 Task: Create a magazine cover  template open.
Action: Mouse moved to (785, 285)
Screenshot: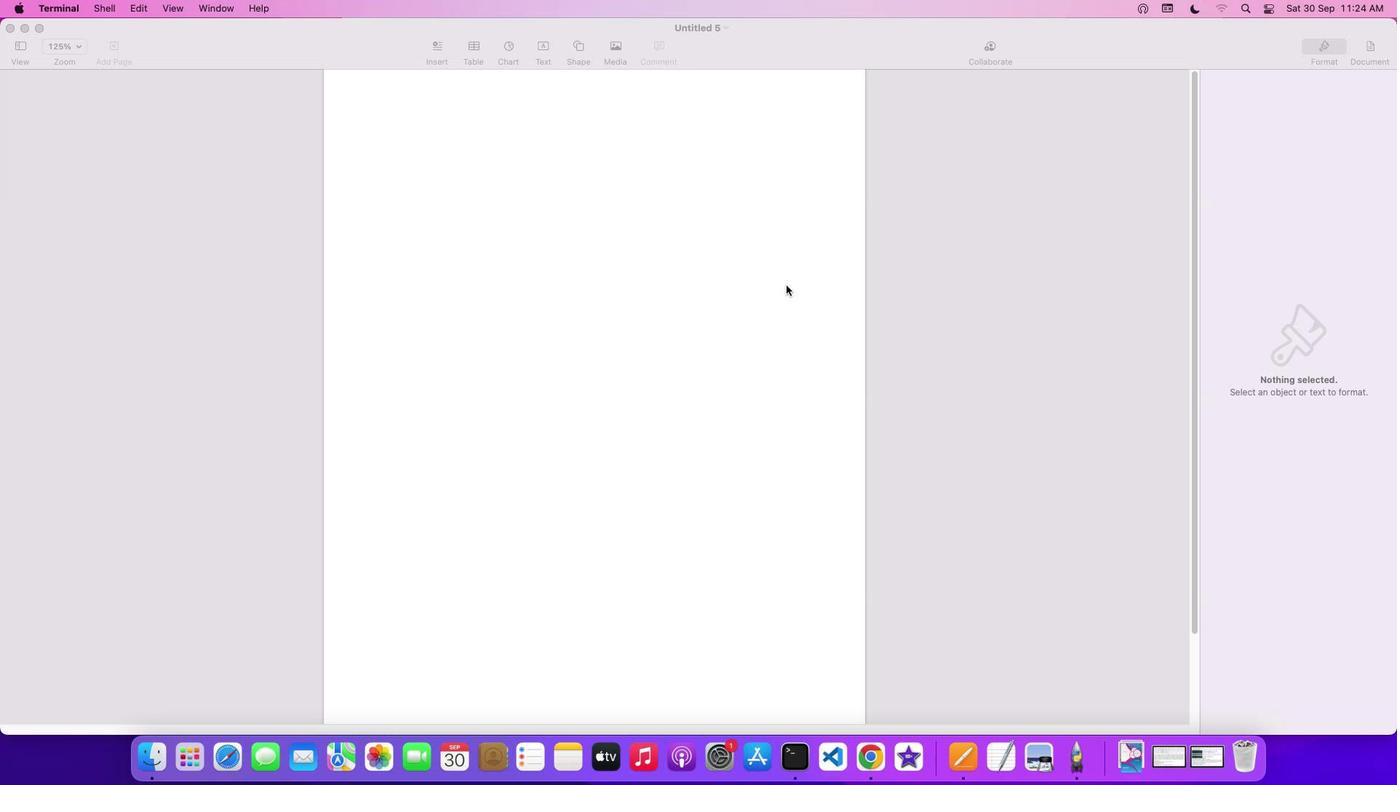 
Action: Mouse pressed left at (785, 285)
Screenshot: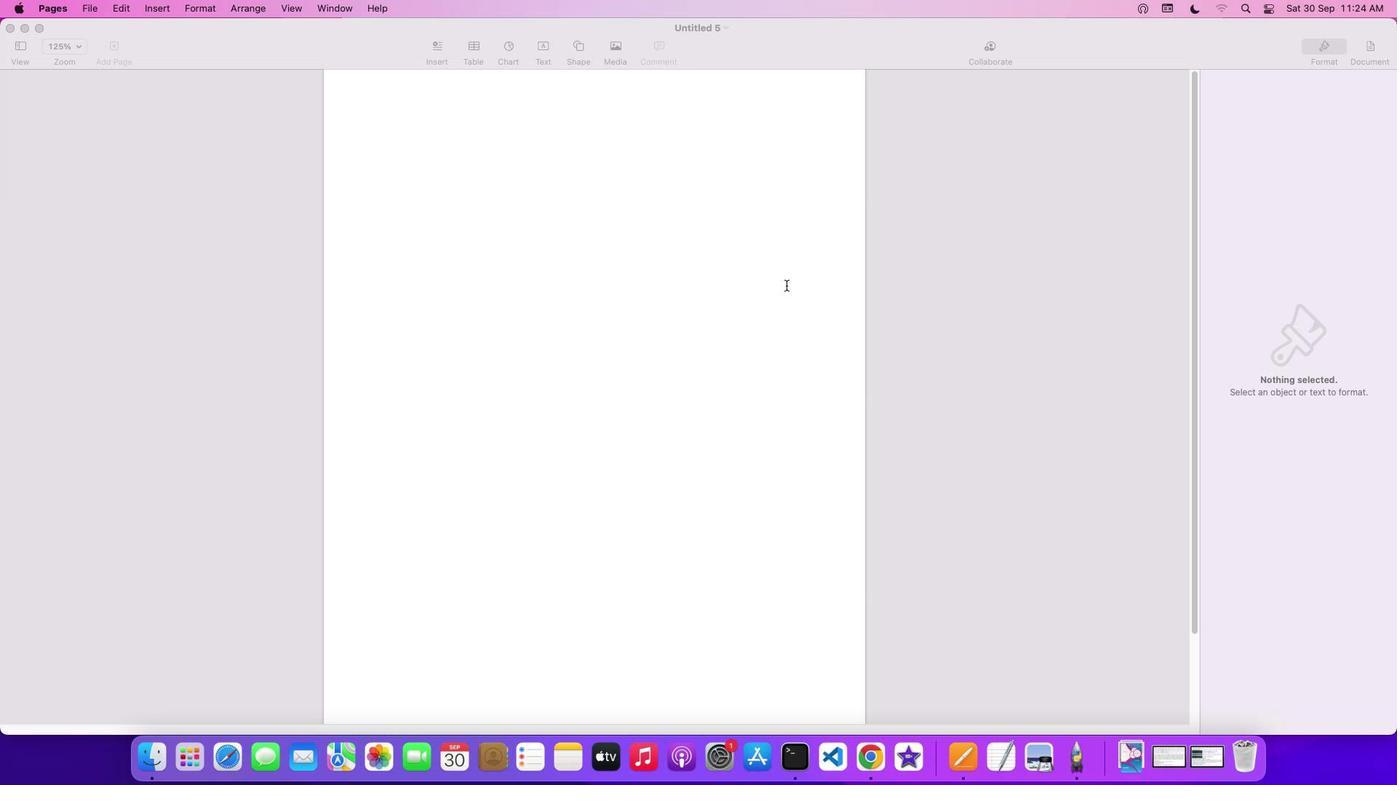 
Action: Mouse moved to (1368, 51)
Screenshot: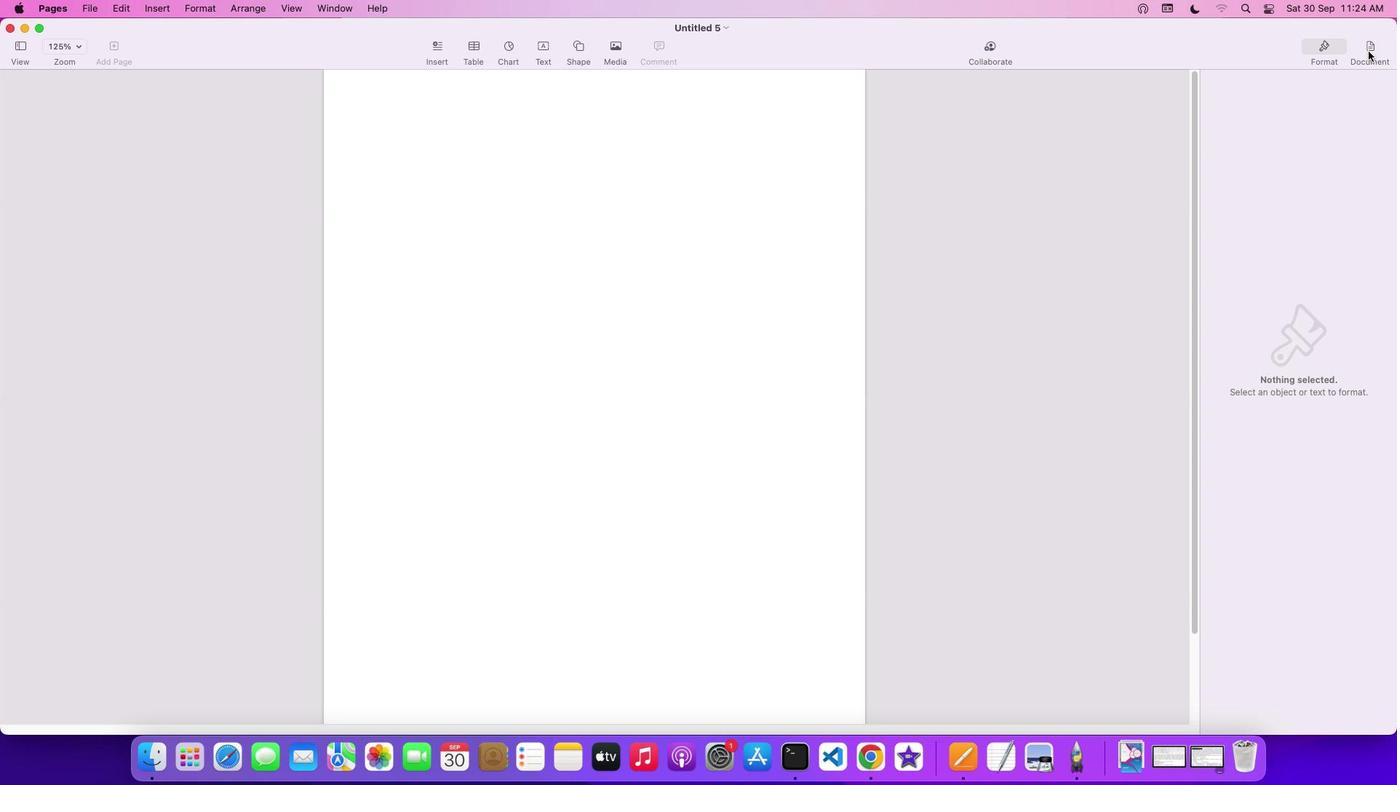 
Action: Mouse pressed left at (1368, 51)
Screenshot: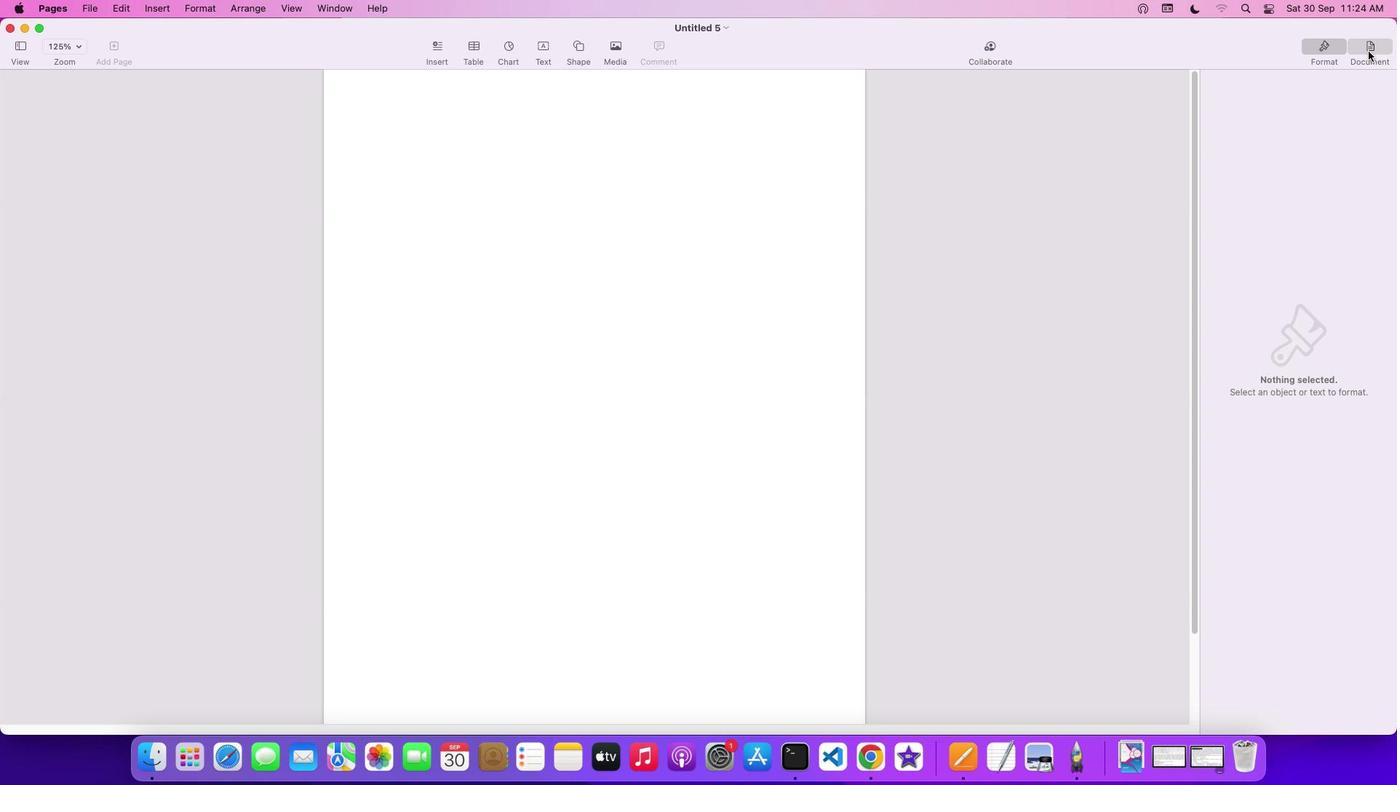 
Action: Mouse moved to (1336, 149)
Screenshot: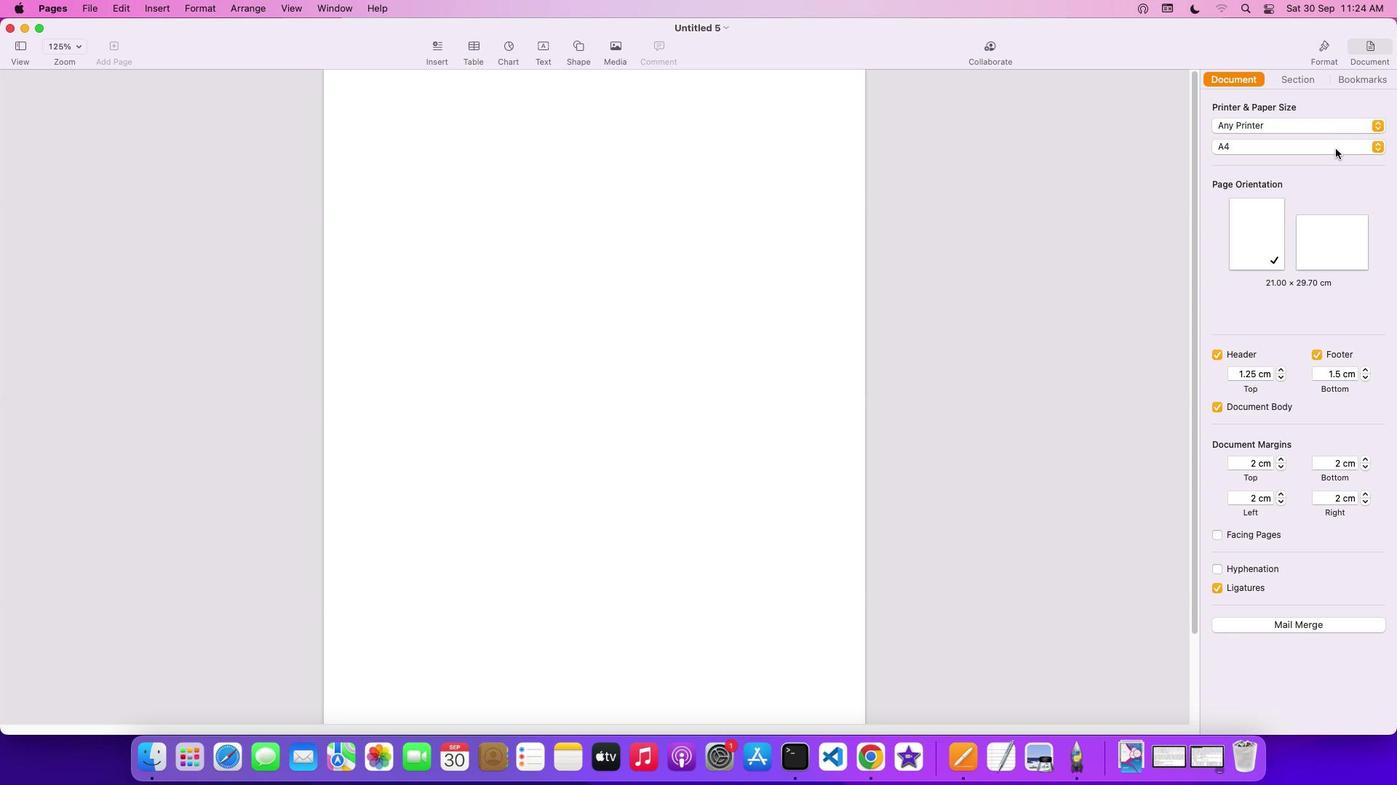 
Action: Mouse pressed left at (1336, 149)
Screenshot: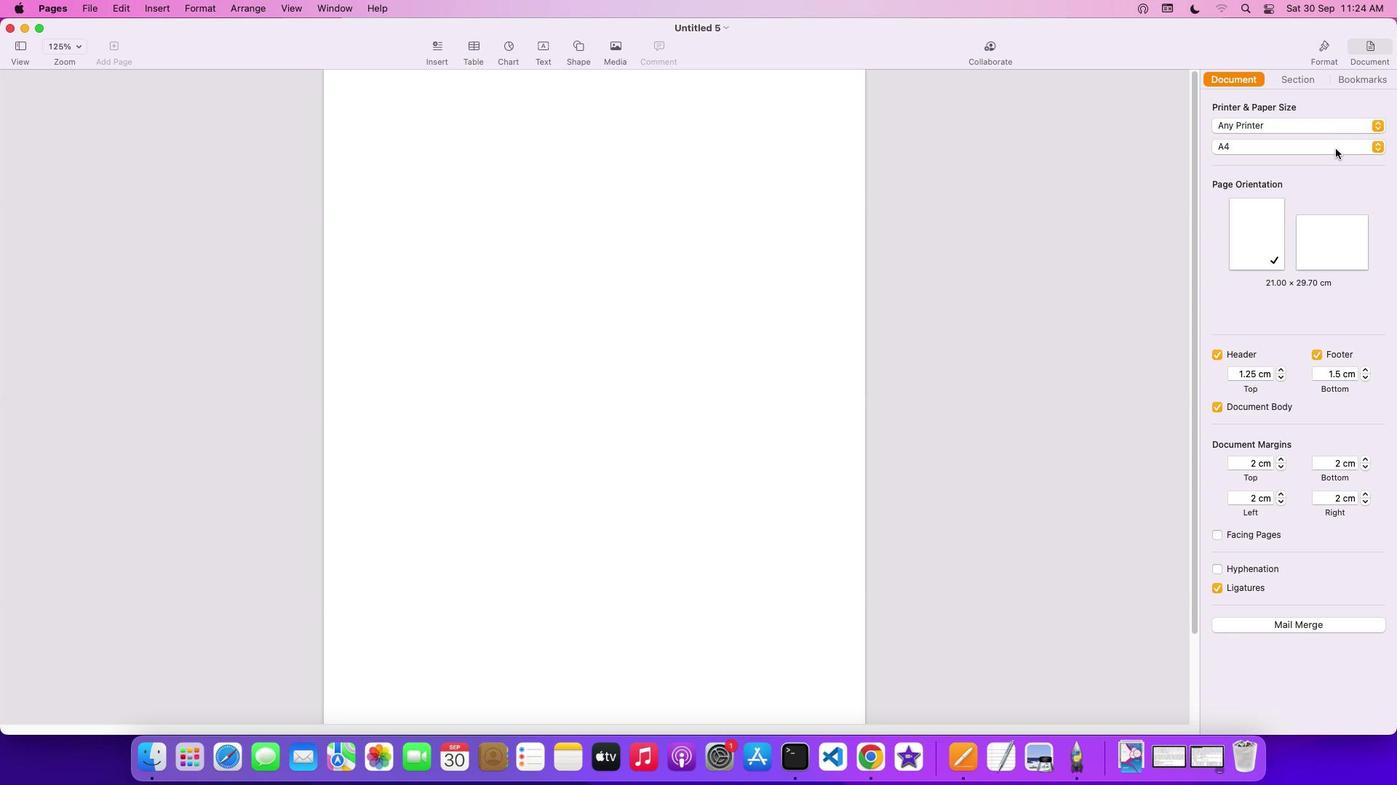 
Action: Mouse moved to (1325, 132)
Screenshot: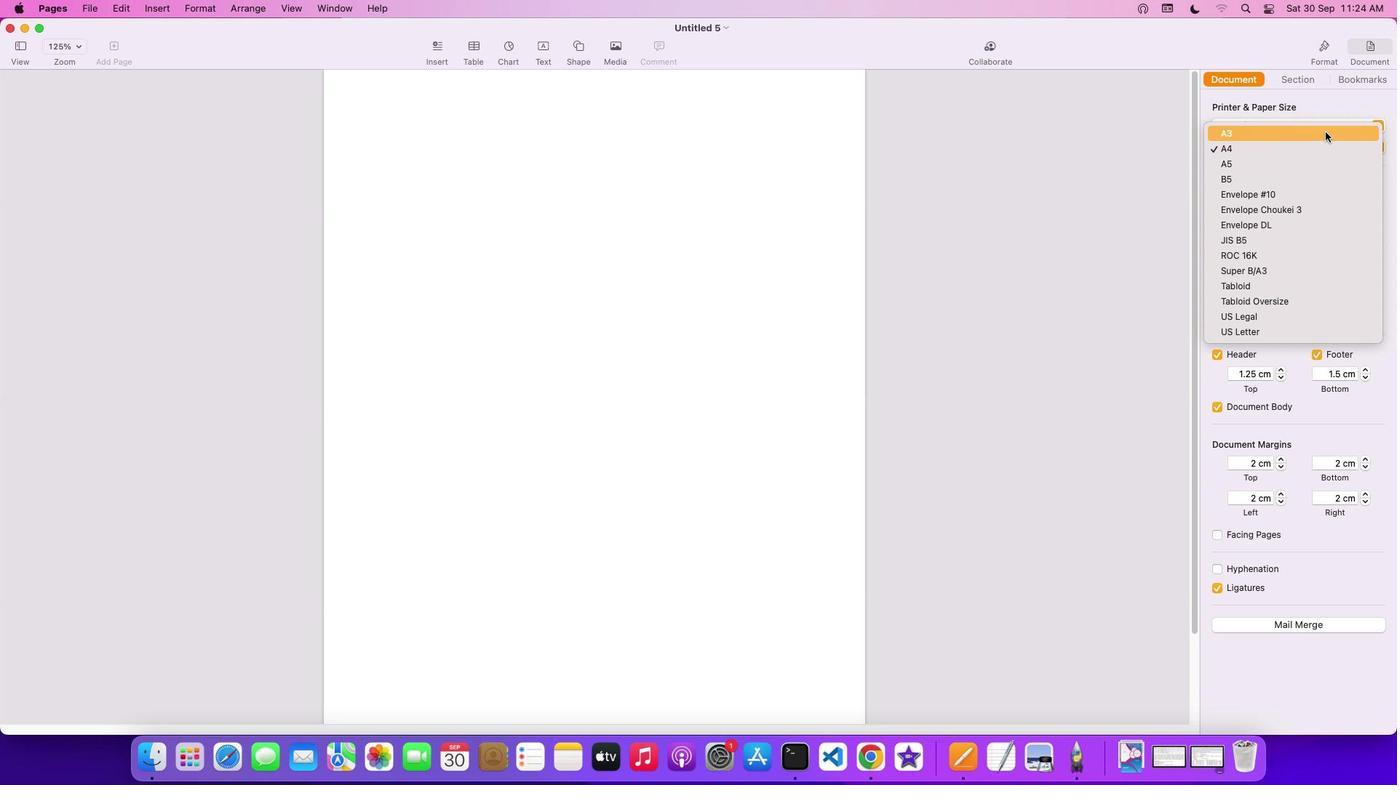 
Action: Mouse pressed left at (1325, 132)
Screenshot: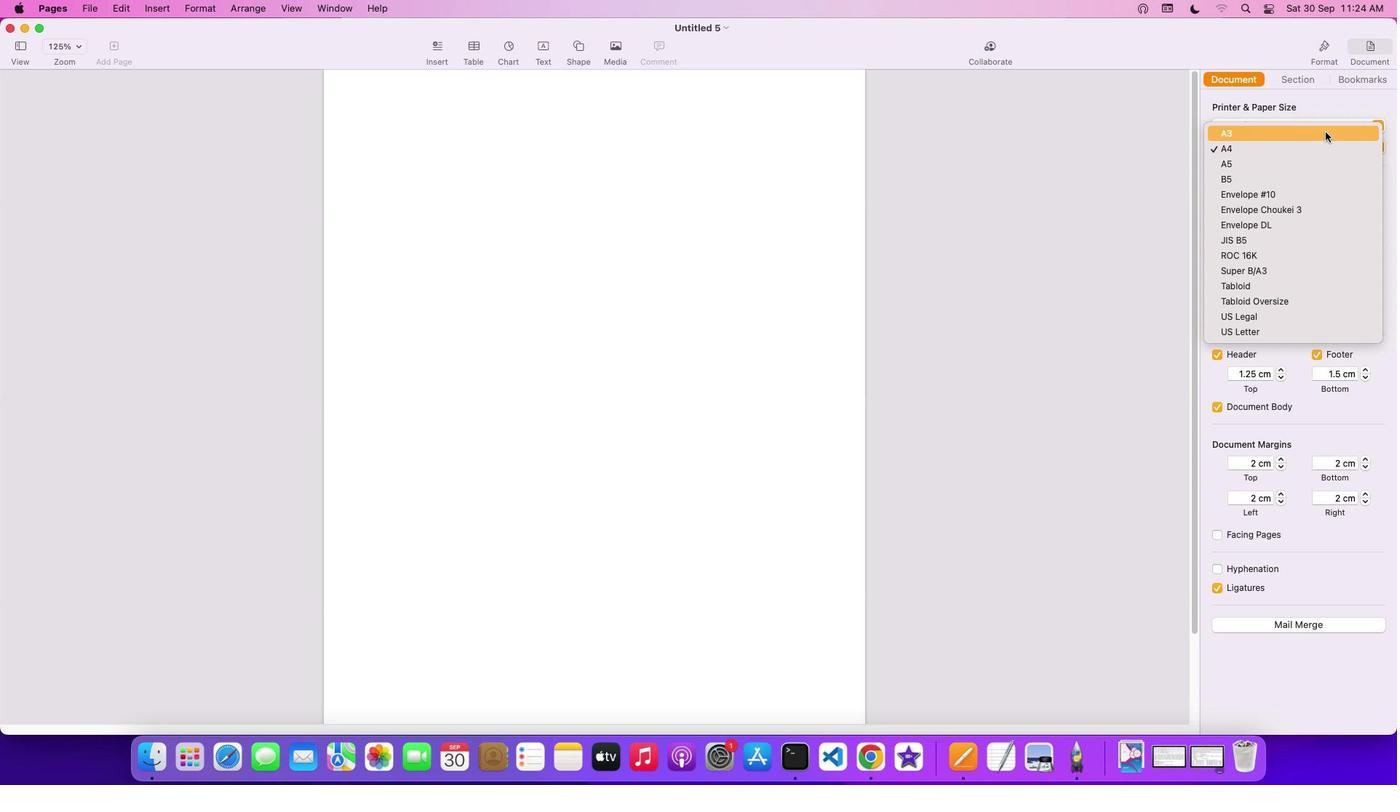 
Action: Mouse moved to (684, 264)
Screenshot: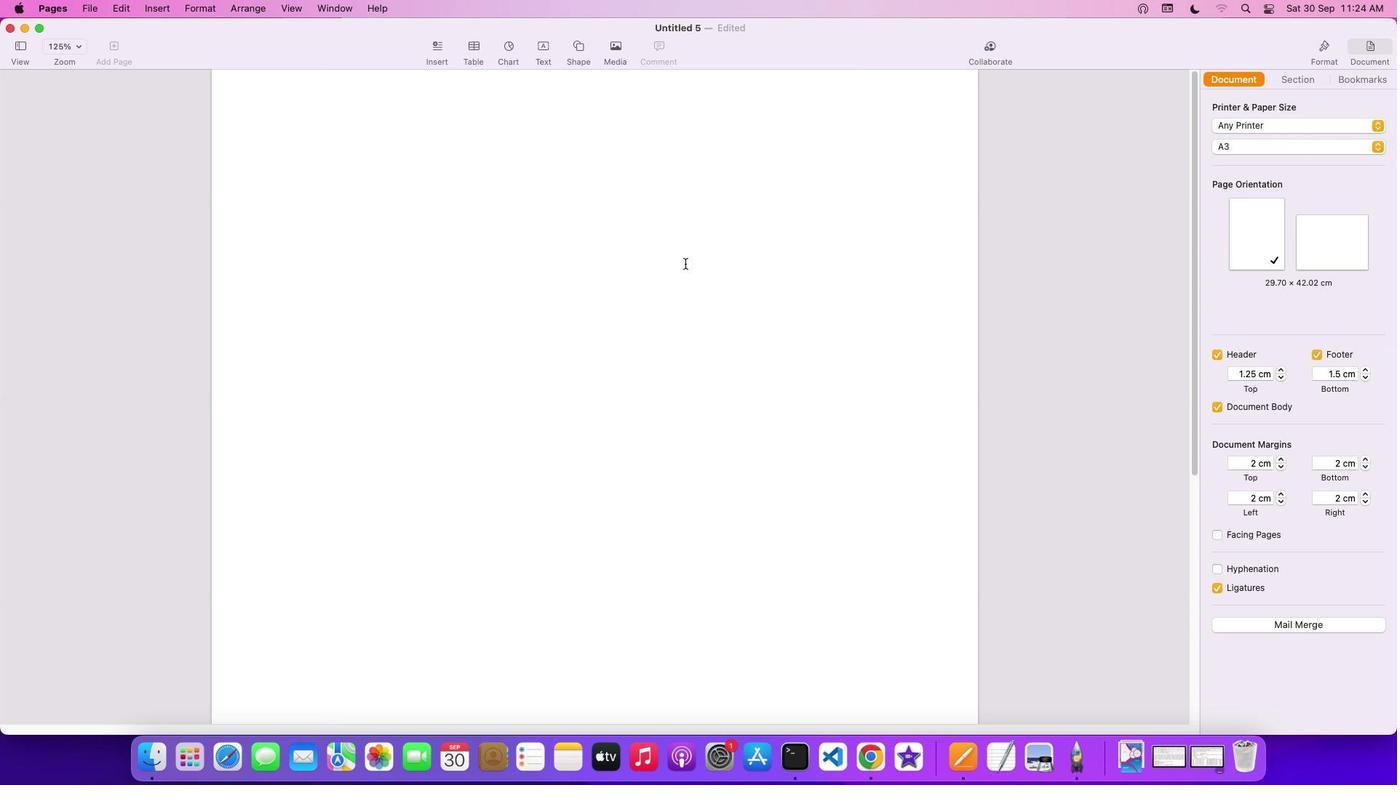 
Action: Mouse pressed left at (684, 264)
Screenshot: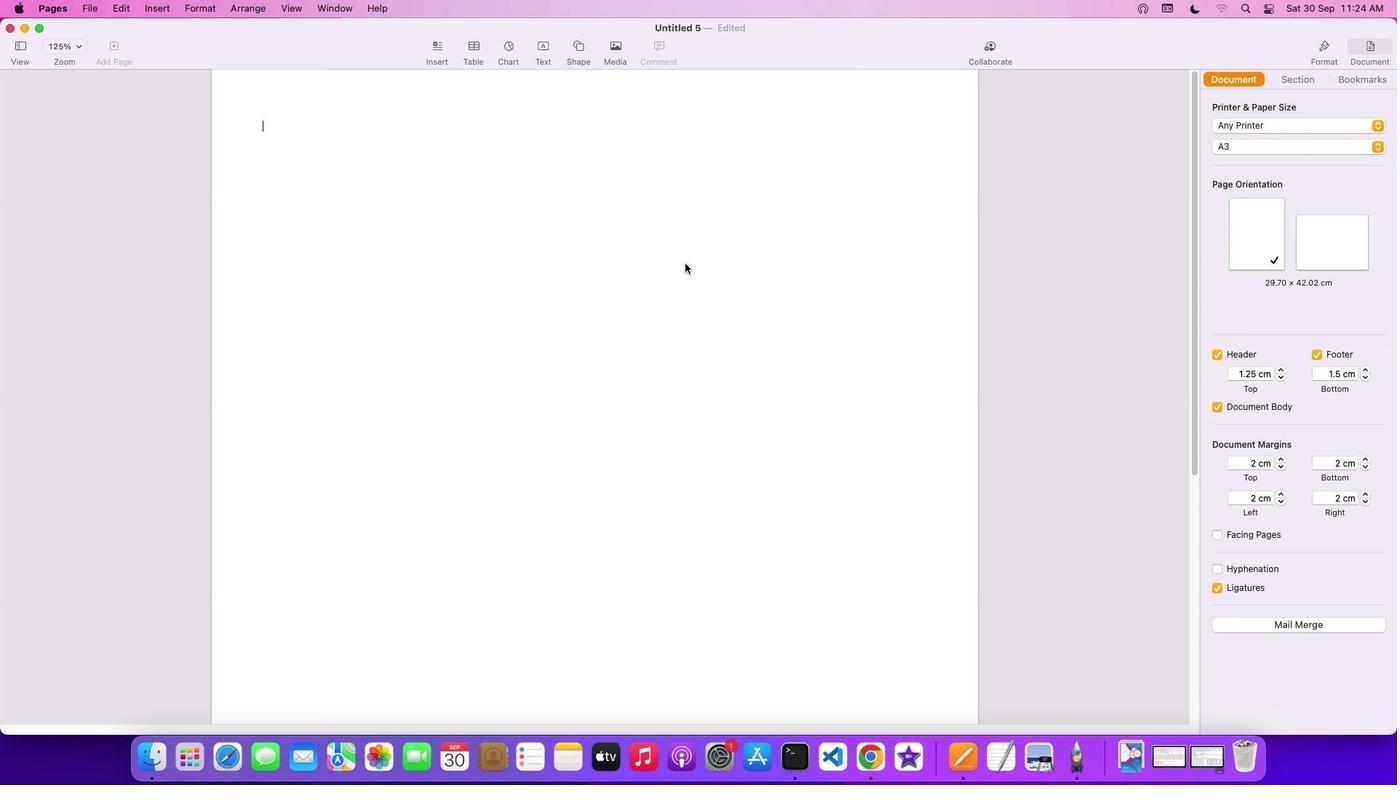 
Action: Mouse moved to (578, 45)
Screenshot: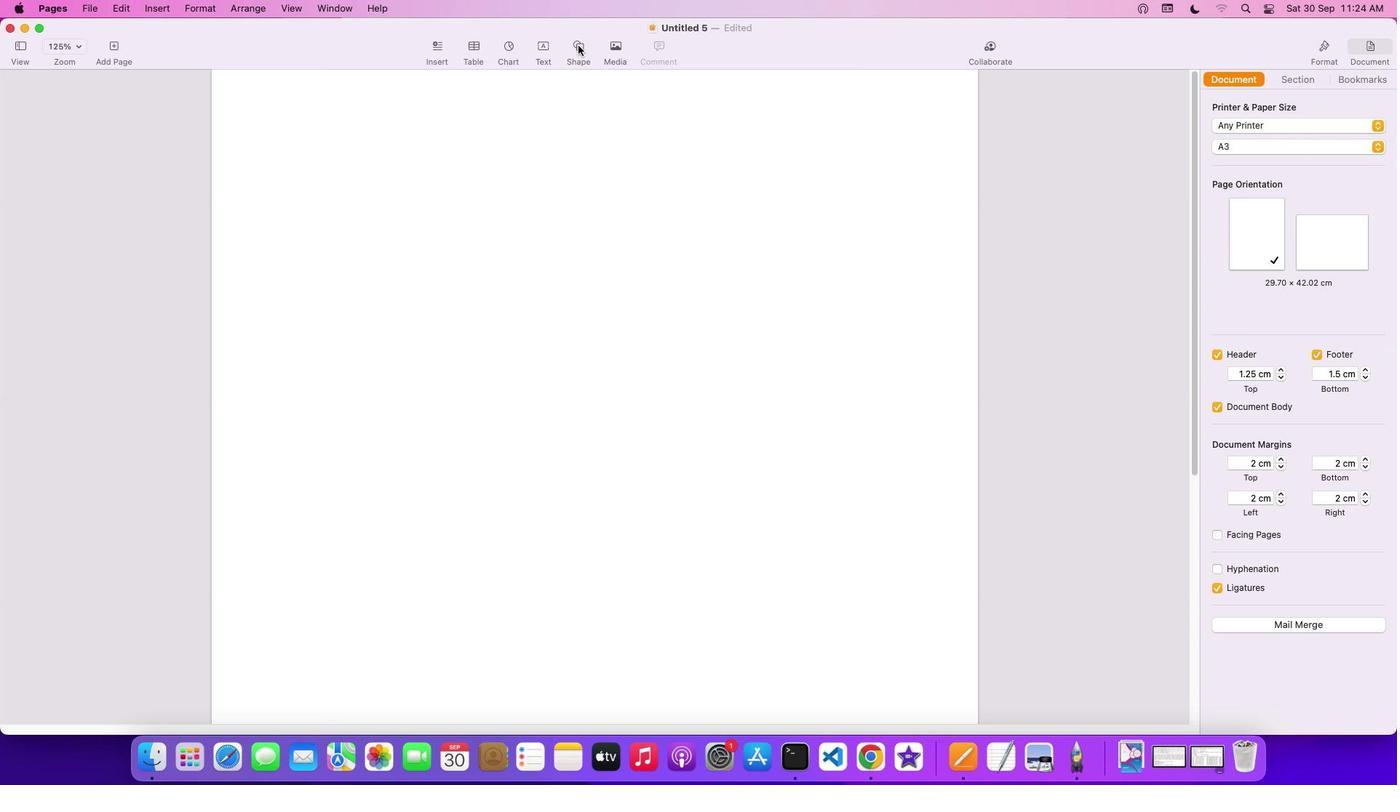 
Action: Mouse pressed left at (578, 45)
Screenshot: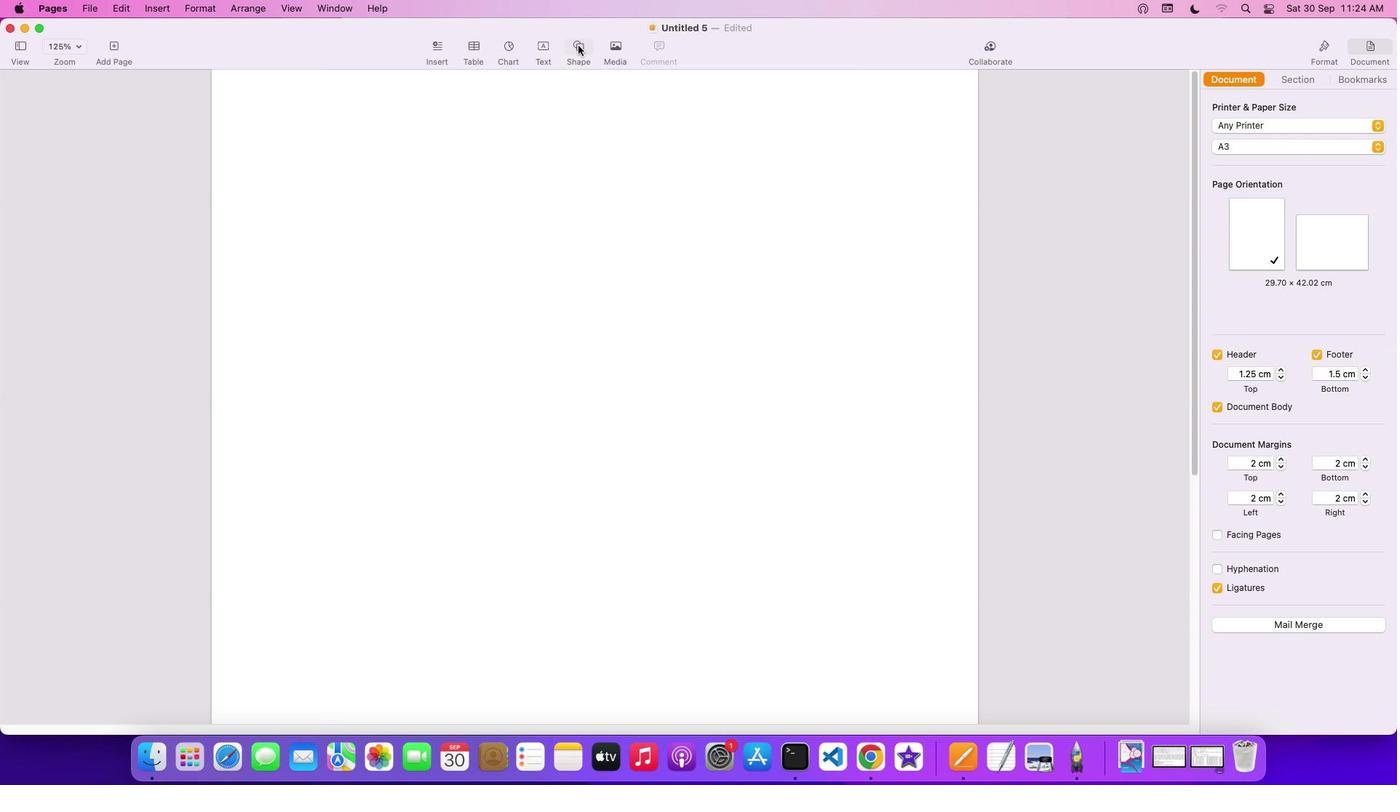 
Action: Mouse moved to (626, 164)
Screenshot: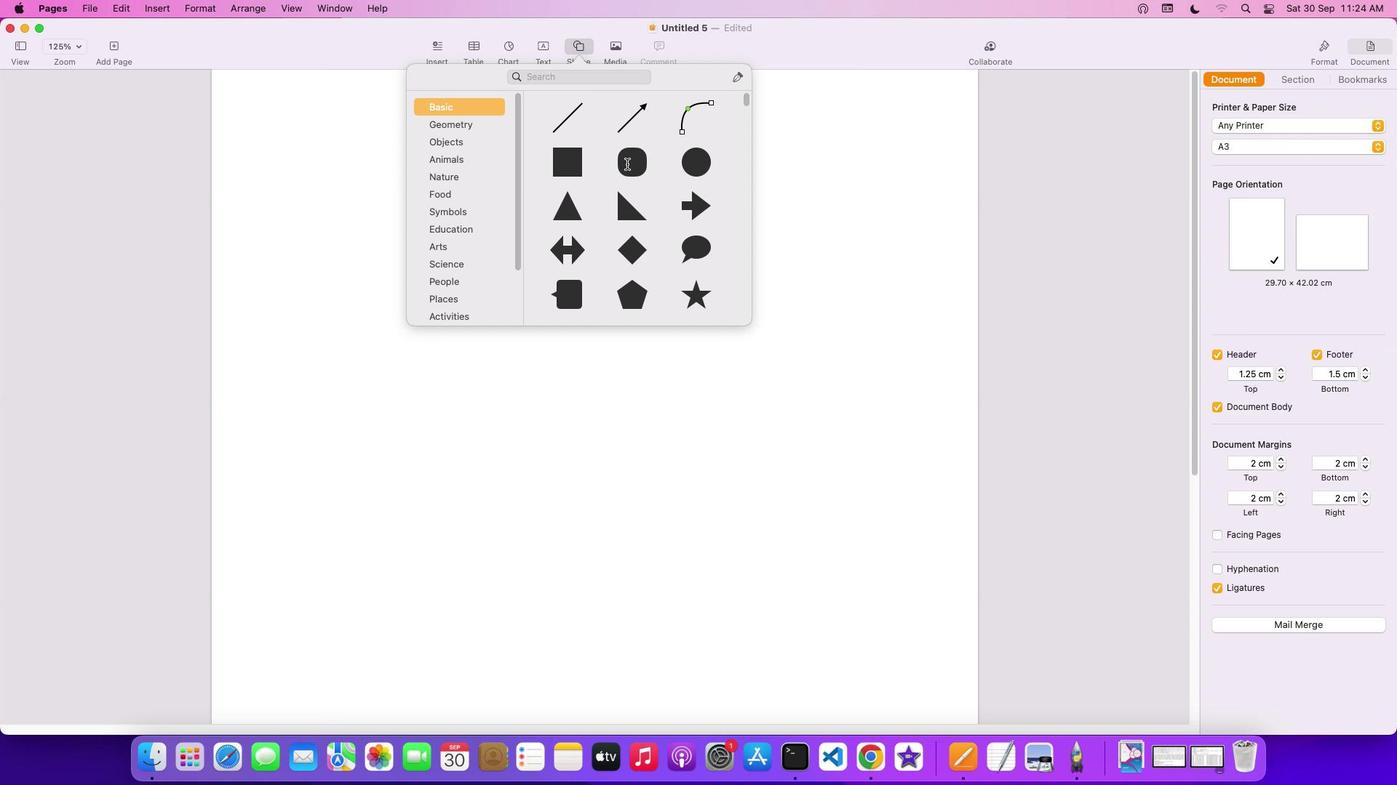 
Action: Mouse pressed left at (626, 164)
Screenshot: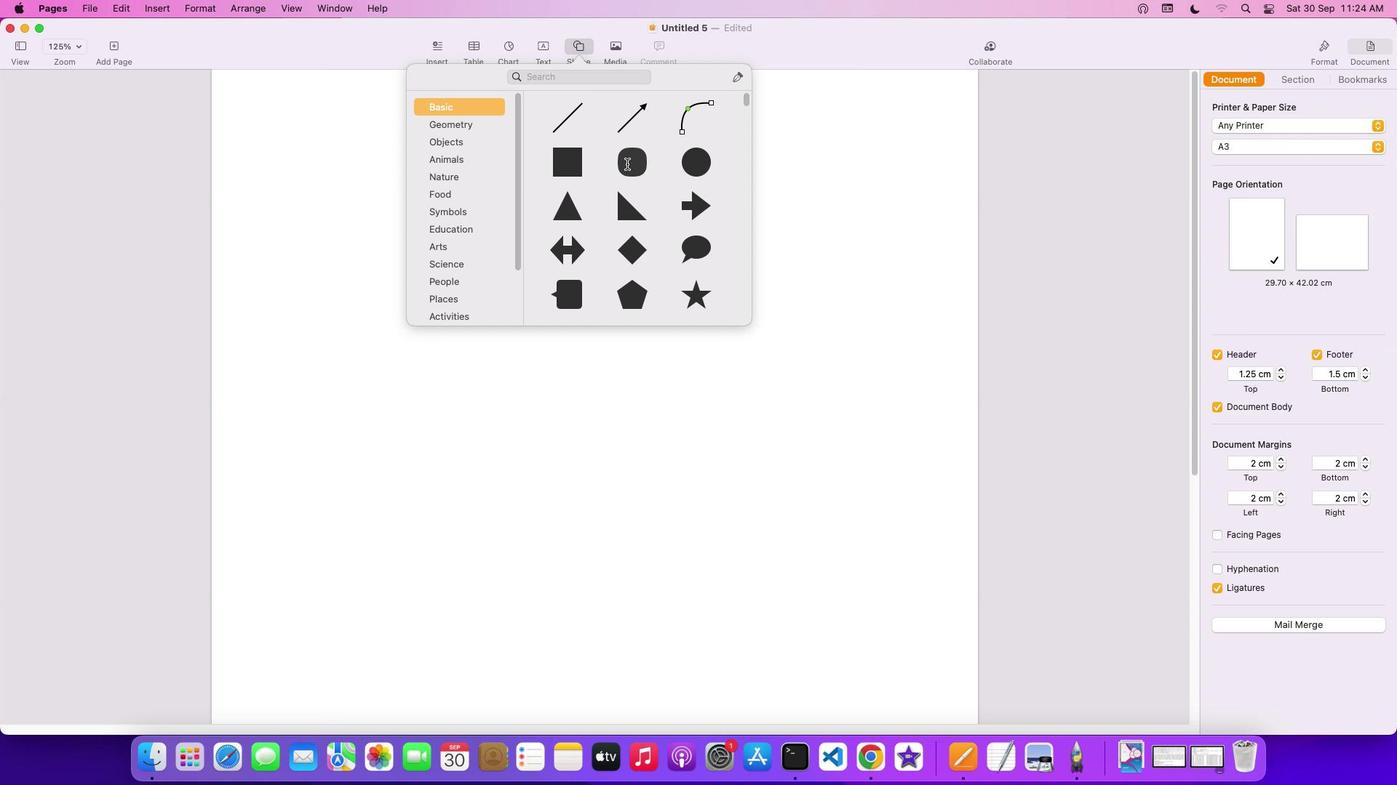 
Action: Mouse moved to (549, 132)
Screenshot: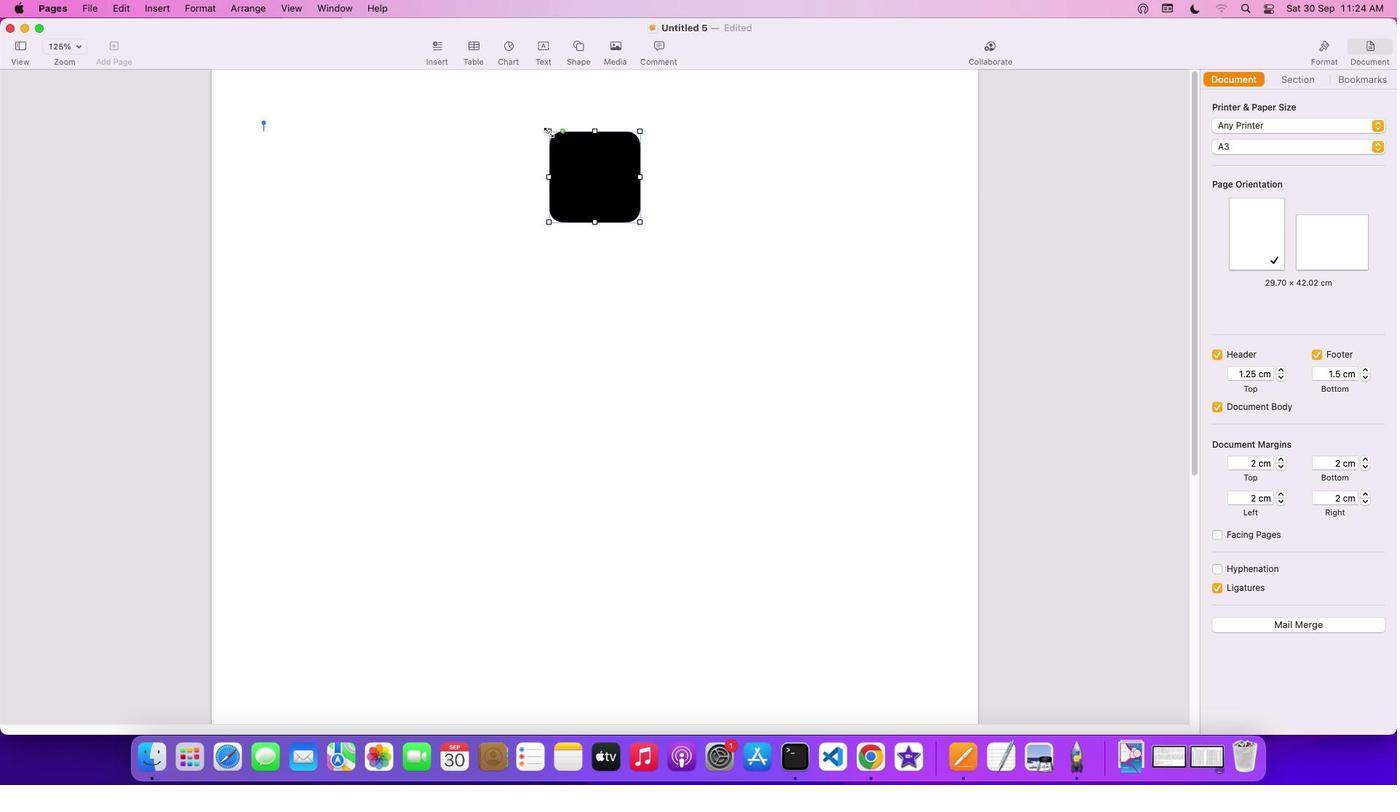 
Action: Mouse pressed left at (549, 132)
Screenshot: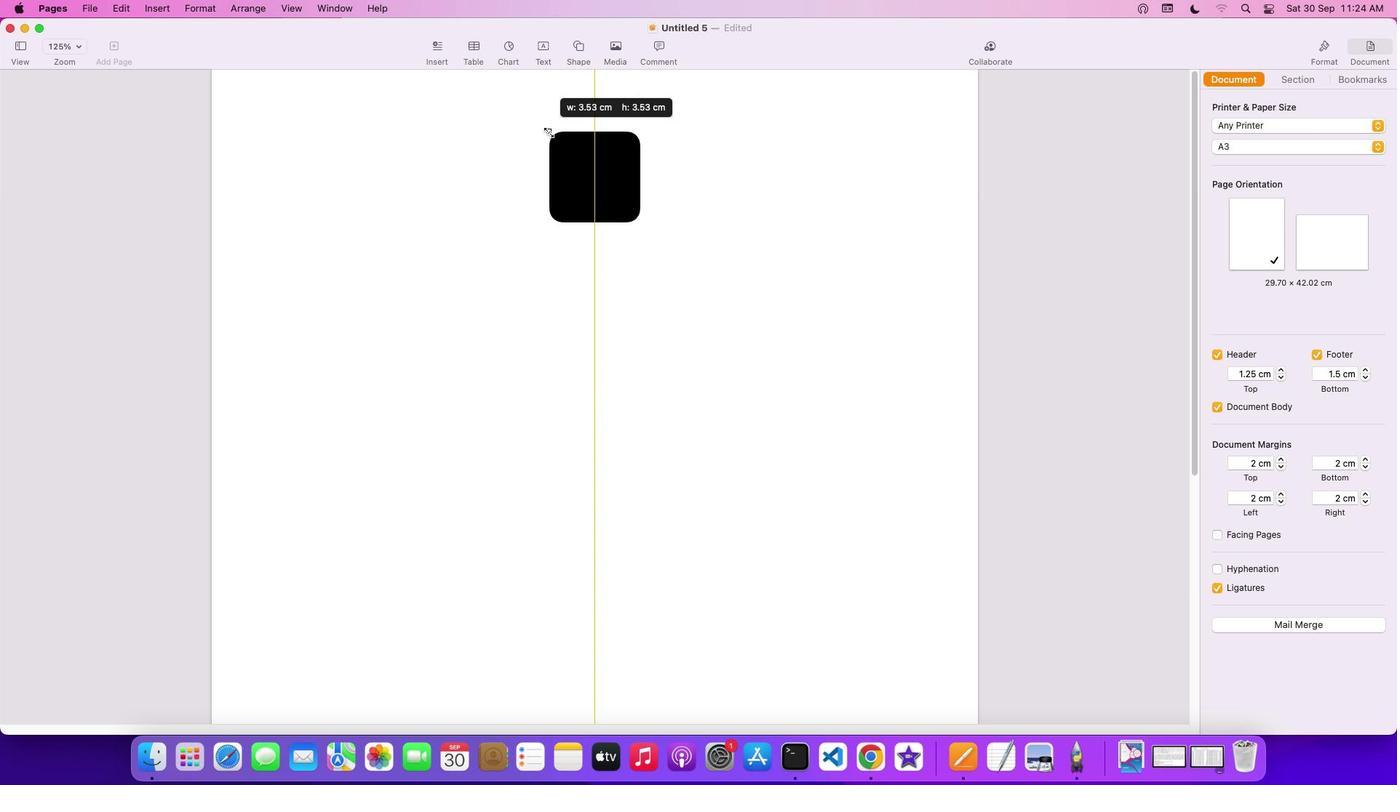 
Action: Mouse moved to (639, 77)
Screenshot: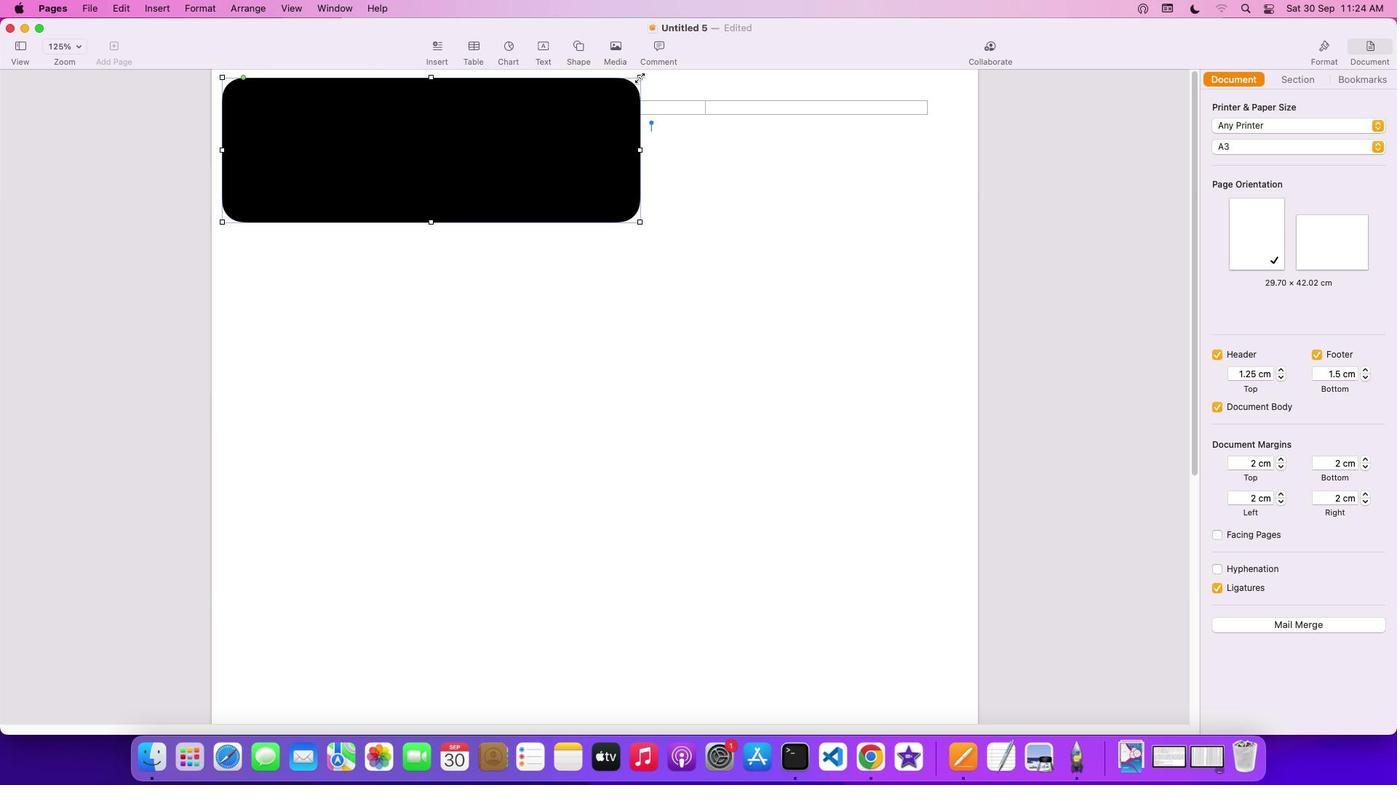 
Action: Mouse pressed left at (639, 77)
Screenshot: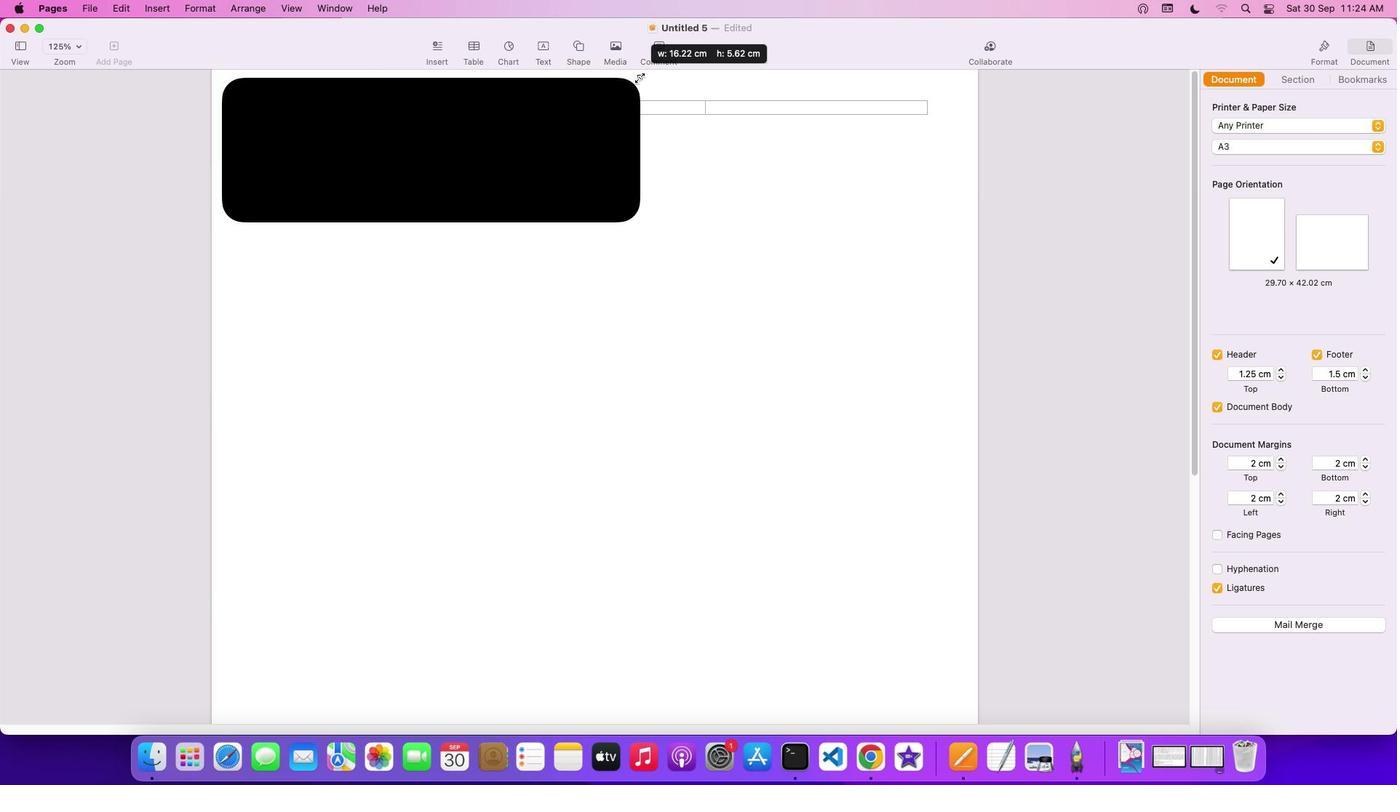 
Action: Mouse moved to (1041, 356)
Screenshot: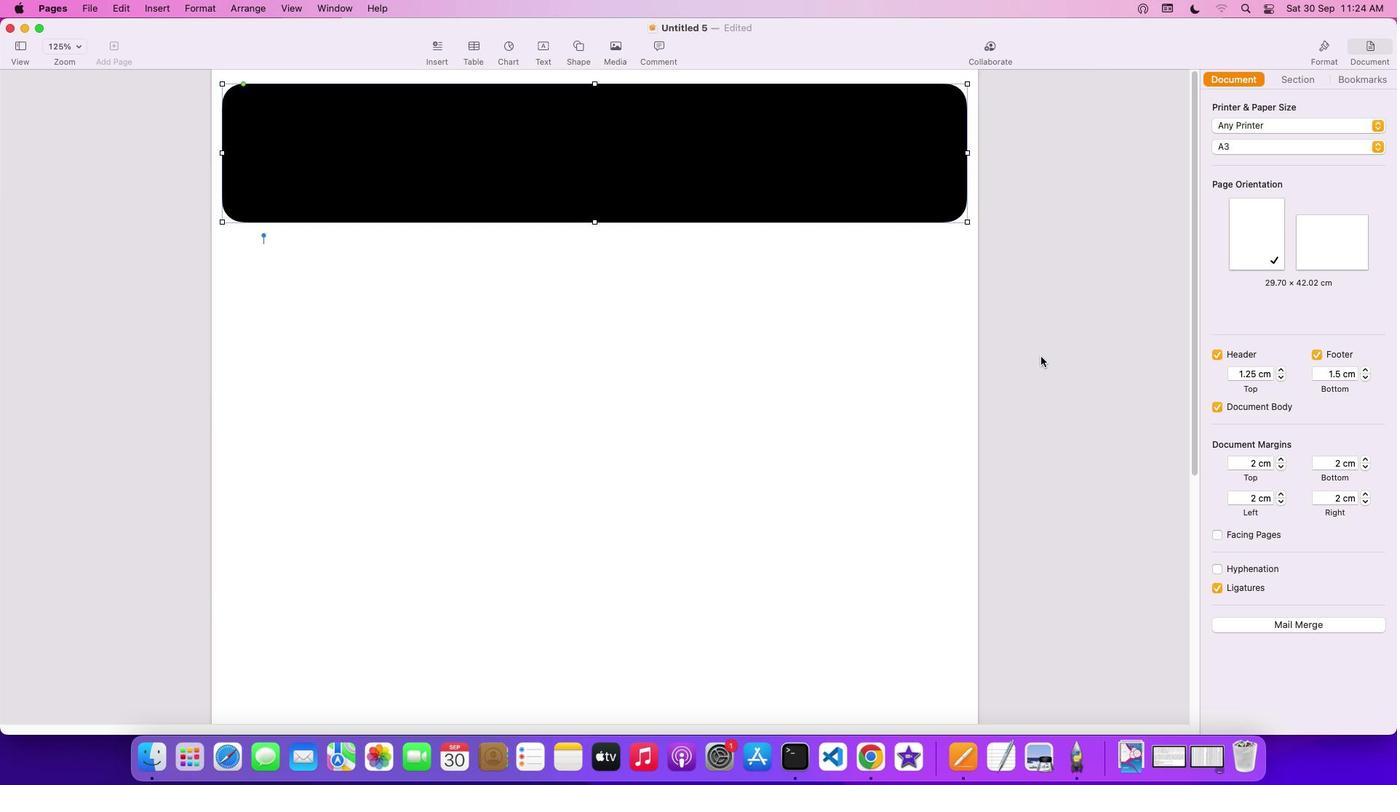 
Action: Mouse scrolled (1041, 356) with delta (0, 0)
Screenshot: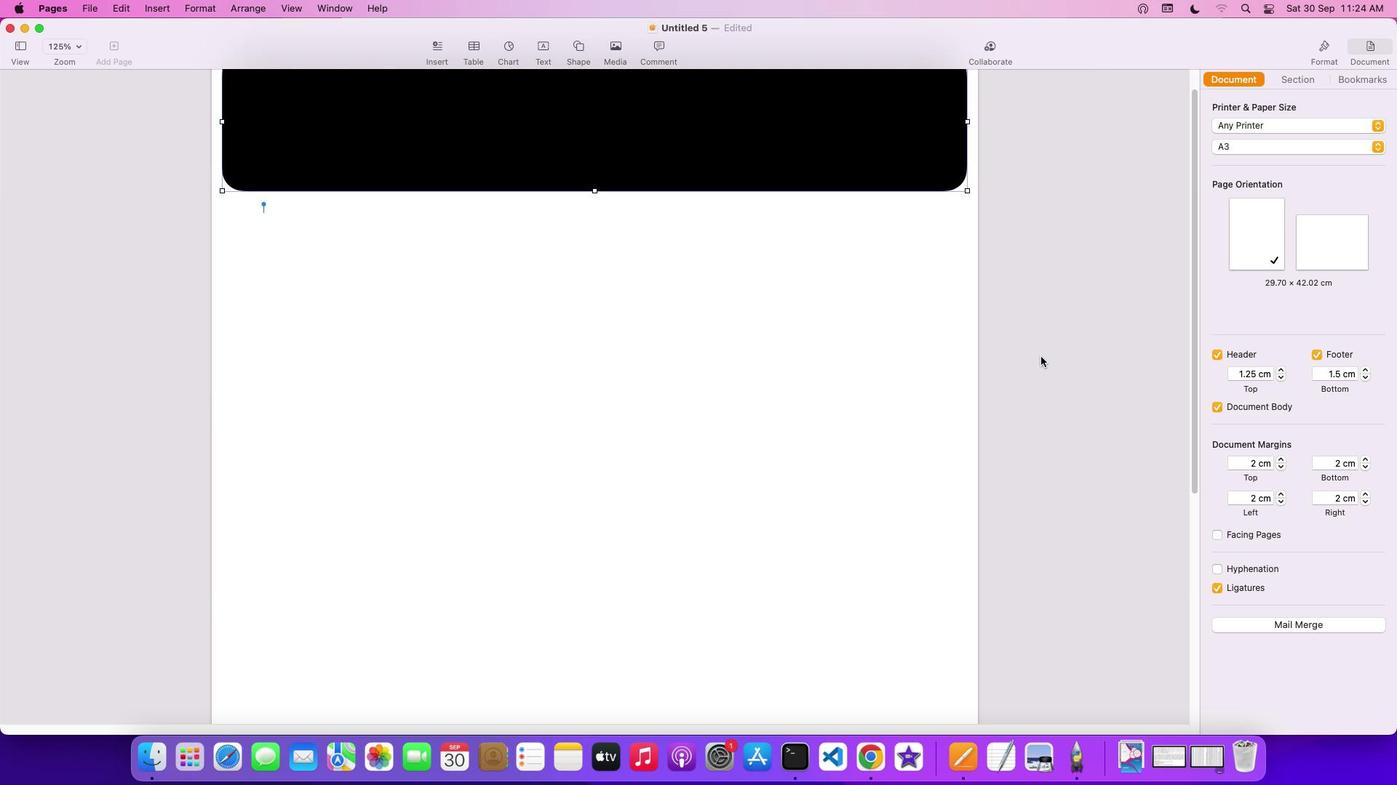 
Action: Mouse scrolled (1041, 356) with delta (0, 0)
Screenshot: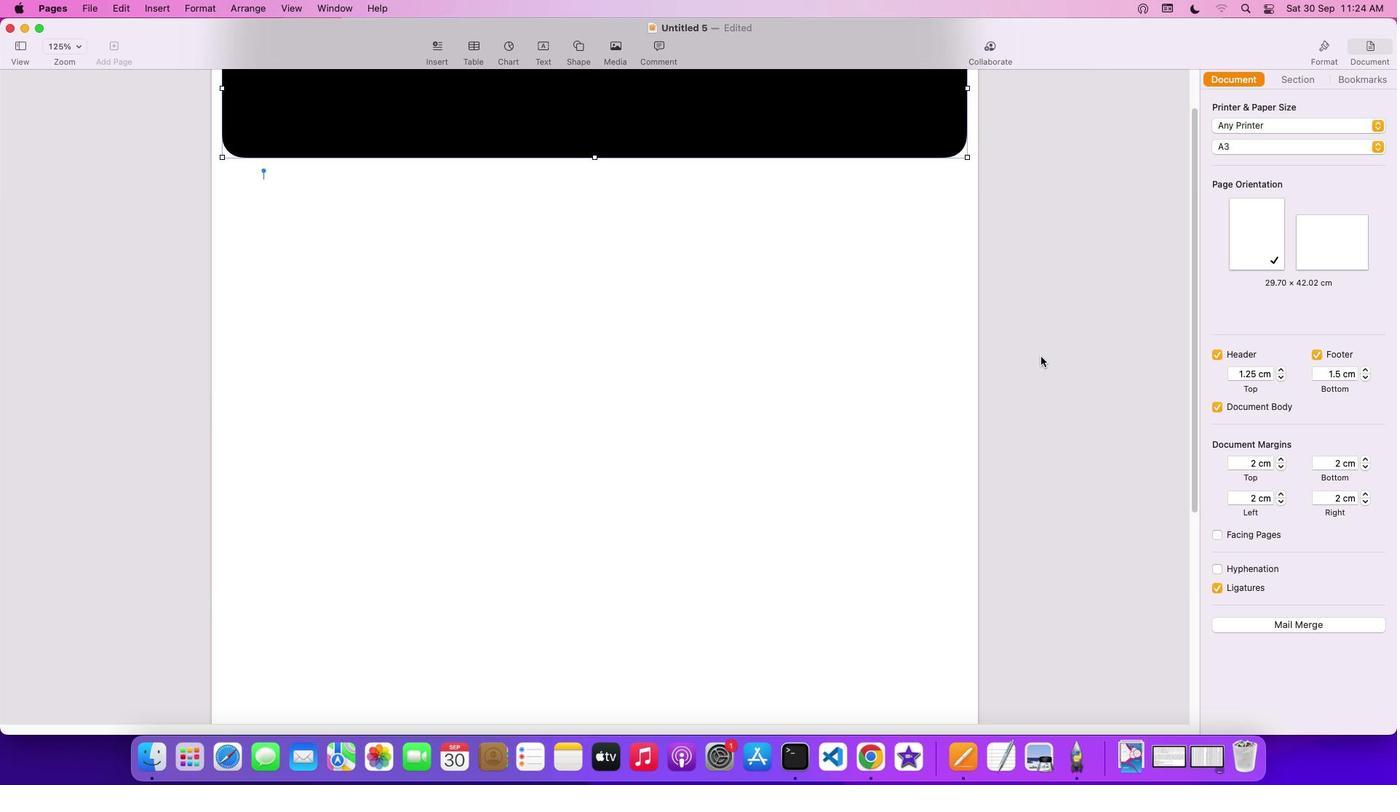 
Action: Mouse scrolled (1041, 356) with delta (0, -2)
Screenshot: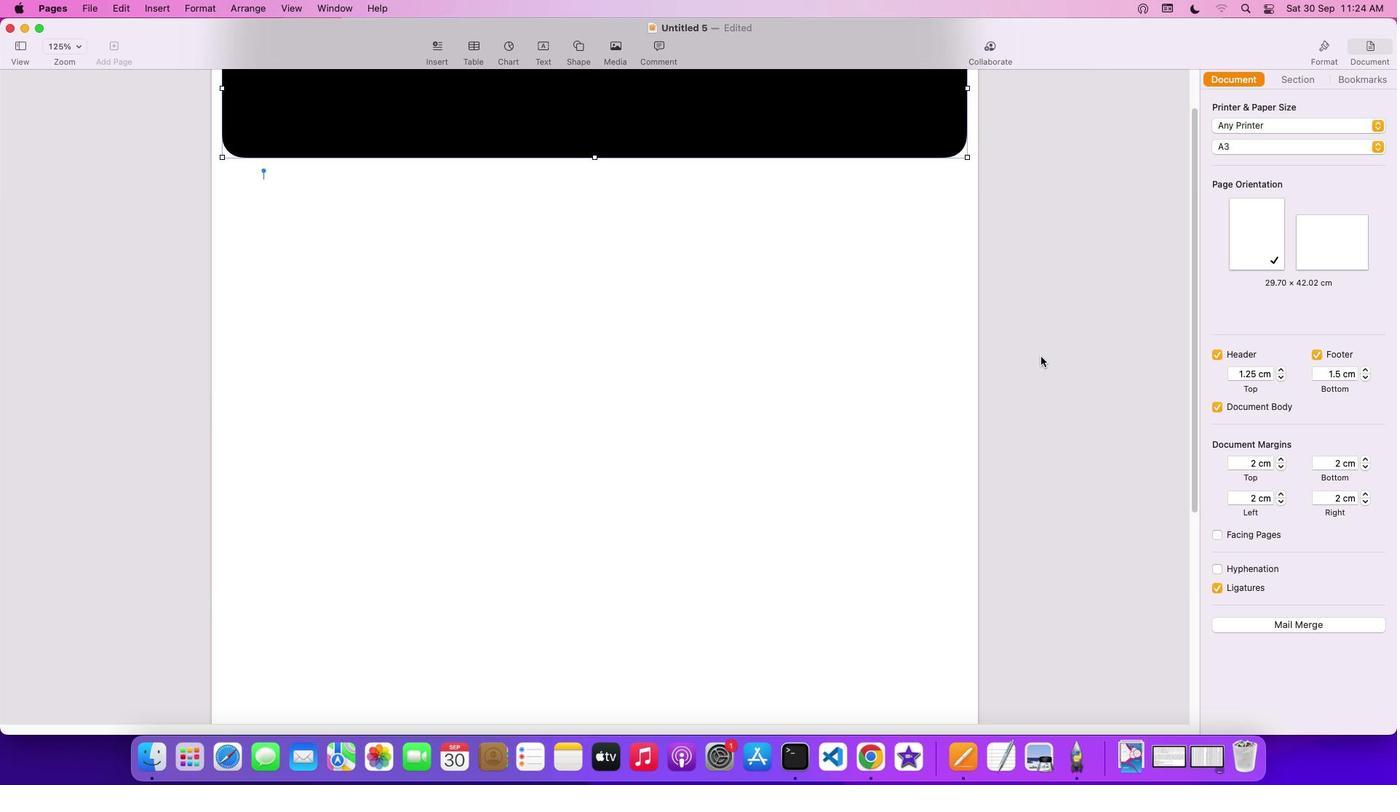 
Action: Mouse scrolled (1041, 356) with delta (0, -3)
Screenshot: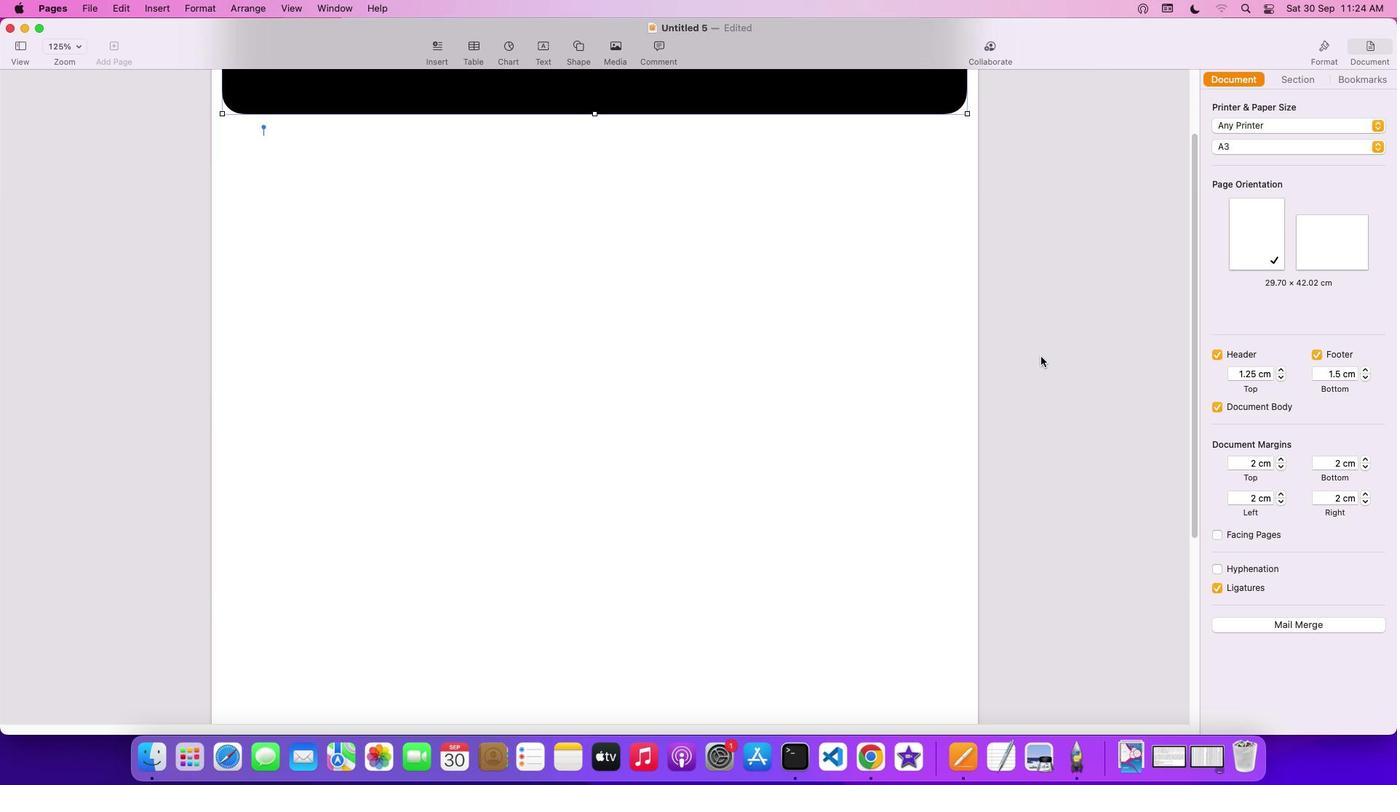 
Action: Mouse scrolled (1041, 356) with delta (0, -3)
Screenshot: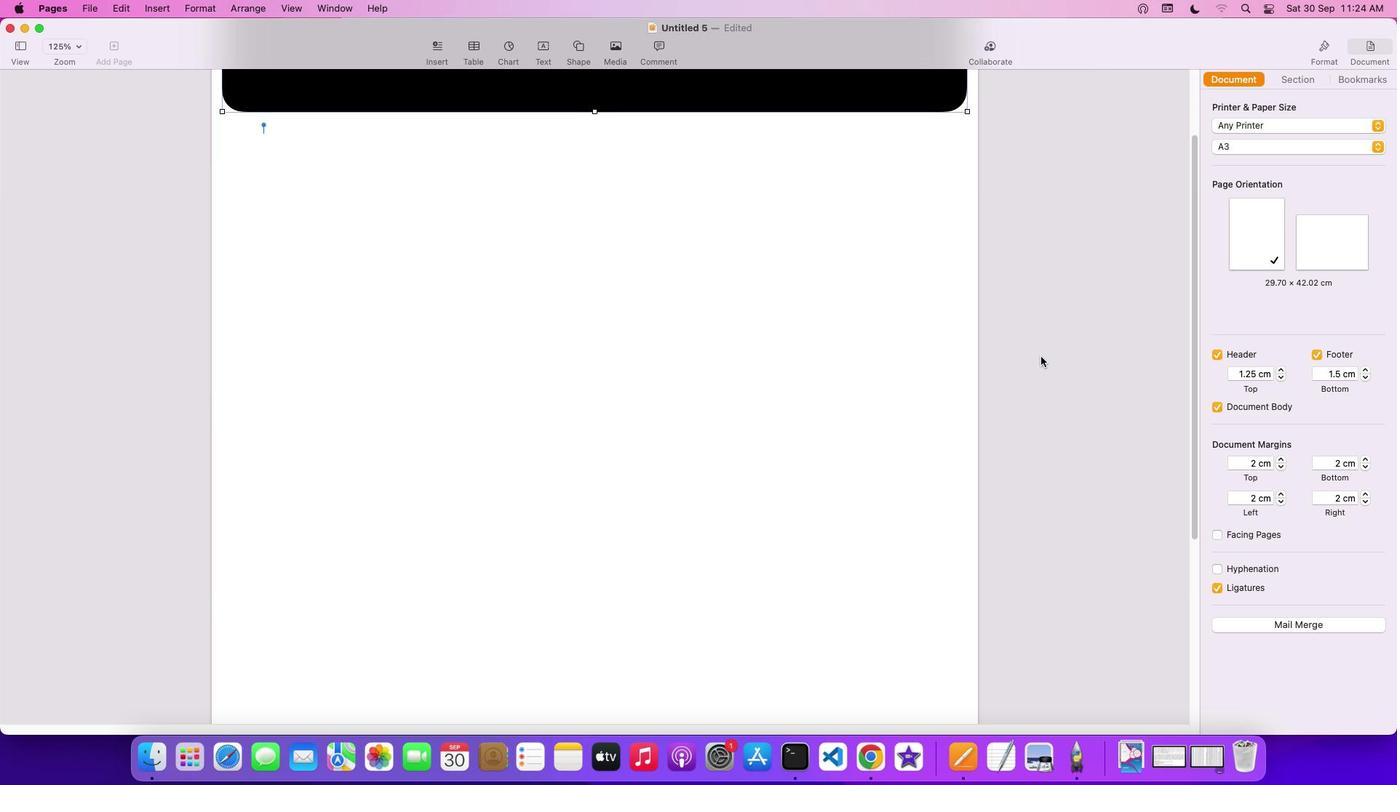 
Action: Mouse moved to (965, 111)
Screenshot: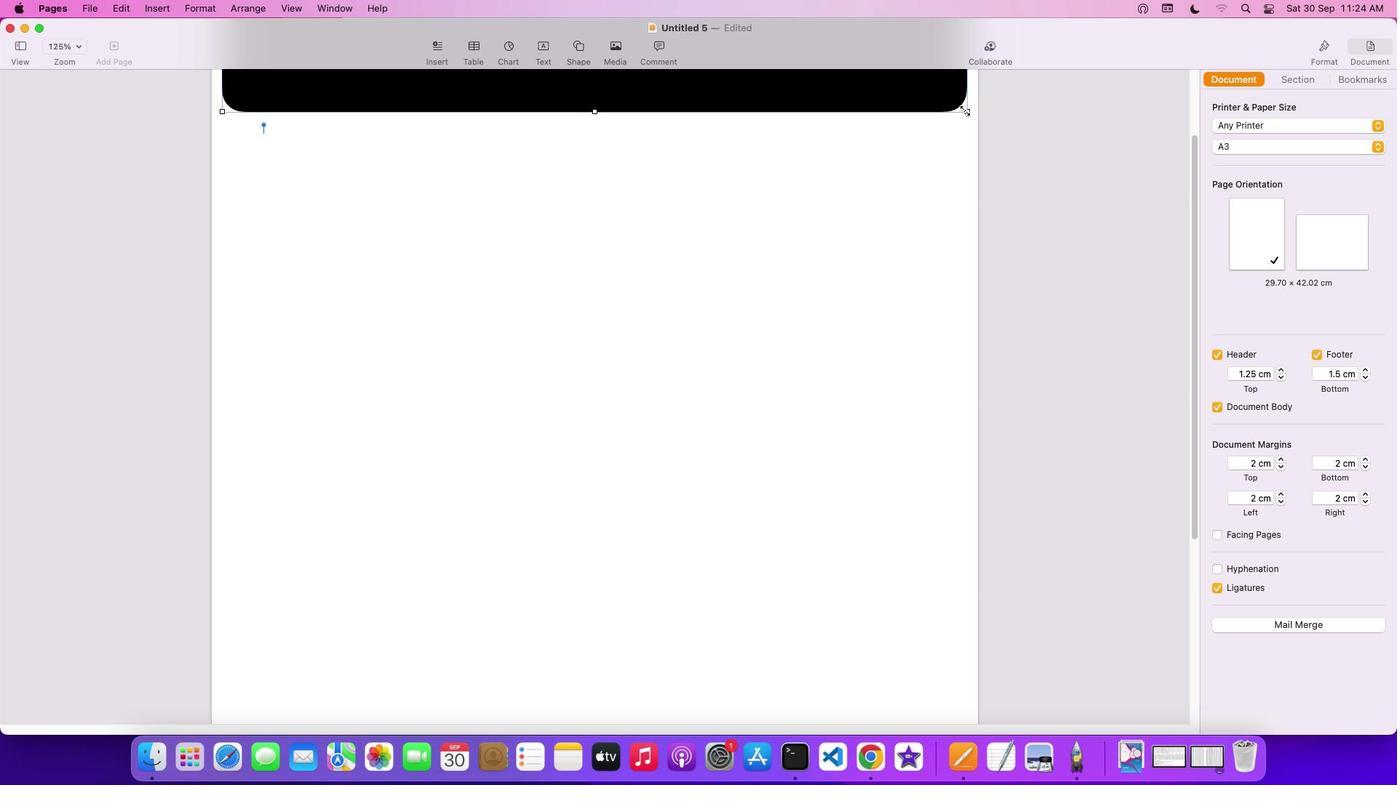 
Action: Mouse pressed left at (965, 111)
Screenshot: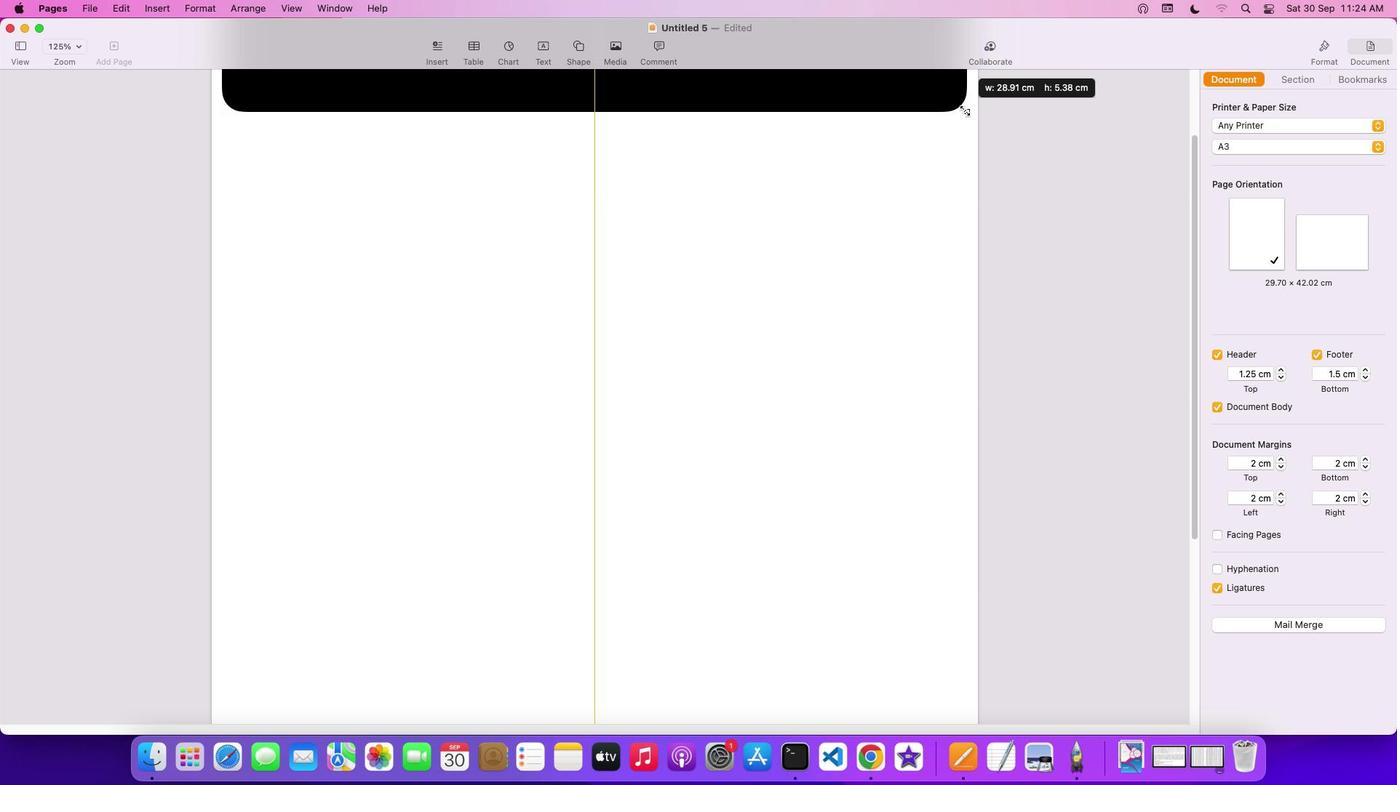 
Action: Mouse moved to (956, 580)
Screenshot: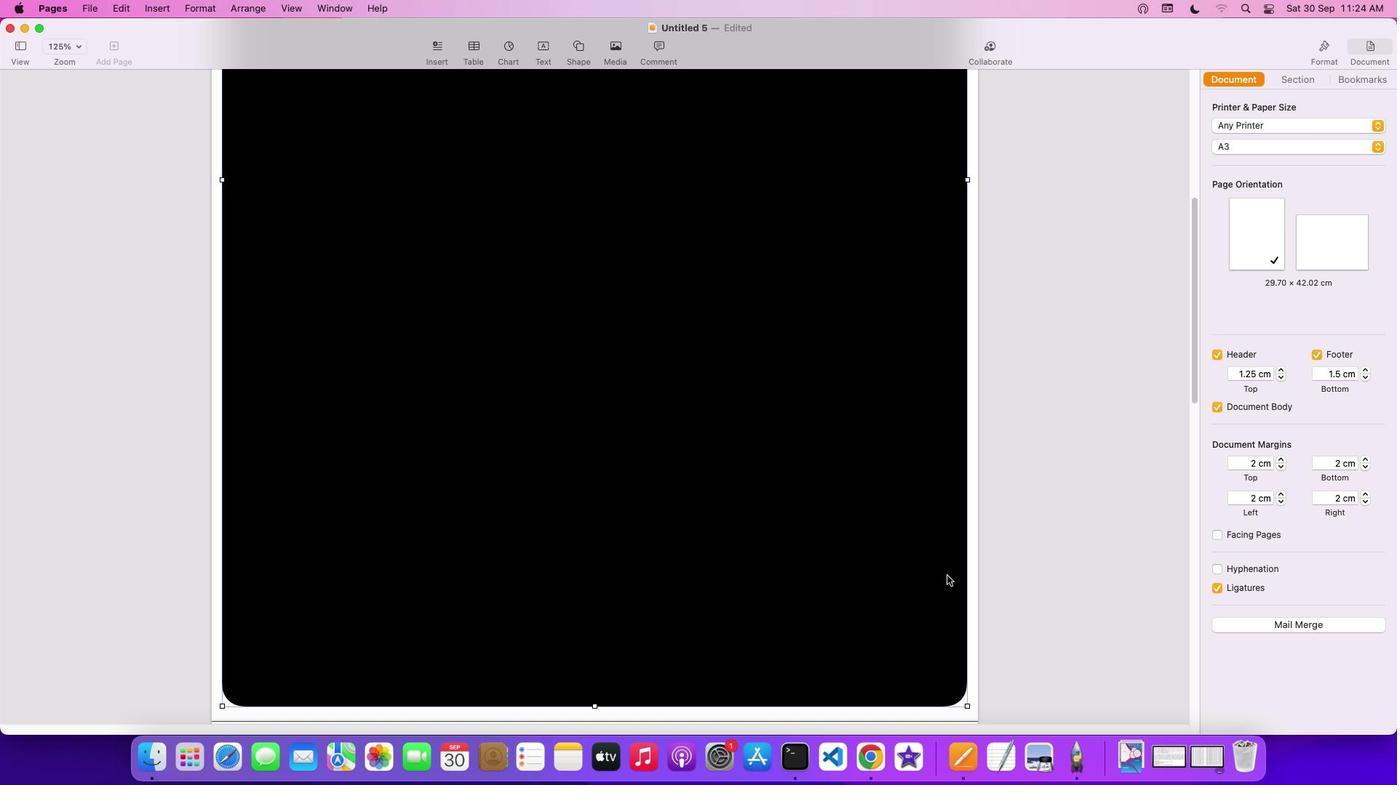 
Action: Mouse scrolled (956, 580) with delta (0, 0)
Screenshot: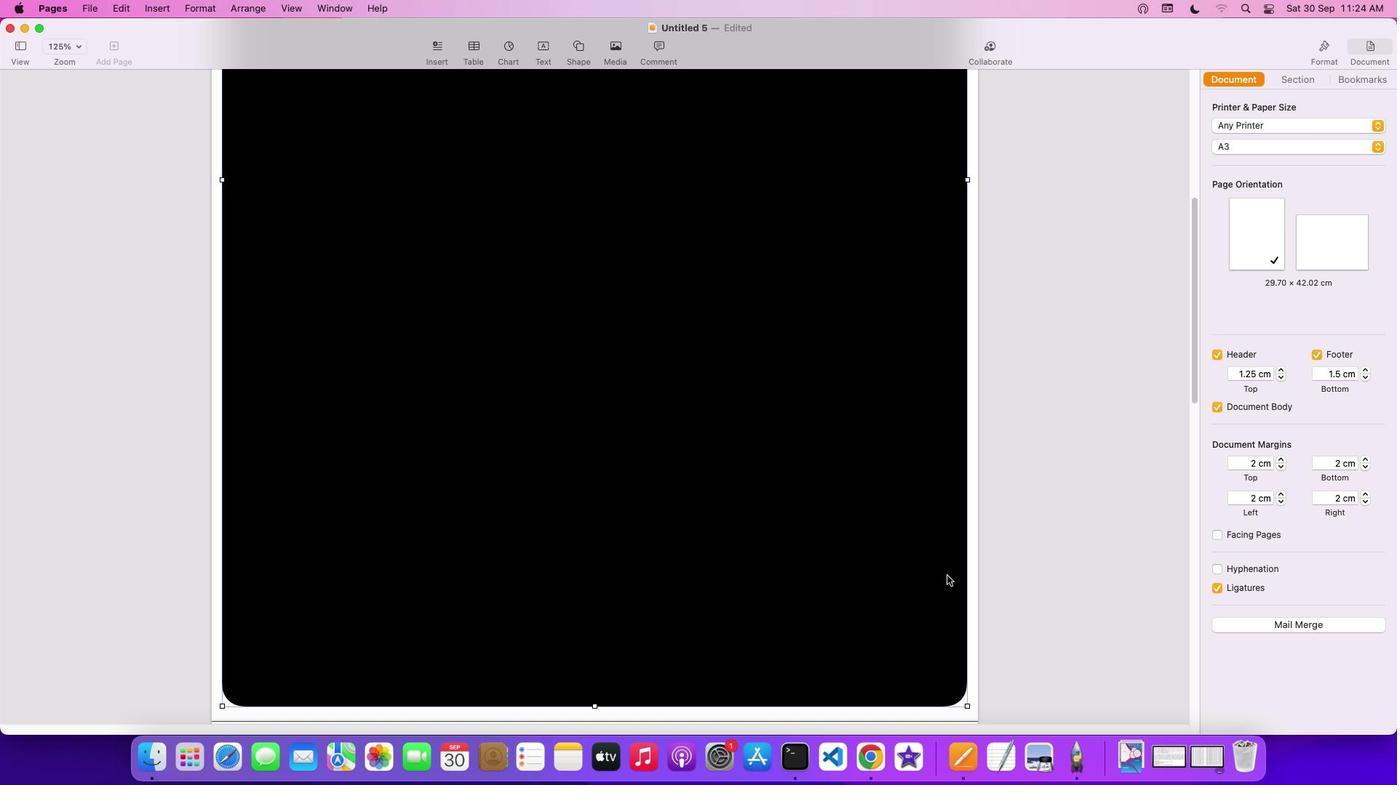 
Action: Mouse moved to (955, 579)
Screenshot: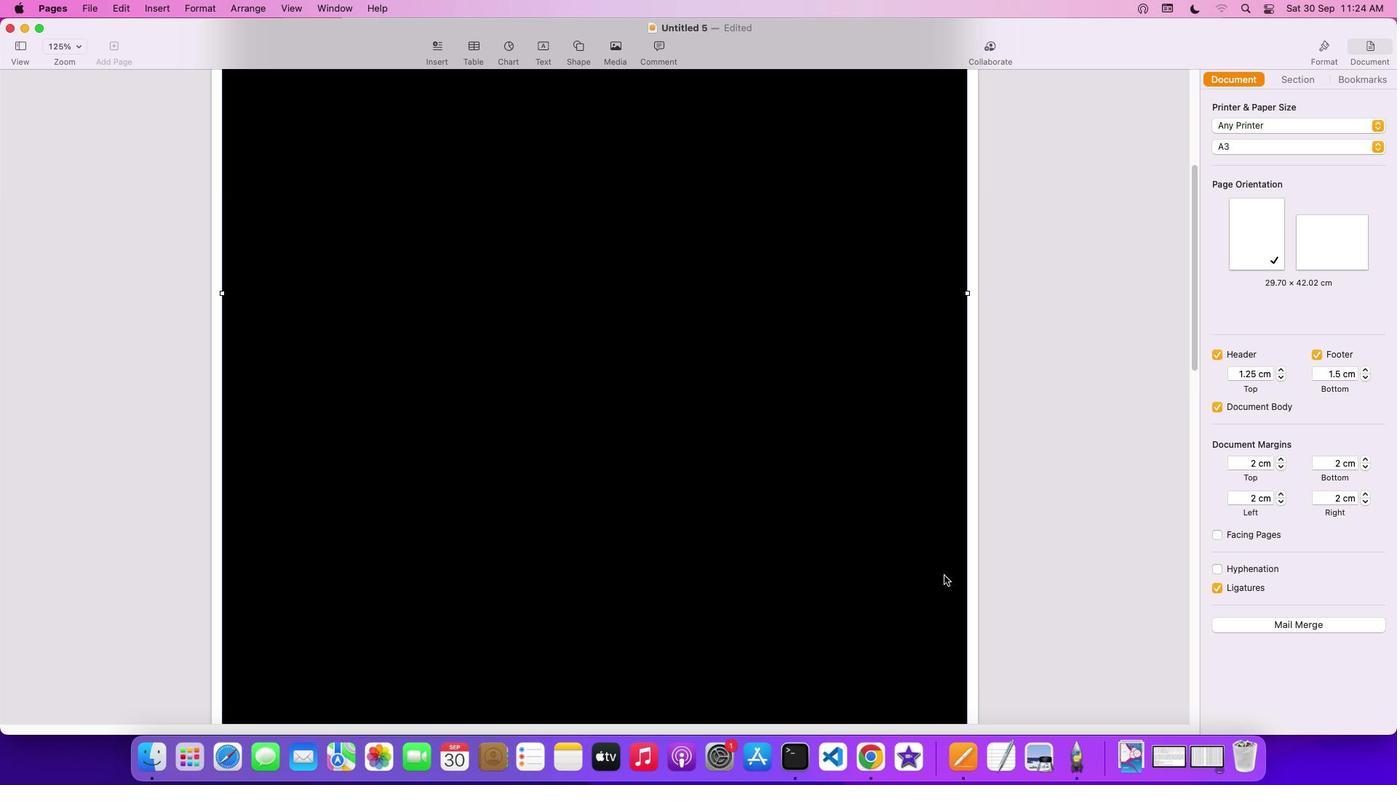 
Action: Mouse scrolled (955, 579) with delta (0, 0)
Screenshot: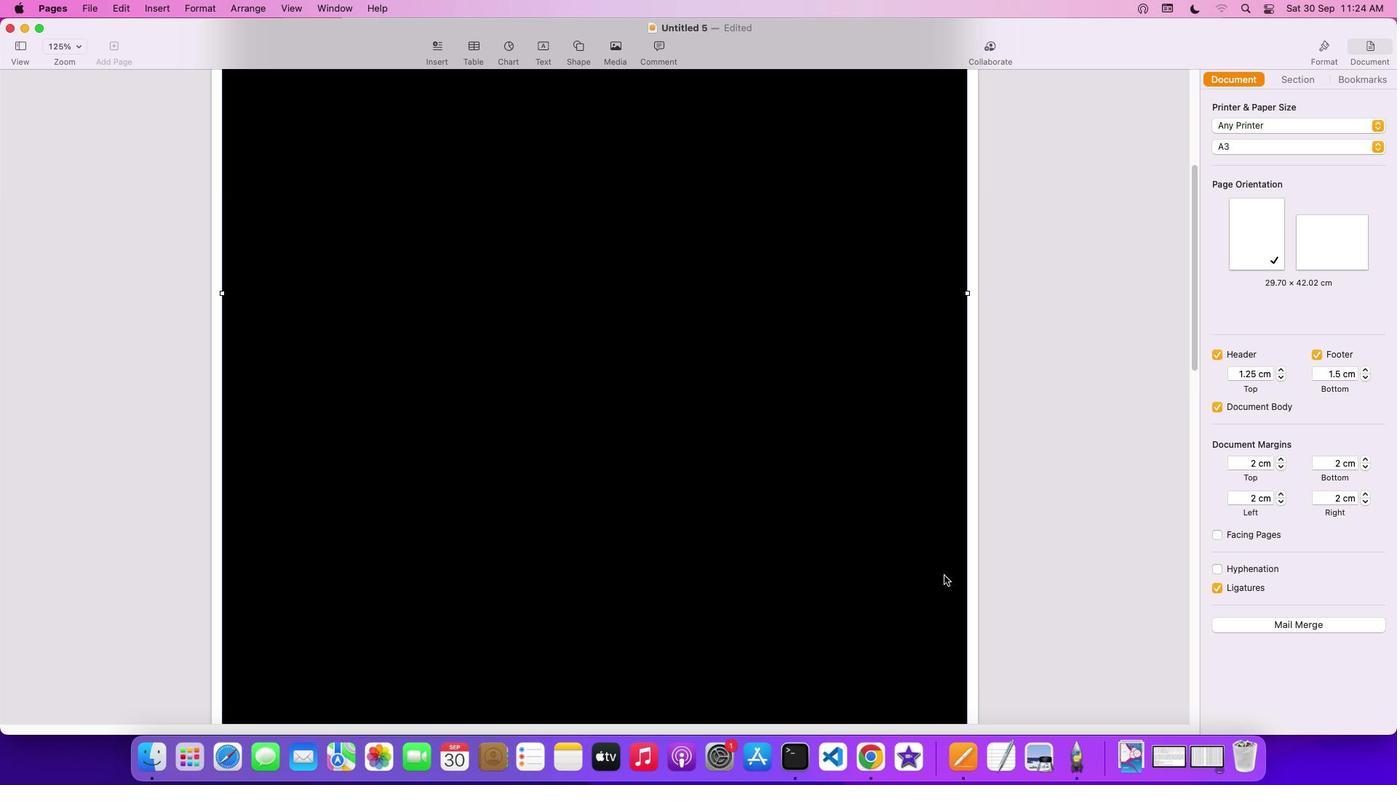 
Action: Mouse moved to (955, 579)
Screenshot: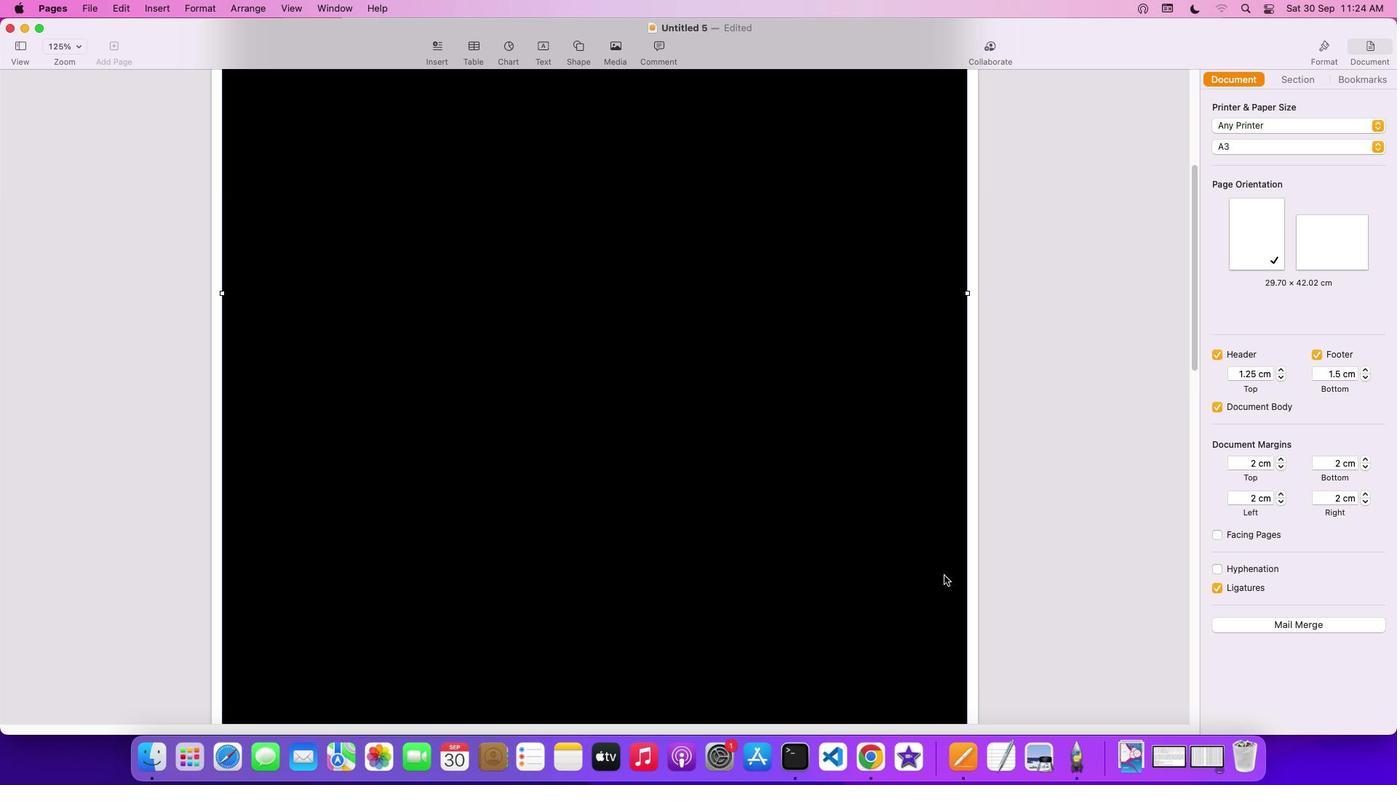
Action: Mouse scrolled (955, 579) with delta (0, 2)
Screenshot: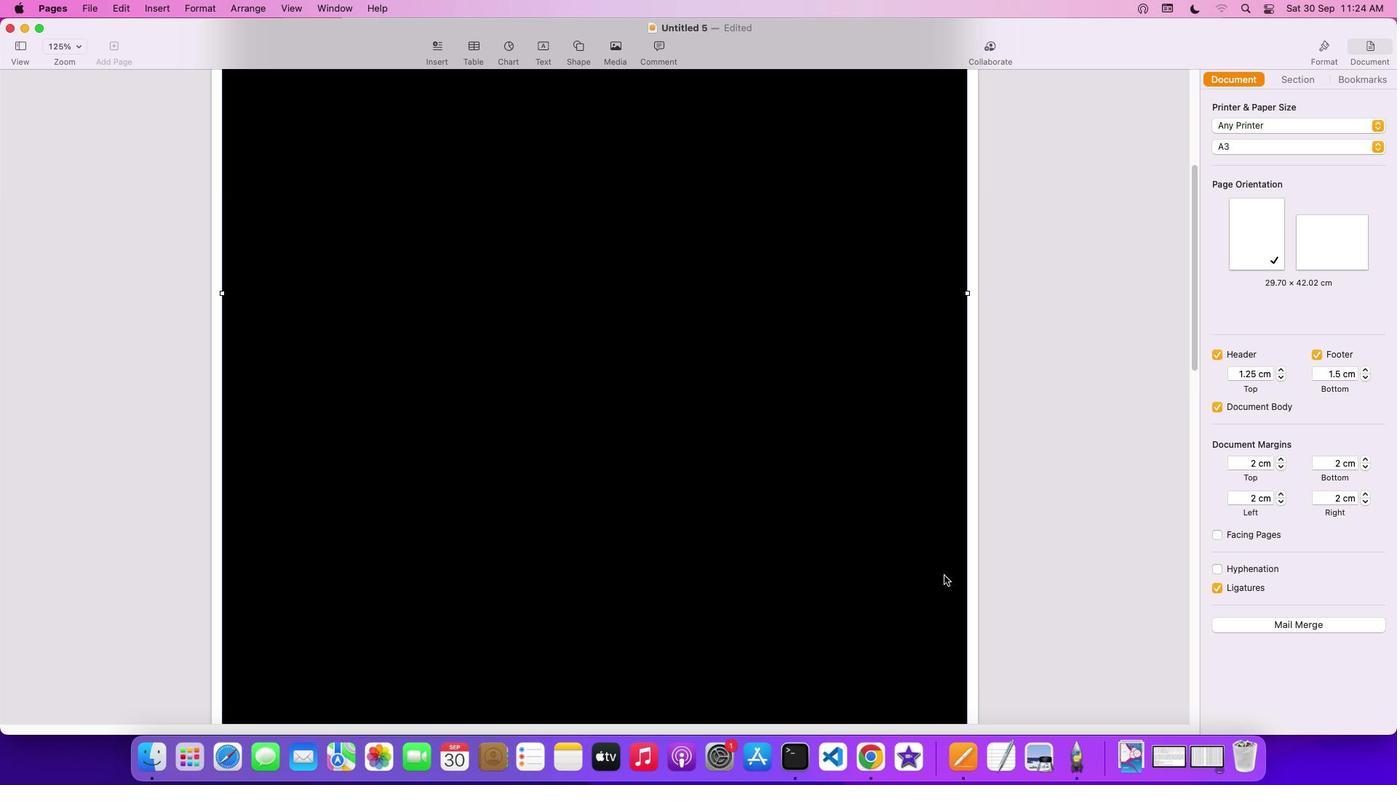 
Action: Mouse moved to (952, 578)
Screenshot: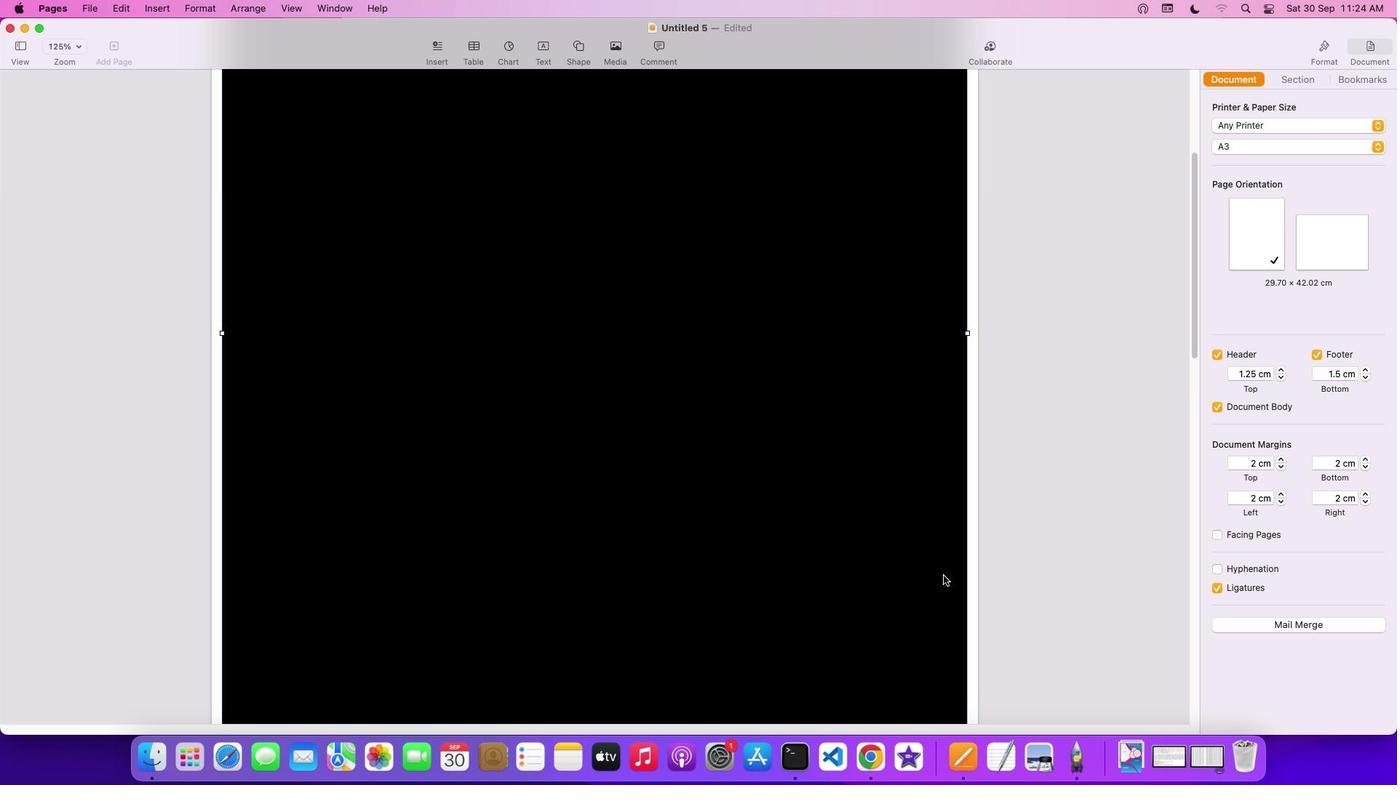 
Action: Mouse scrolled (952, 578) with delta (0, 3)
Screenshot: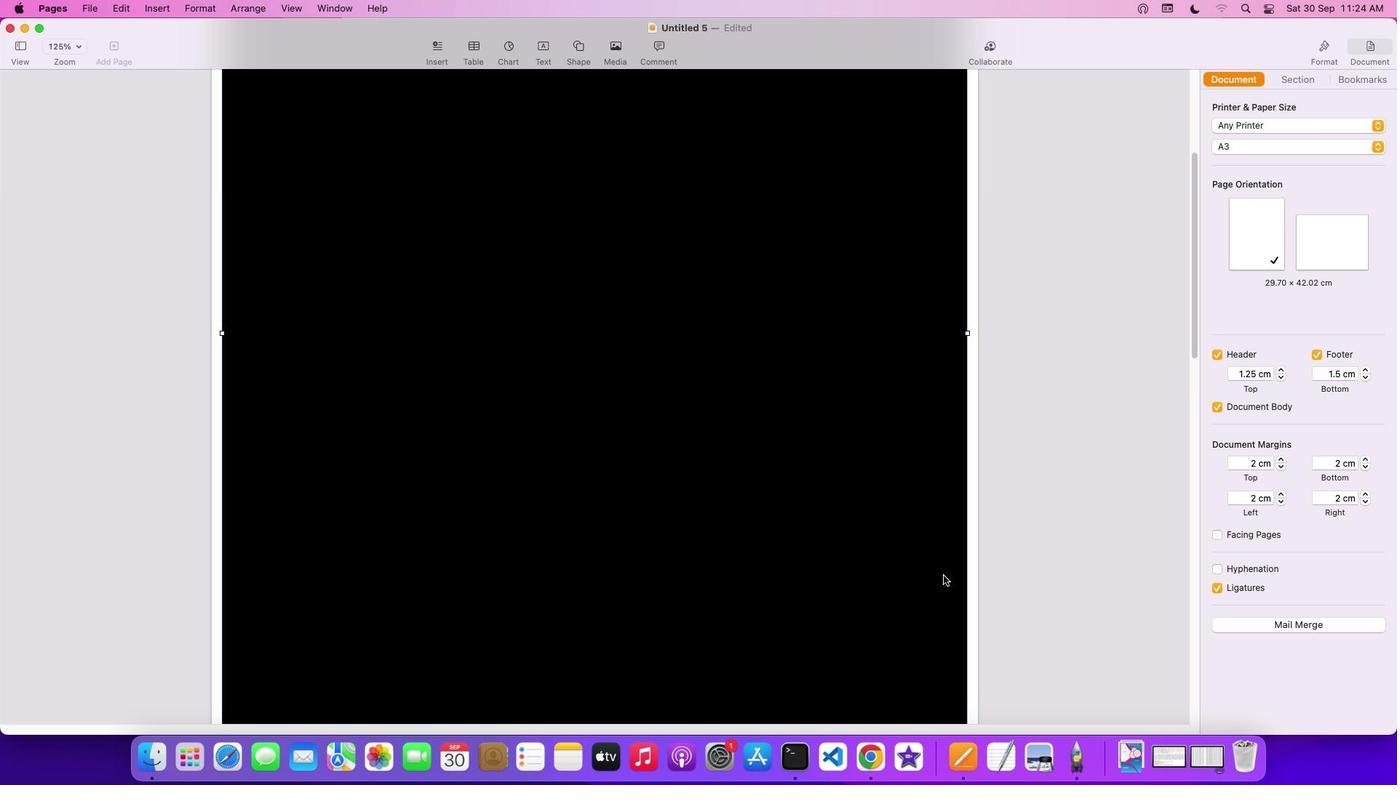 
Action: Mouse moved to (951, 577)
Screenshot: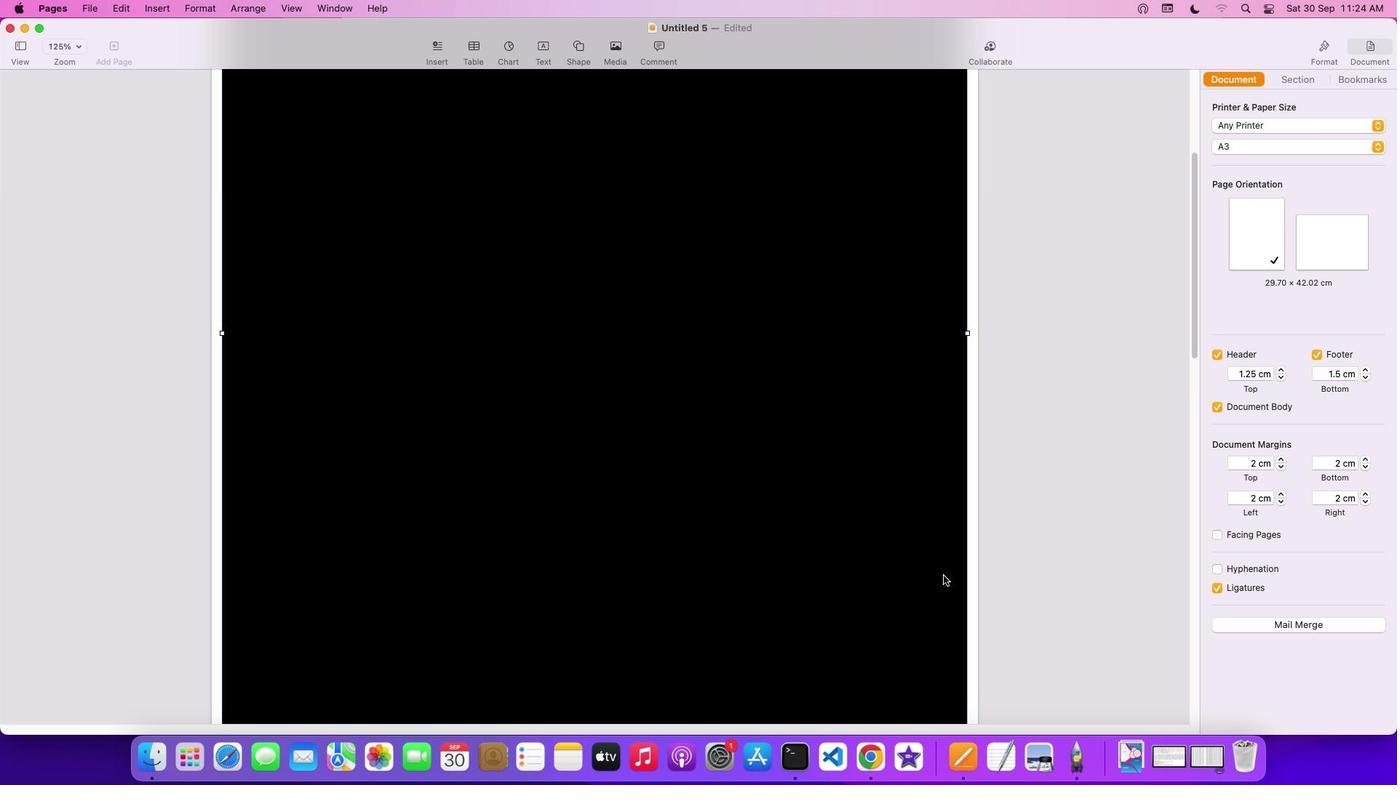 
Action: Mouse scrolled (951, 577) with delta (0, 4)
Screenshot: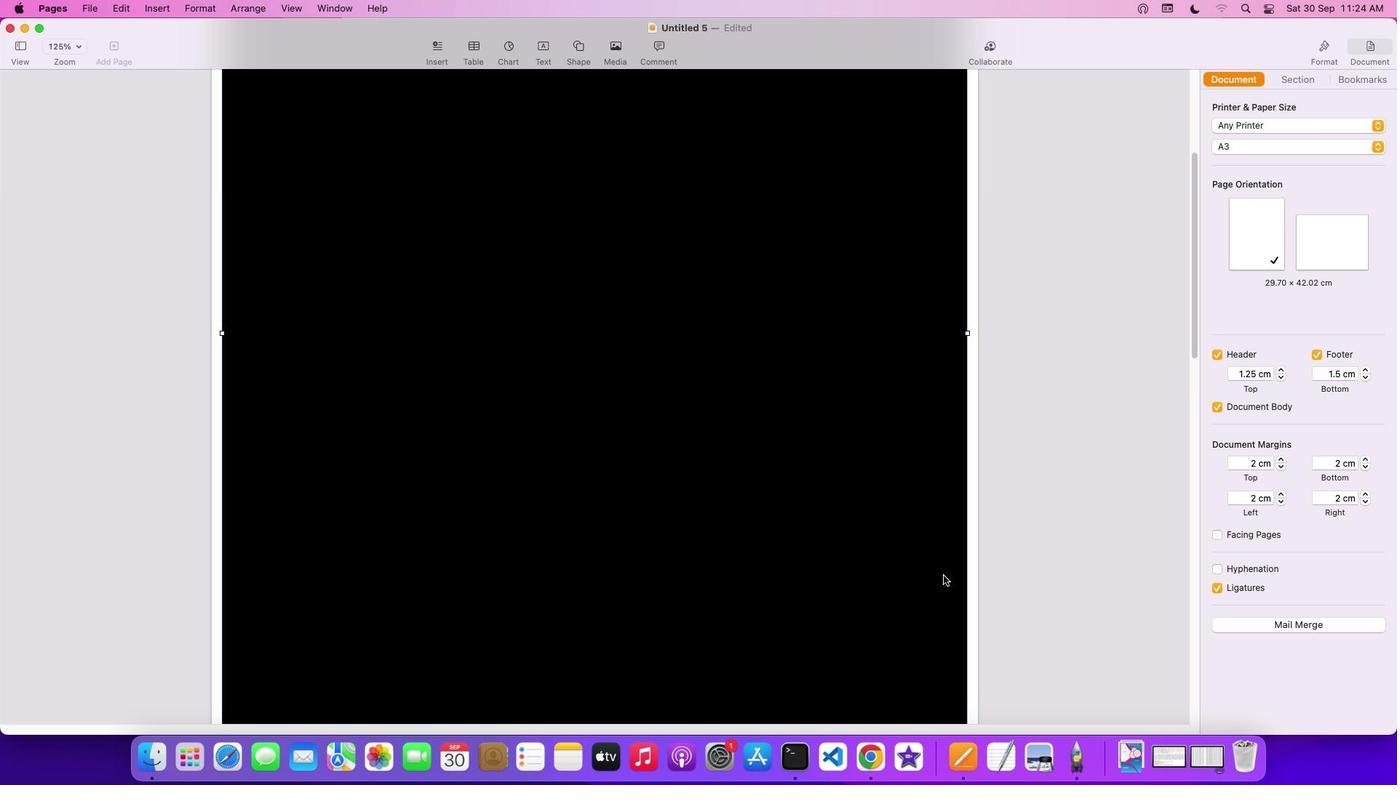 
Action: Mouse moved to (948, 576)
Screenshot: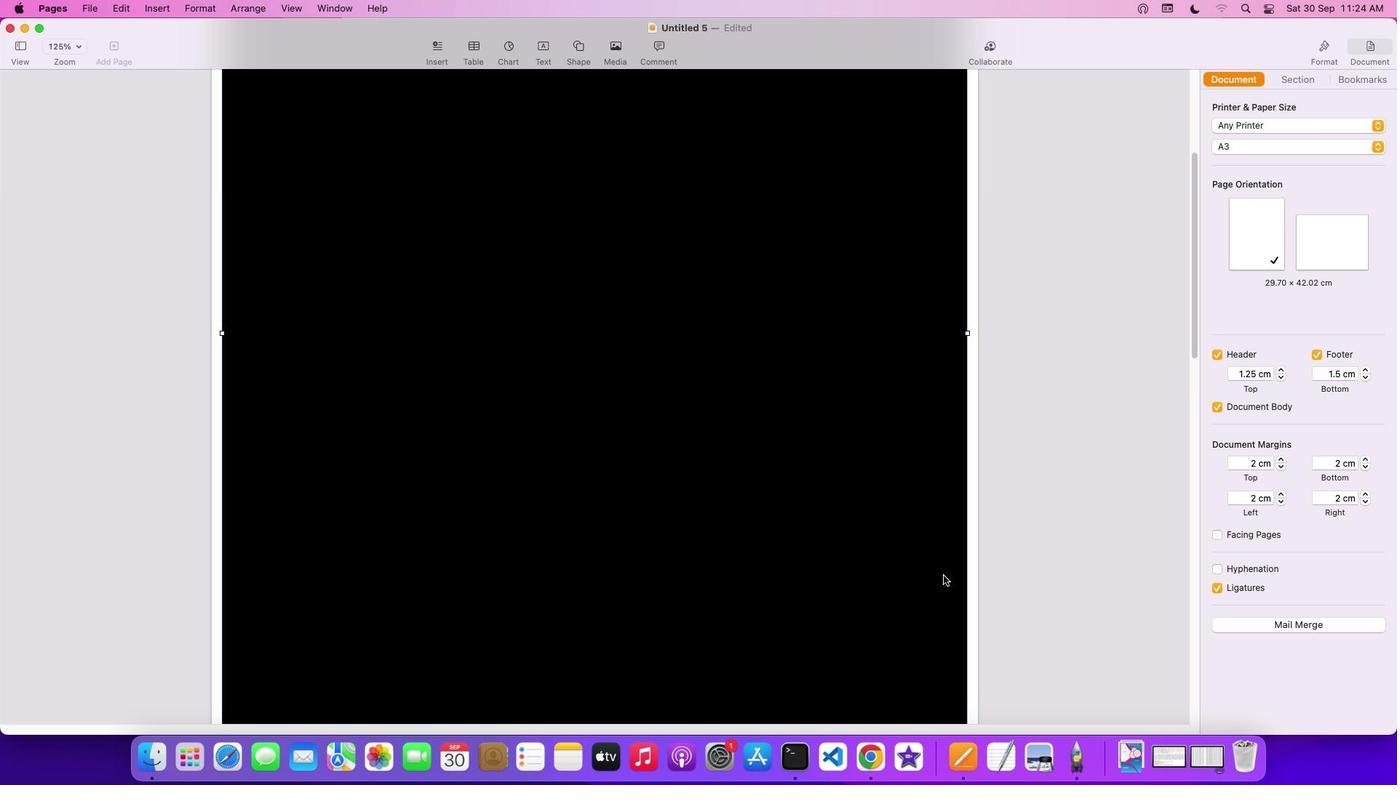 
Action: Mouse scrolled (948, 576) with delta (0, 5)
Screenshot: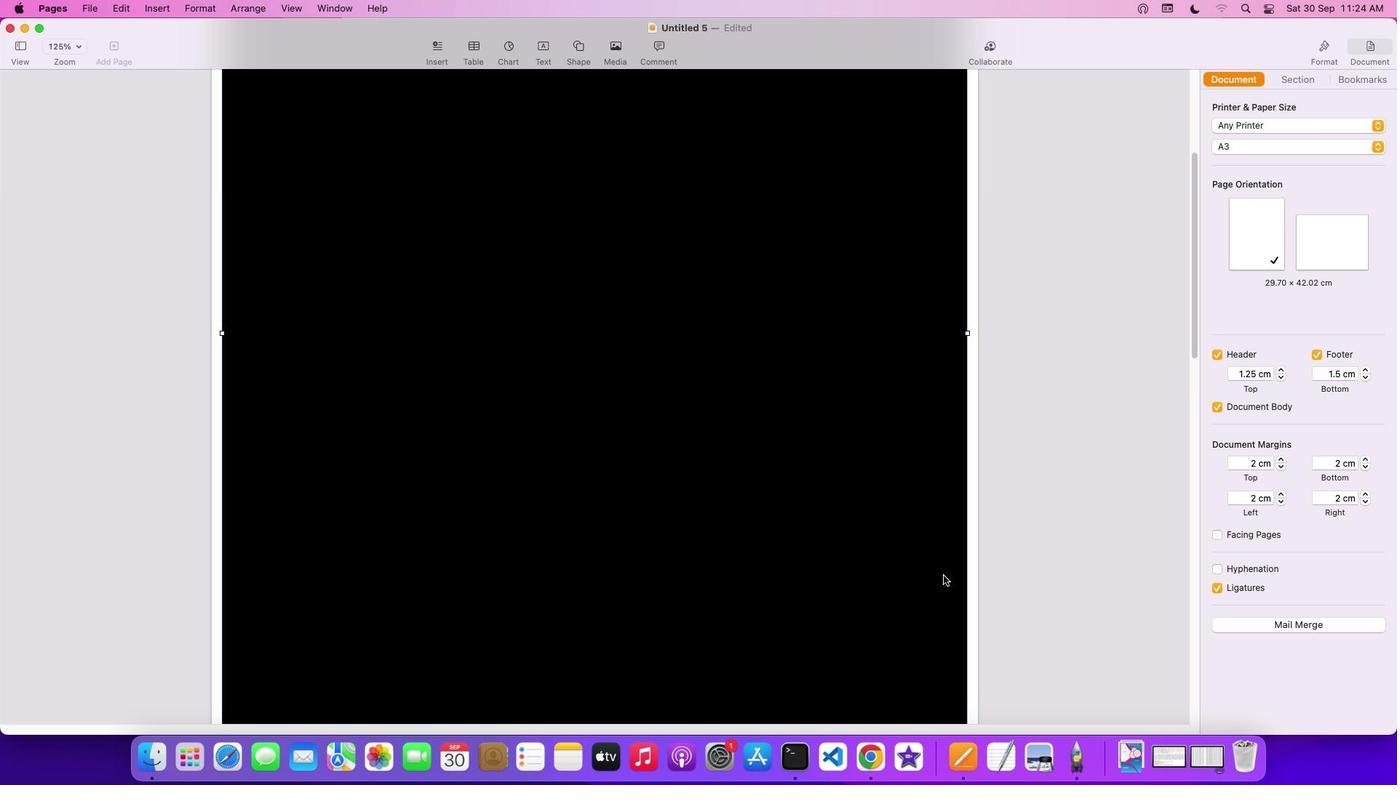 
Action: Mouse moved to (947, 575)
Screenshot: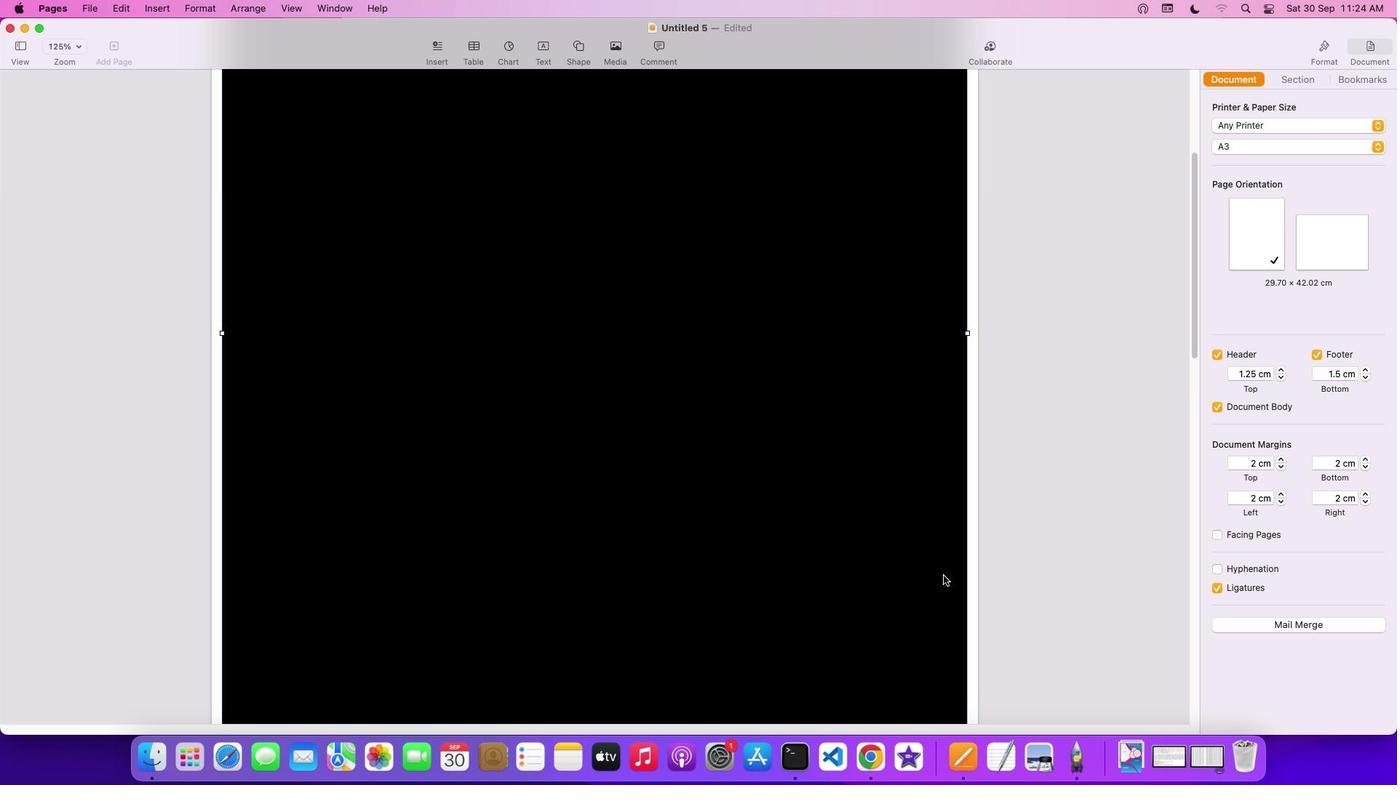 
Action: Mouse scrolled (947, 575) with delta (0, 5)
Screenshot: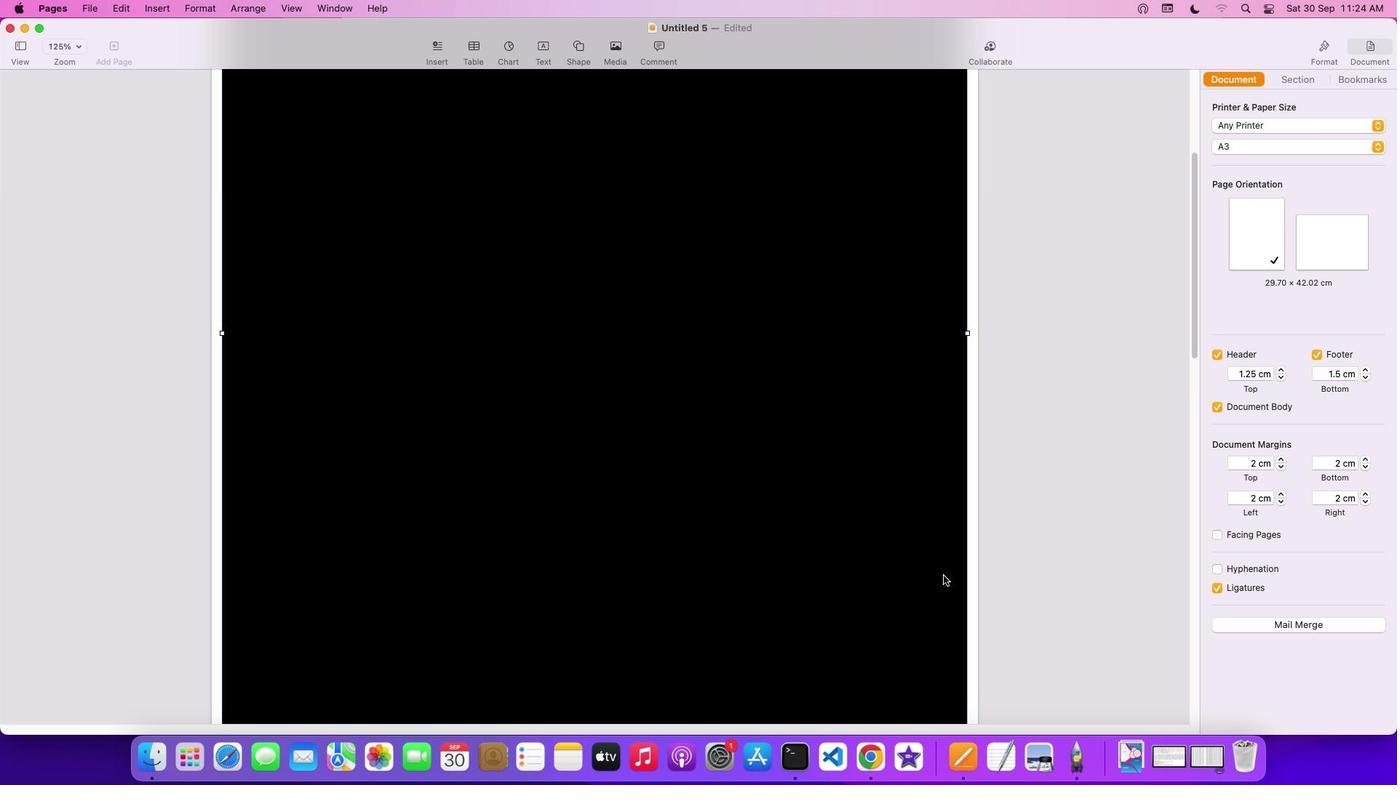 
Action: Mouse moved to (943, 576)
Screenshot: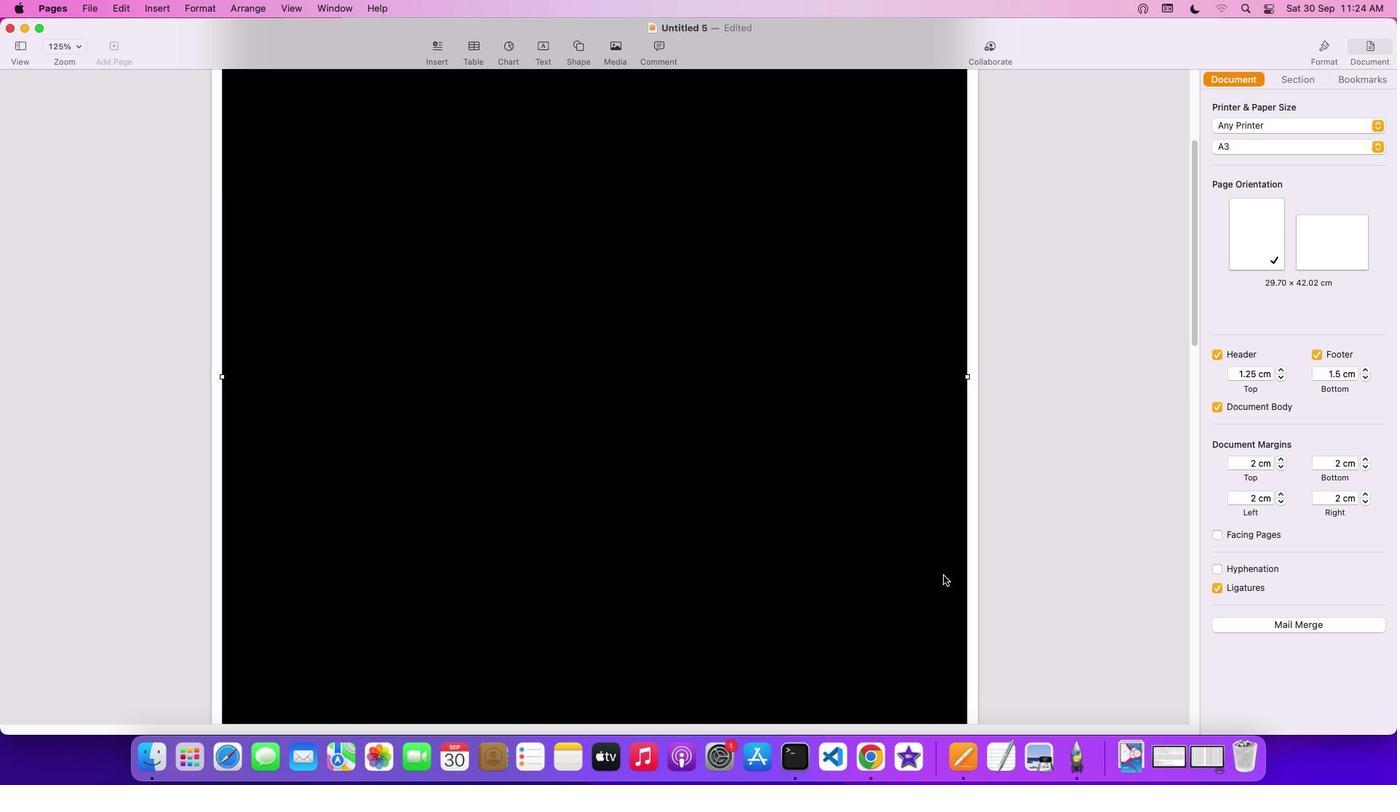 
Action: Mouse scrolled (943, 576) with delta (0, 0)
Screenshot: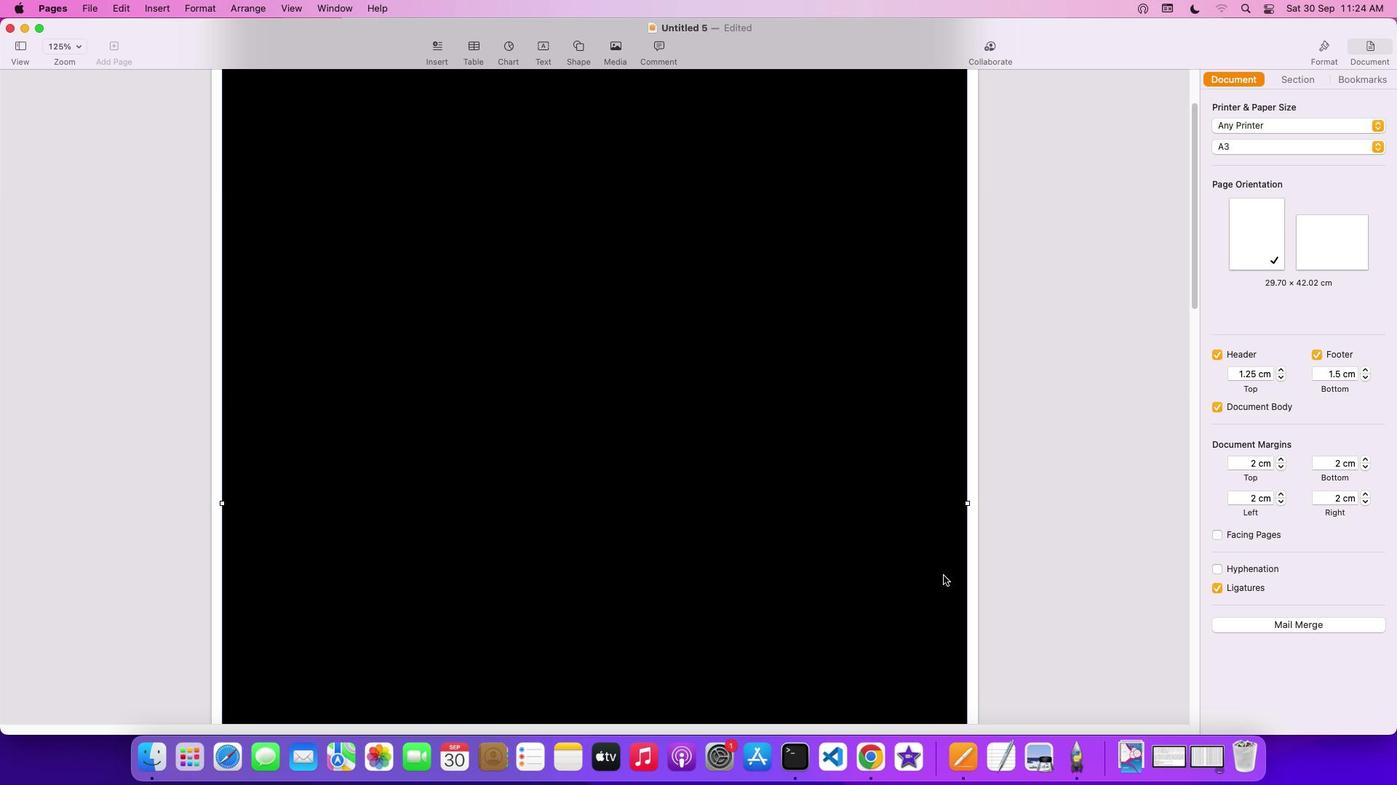 
Action: Mouse scrolled (943, 576) with delta (0, 0)
Screenshot: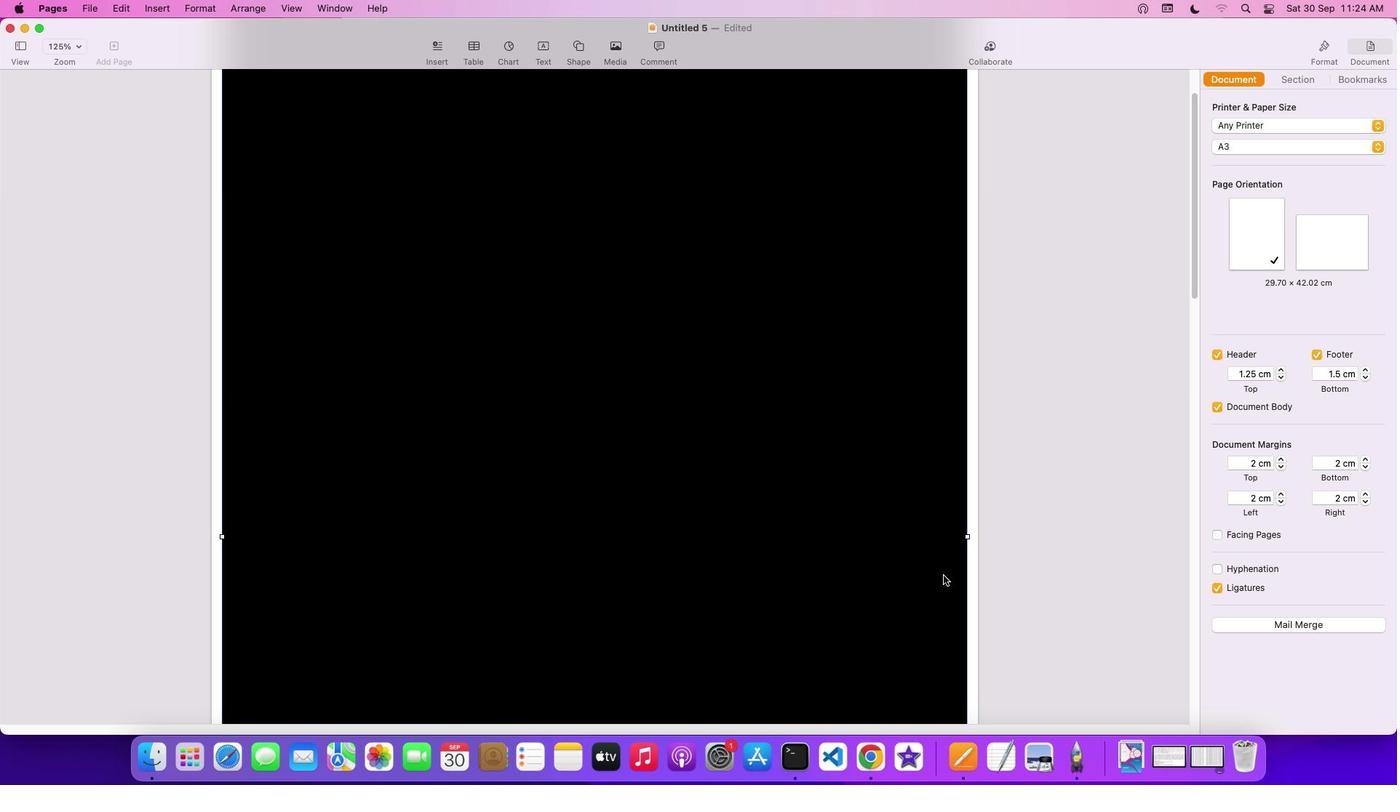 
Action: Mouse scrolled (943, 576) with delta (0, 2)
Screenshot: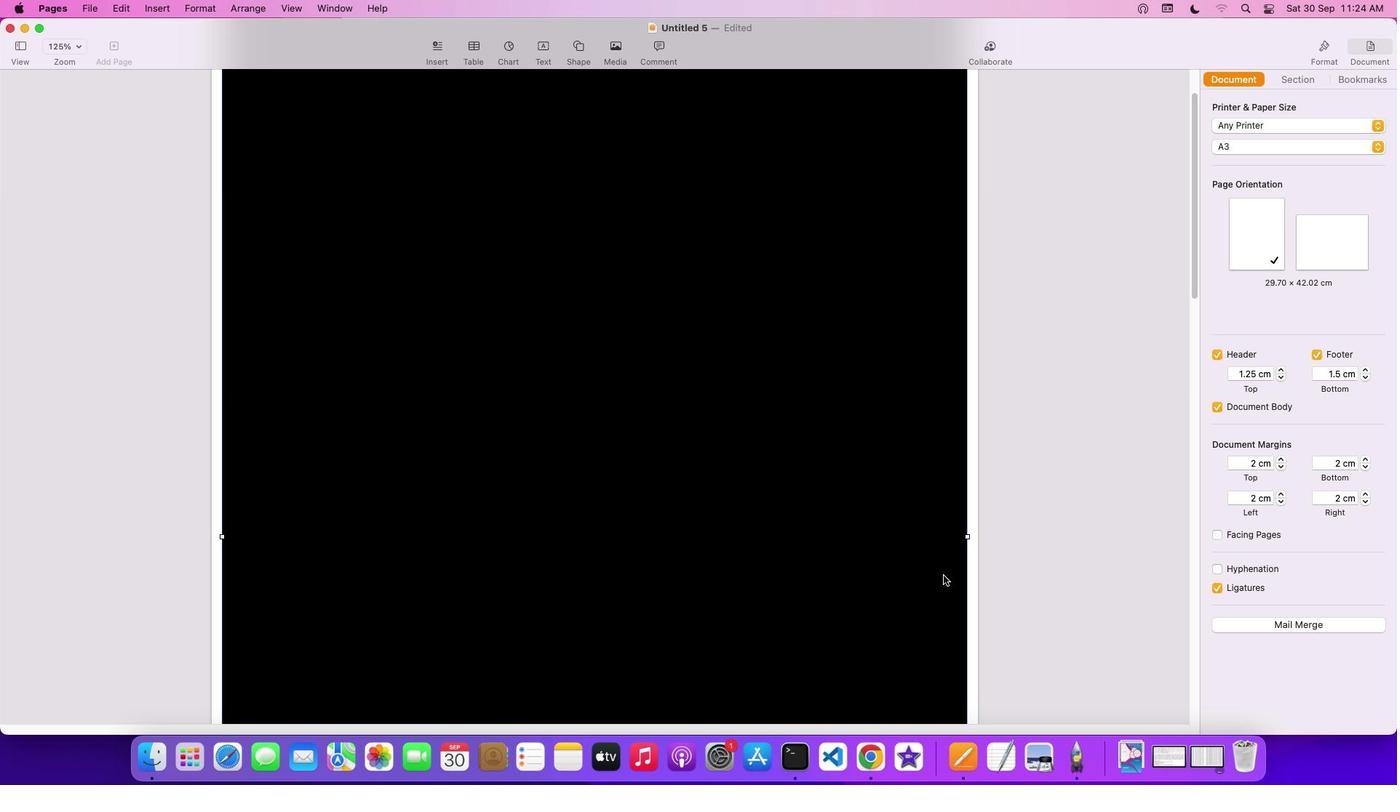 
Action: Mouse scrolled (943, 576) with delta (0, 3)
Screenshot: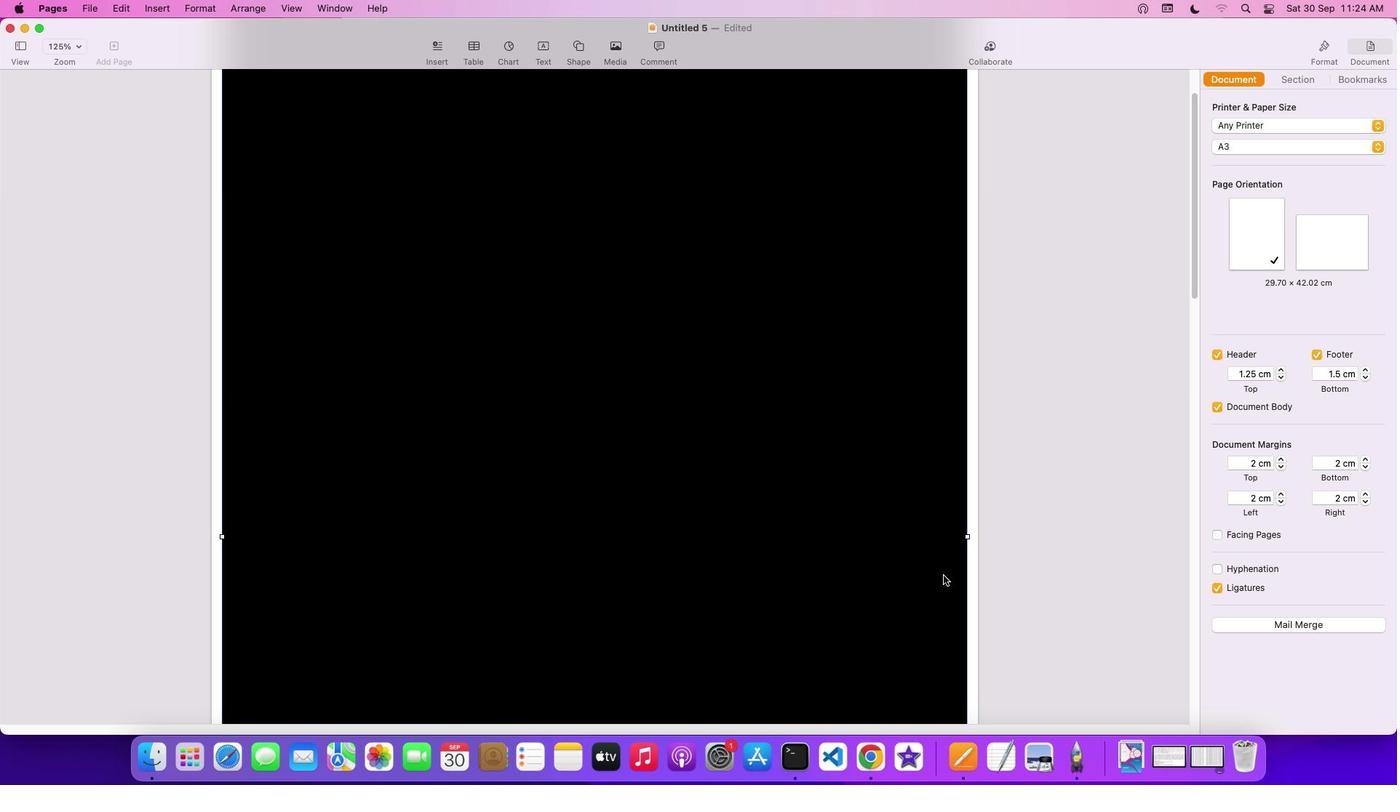 
Action: Mouse scrolled (943, 576) with delta (0, 4)
Screenshot: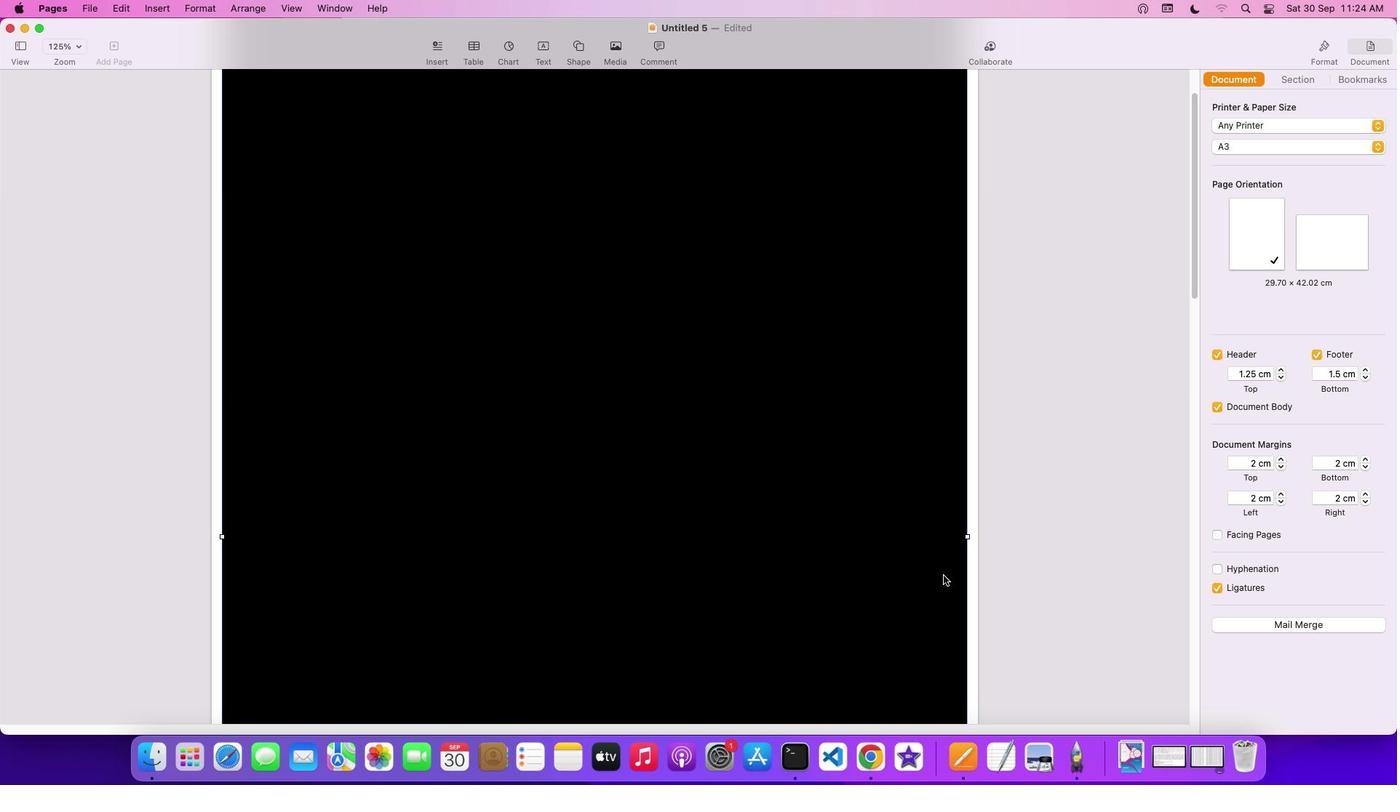 
Action: Mouse scrolled (943, 576) with delta (0, 5)
Screenshot: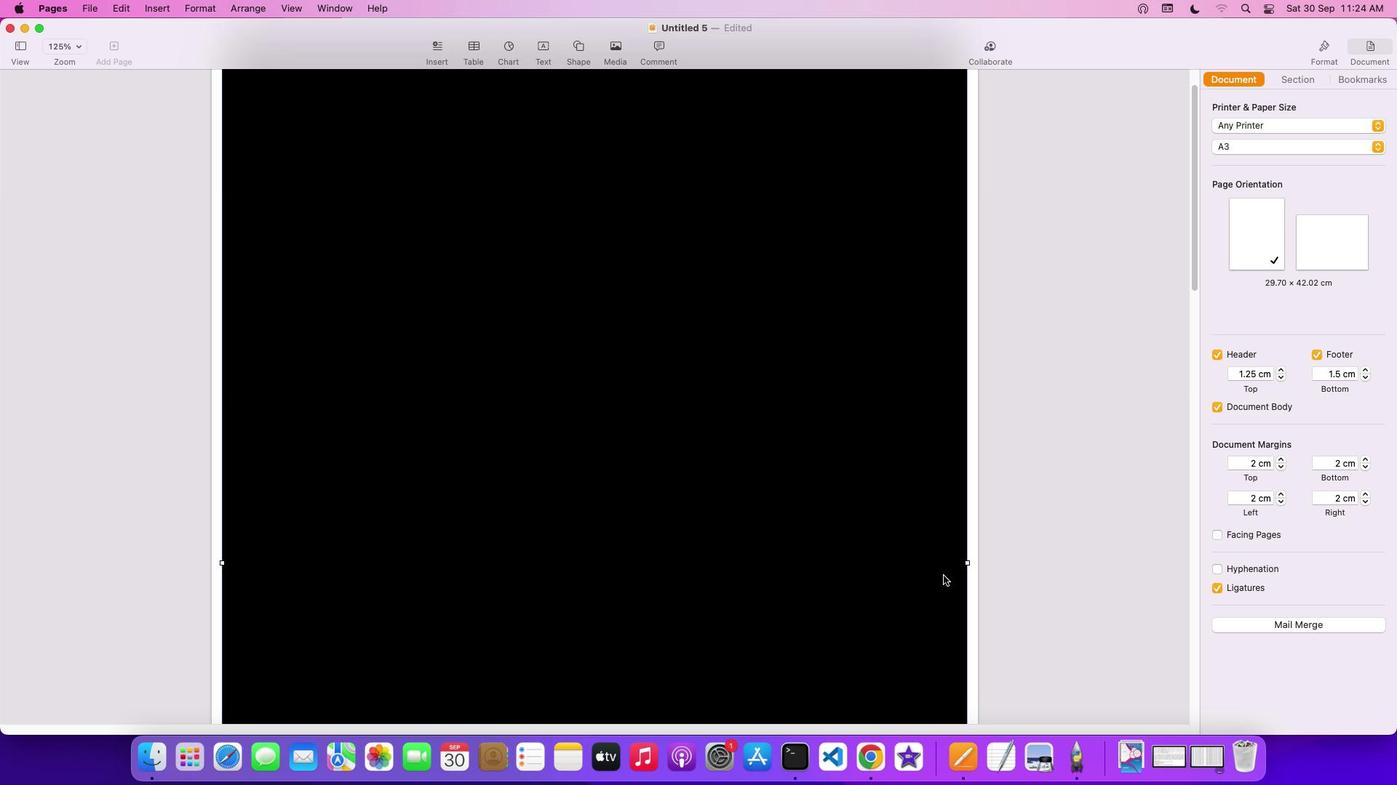 
Action: Mouse scrolled (943, 576) with delta (0, 0)
Screenshot: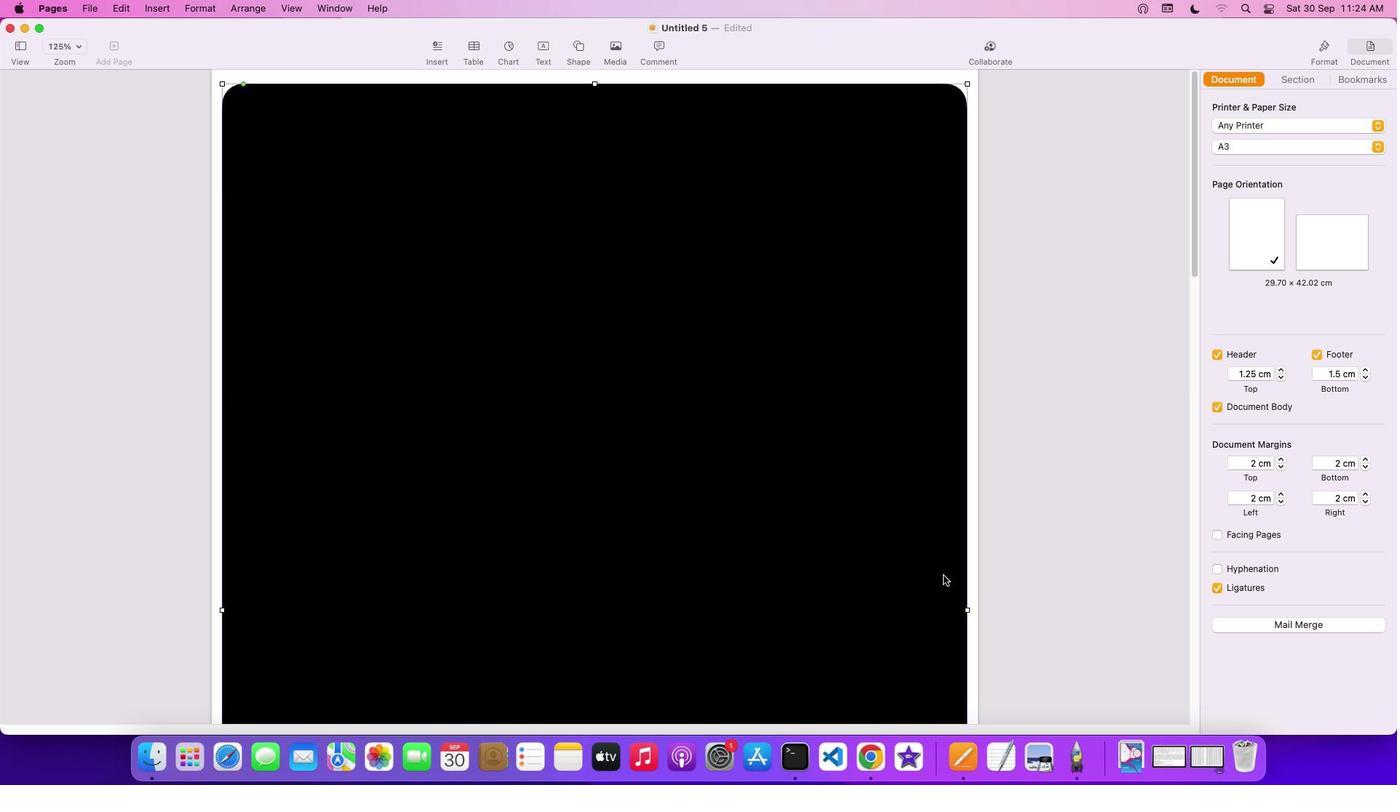 
Action: Mouse scrolled (943, 576) with delta (0, 0)
Screenshot: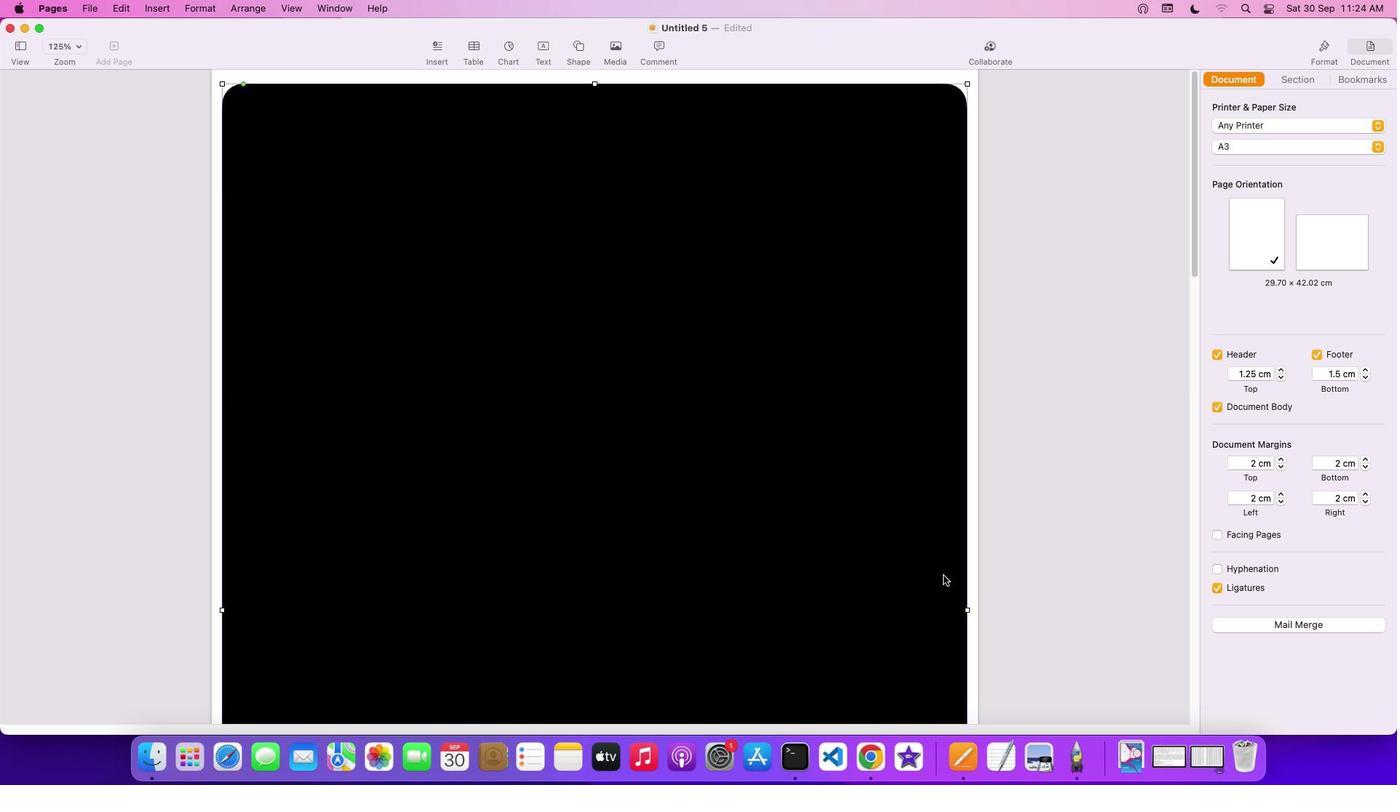 
Action: Mouse scrolled (943, 576) with delta (0, 2)
Screenshot: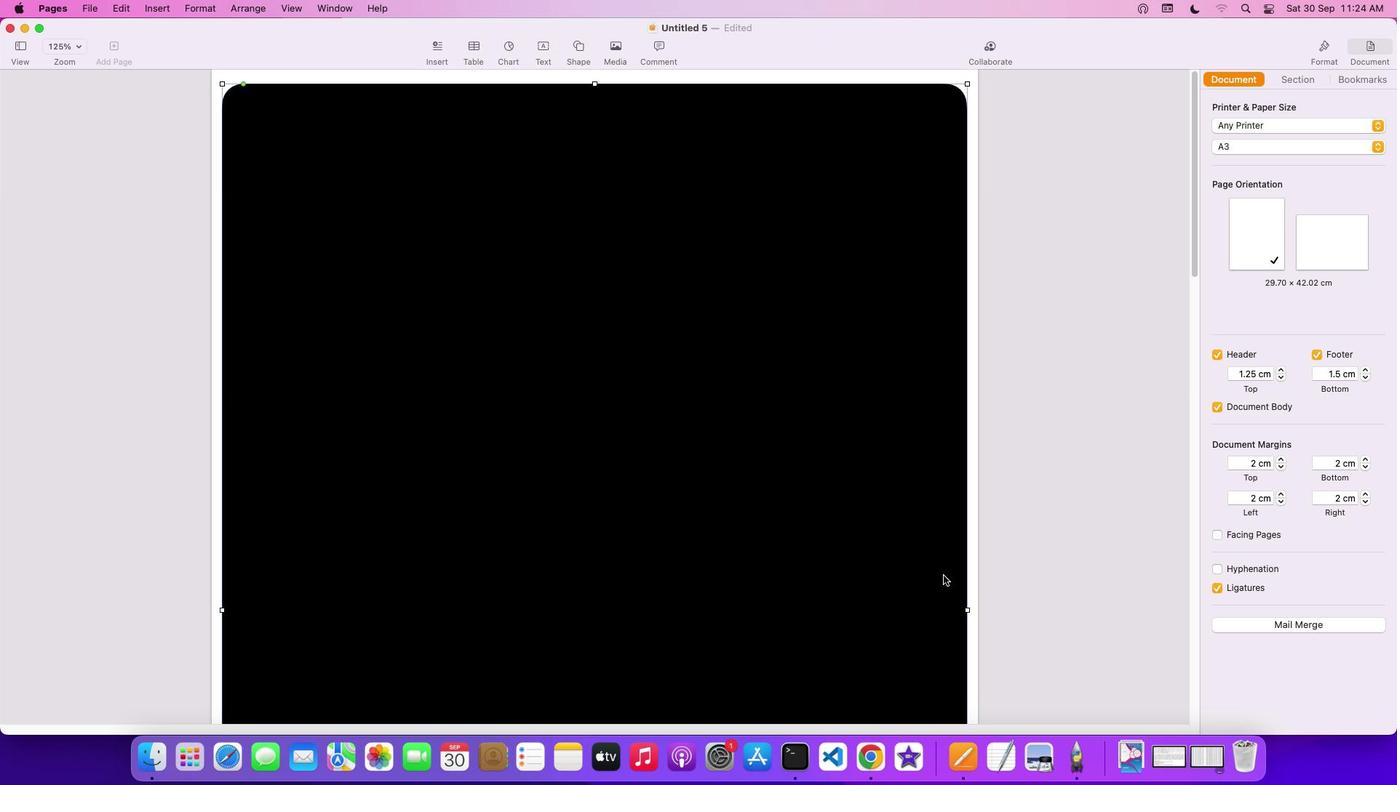 
Action: Mouse scrolled (943, 576) with delta (0, 3)
Screenshot: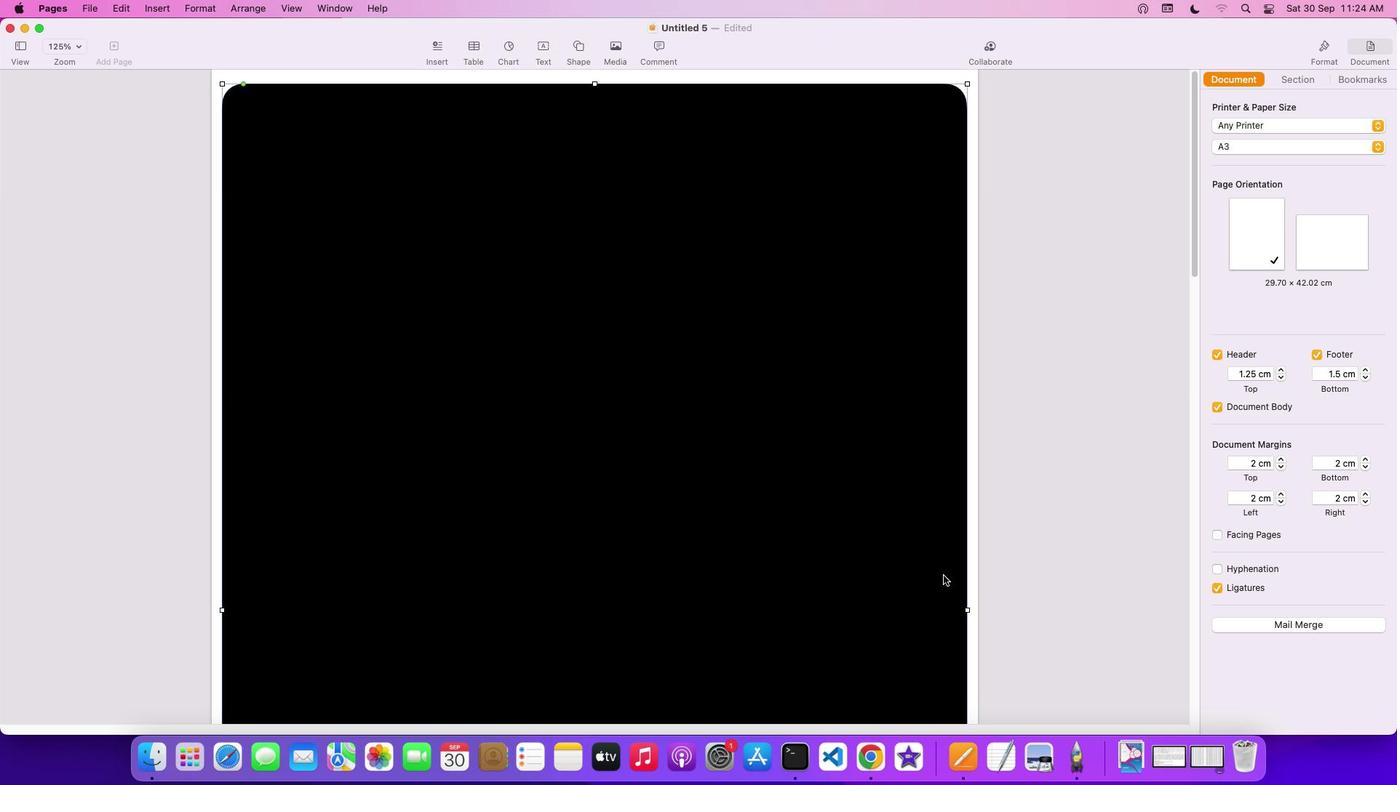 
Action: Mouse scrolled (943, 576) with delta (0, 4)
Screenshot: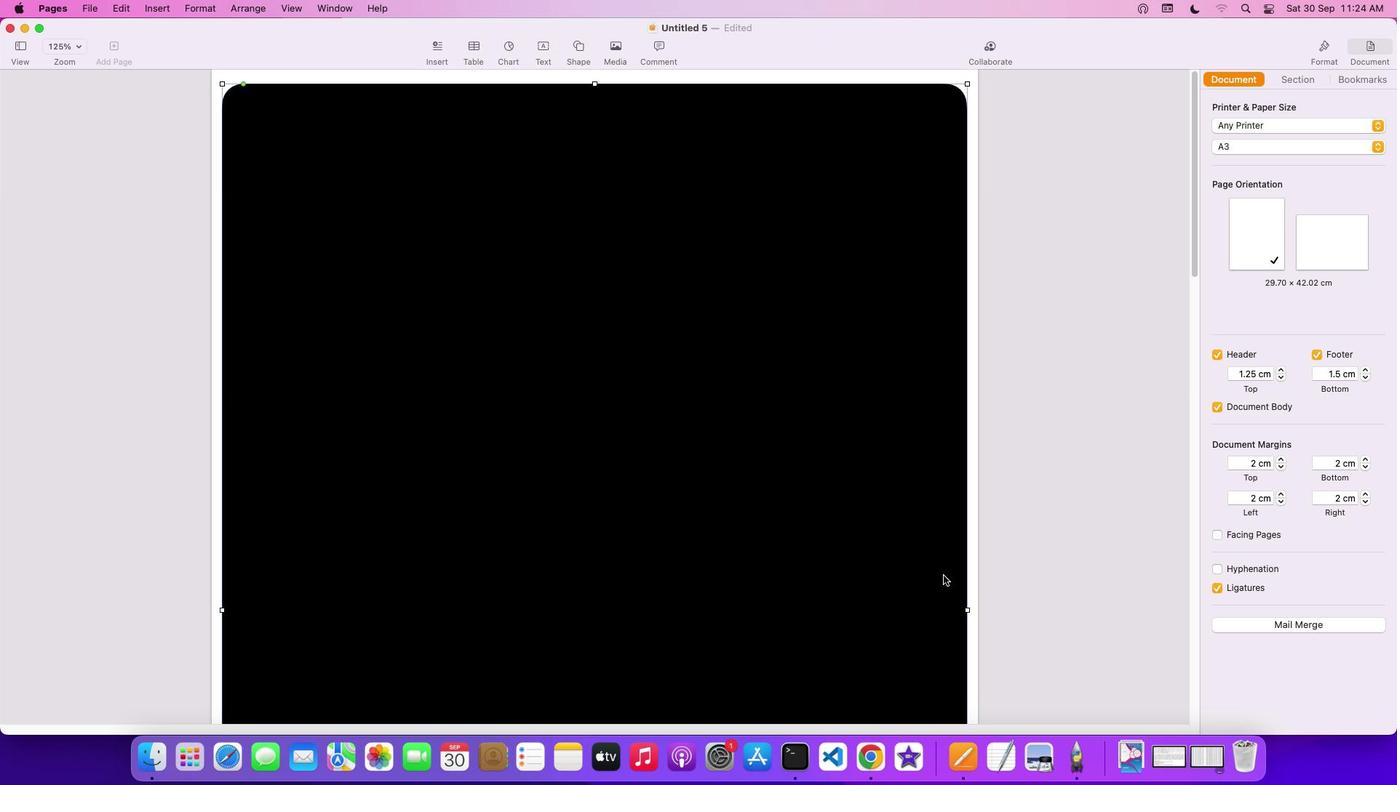 
Action: Mouse scrolled (943, 576) with delta (0, 0)
Screenshot: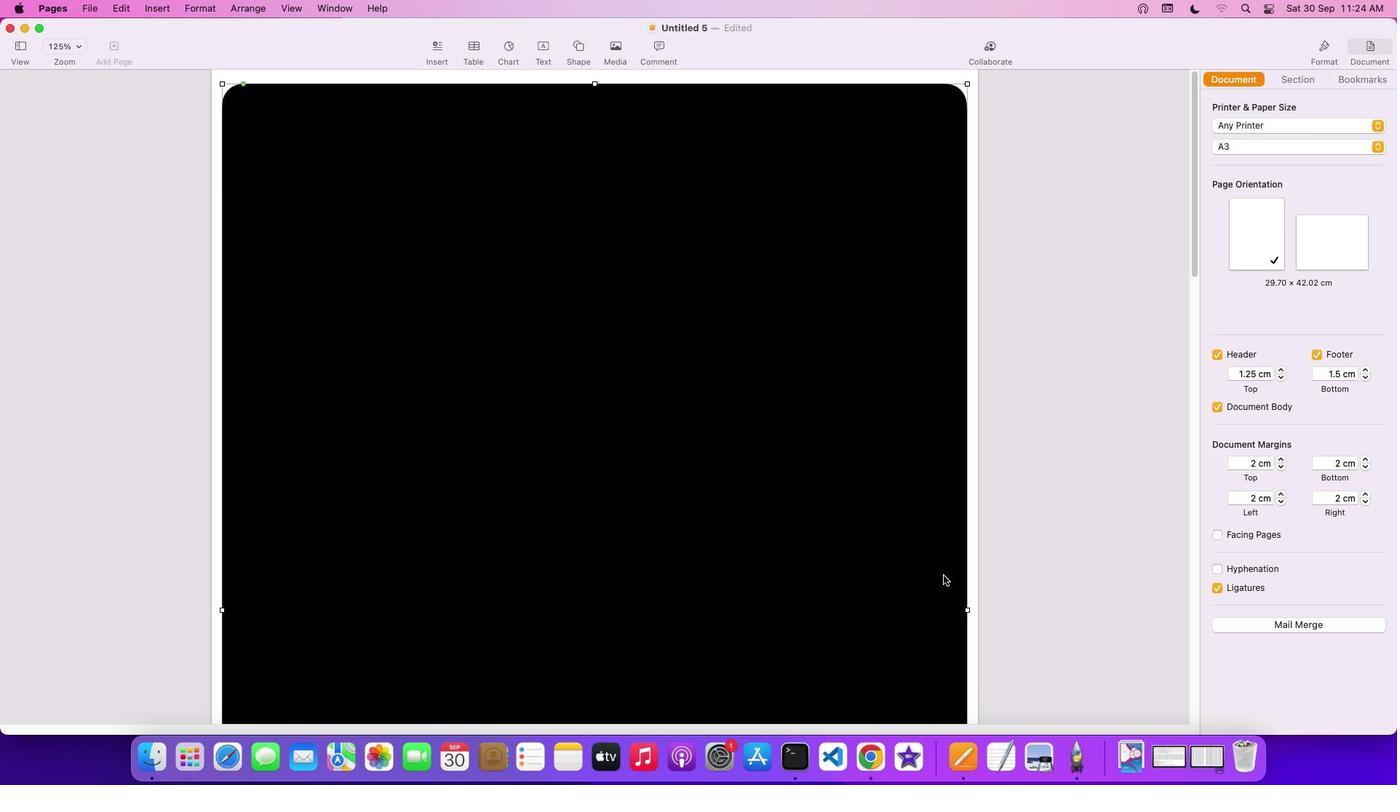 
Action: Mouse scrolled (943, 576) with delta (0, 0)
Screenshot: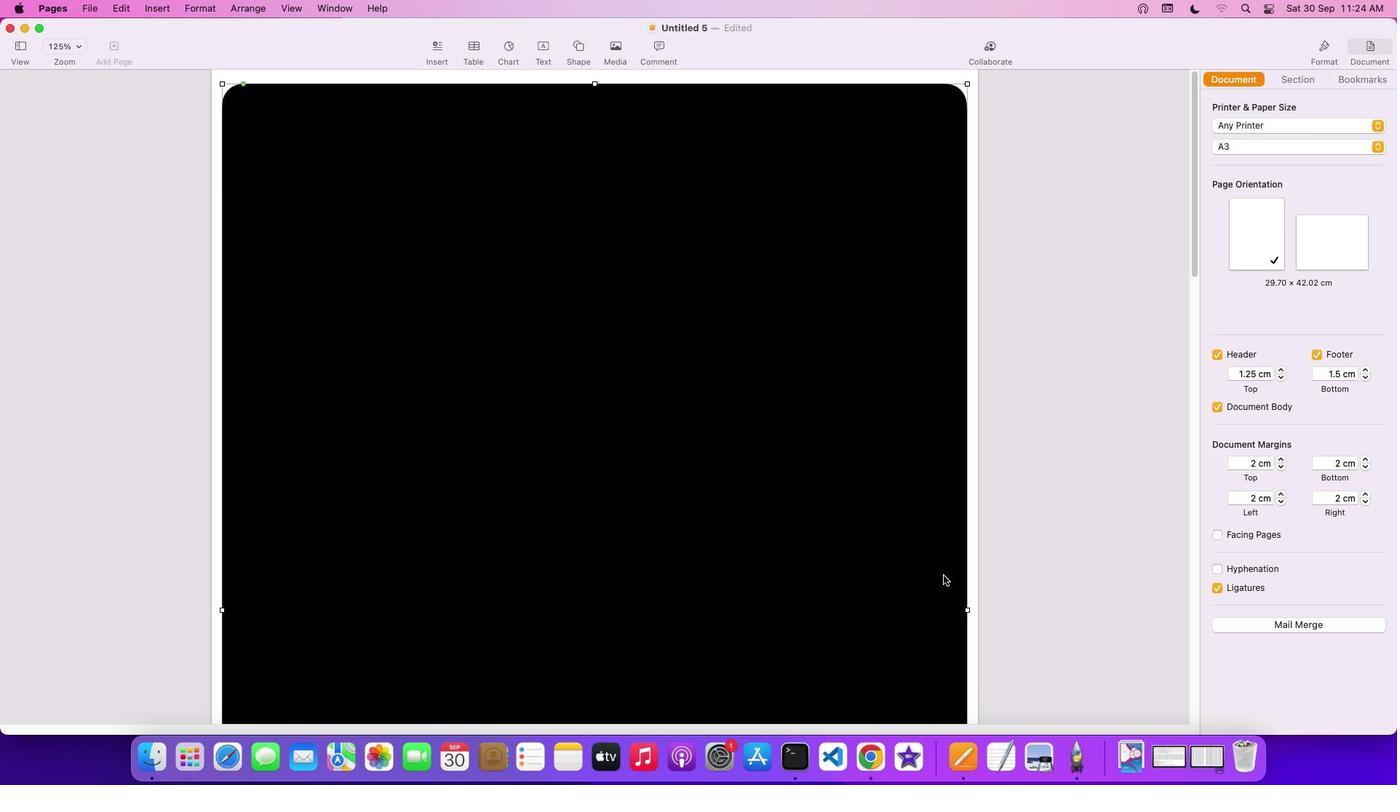 
Action: Mouse scrolled (943, 576) with delta (0, 2)
Screenshot: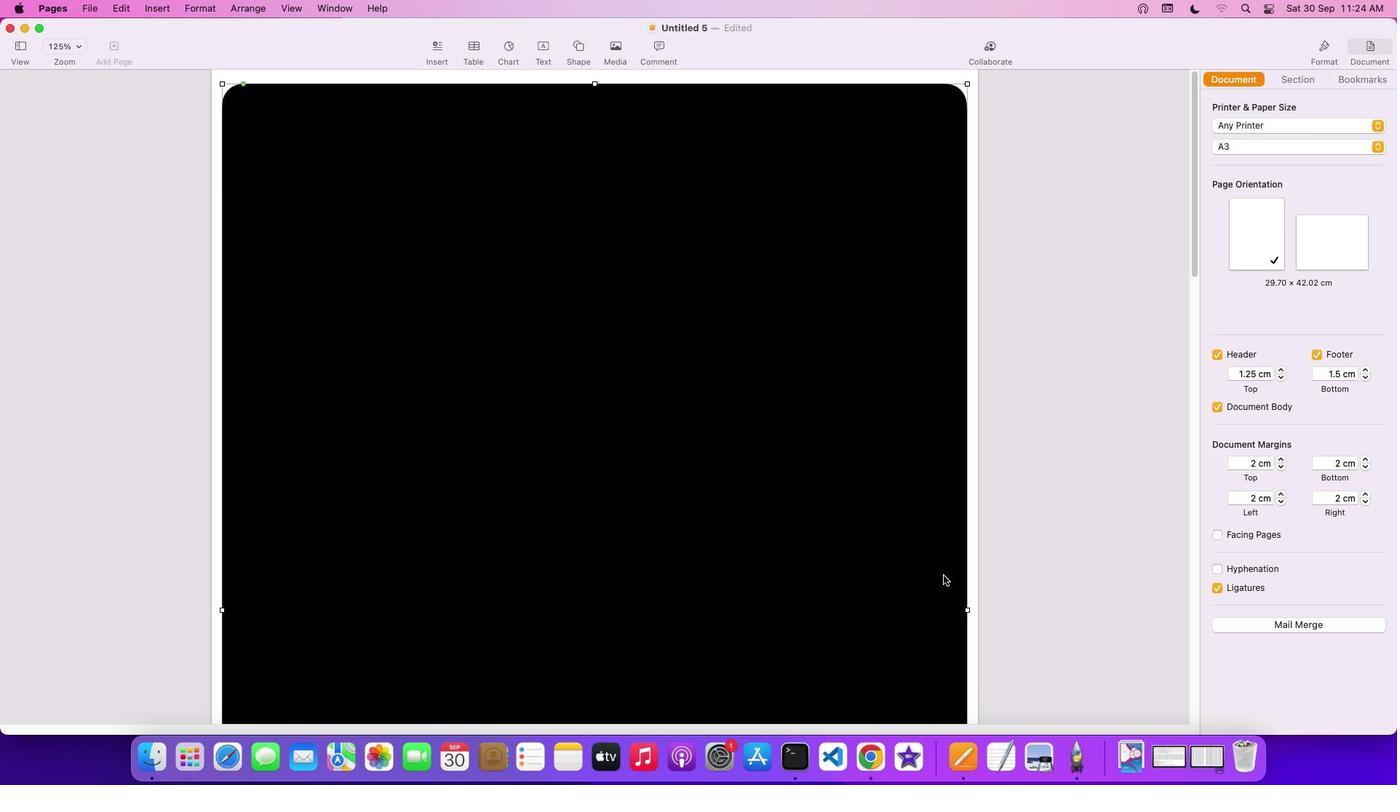 
Action: Mouse scrolled (943, 576) with delta (0, 3)
Screenshot: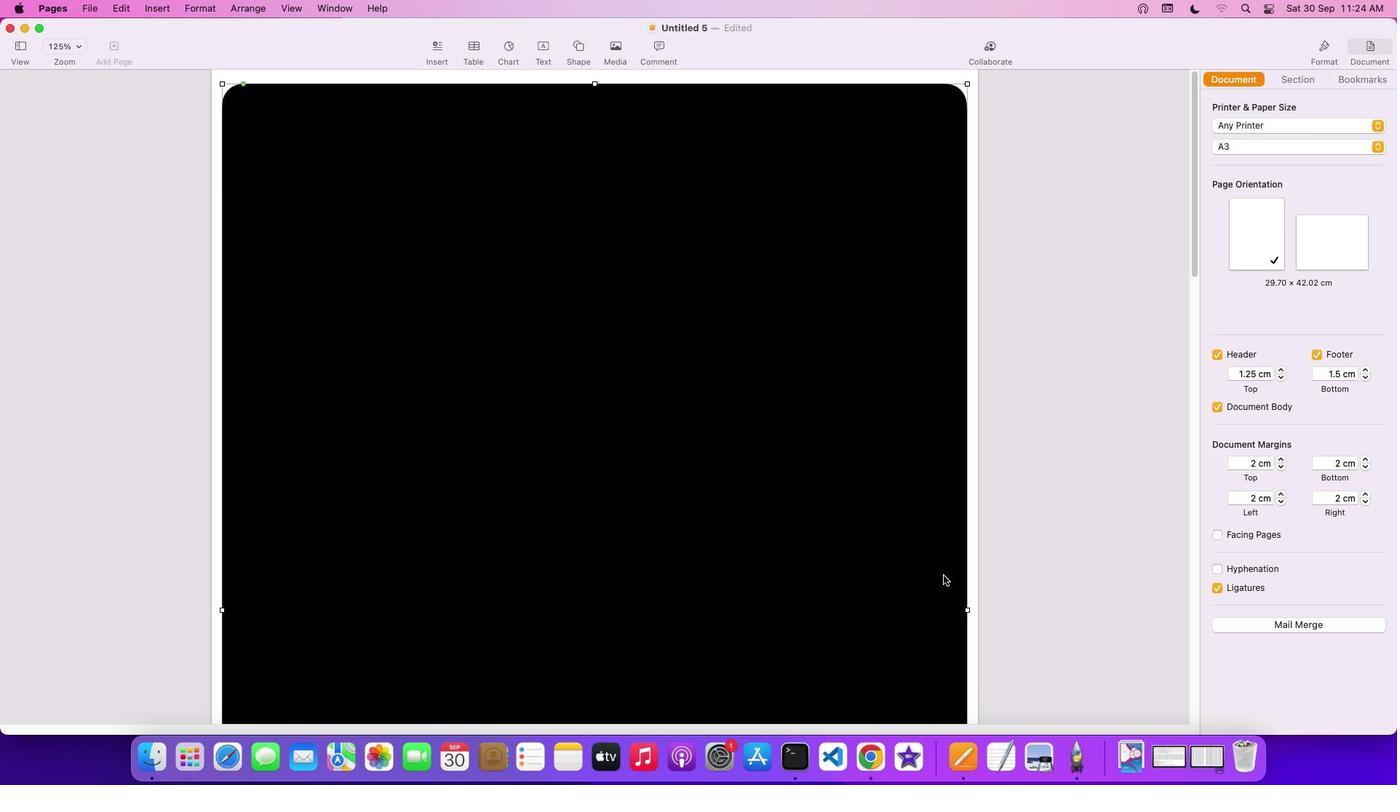 
Action: Mouse scrolled (943, 576) with delta (0, 4)
Screenshot: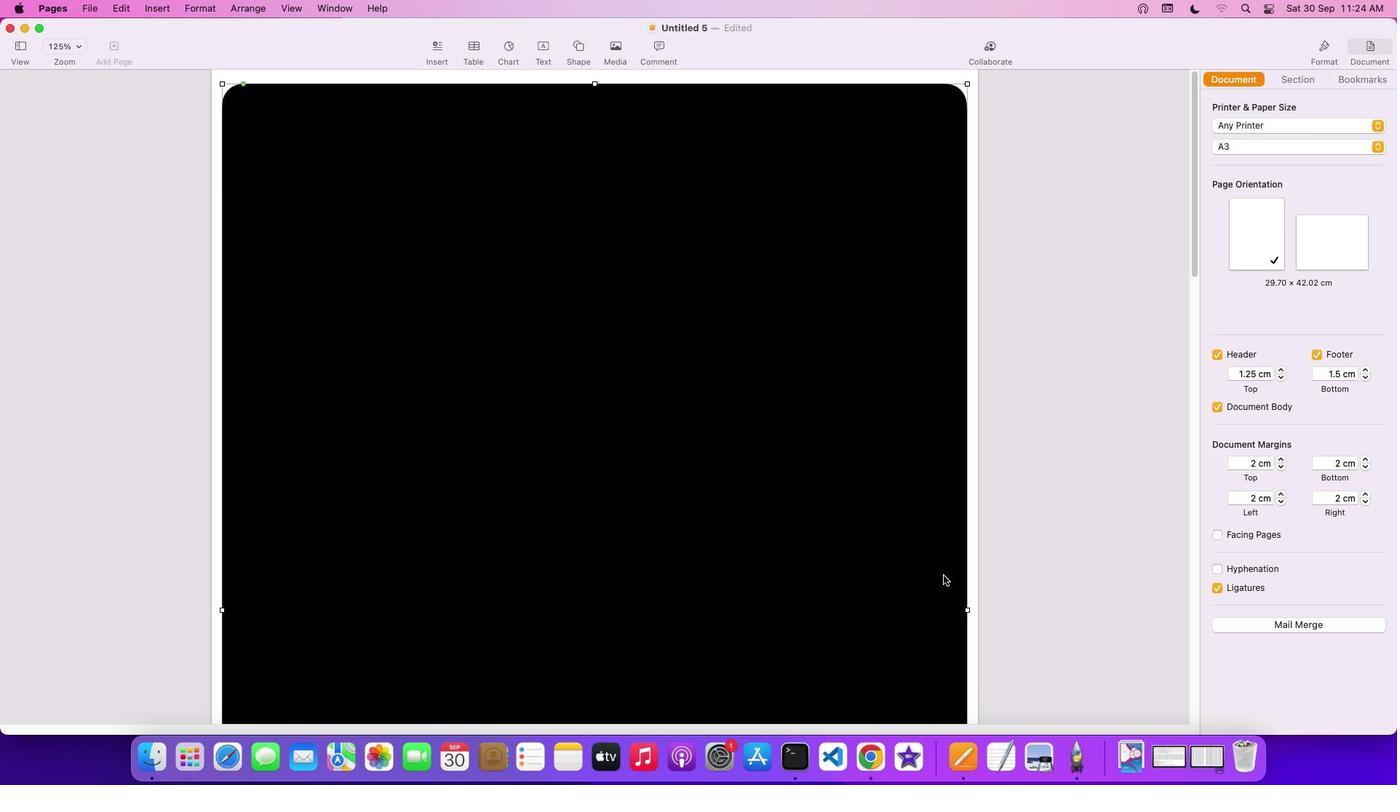 
Action: Mouse moved to (1330, 48)
Screenshot: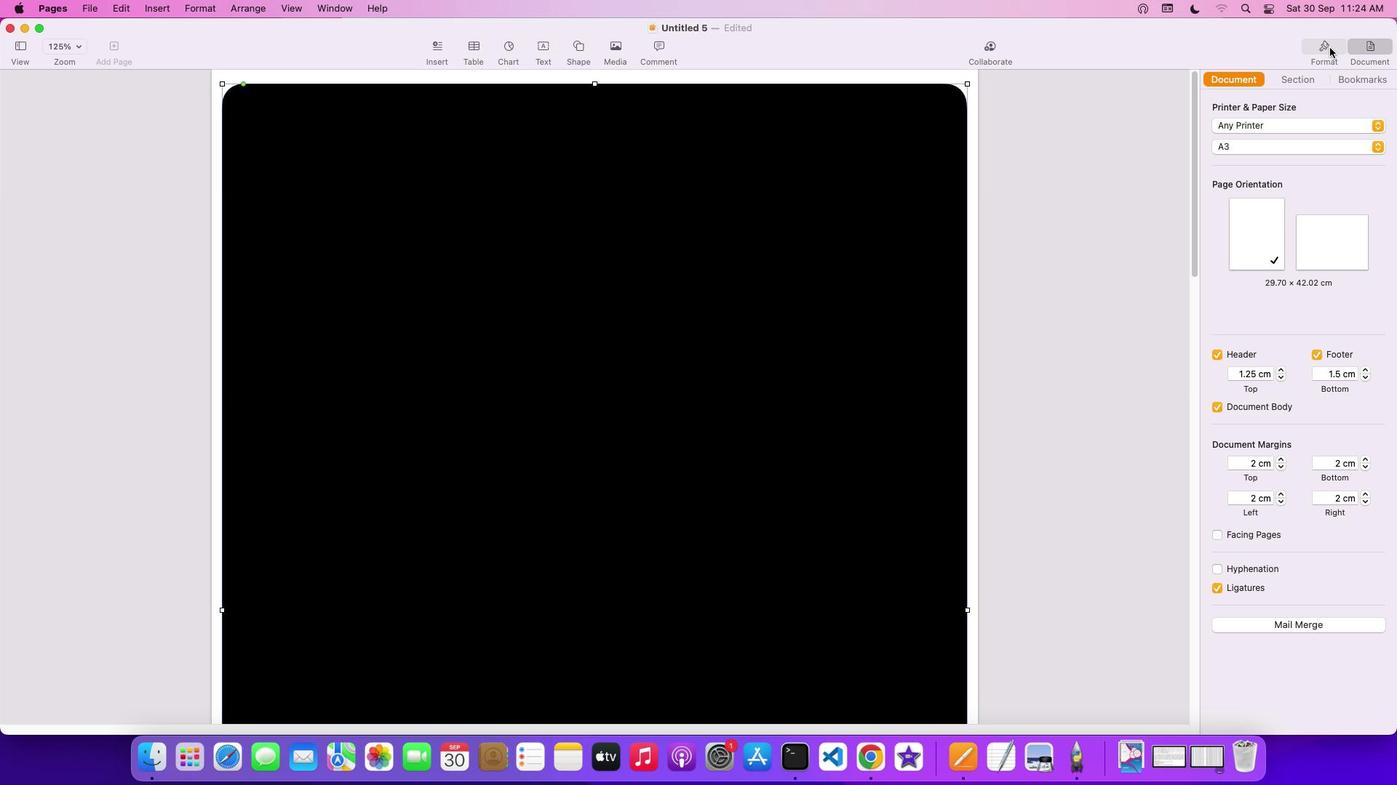 
Action: Mouse pressed left at (1330, 48)
Screenshot: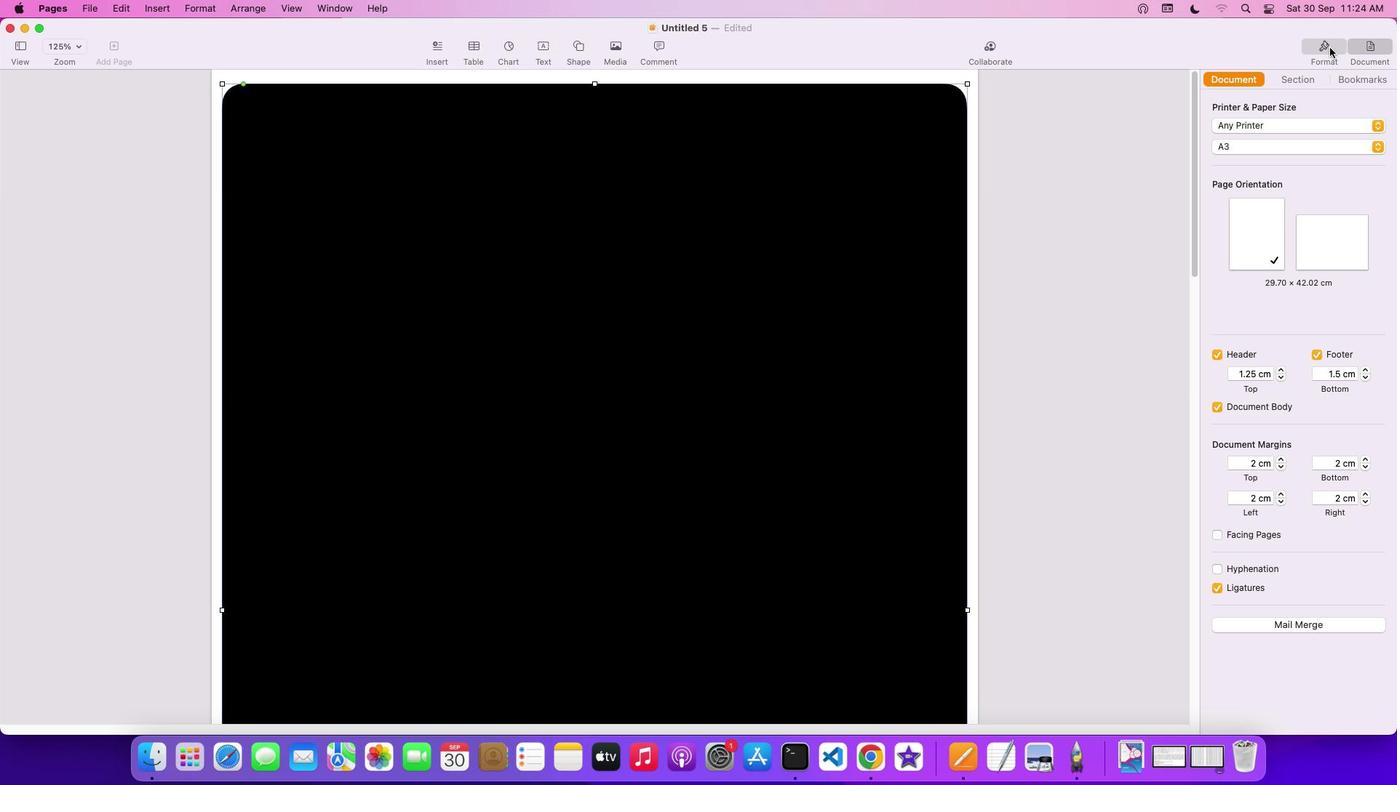 
Action: Mouse moved to (1237, 282)
Screenshot: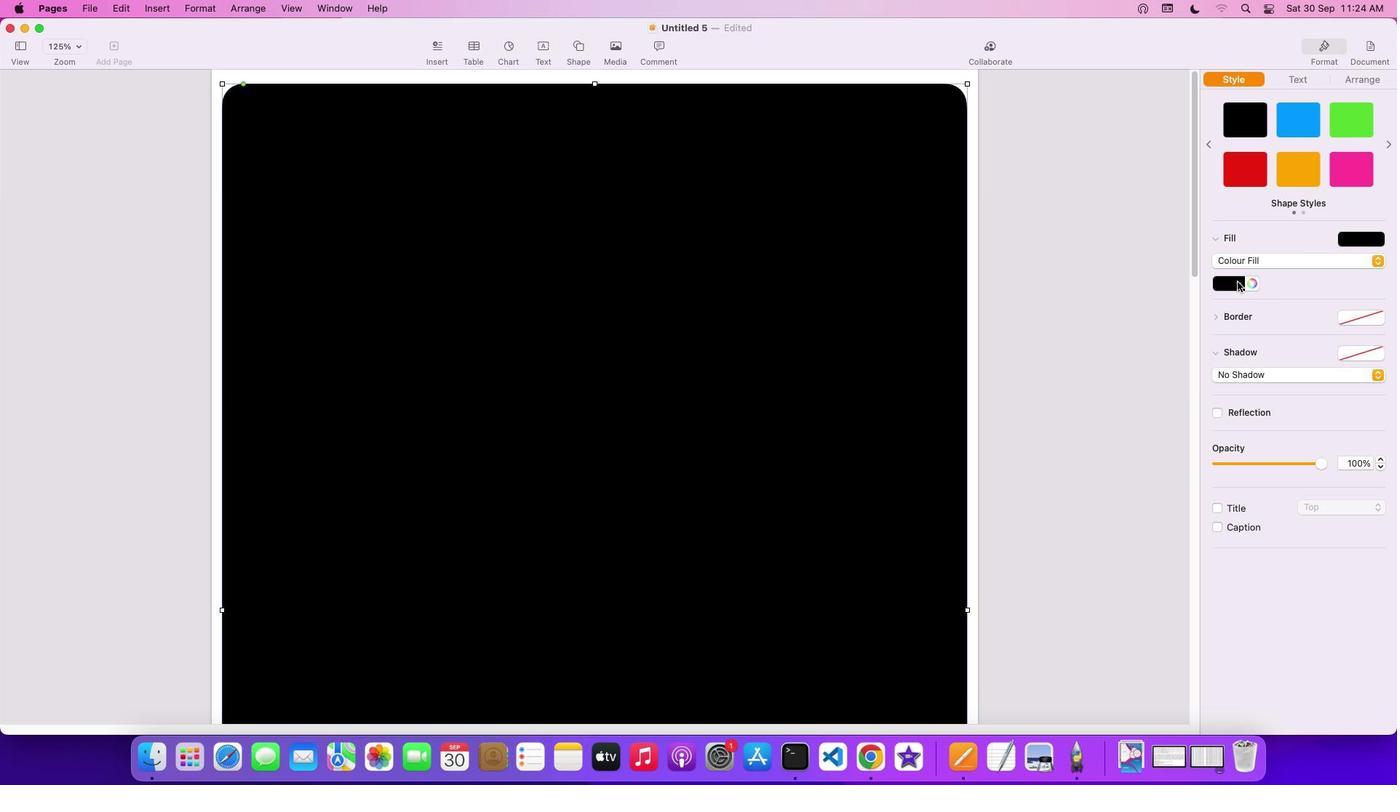 
Action: Mouse pressed left at (1237, 282)
Screenshot: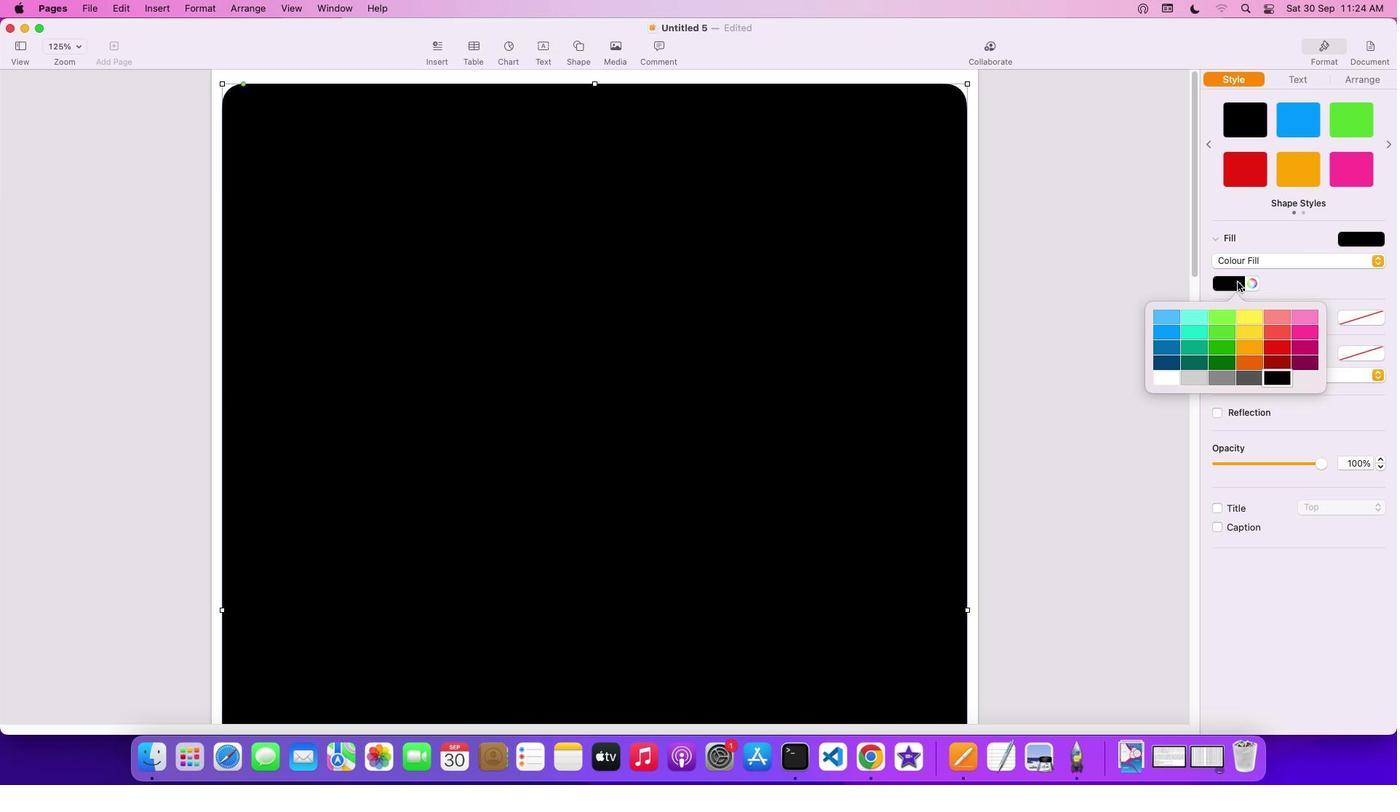 
Action: Mouse moved to (1202, 387)
Screenshot: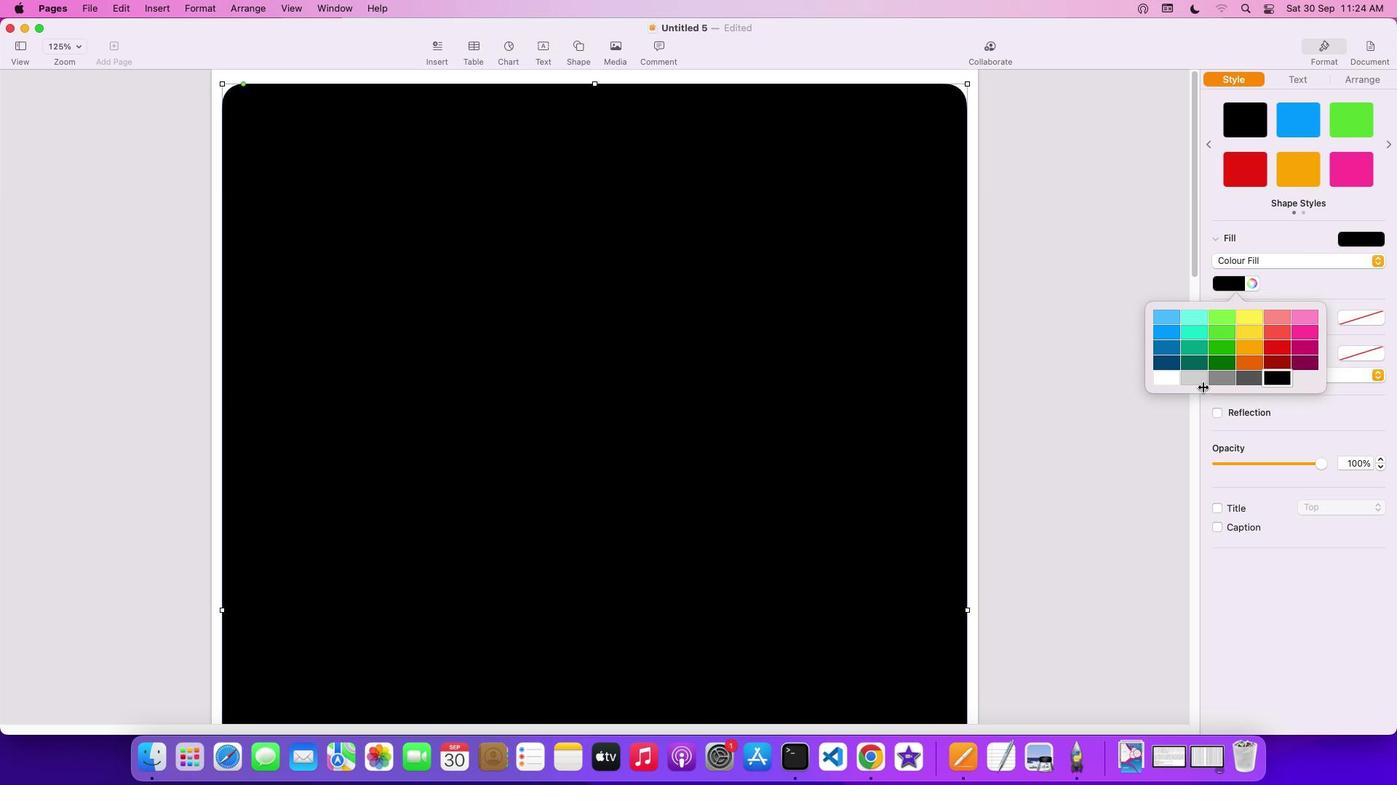 
Action: Mouse pressed left at (1202, 387)
Screenshot: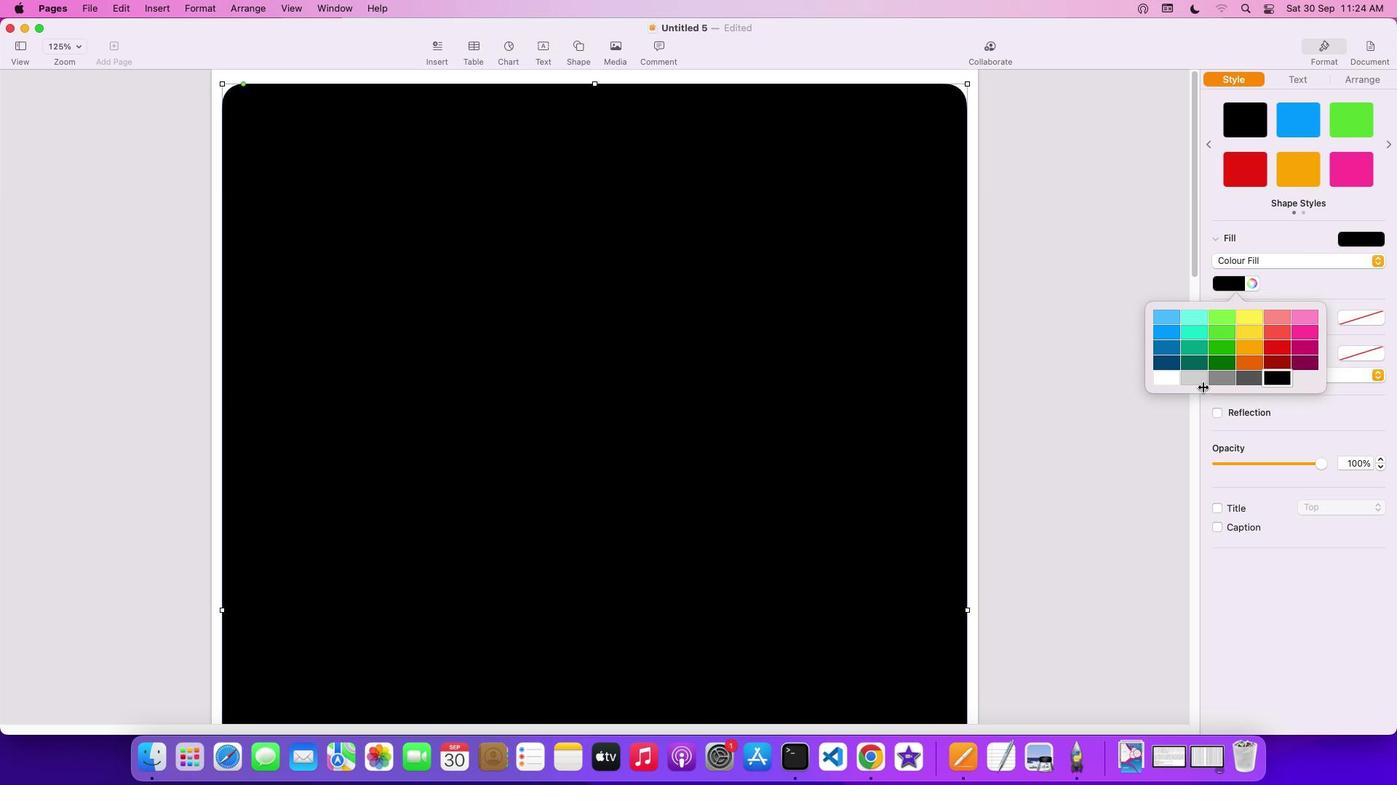
Action: Mouse moved to (1202, 385)
Screenshot: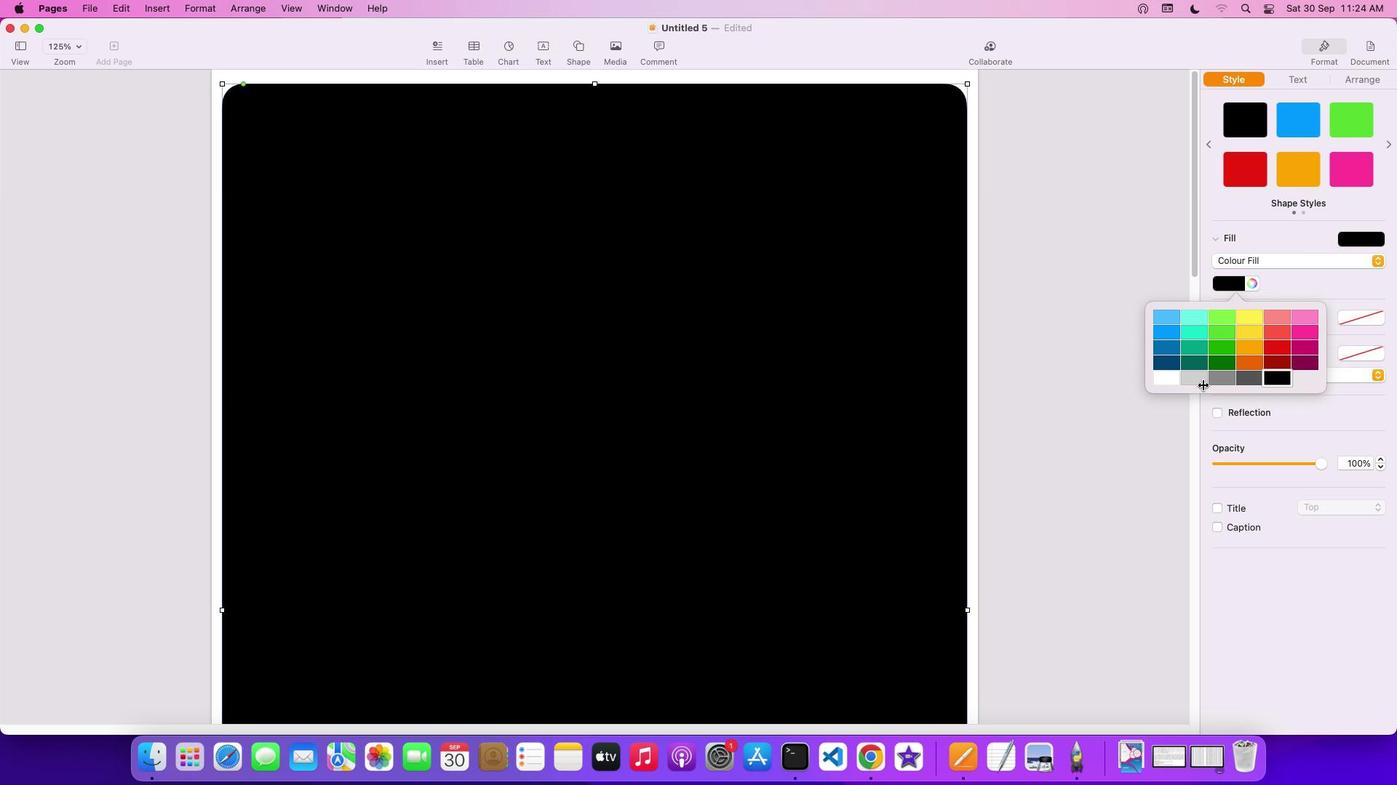 
Action: Mouse pressed left at (1202, 385)
Screenshot: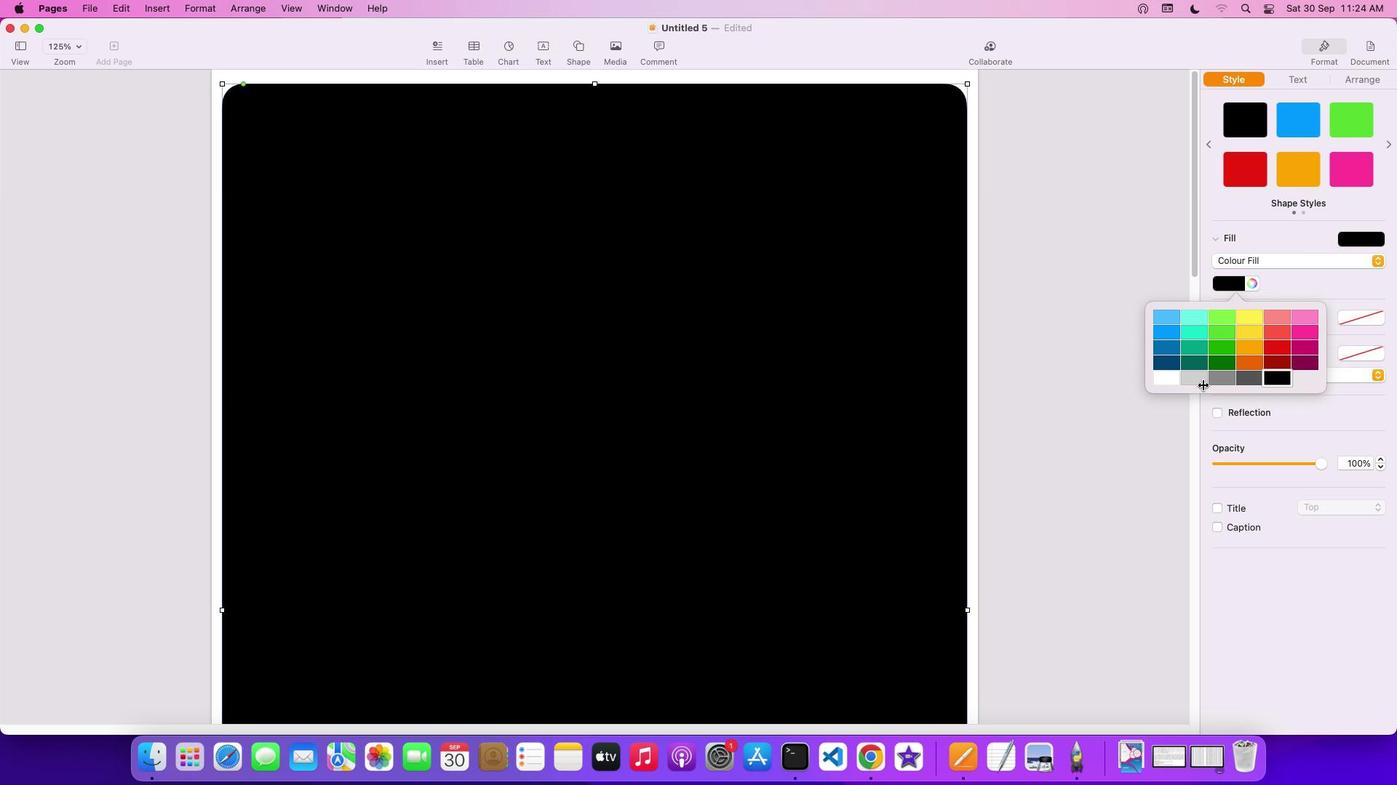 
Action: Mouse moved to (1197, 377)
Screenshot: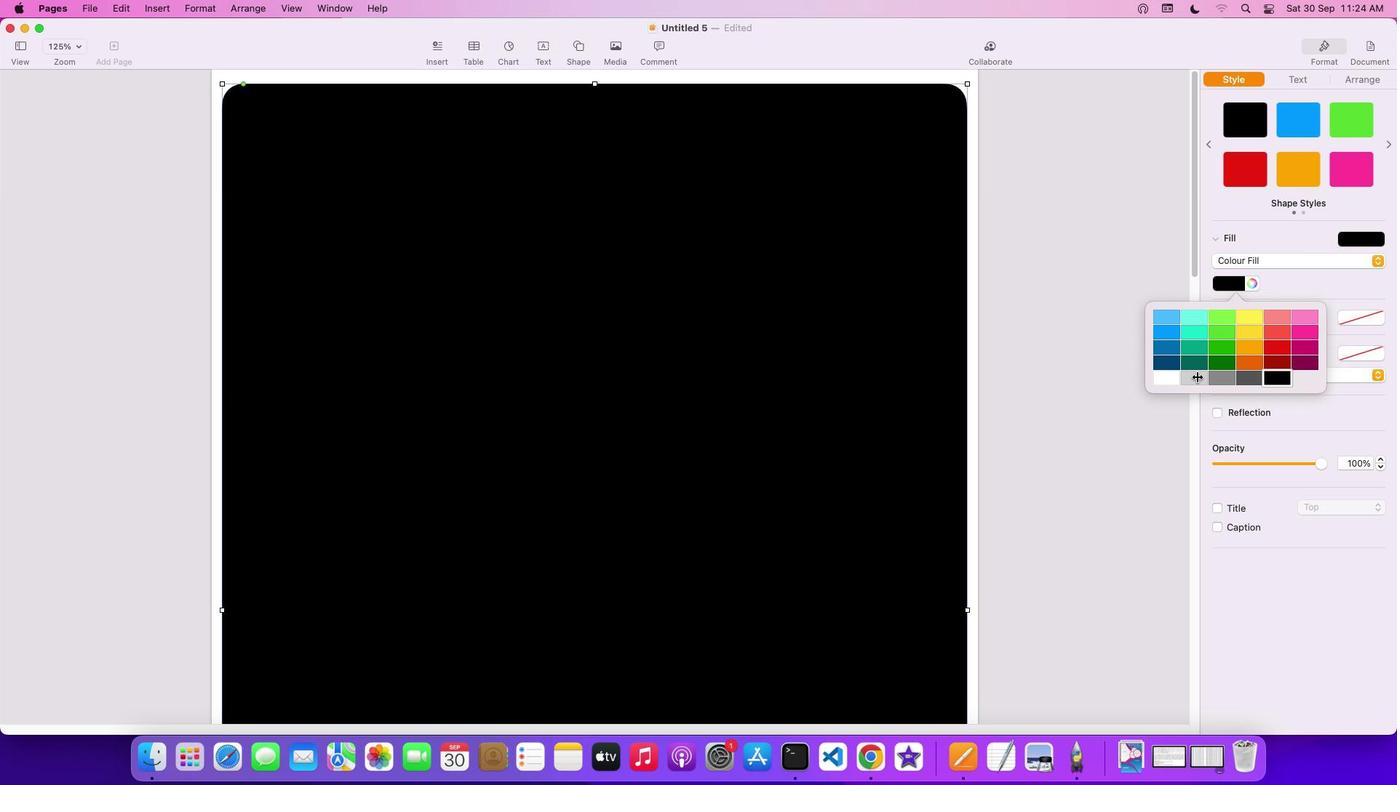 
Action: Mouse pressed left at (1197, 377)
Screenshot: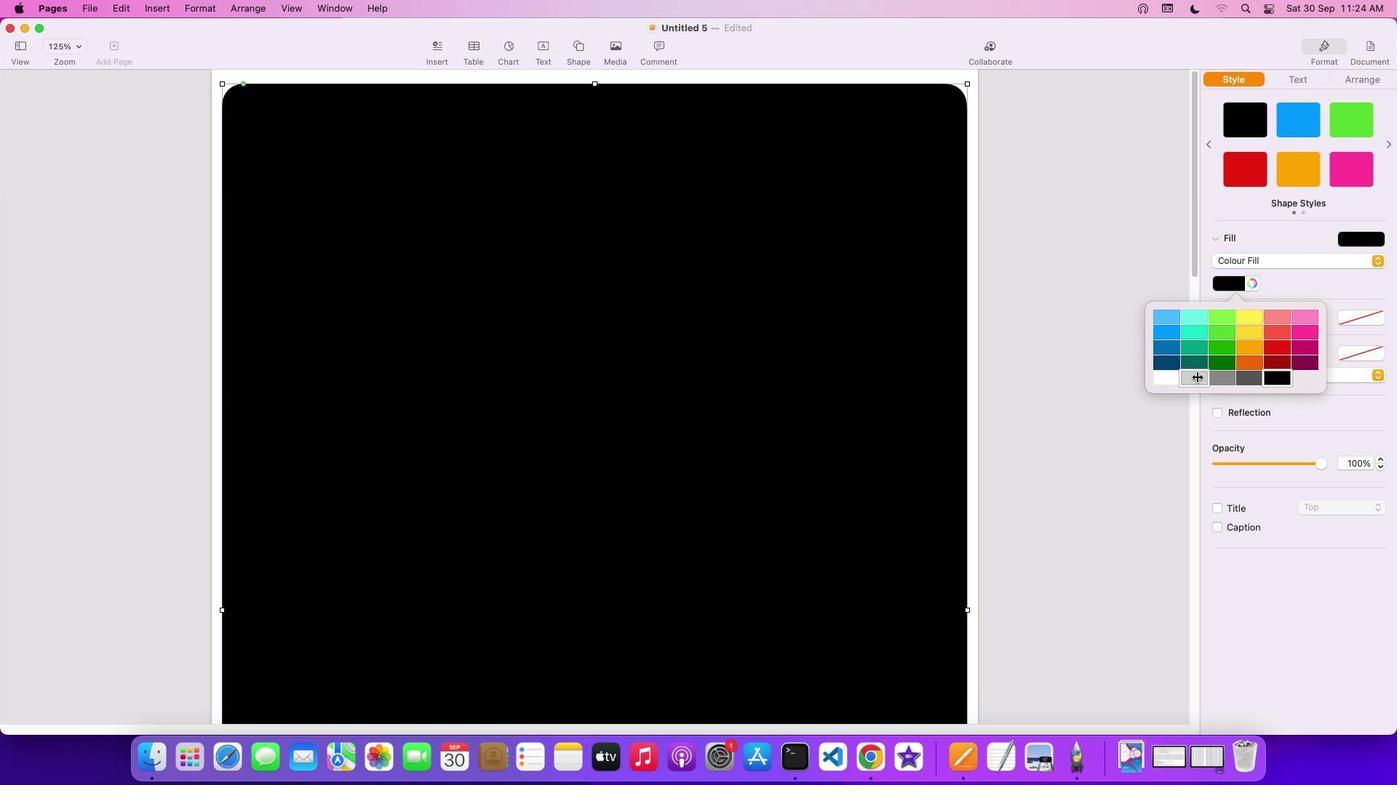 
Action: Mouse moved to (475, 444)
Screenshot: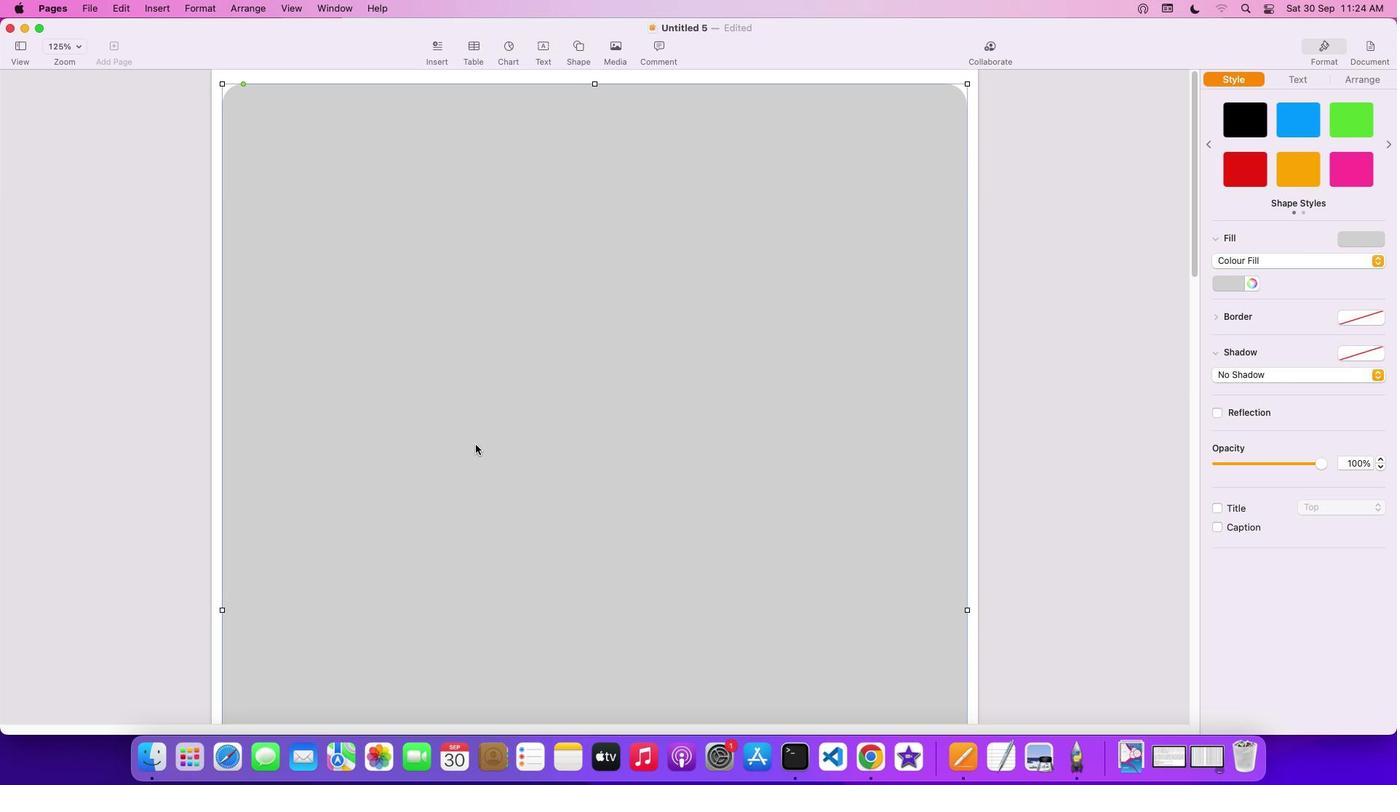 
Action: Mouse pressed left at (475, 444)
Screenshot: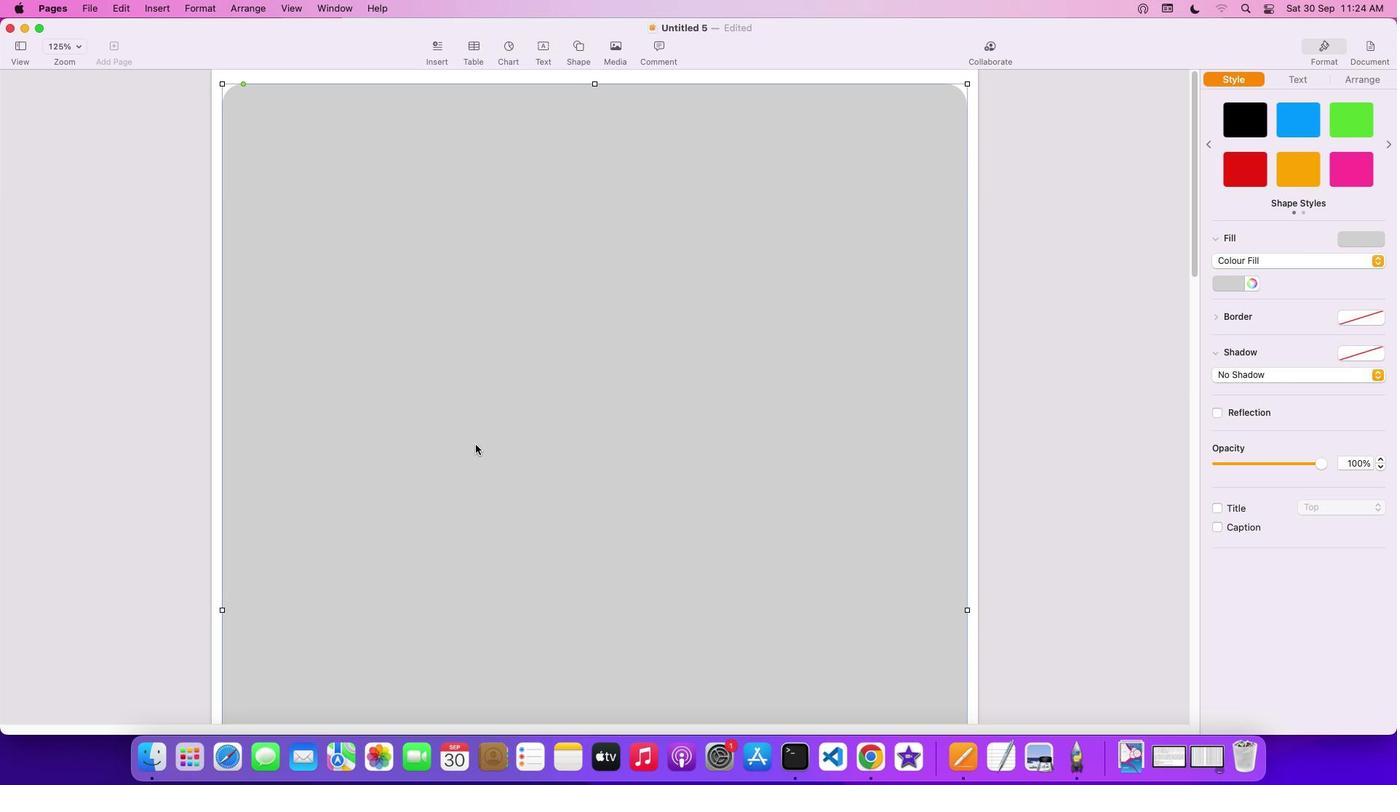 
Action: Mouse moved to (574, 44)
Screenshot: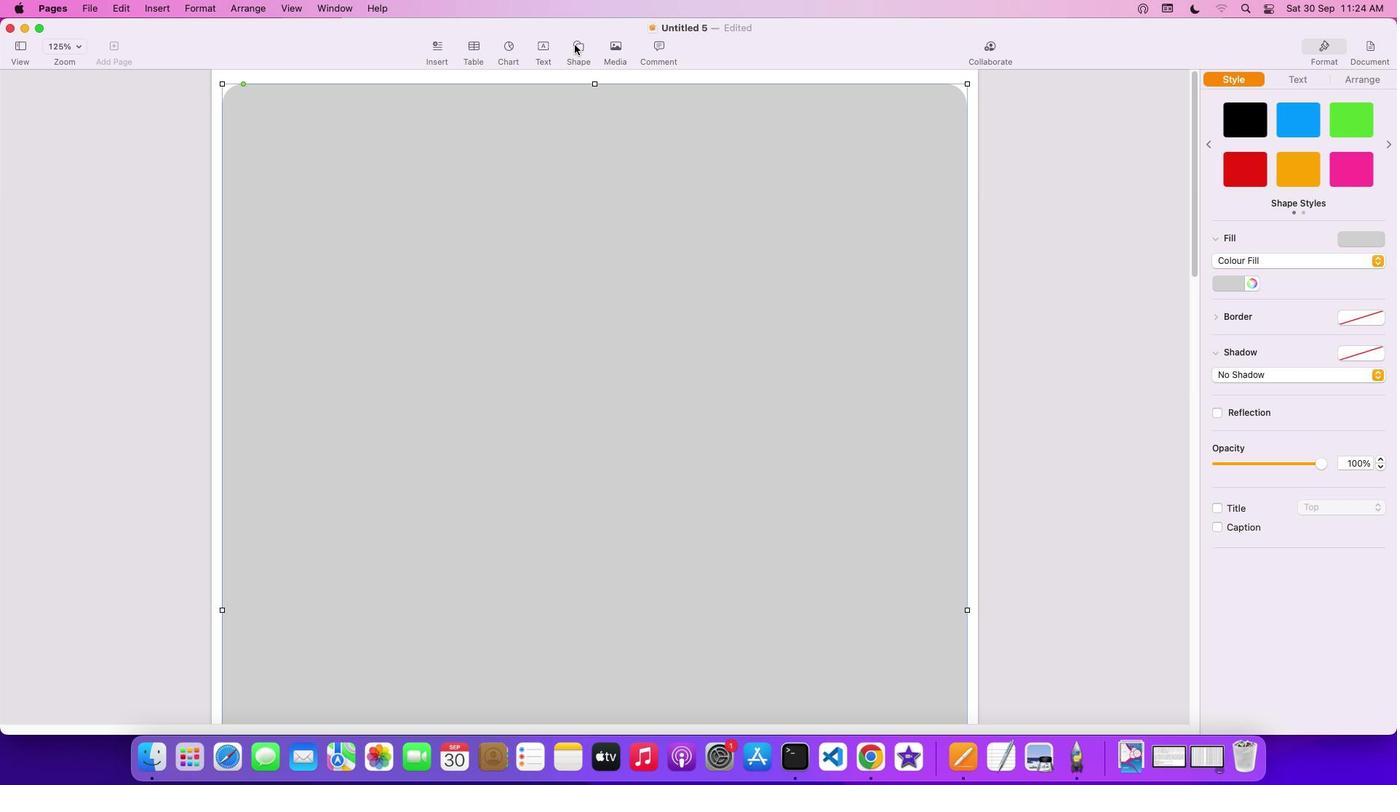 
Action: Mouse pressed left at (574, 44)
Screenshot: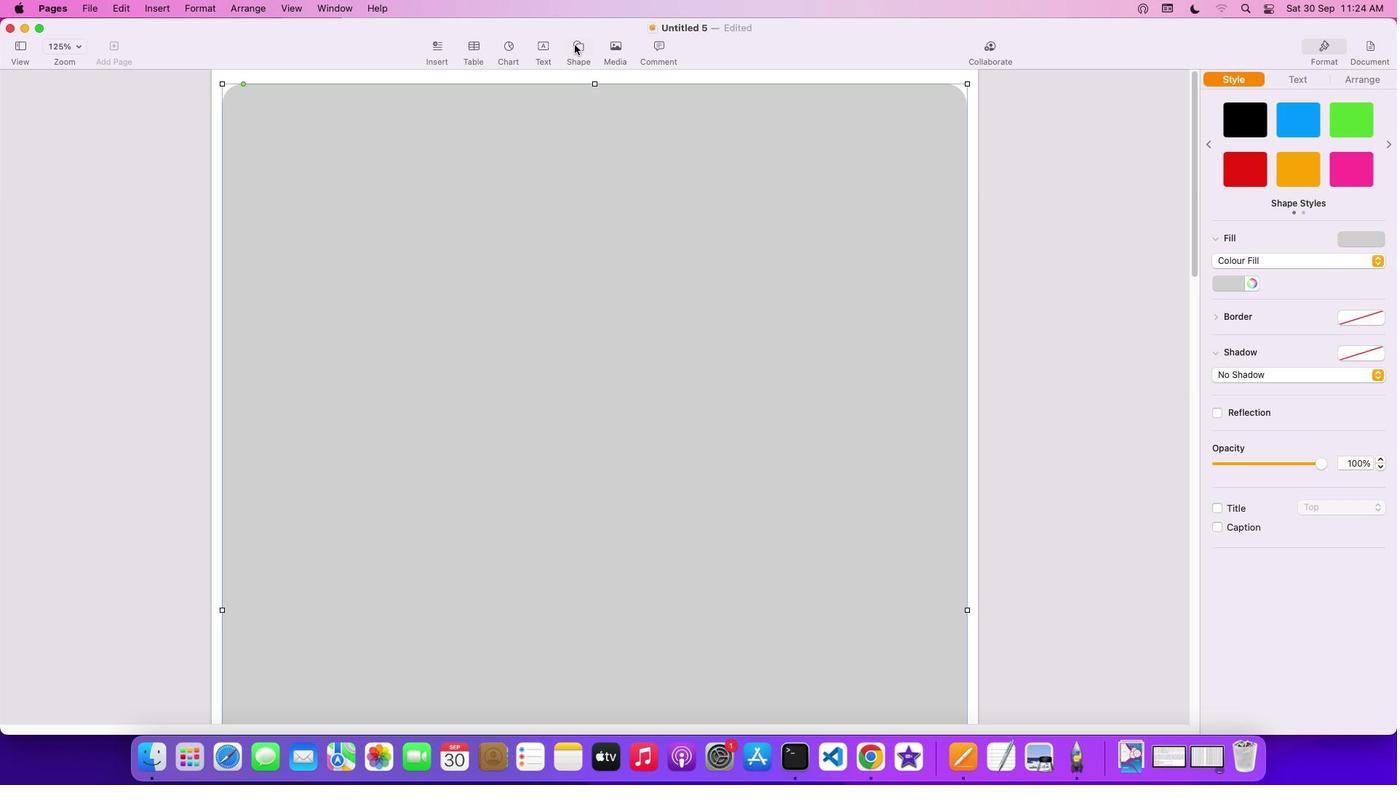 
Action: Mouse moved to (639, 160)
Screenshot: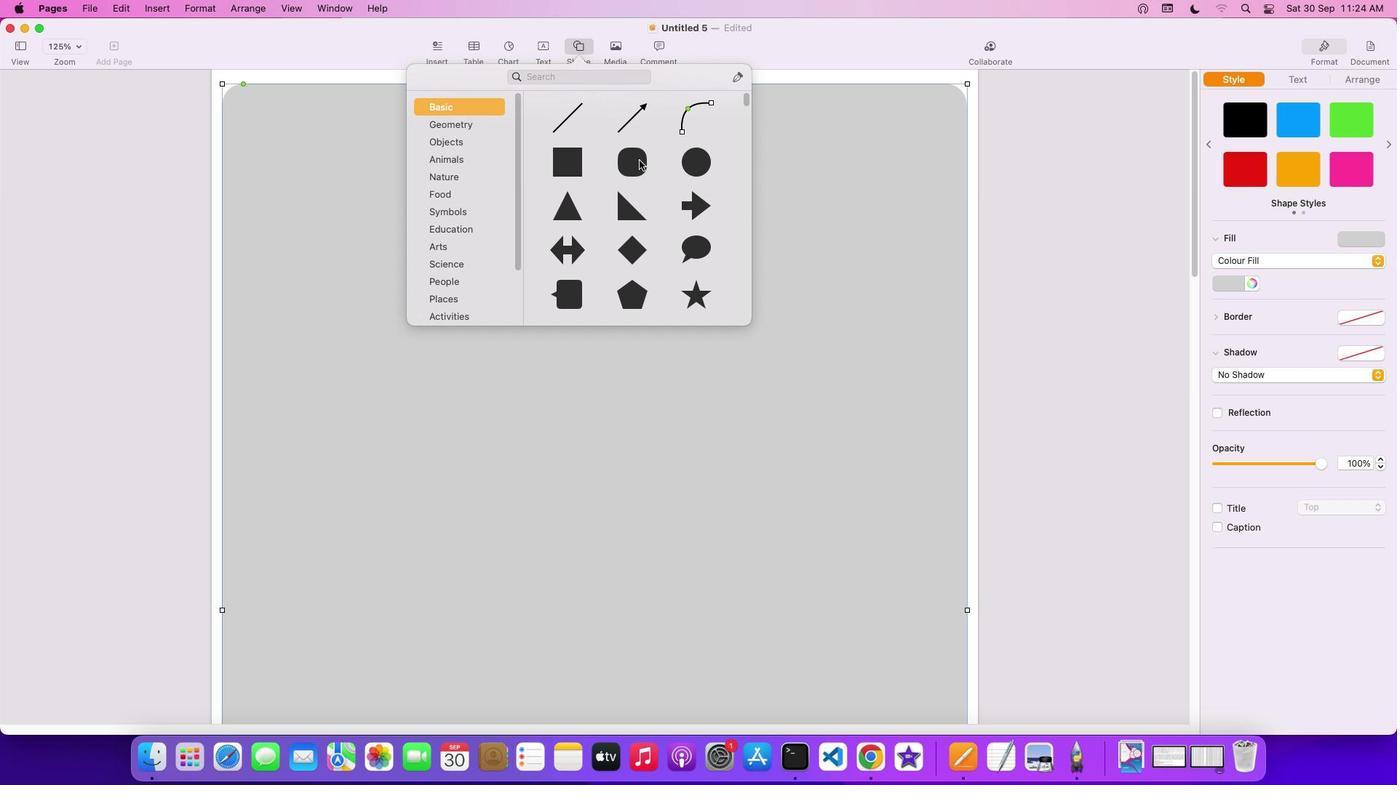 
Action: Mouse pressed left at (639, 160)
Screenshot: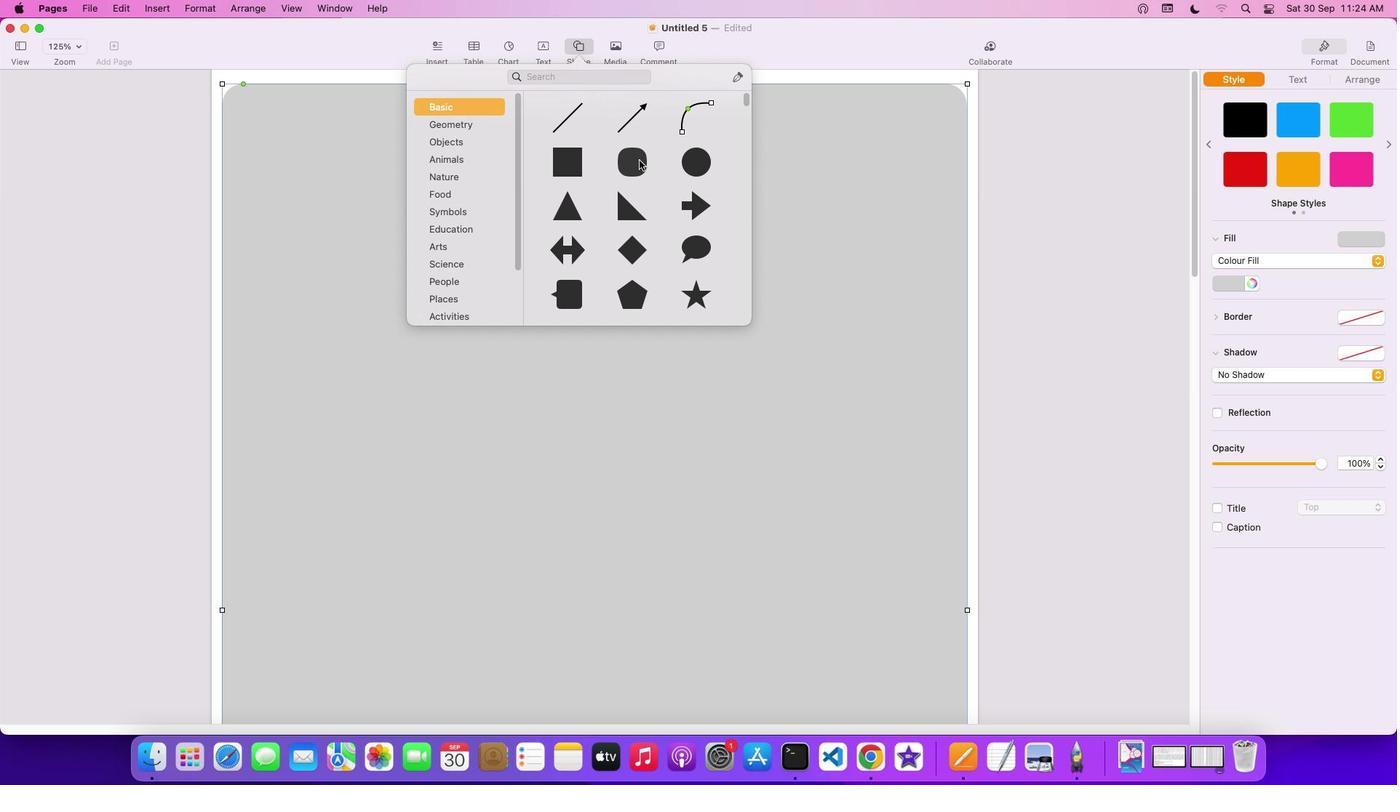 
Action: Mouse moved to (550, 352)
Screenshot: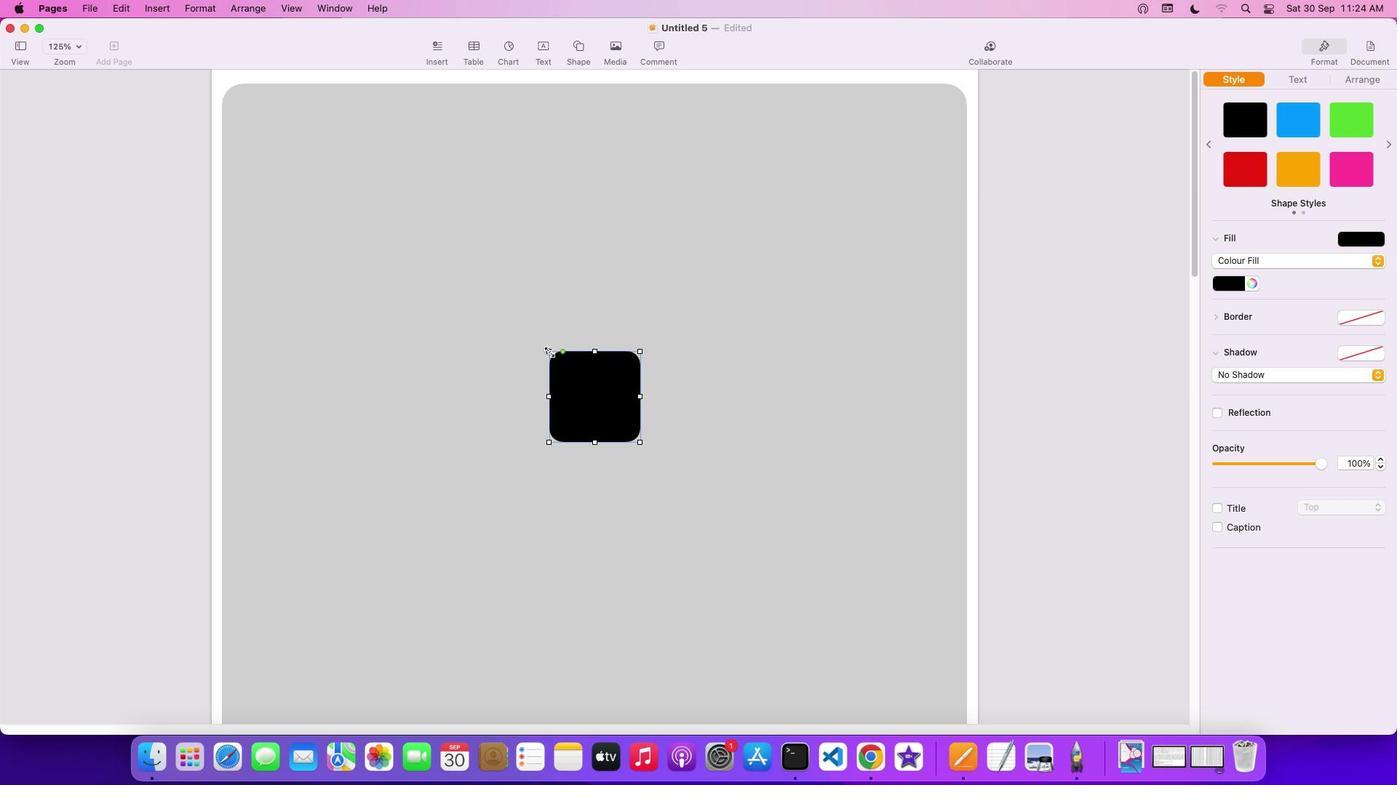 
Action: Mouse pressed left at (550, 352)
Screenshot: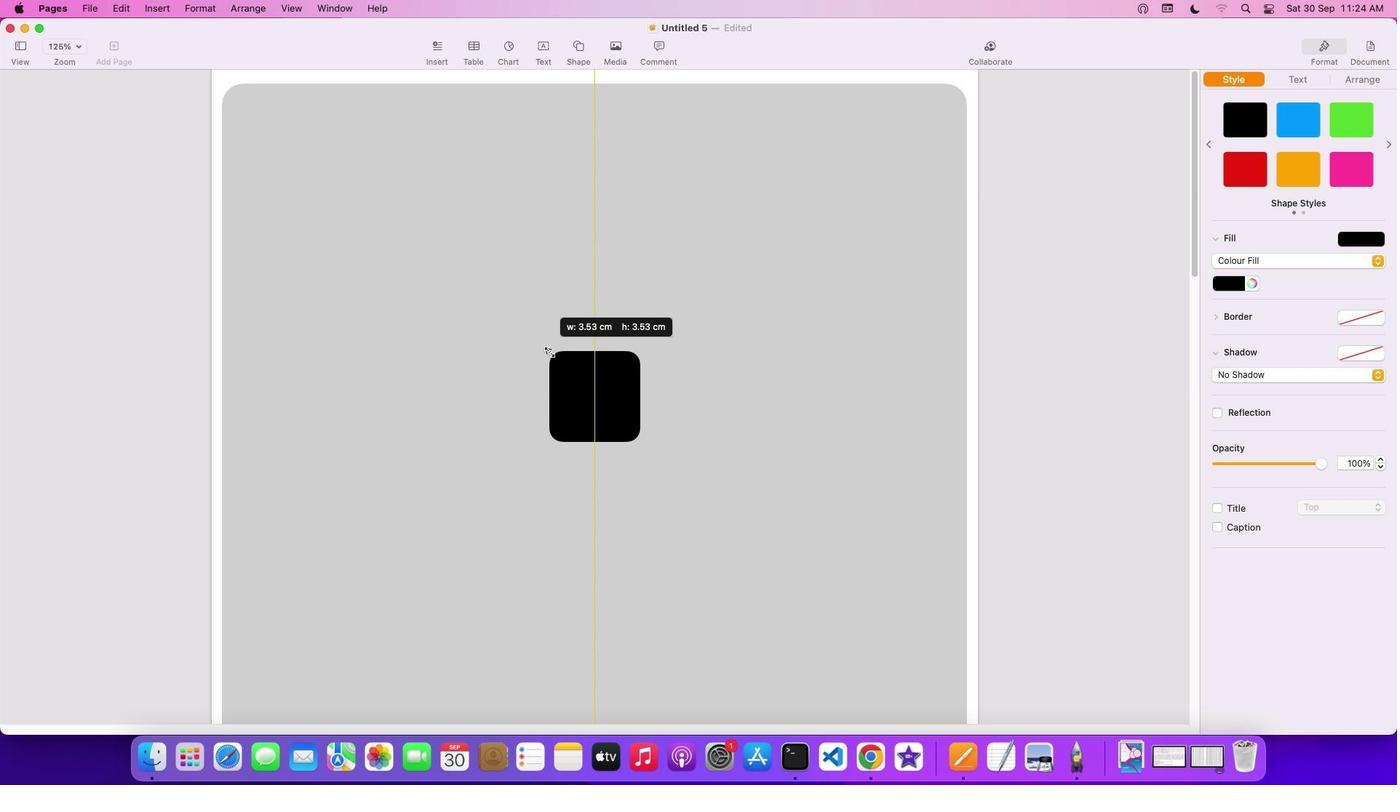 
Action: Mouse moved to (641, 443)
Screenshot: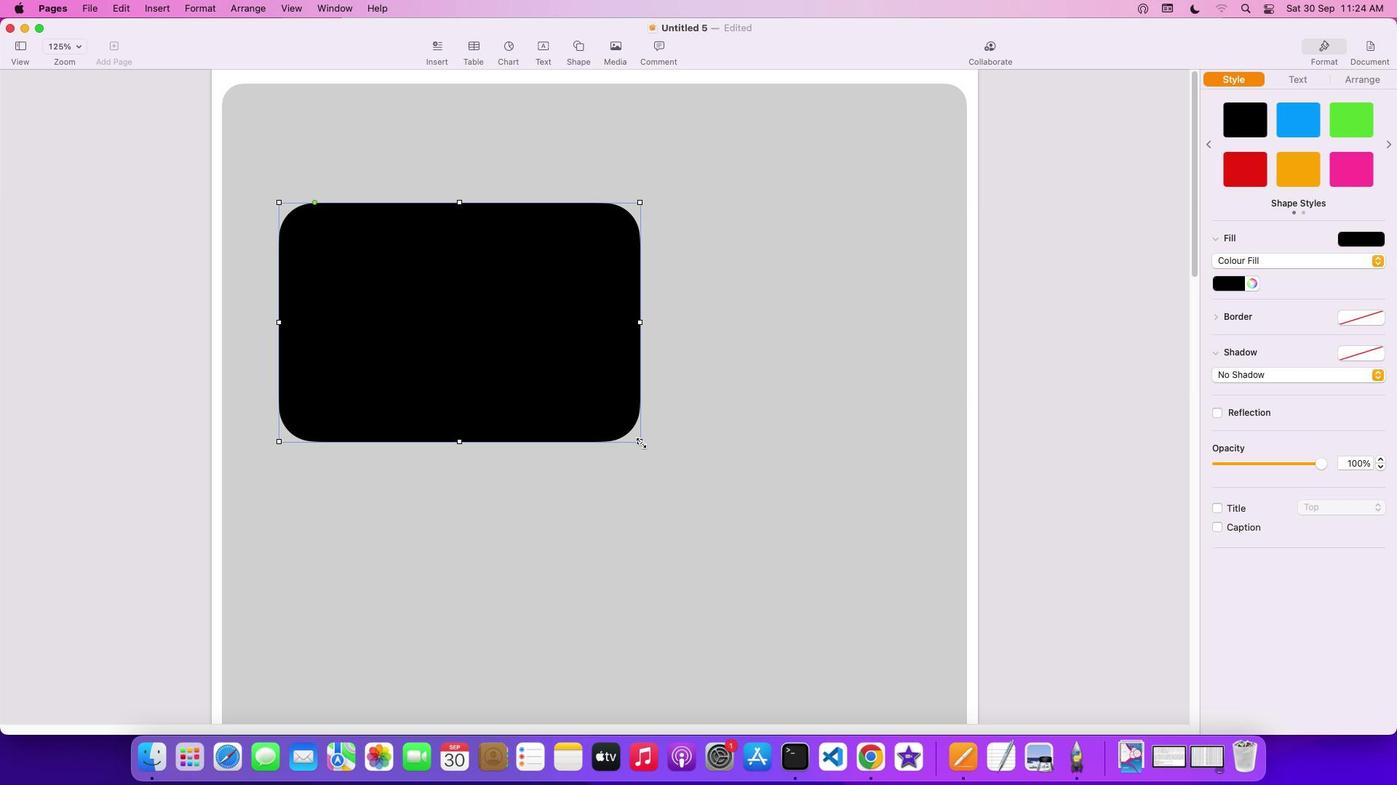 
Action: Mouse pressed left at (641, 443)
Screenshot: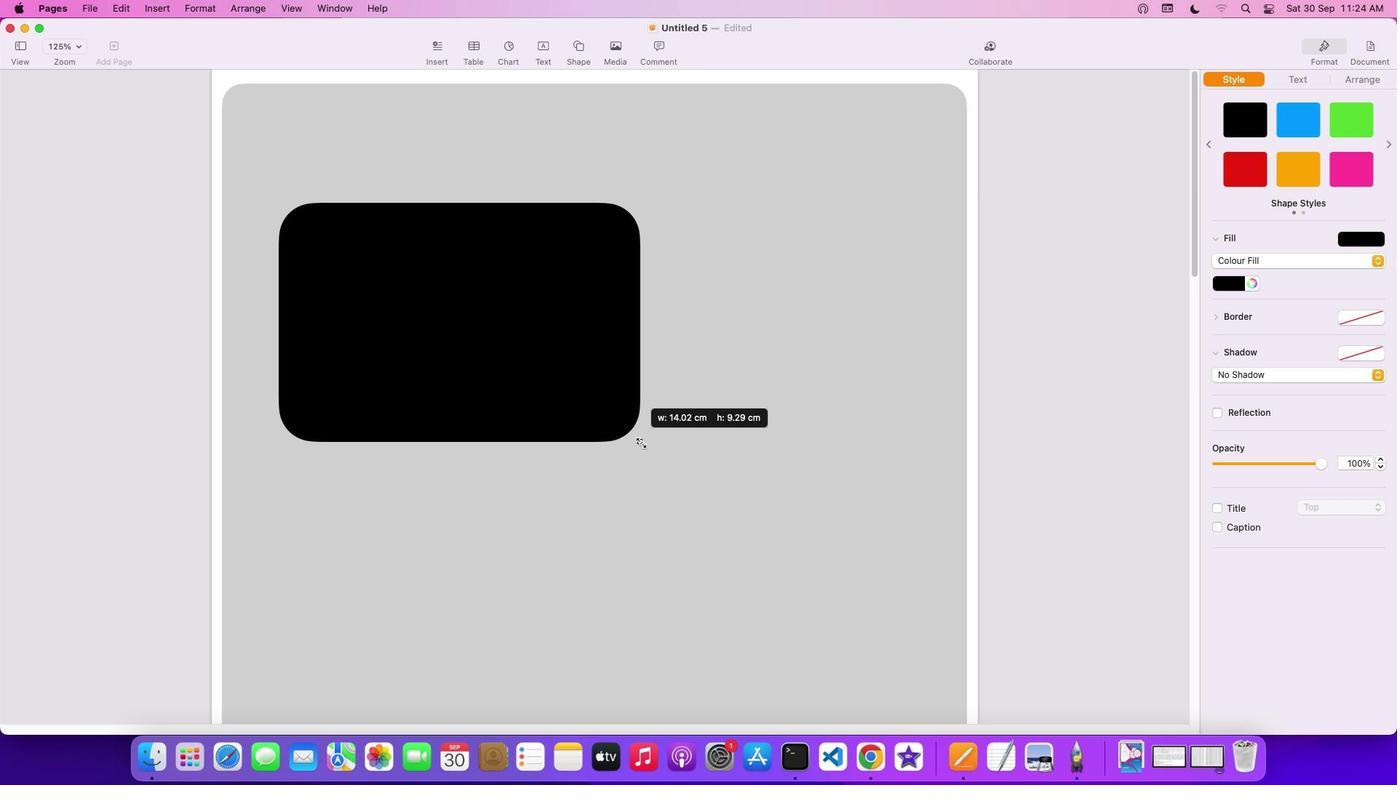 
Action: Mouse moved to (662, 579)
Screenshot: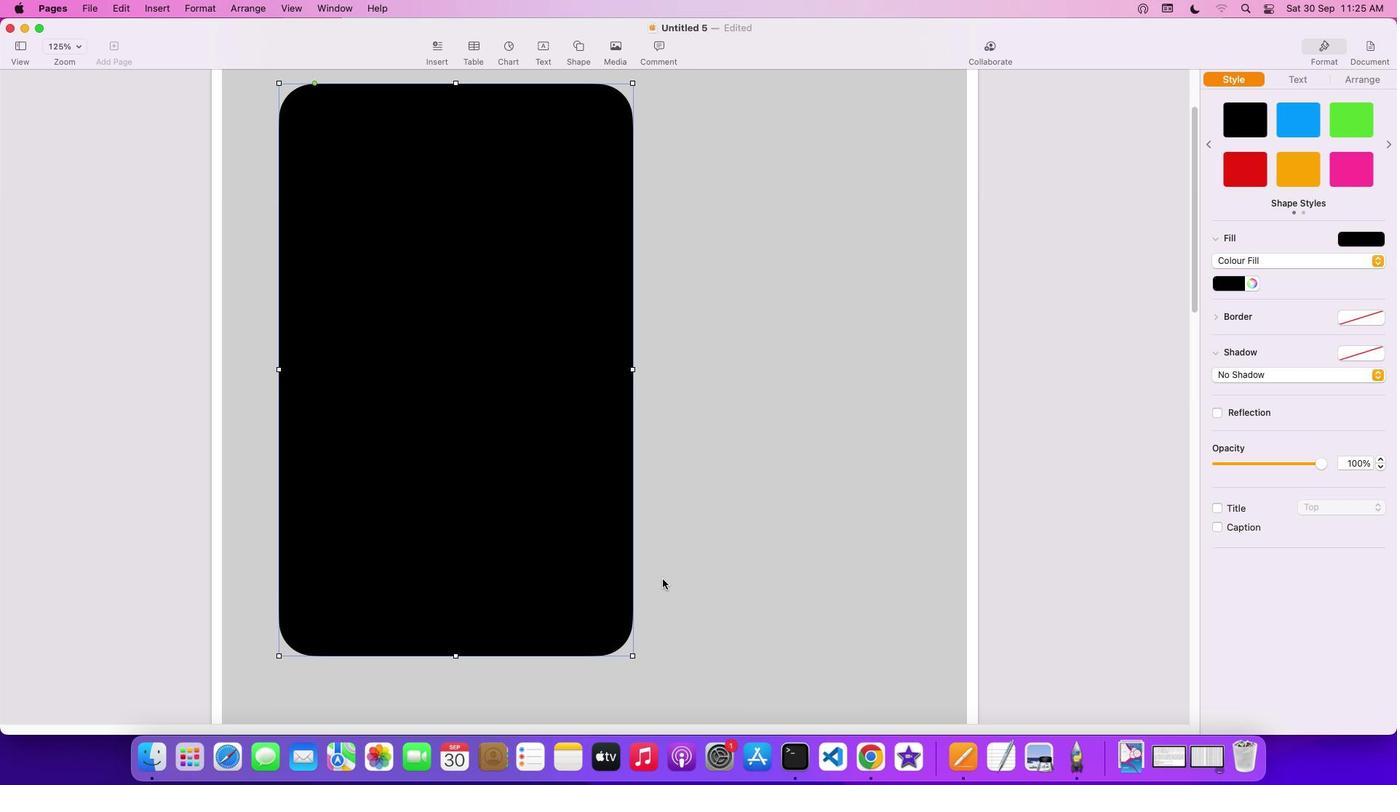 
Action: Mouse scrolled (662, 579) with delta (0, 0)
Screenshot: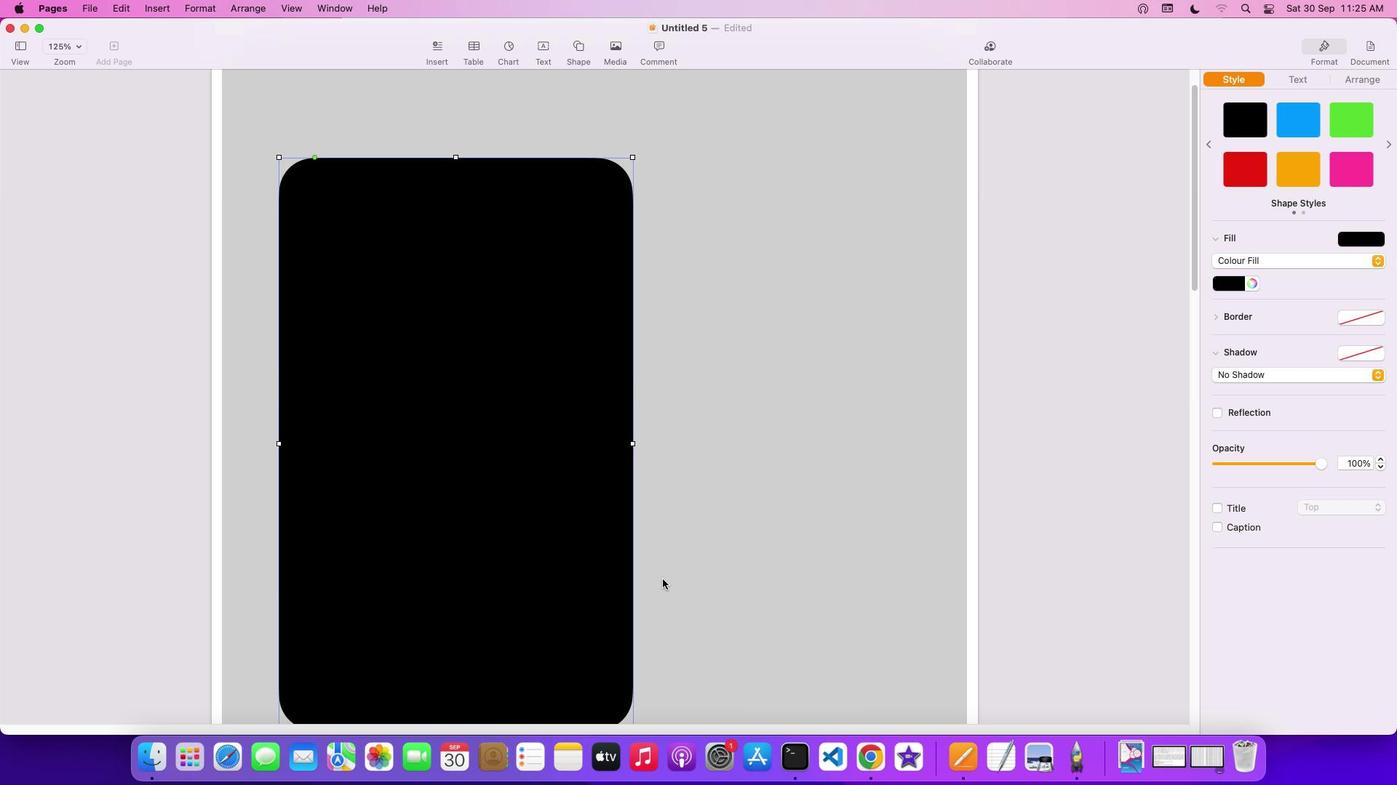 
Action: Mouse scrolled (662, 579) with delta (0, 0)
Screenshot: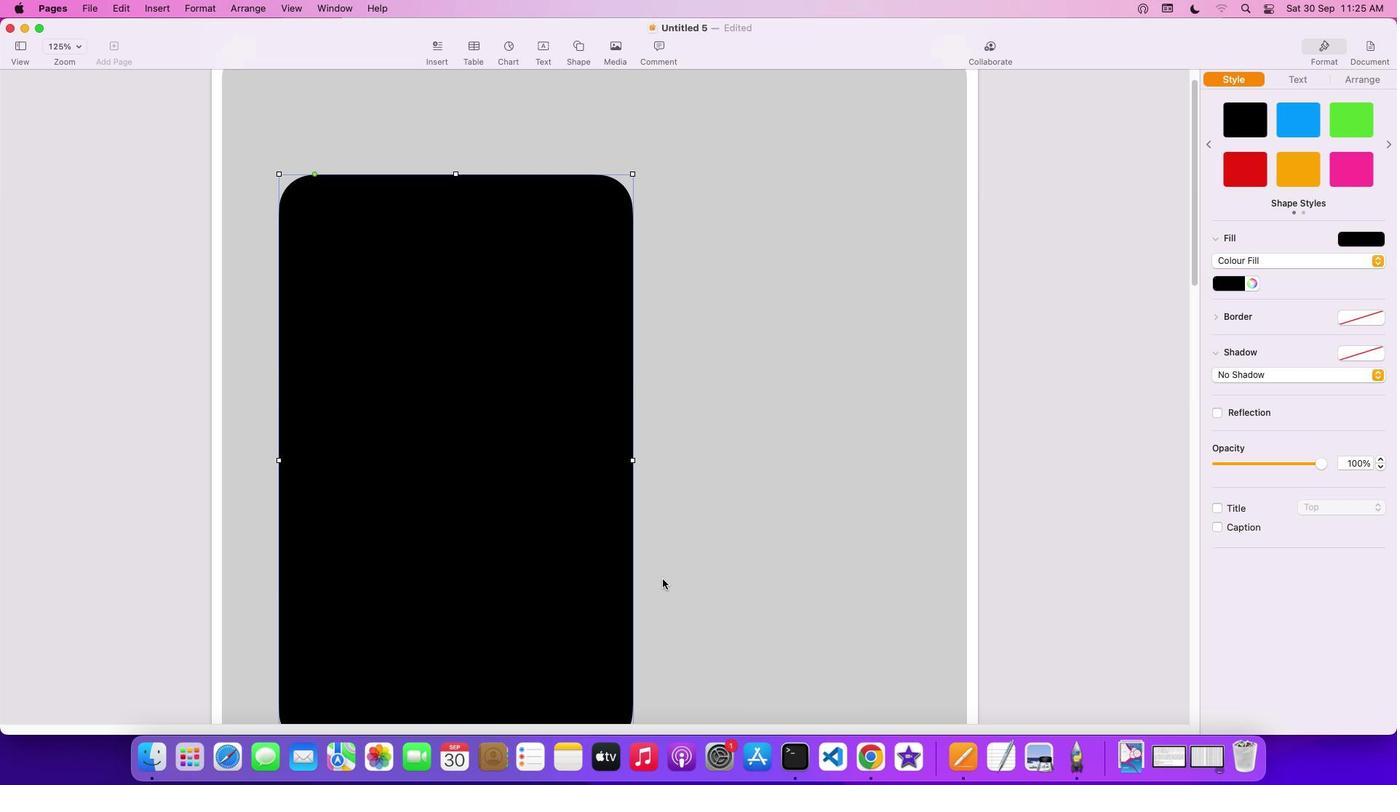 
Action: Mouse scrolled (662, 579) with delta (0, 2)
Screenshot: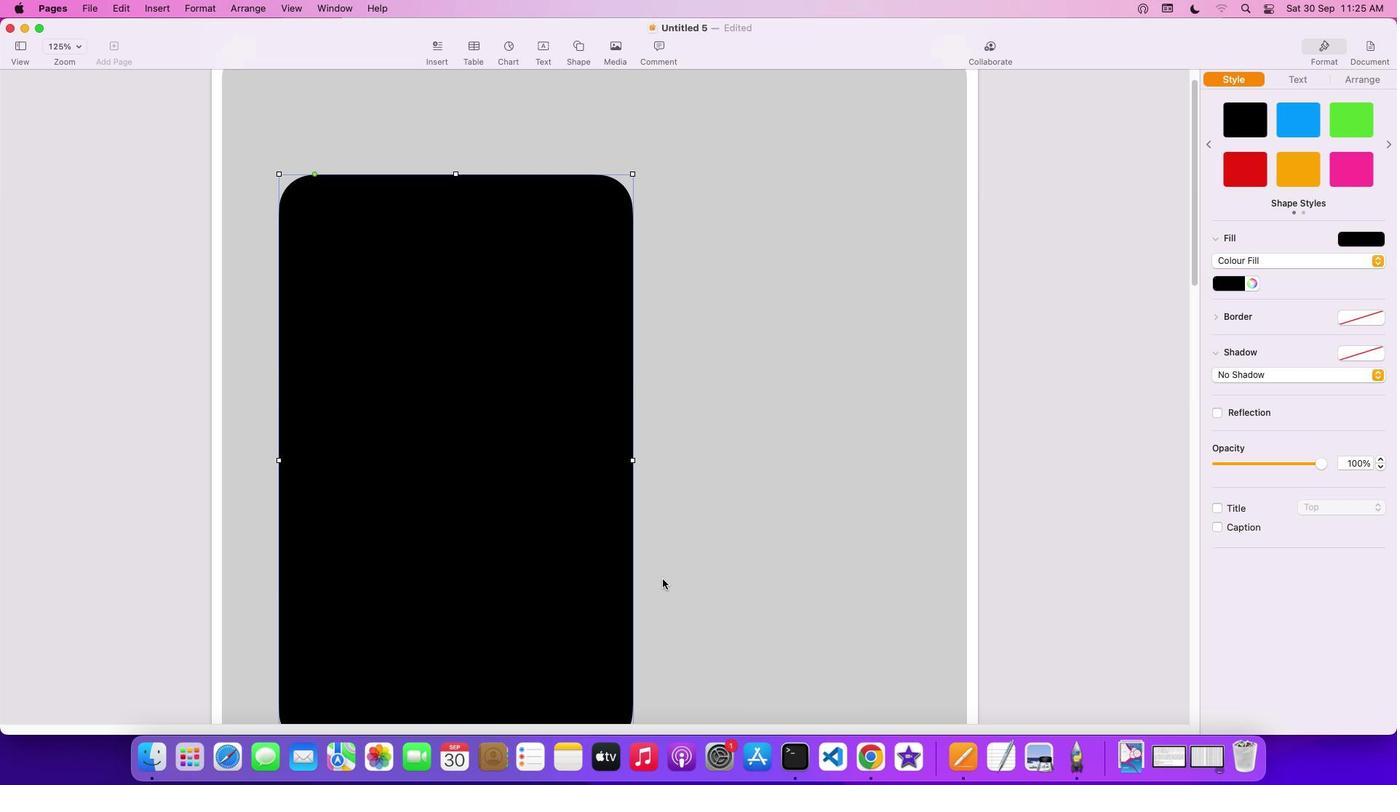 
Action: Mouse scrolled (662, 579) with delta (0, 3)
Screenshot: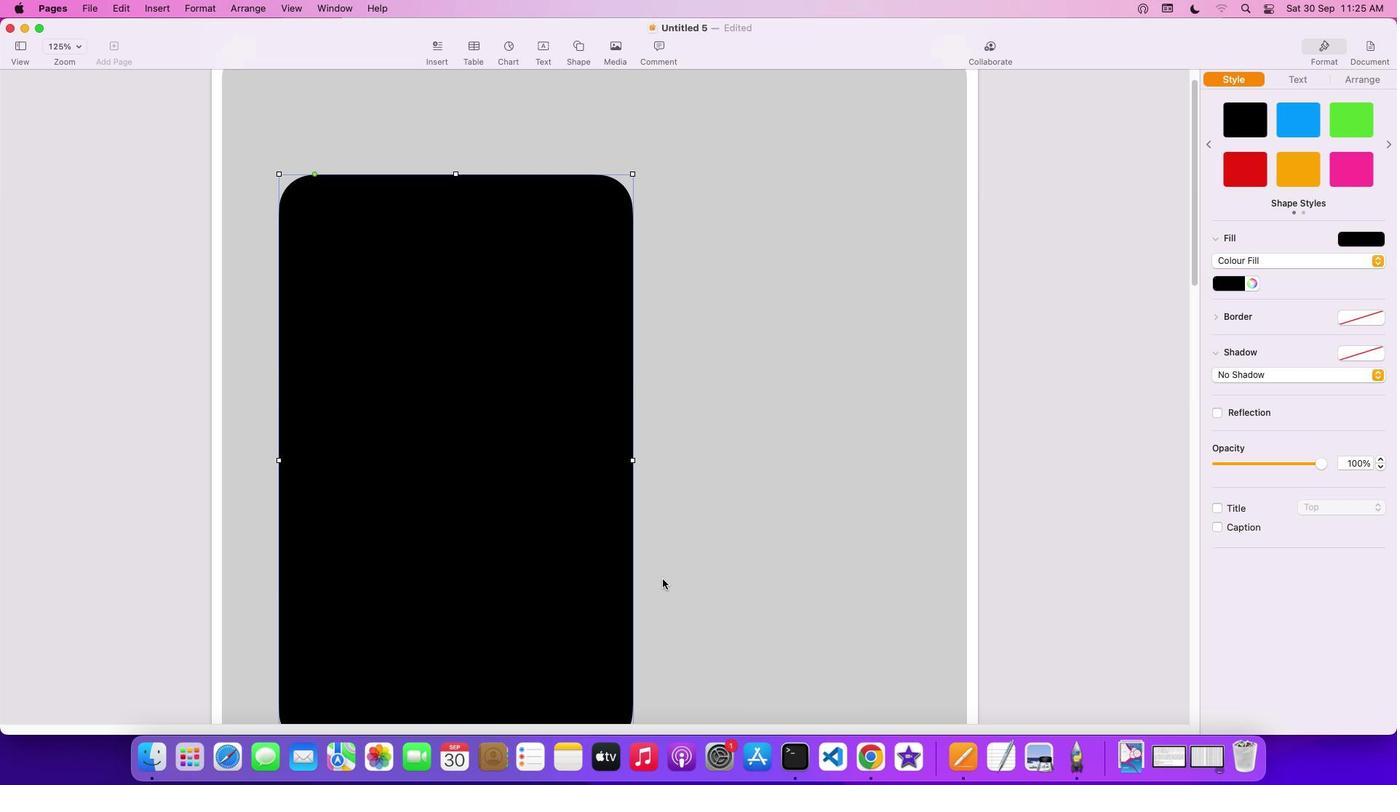 
Action: Mouse scrolled (662, 579) with delta (0, 4)
Screenshot: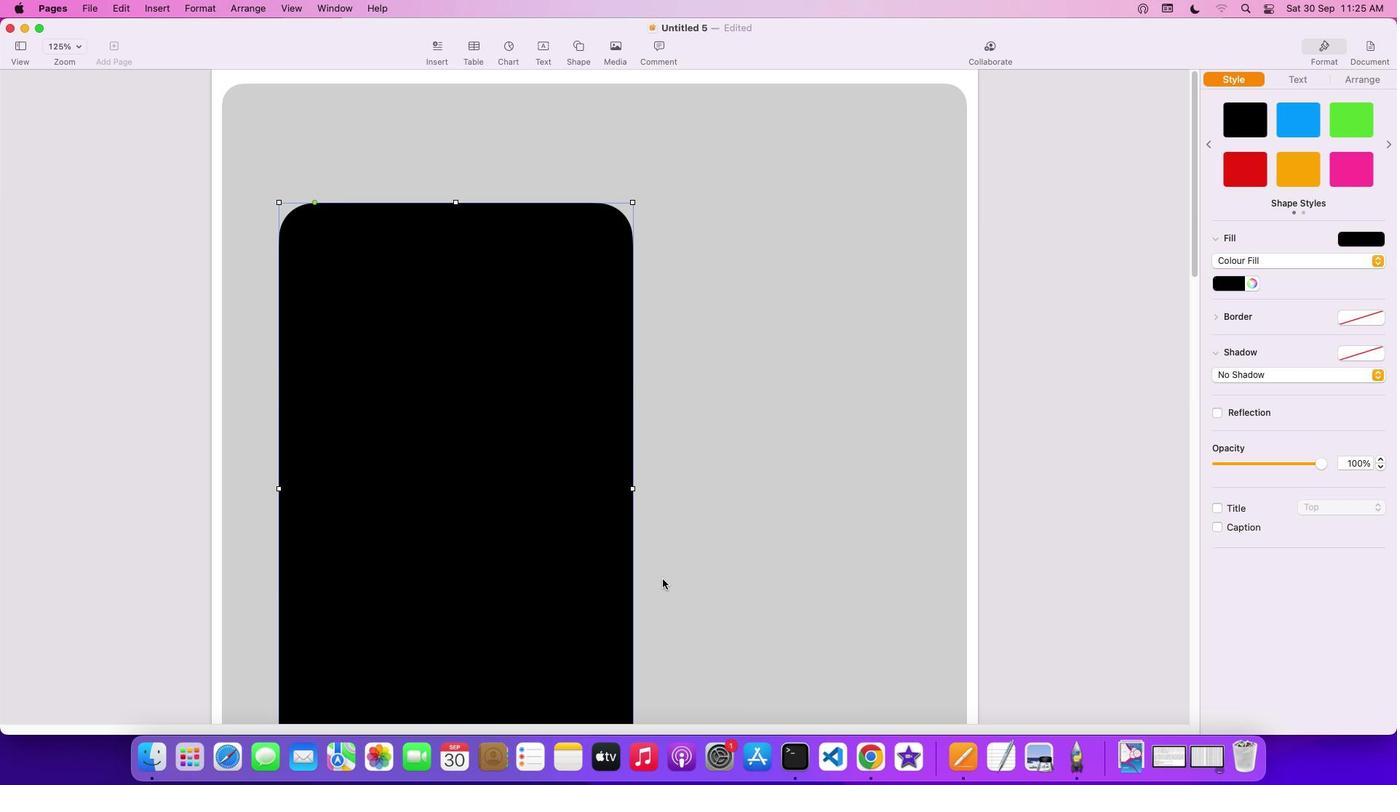 
Action: Mouse scrolled (662, 579) with delta (0, 5)
Screenshot: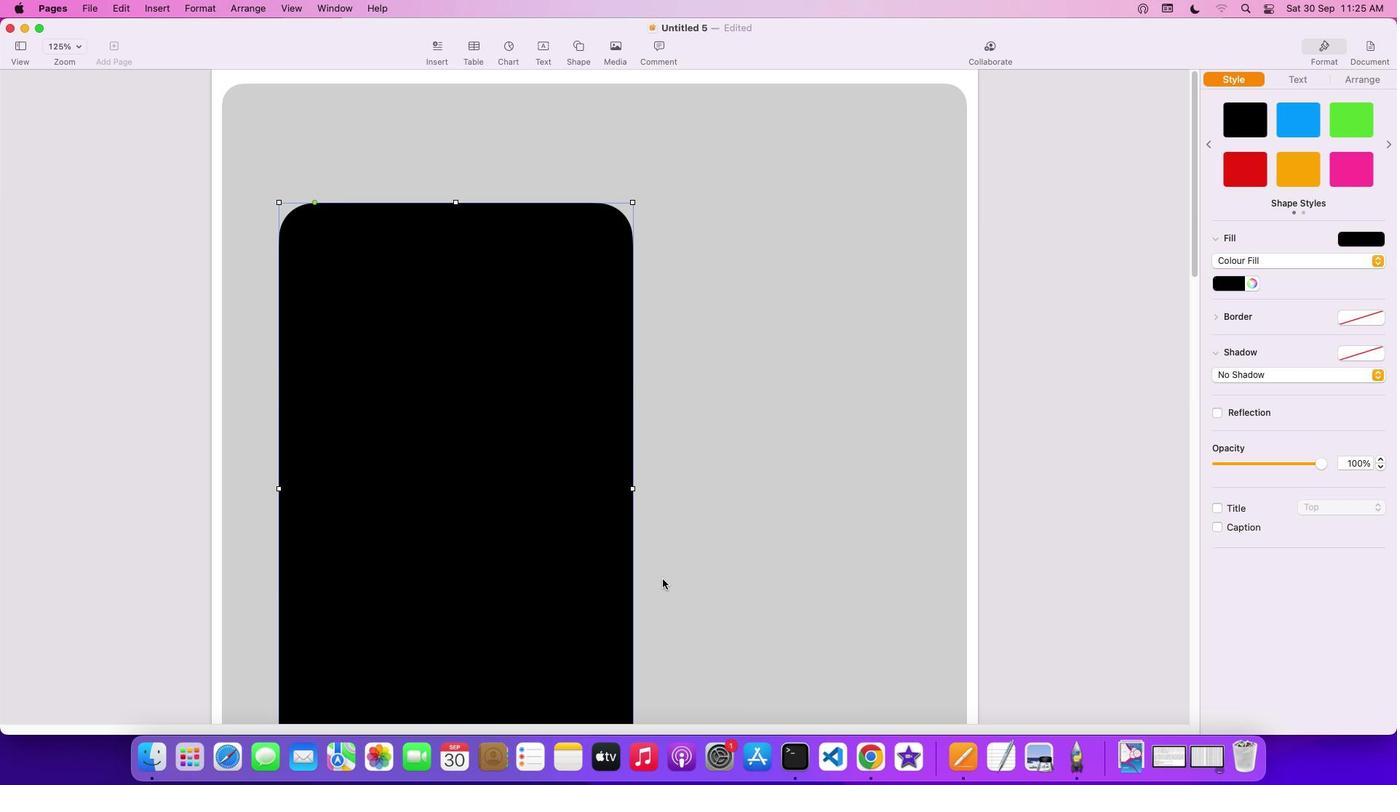 
Action: Mouse moved to (426, 540)
Screenshot: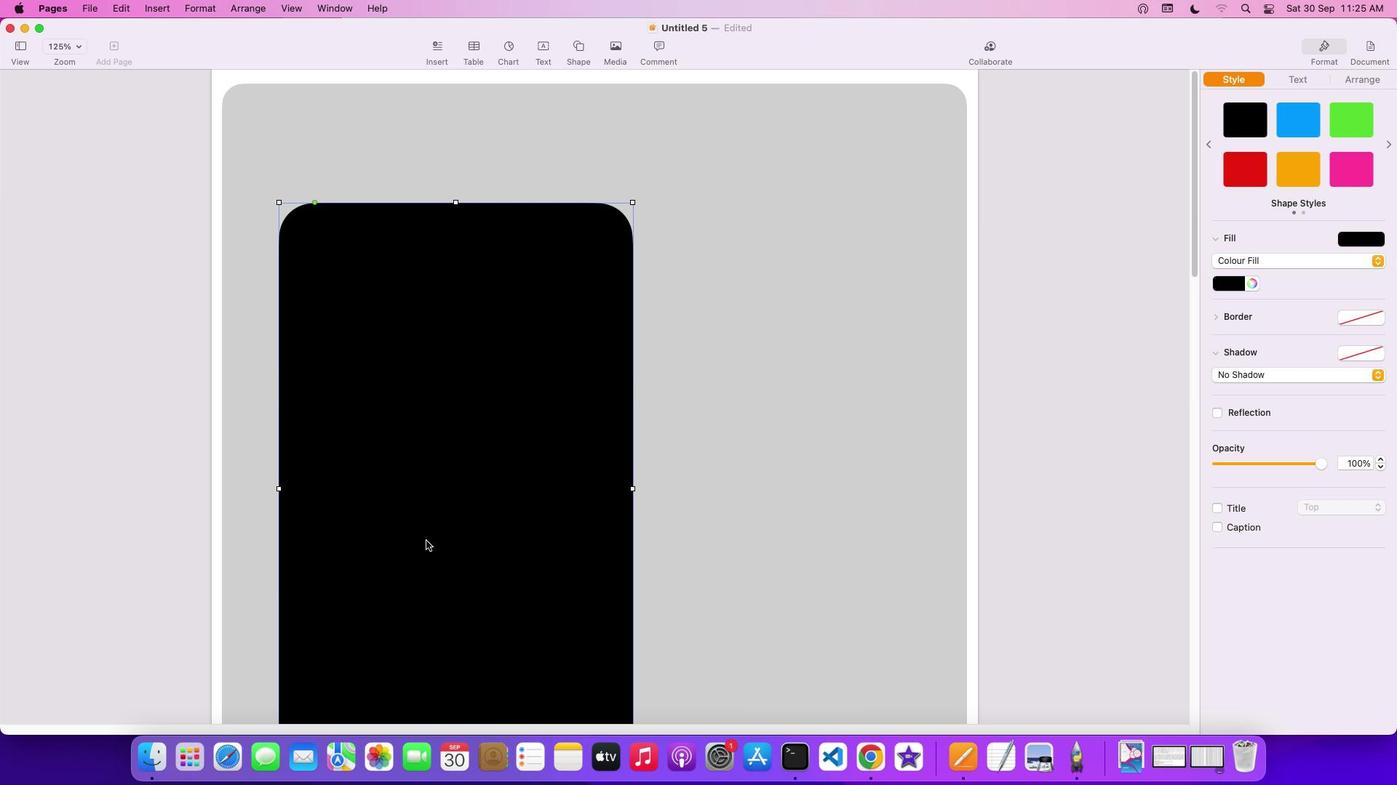 
Action: Mouse pressed left at (426, 540)
Screenshot: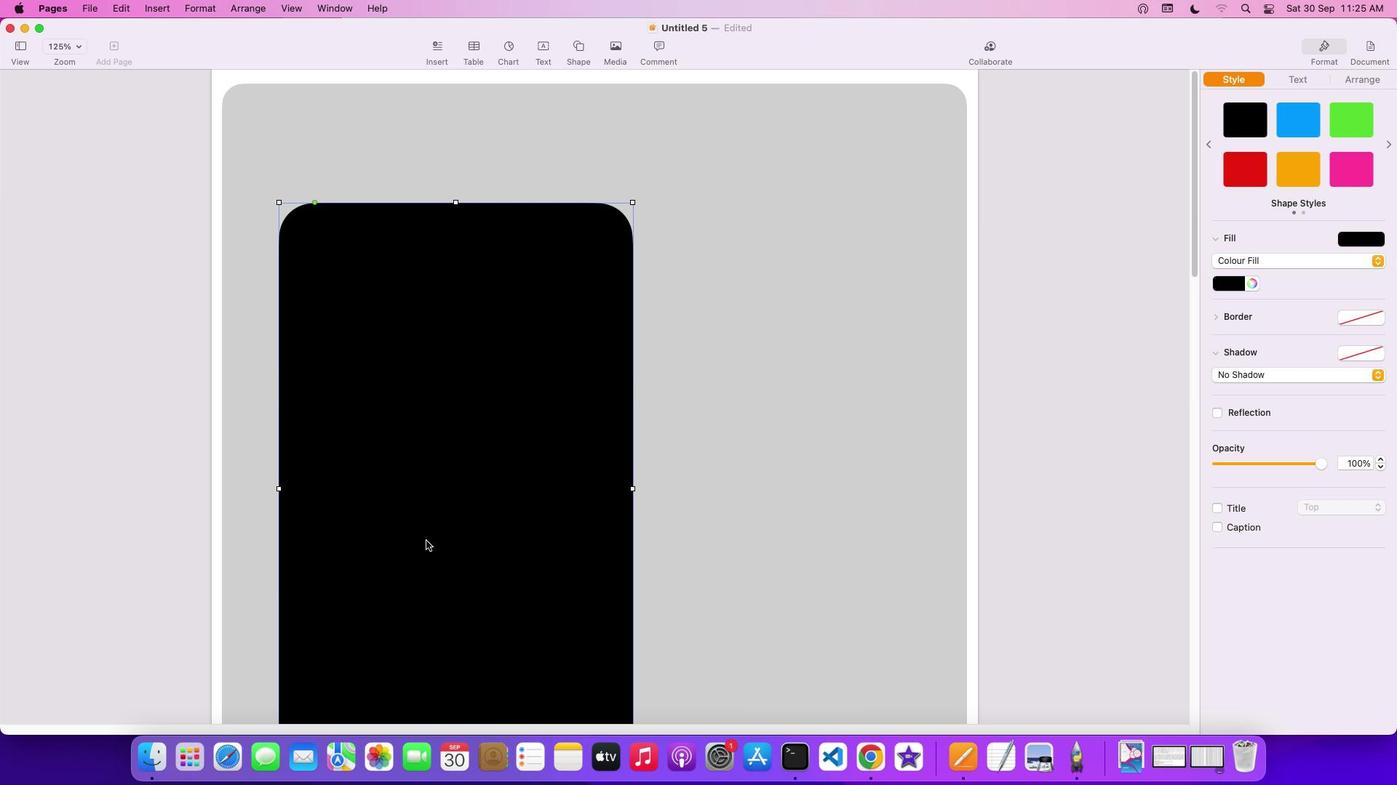 
Action: Mouse moved to (529, 542)
Screenshot: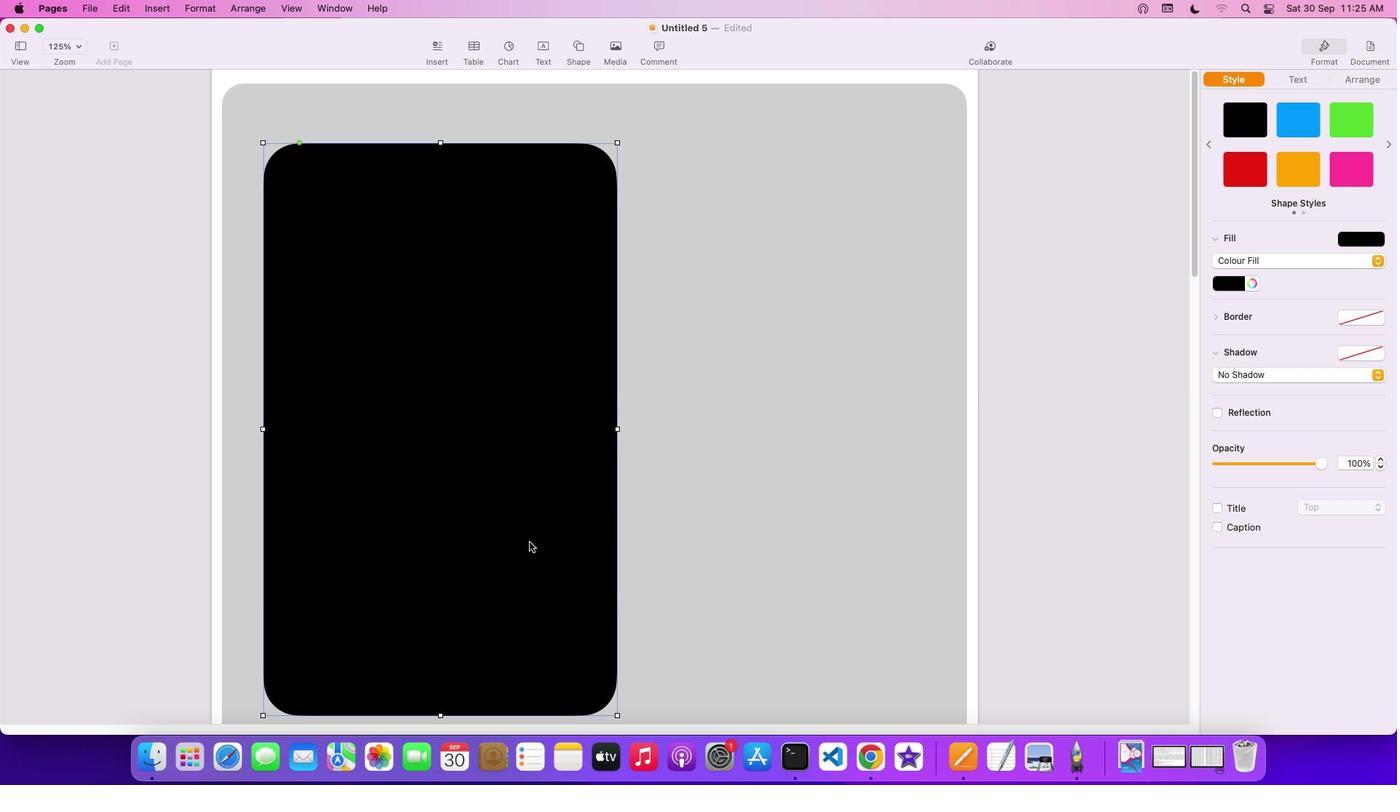 
Action: Mouse pressed left at (529, 542)
Screenshot: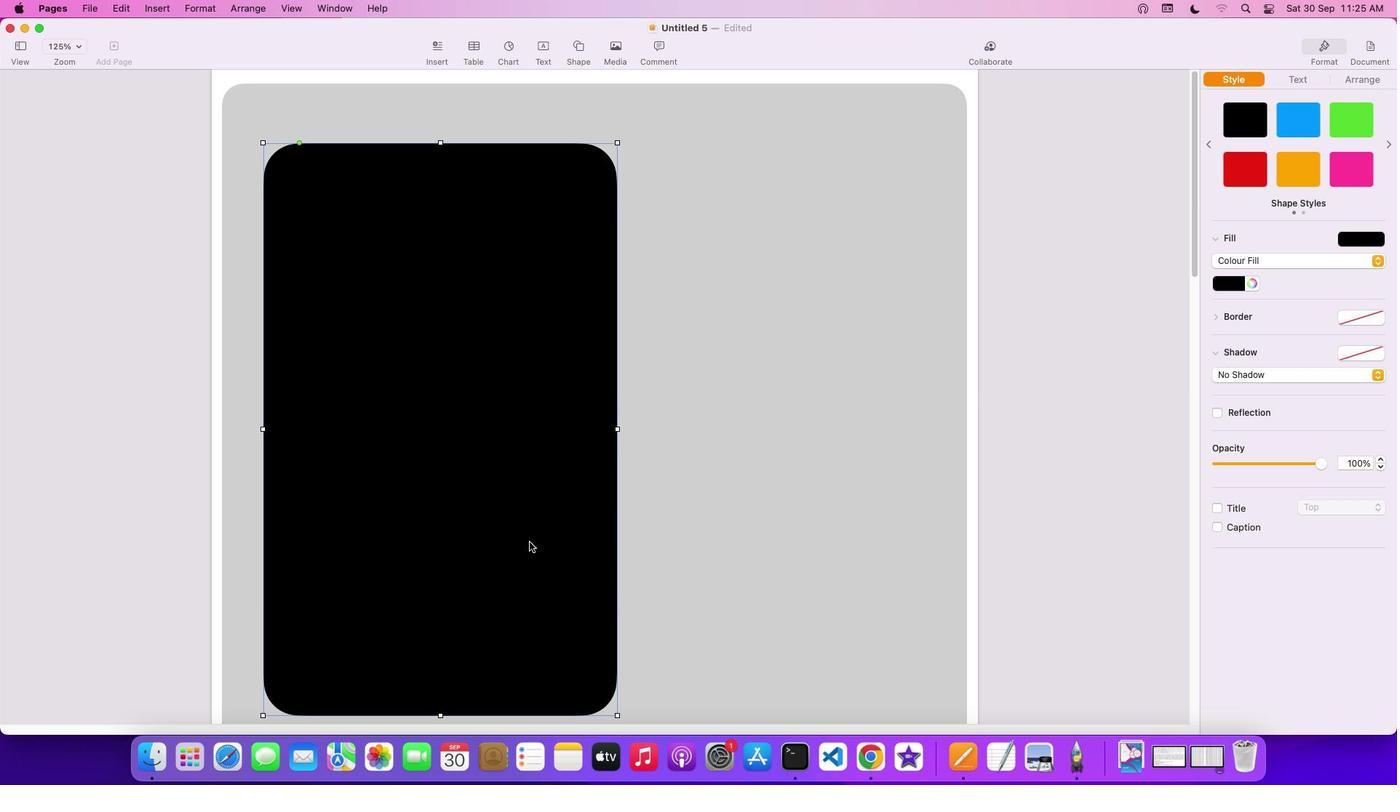 
Action: Key pressed Key.cmd'c''v'
Screenshot: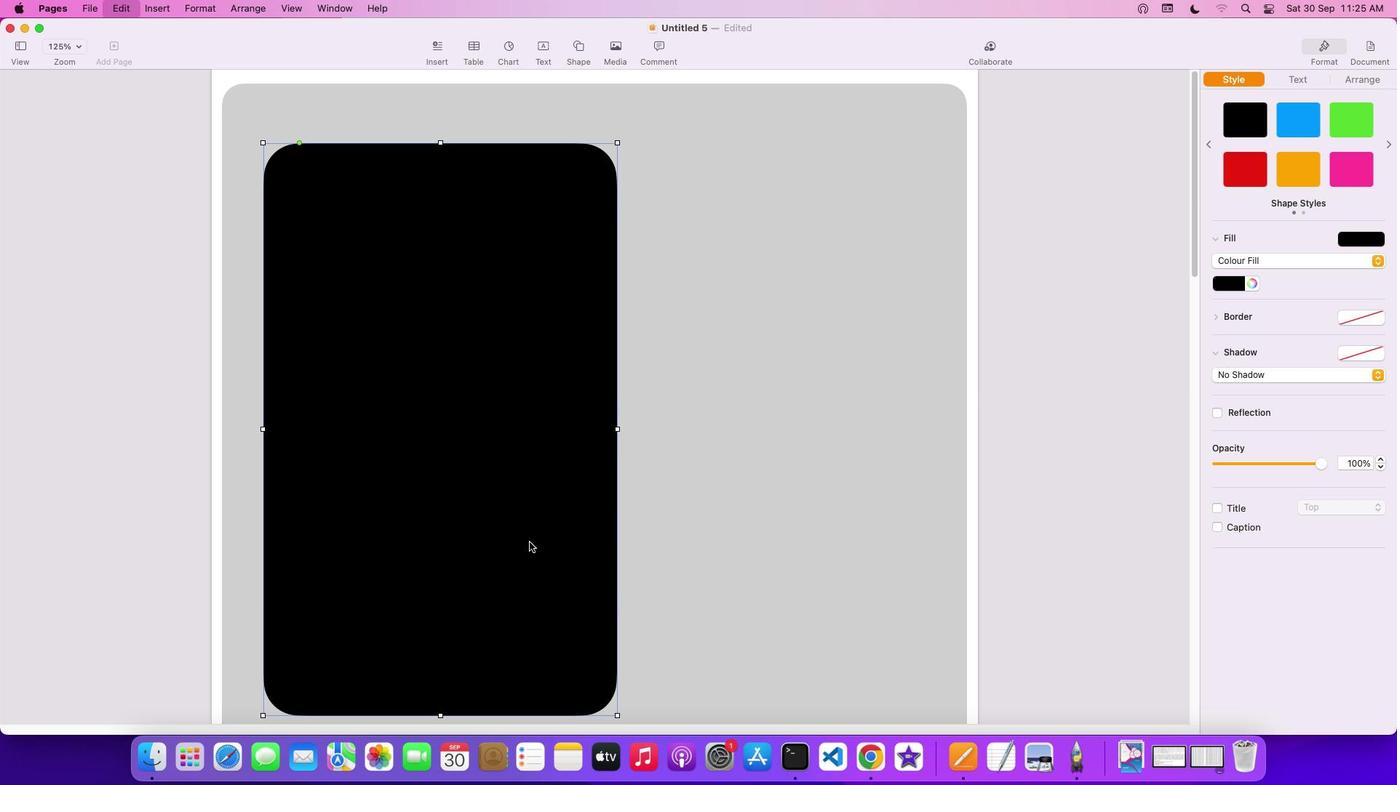 
Action: Mouse moved to (462, 515)
Screenshot: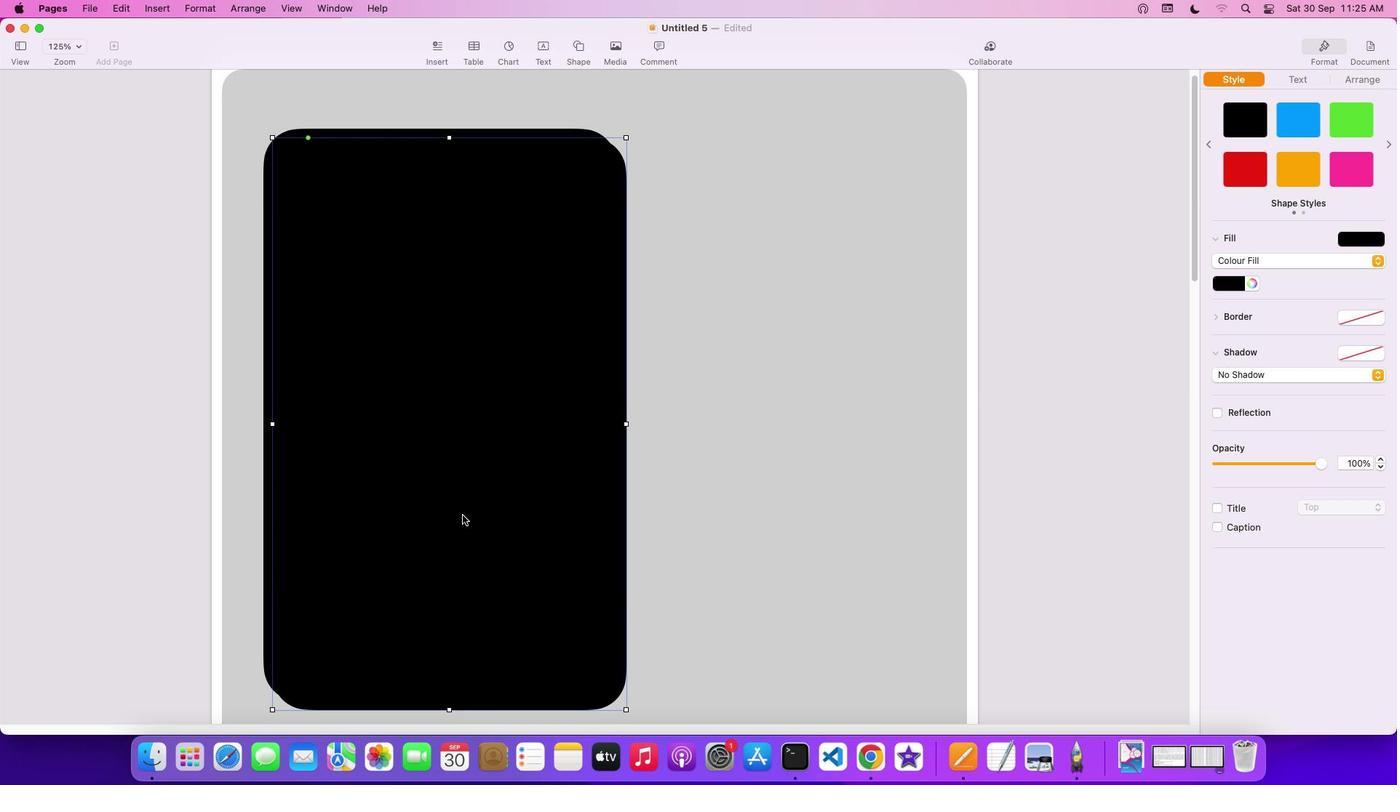 
Action: Mouse pressed left at (462, 515)
Screenshot: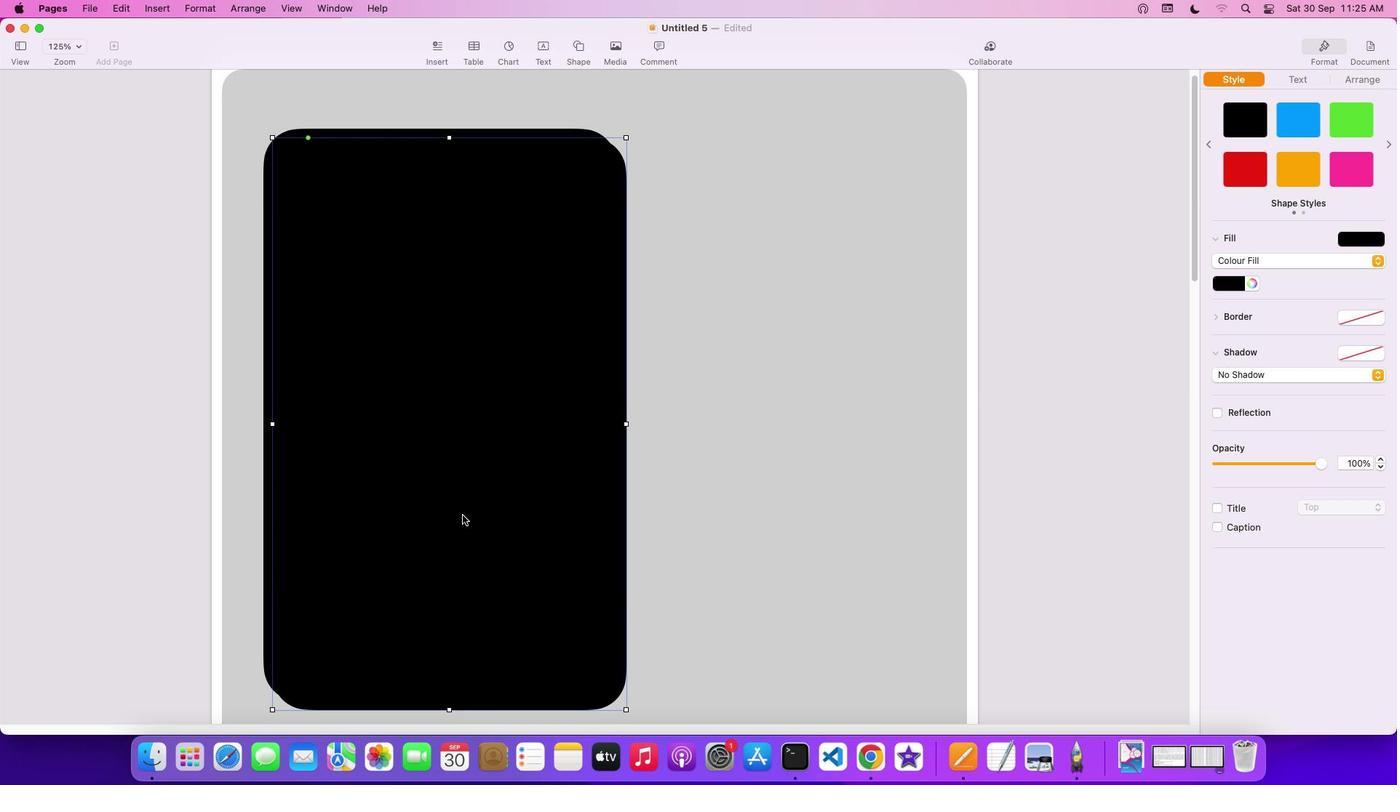 
Action: Mouse moved to (1234, 283)
Screenshot: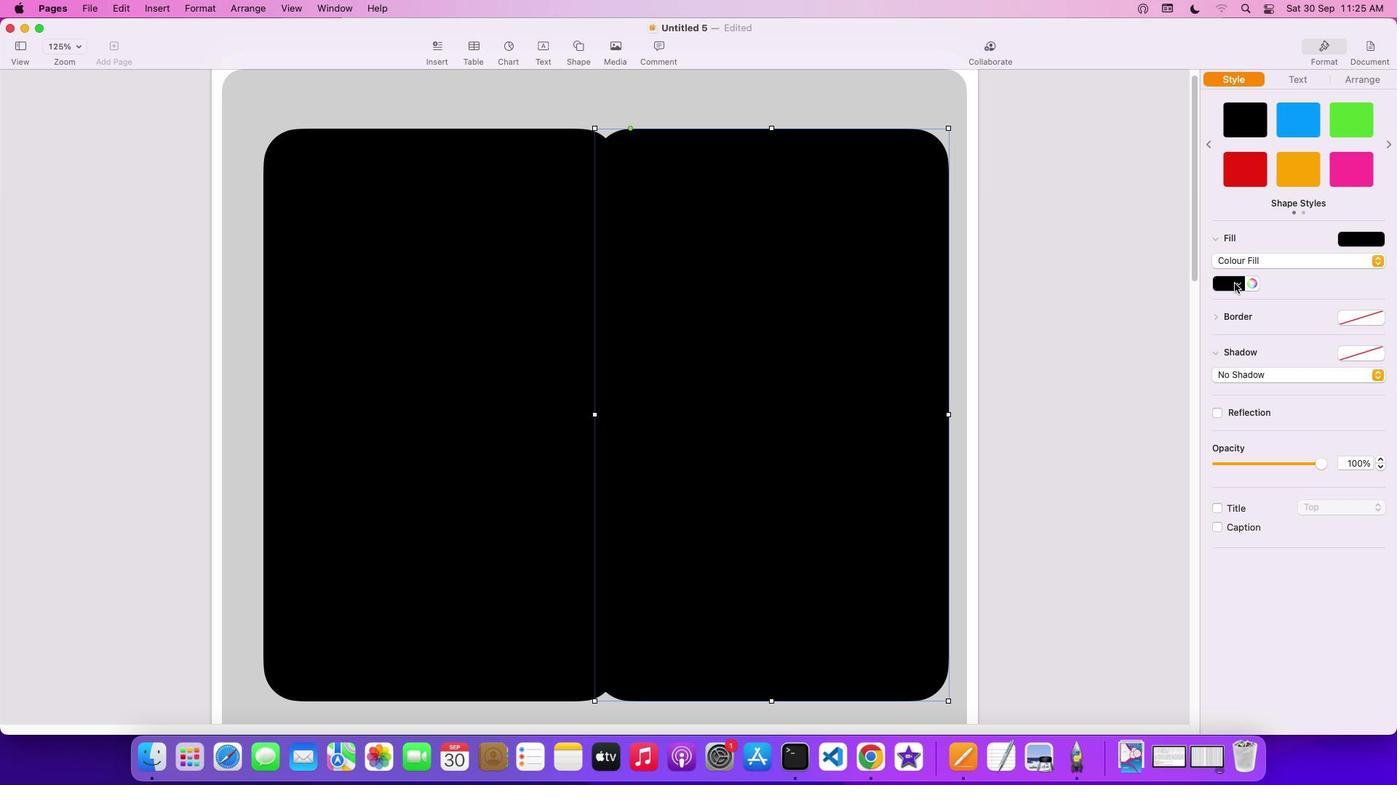 
Action: Mouse pressed left at (1234, 283)
Screenshot: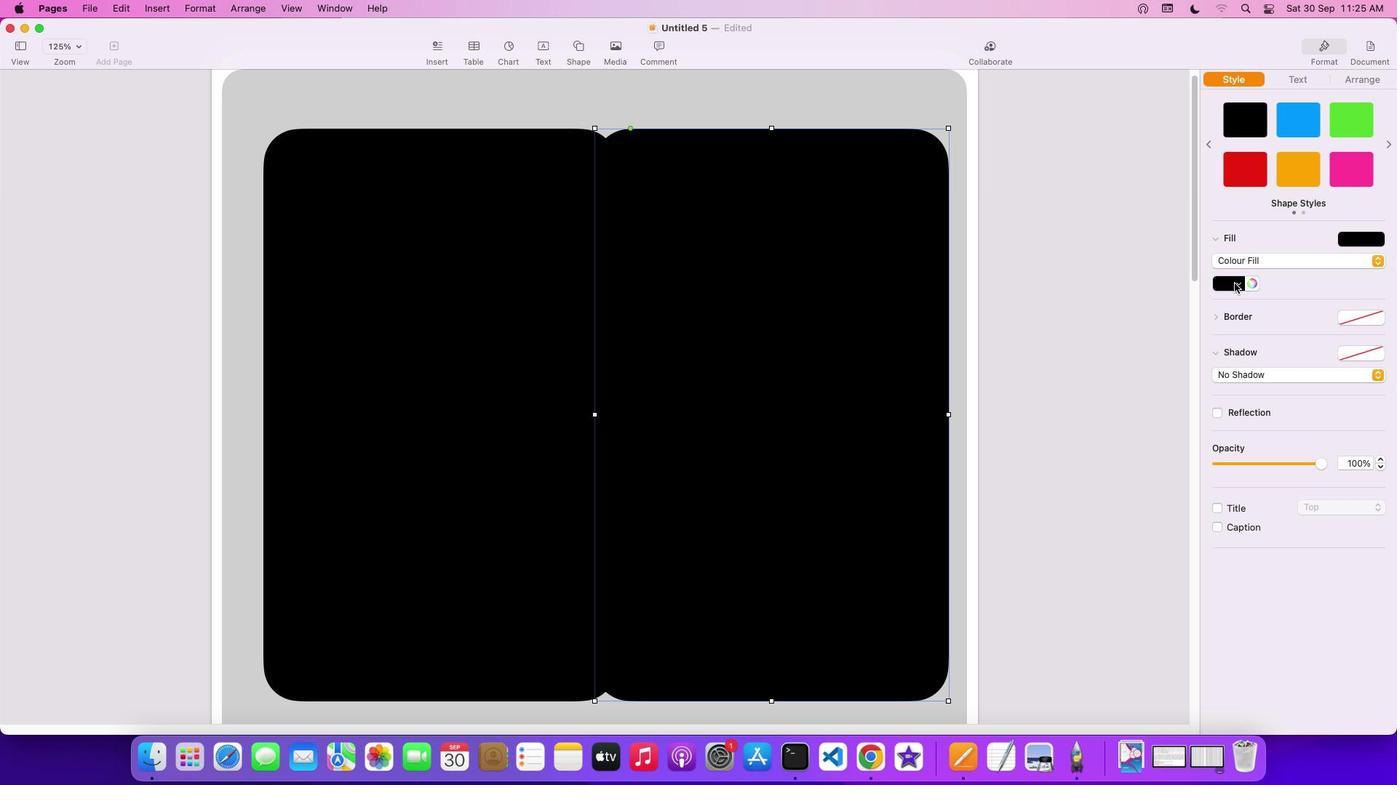 
Action: Mouse moved to (1168, 383)
Screenshot: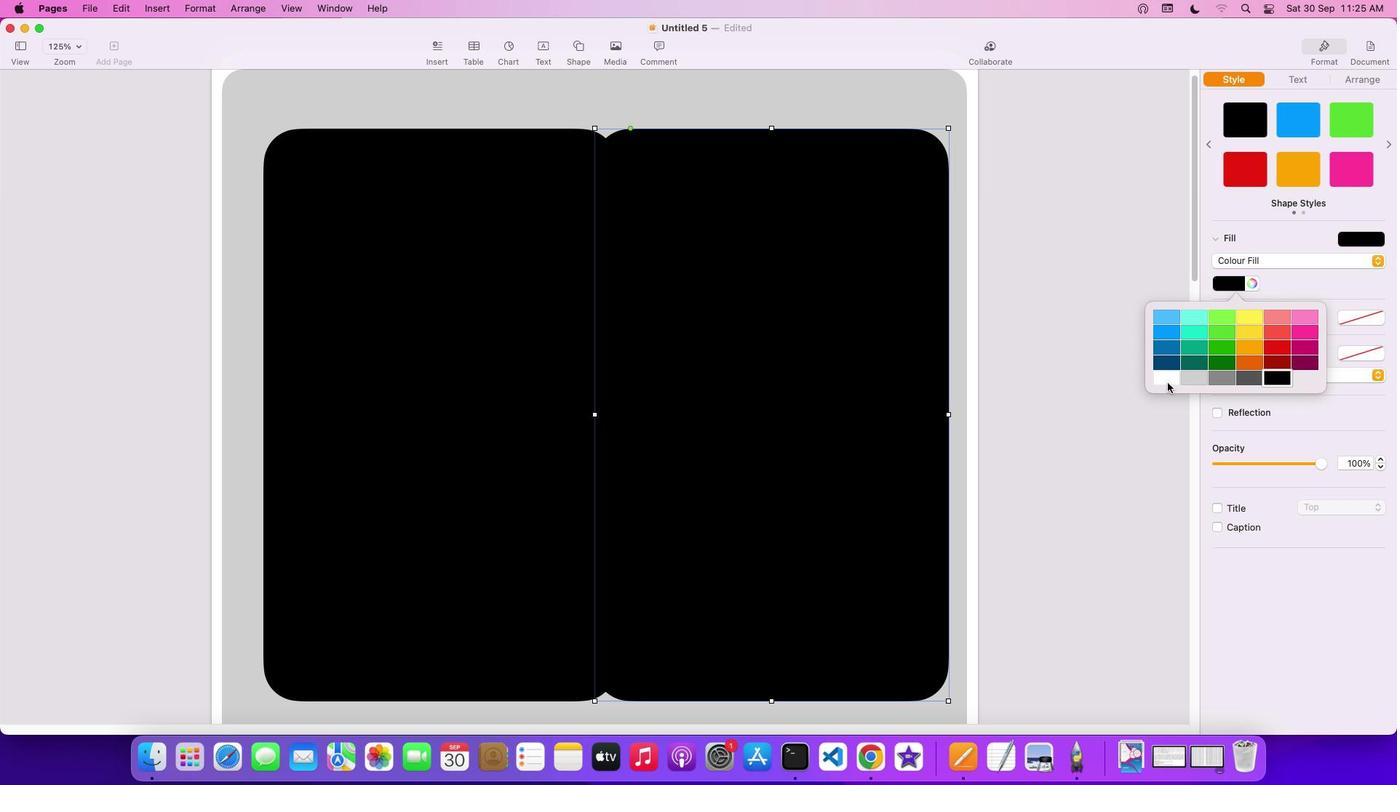 
Action: Mouse pressed left at (1168, 383)
Screenshot: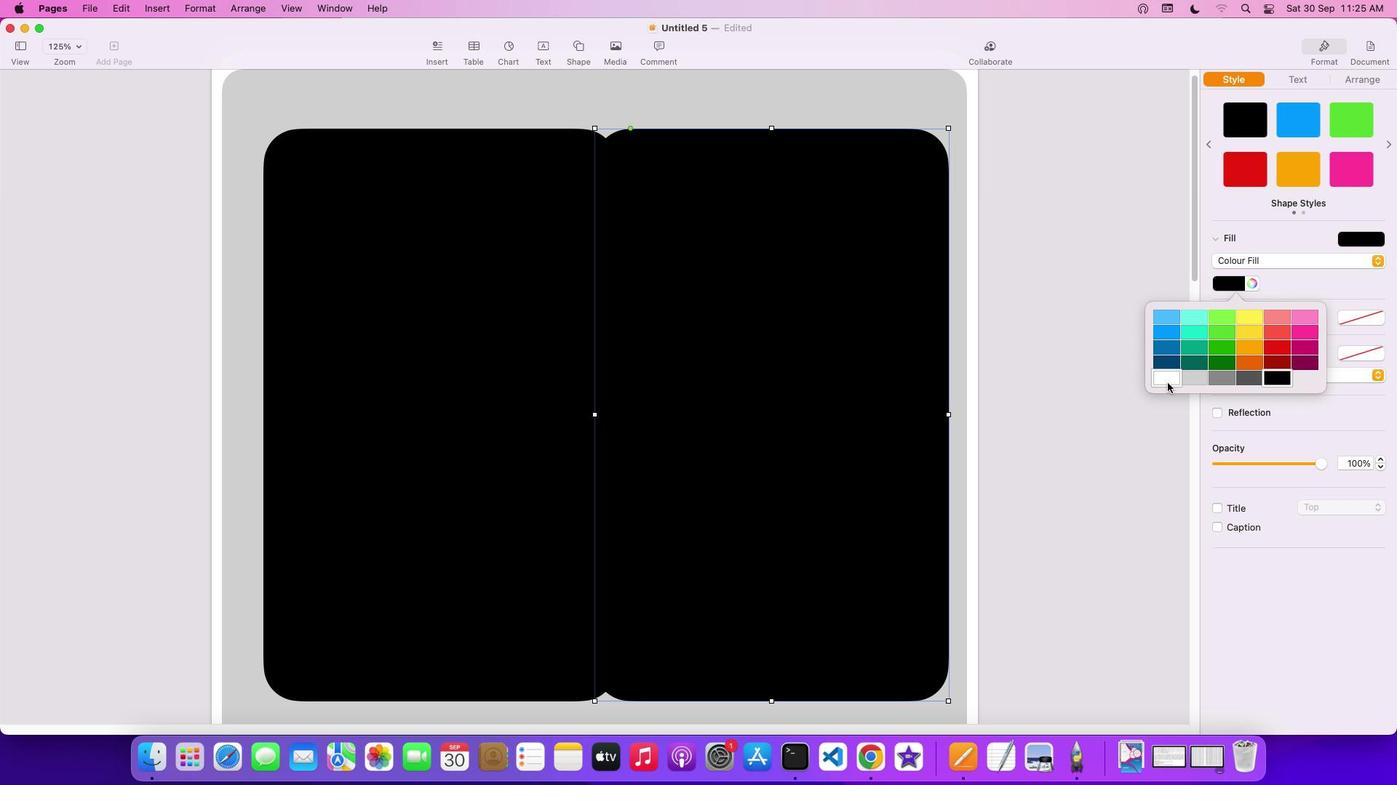 
Action: Mouse moved to (519, 423)
Screenshot: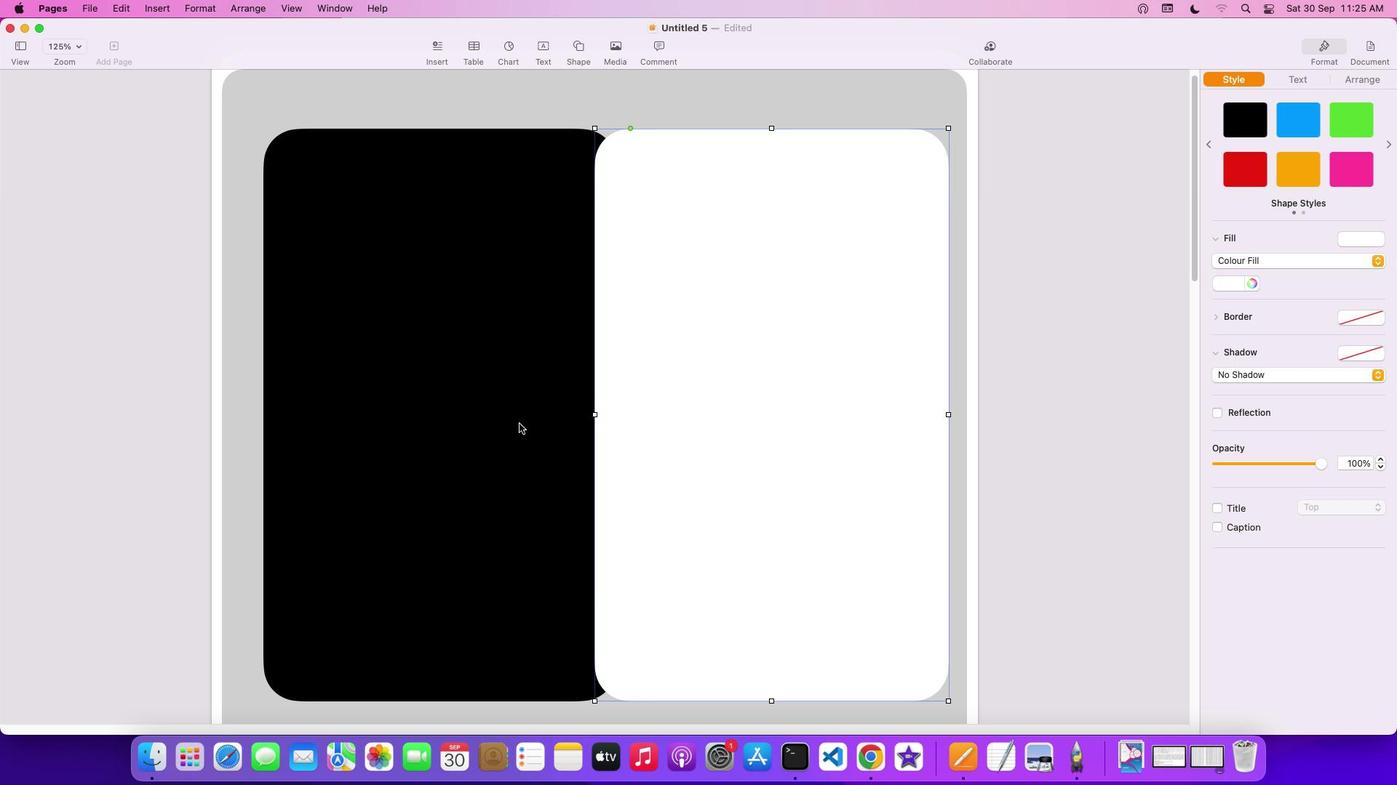 
Action: Mouse pressed left at (519, 423)
Screenshot: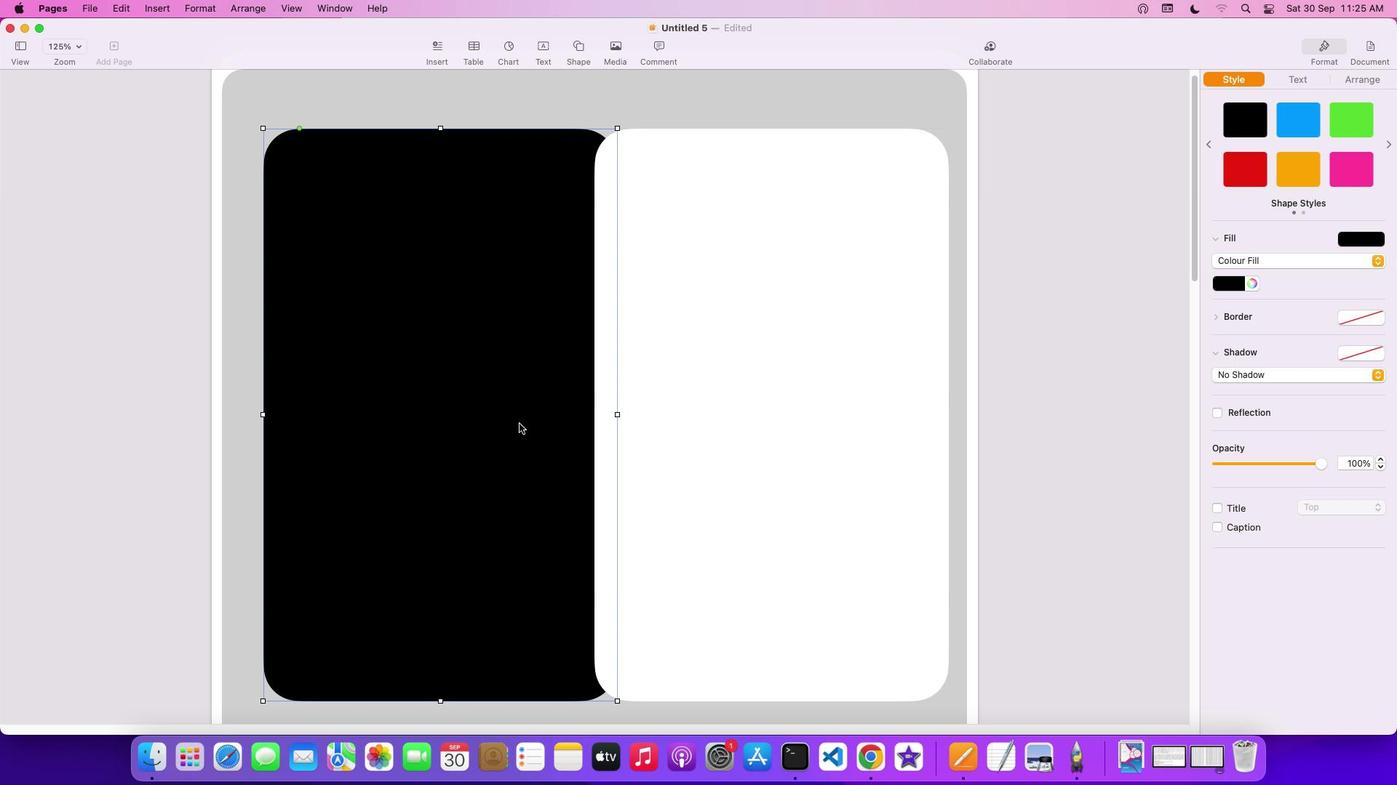 
Action: Mouse moved to (1236, 282)
Screenshot: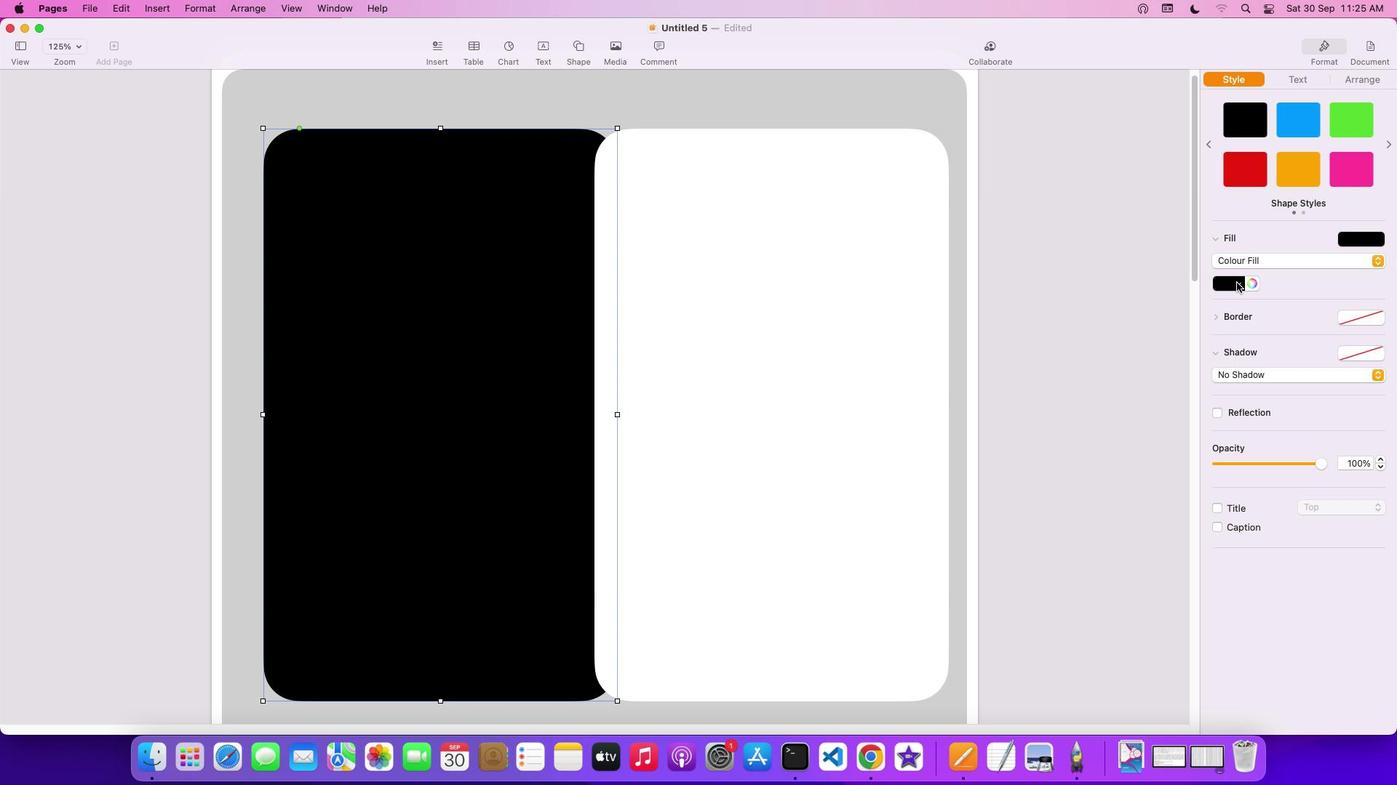 
Action: Mouse pressed left at (1236, 282)
Screenshot: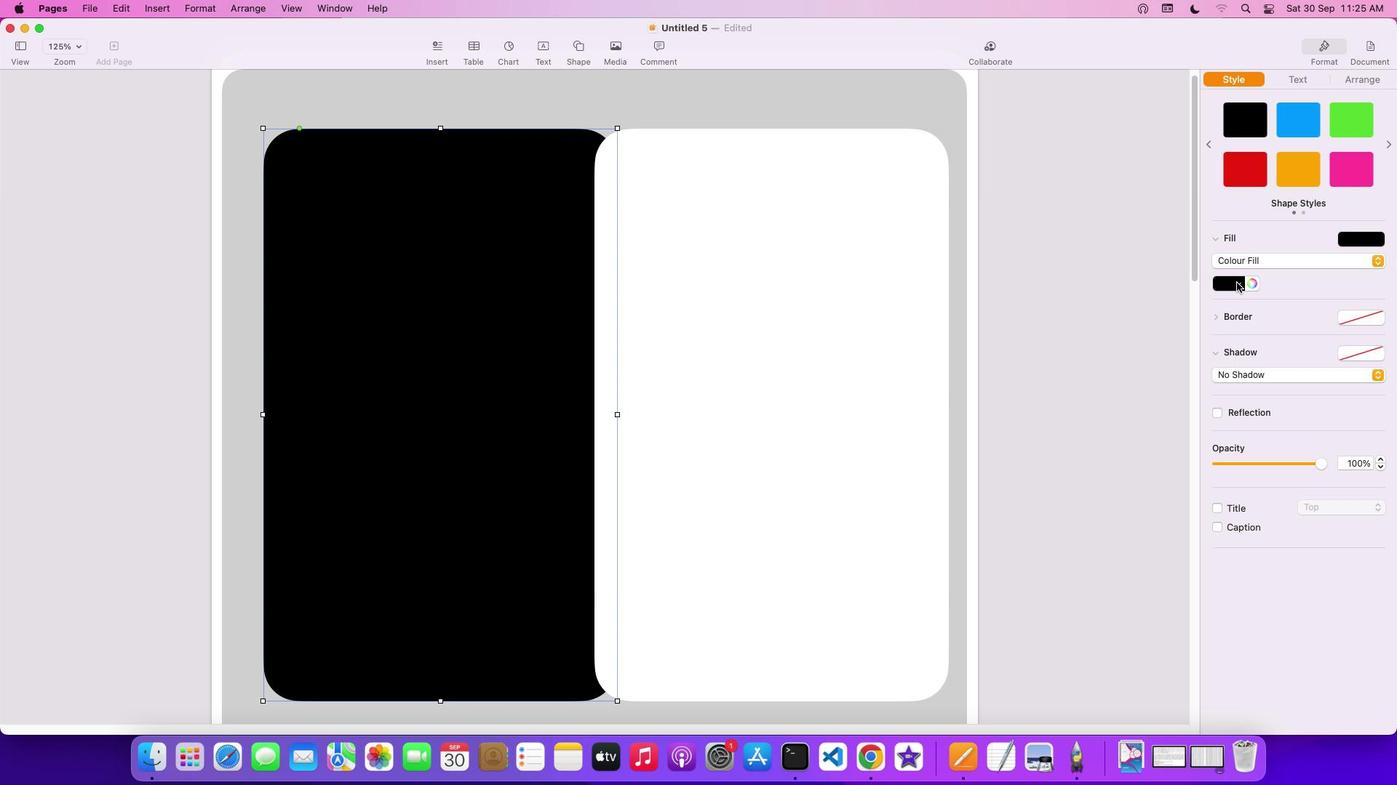 
Action: Mouse moved to (1160, 373)
Screenshot: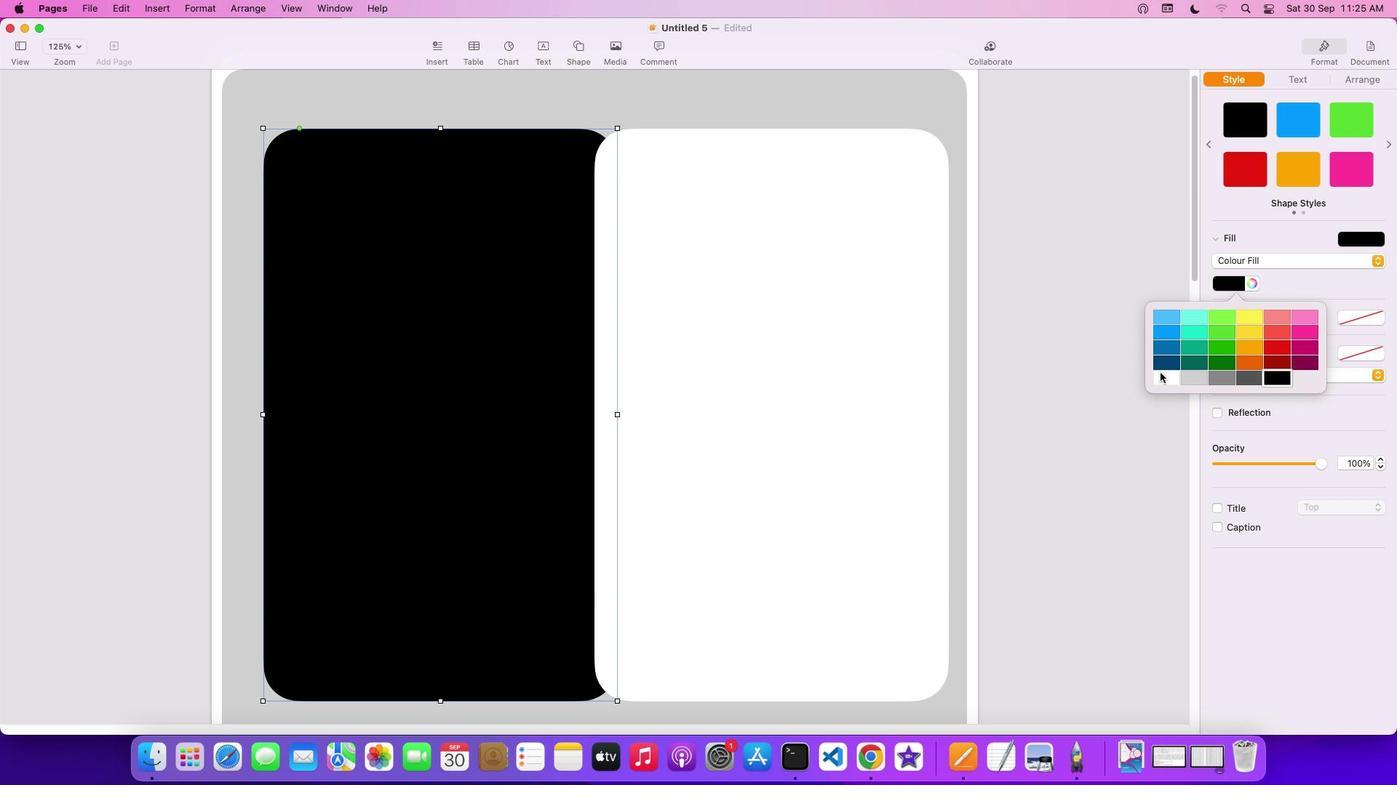 
Action: Mouse pressed left at (1160, 373)
Screenshot: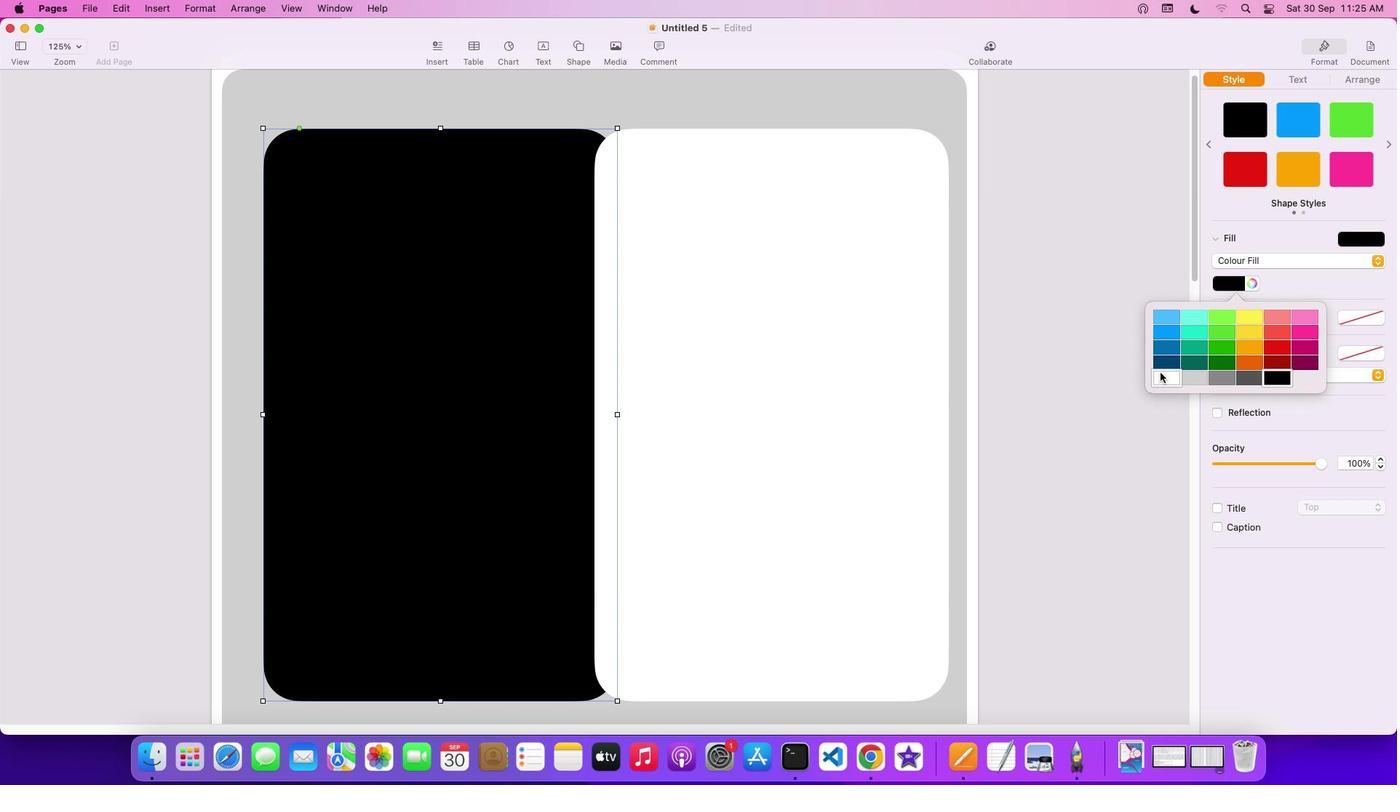 
Action: Mouse moved to (1377, 260)
Screenshot: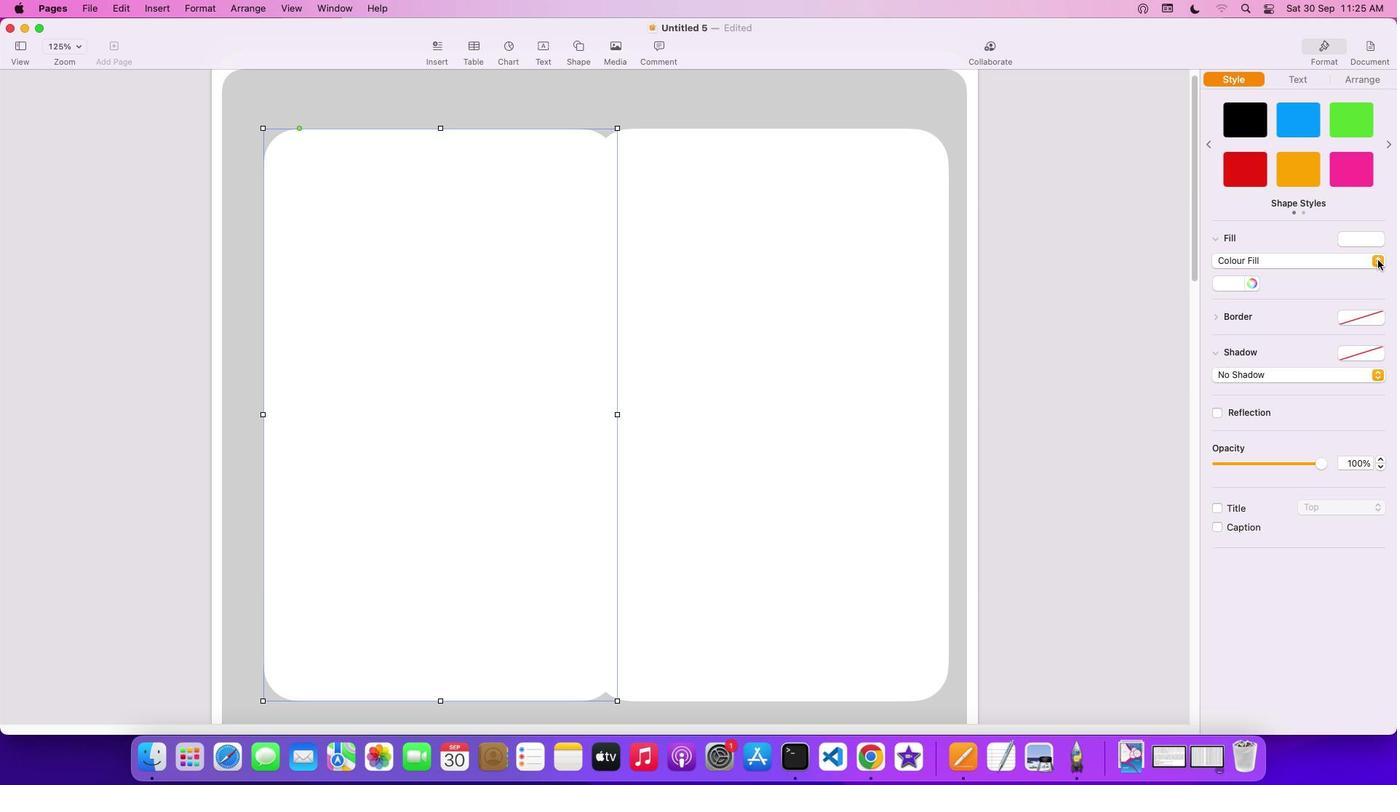
Action: Mouse pressed left at (1377, 260)
Screenshot: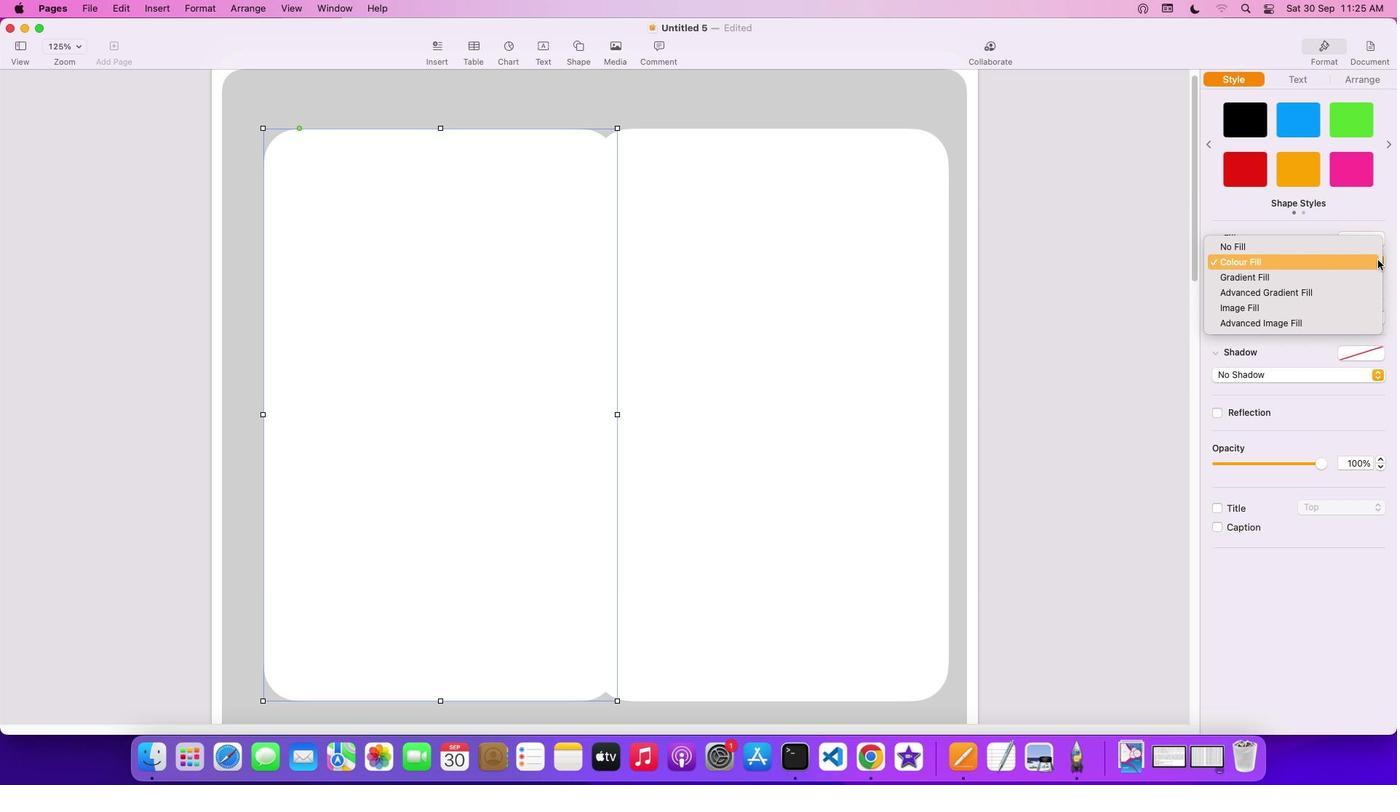 
Action: Mouse moved to (1320, 270)
Screenshot: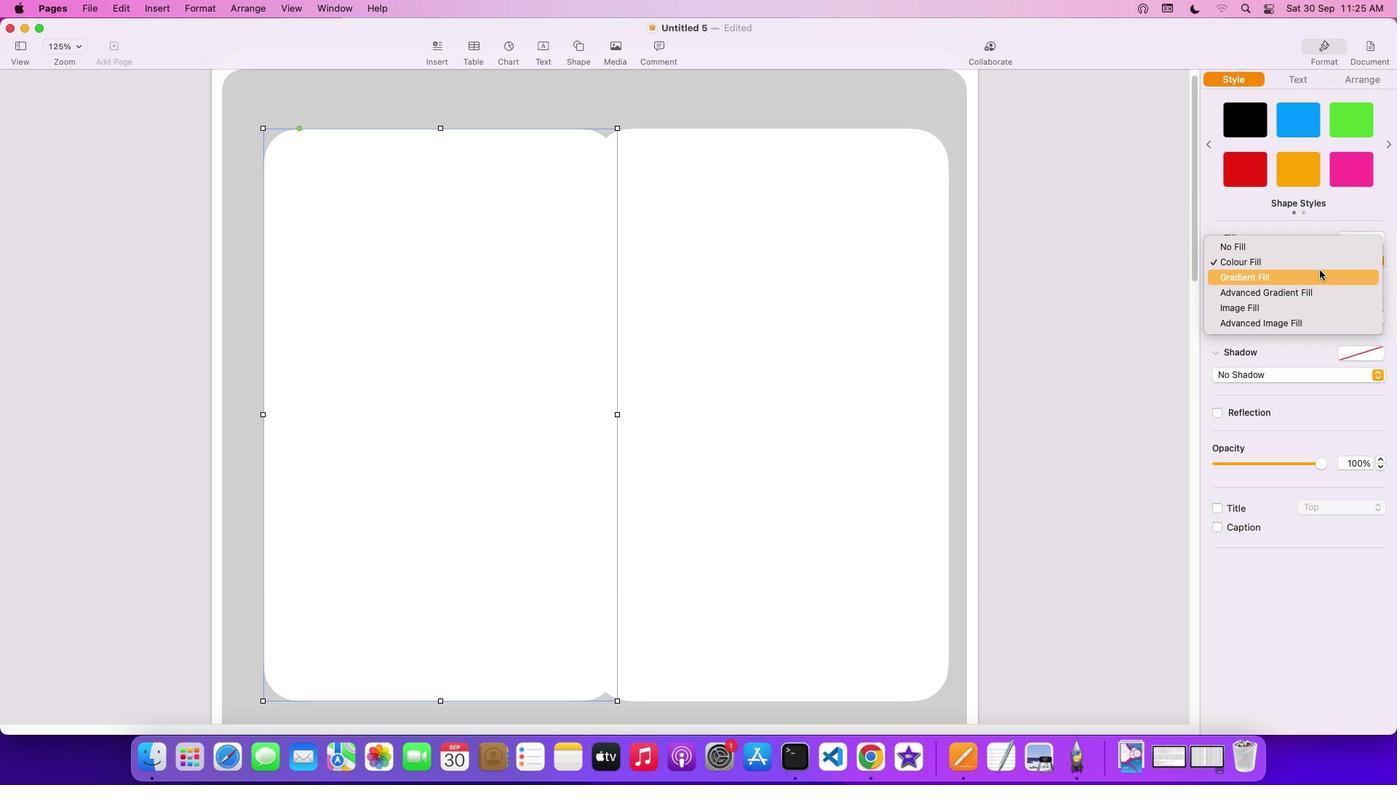 
Action: Mouse pressed left at (1320, 270)
Screenshot: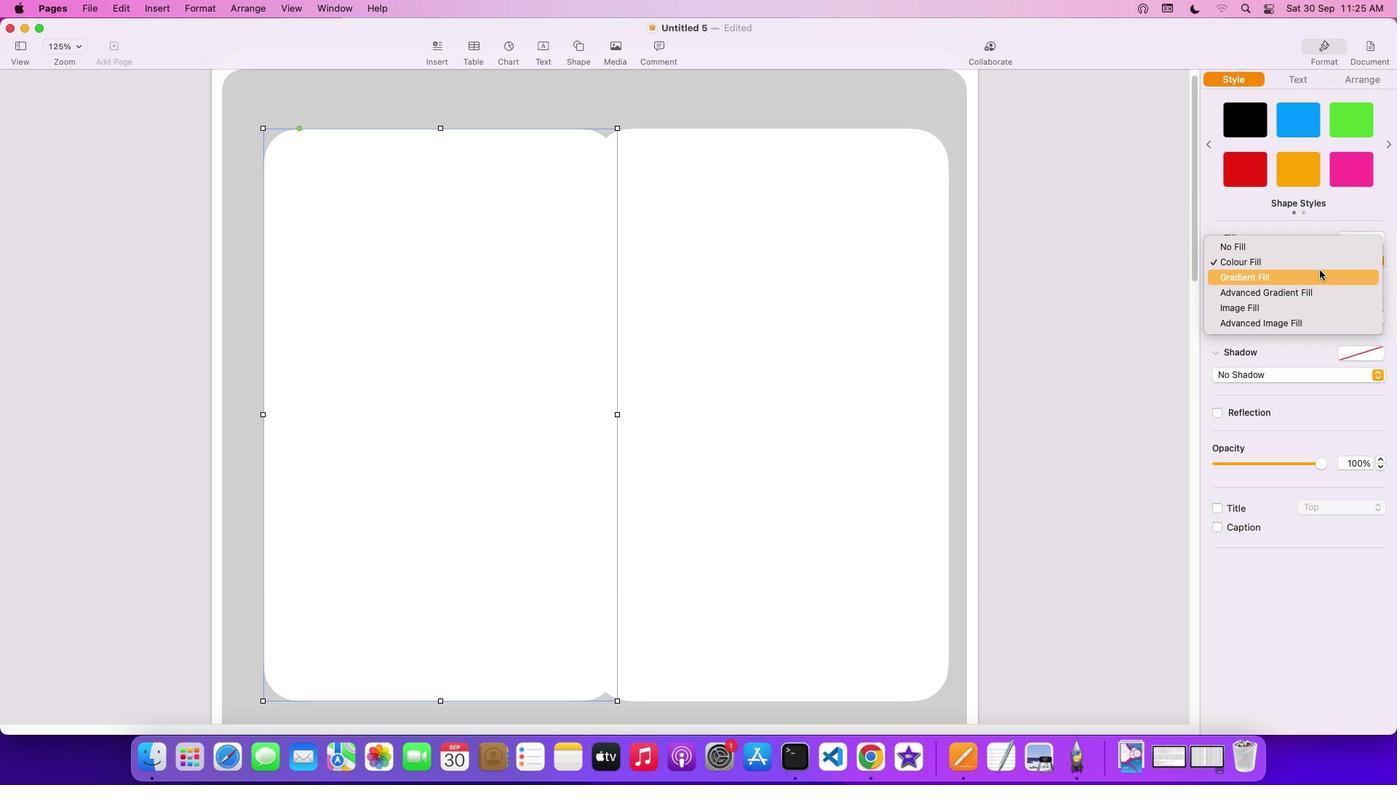 
Action: Mouse moved to (717, 360)
Screenshot: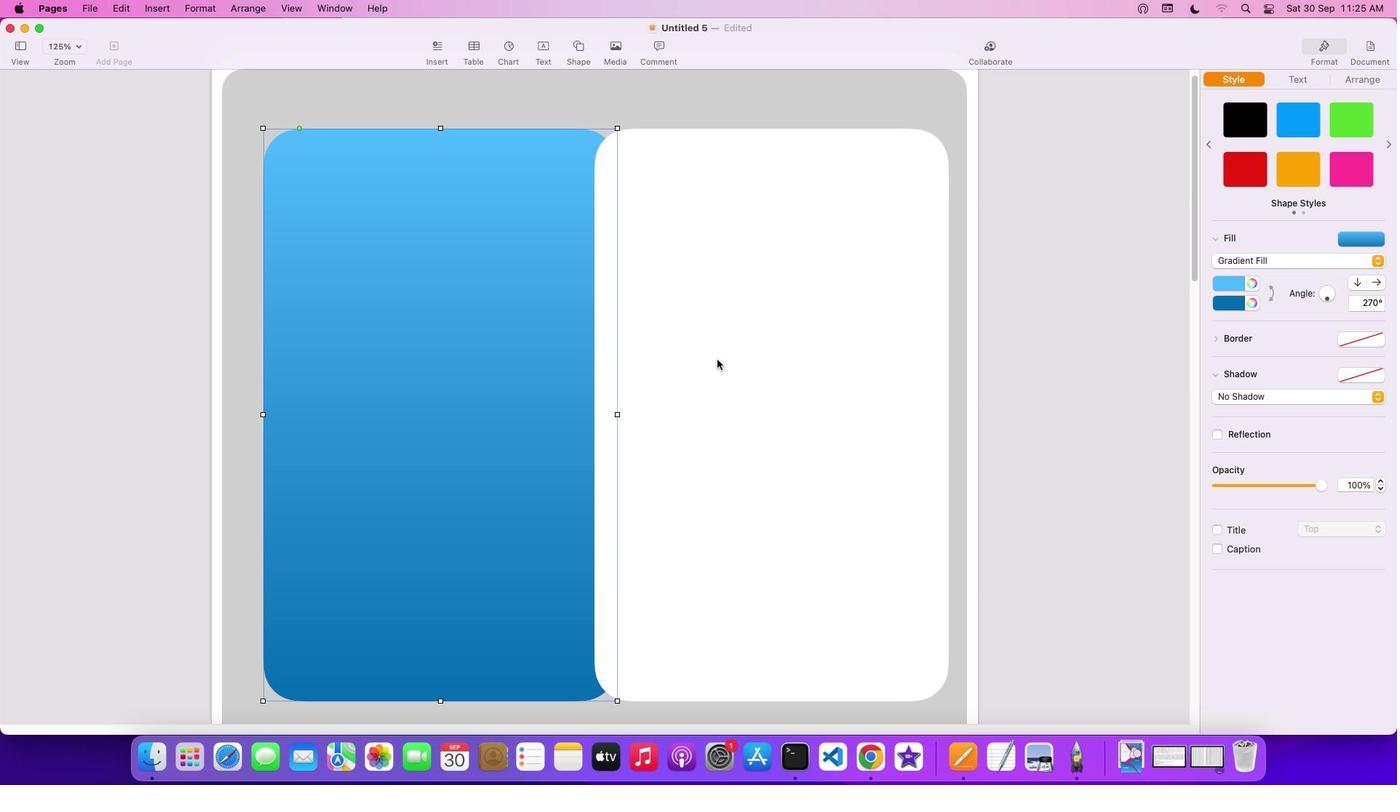 
Action: Mouse pressed left at (717, 360)
Screenshot: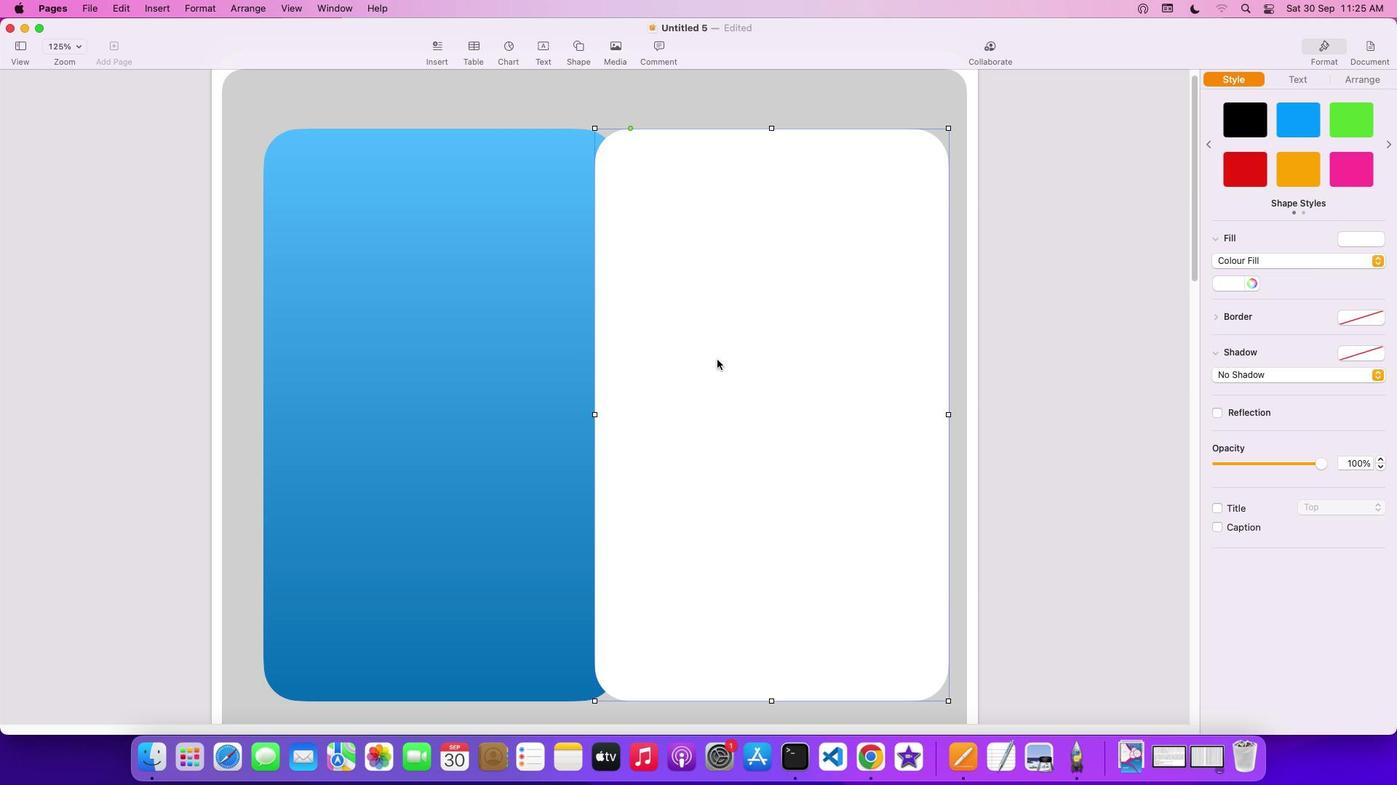 
Action: Mouse moved to (684, 410)
Screenshot: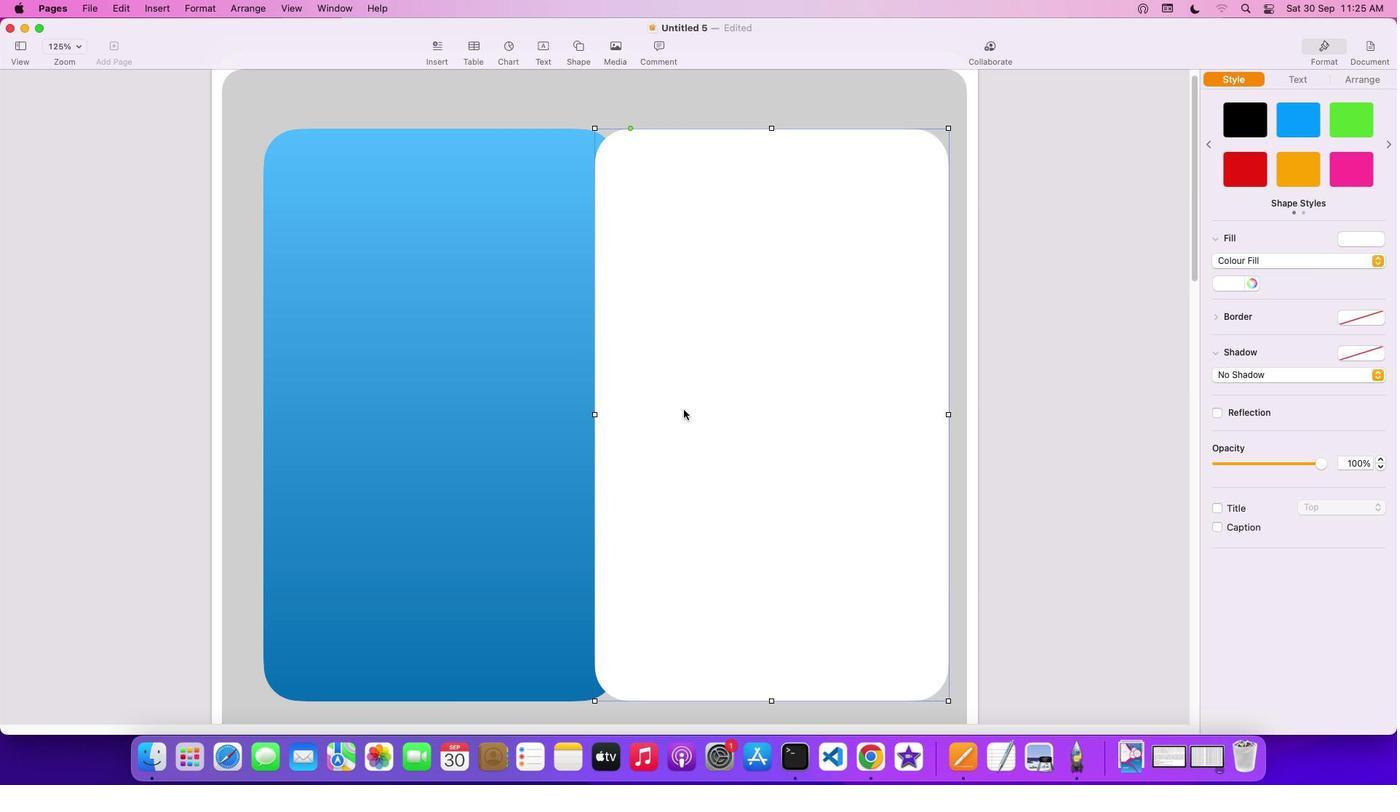 
Action: Mouse pressed left at (684, 410)
Screenshot: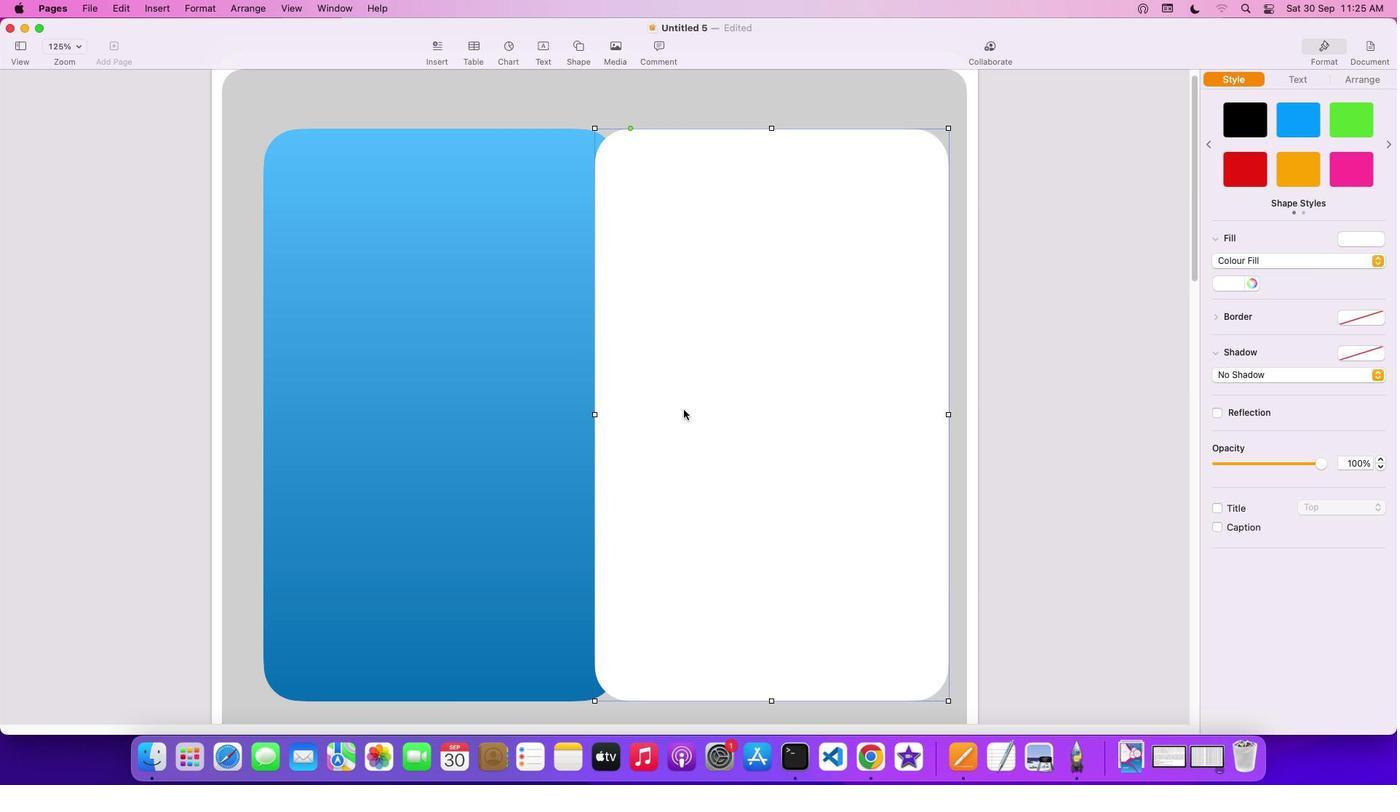 
Action: Mouse moved to (455, 389)
Screenshot: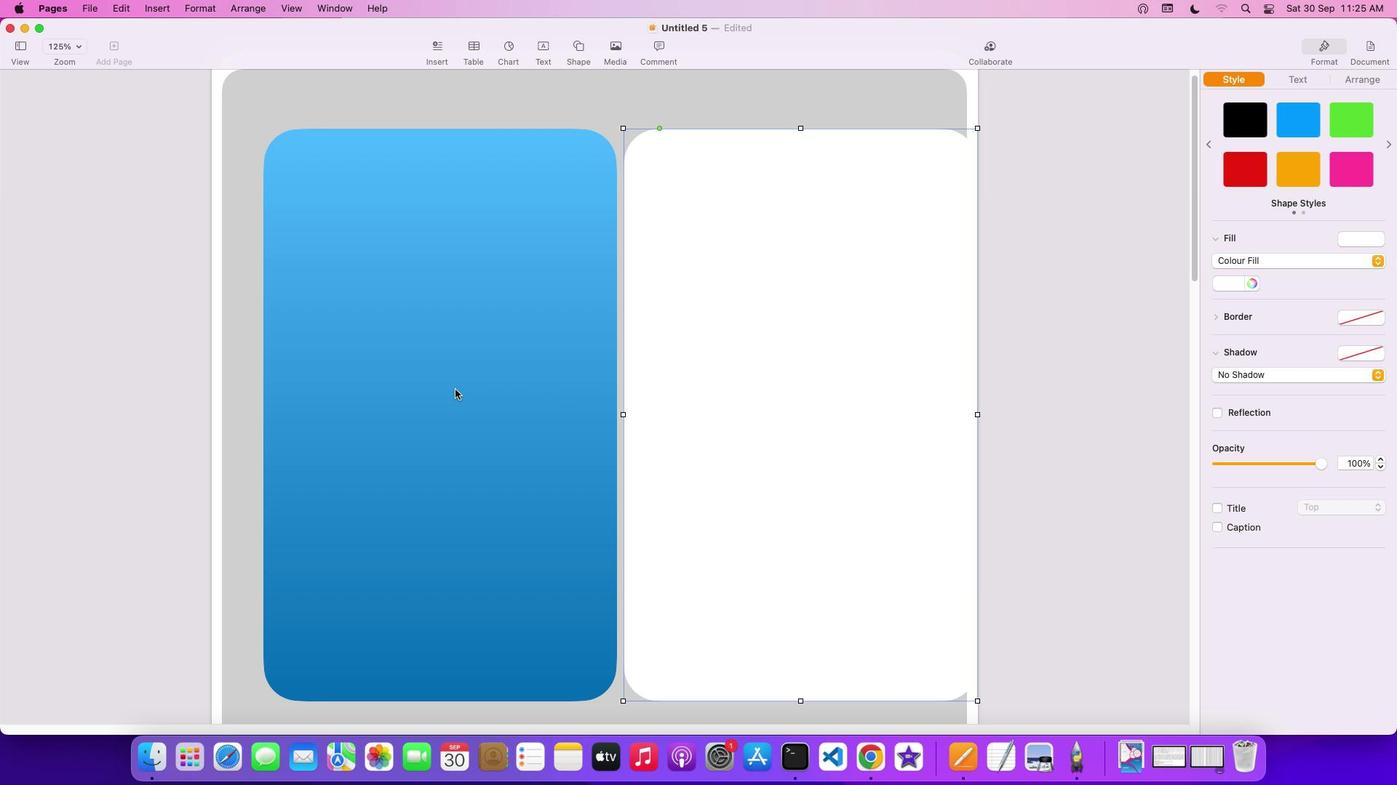 
Action: Mouse pressed left at (455, 389)
Screenshot: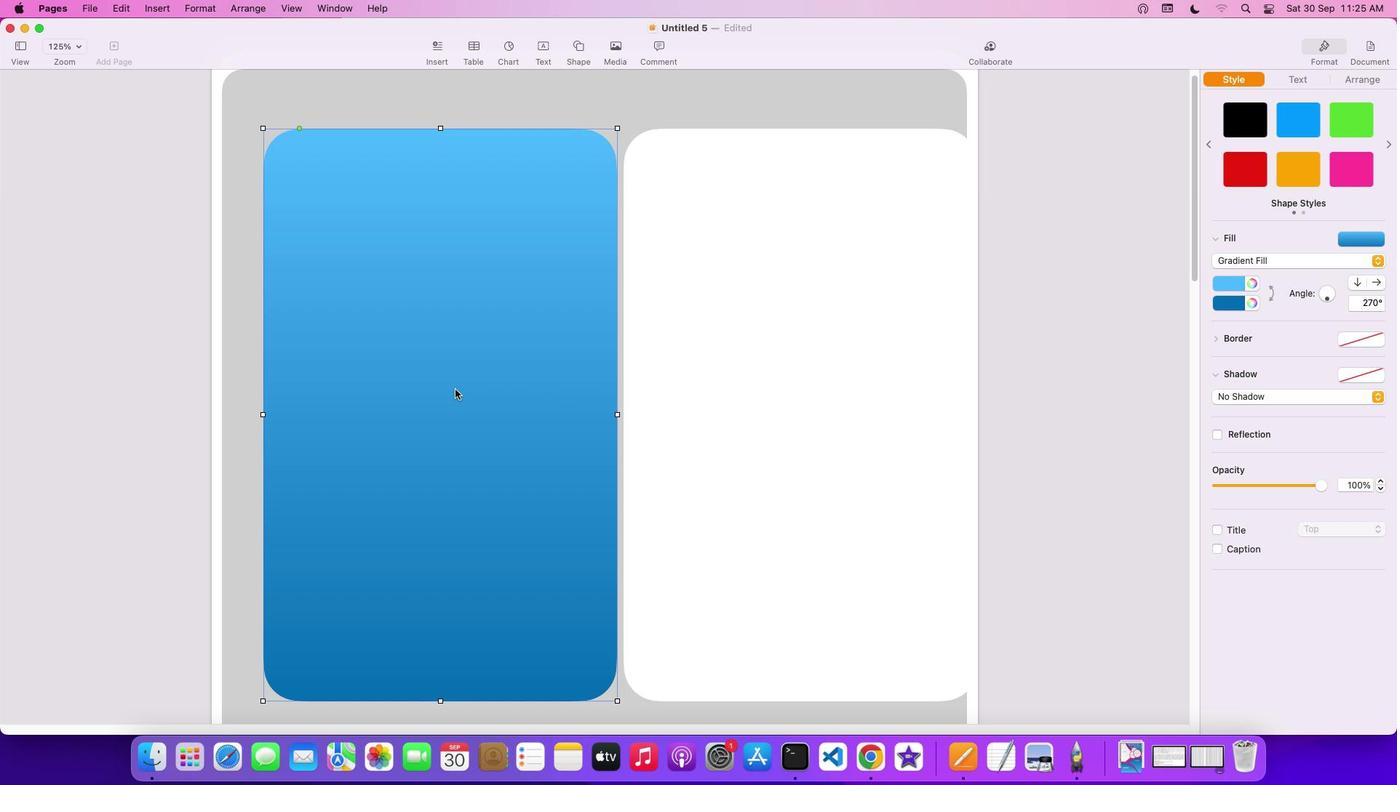 
Action: Mouse moved to (750, 377)
Screenshot: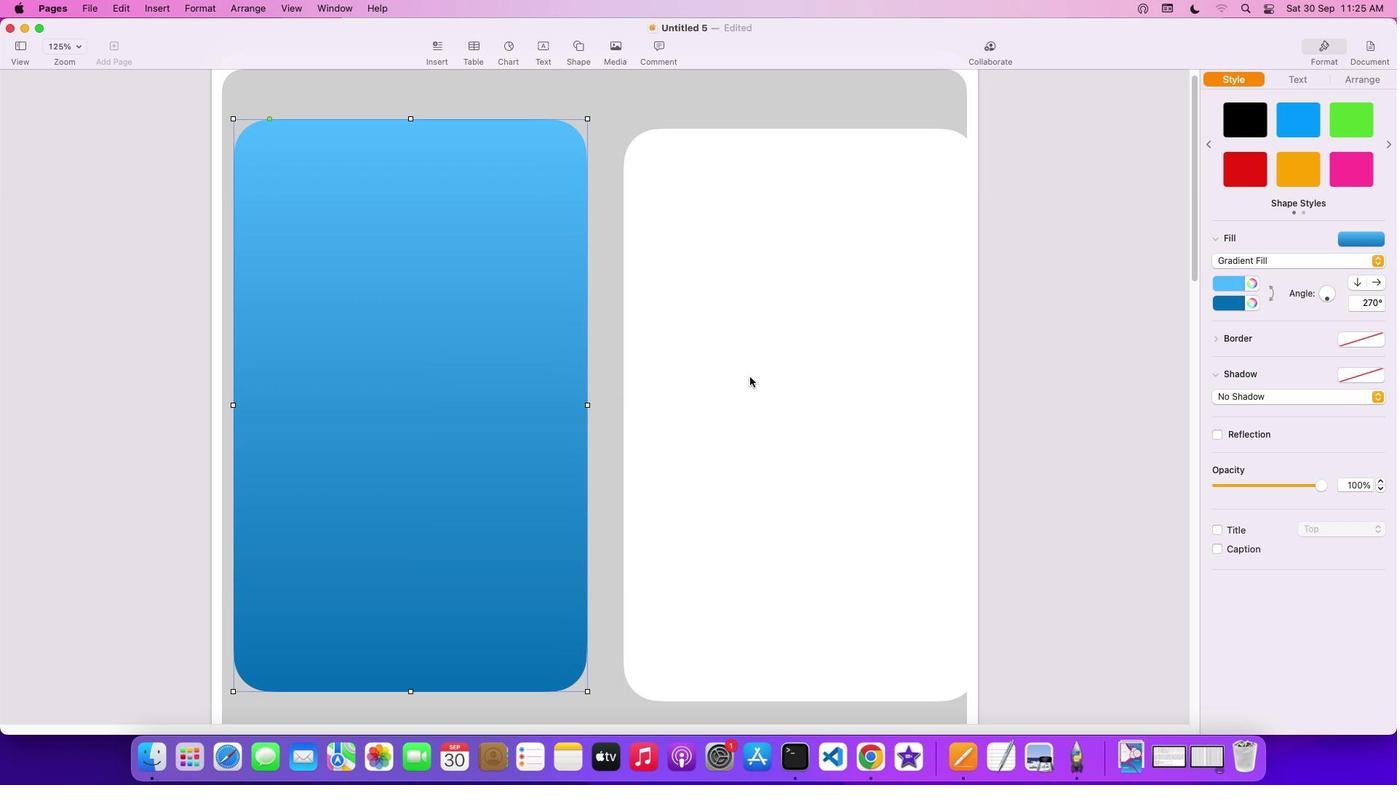 
Action: Mouse pressed left at (750, 377)
Screenshot: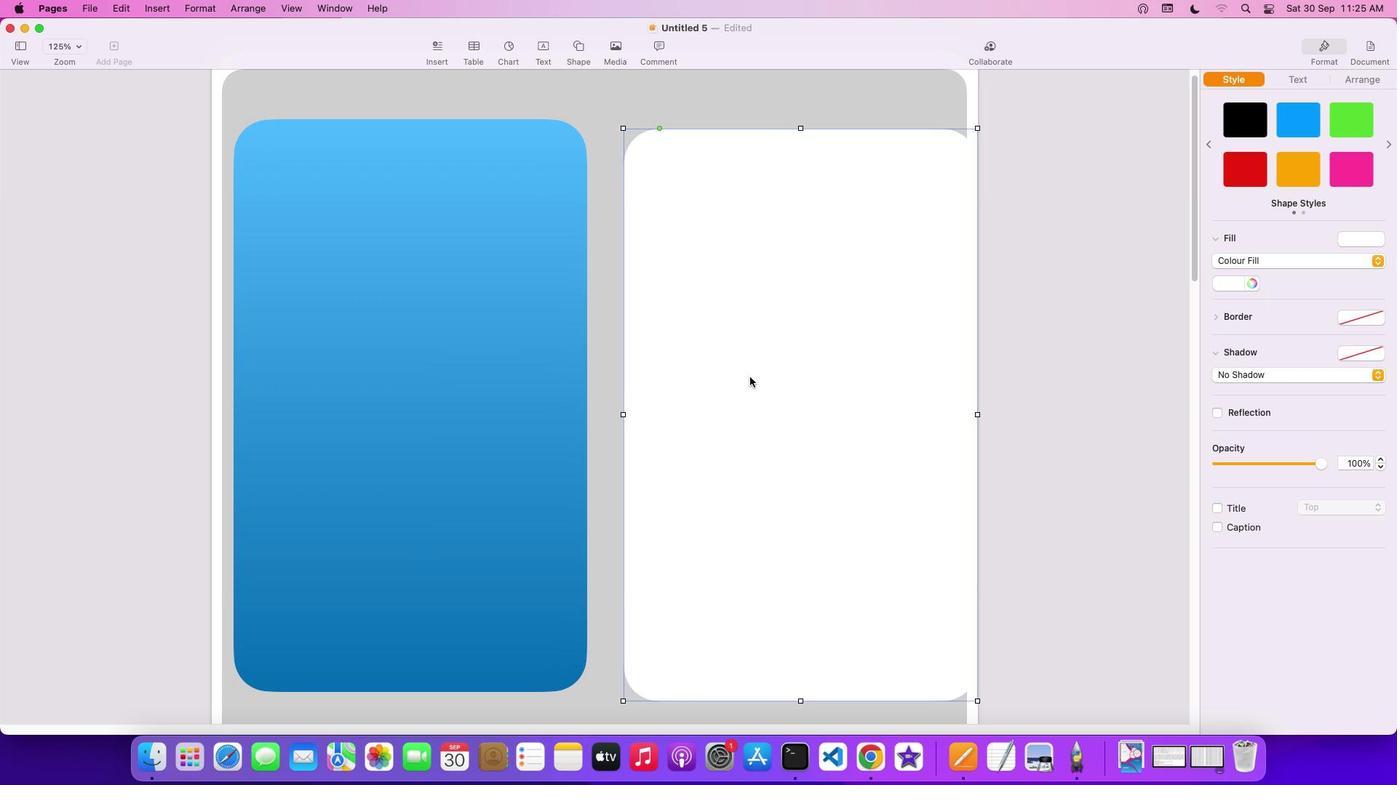 
Action: Mouse moved to (454, 433)
Screenshot: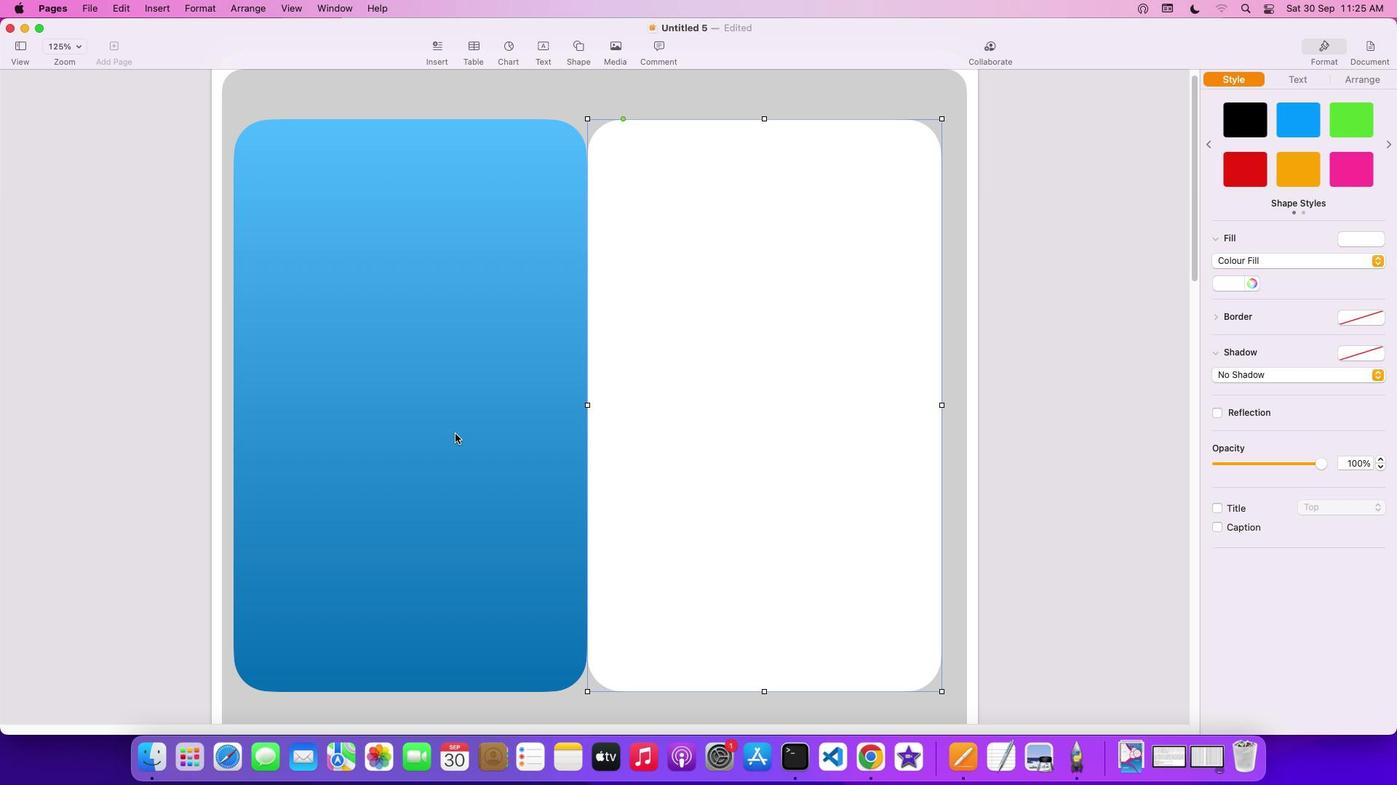 
Action: Mouse pressed left at (454, 433)
Screenshot: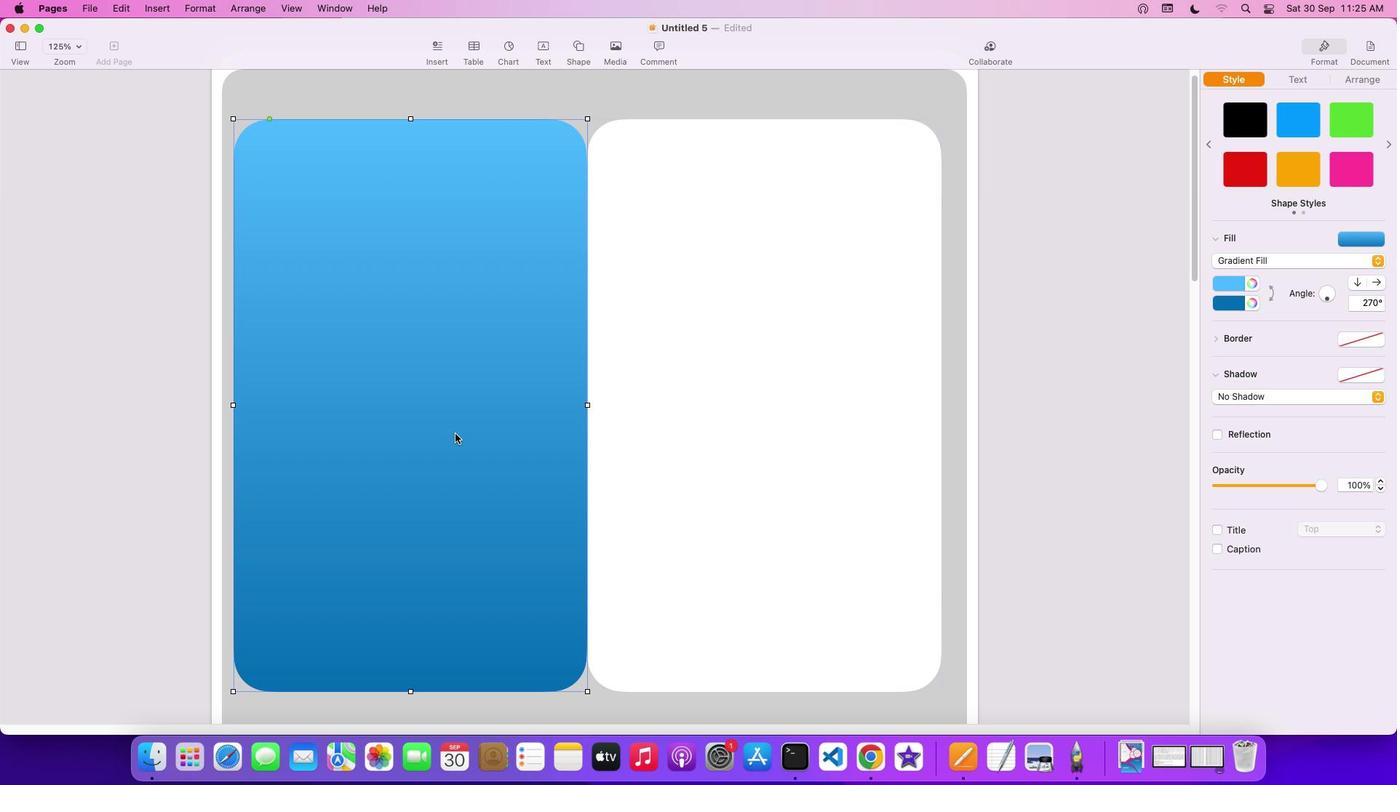 
Action: Mouse moved to (1375, 397)
Screenshot: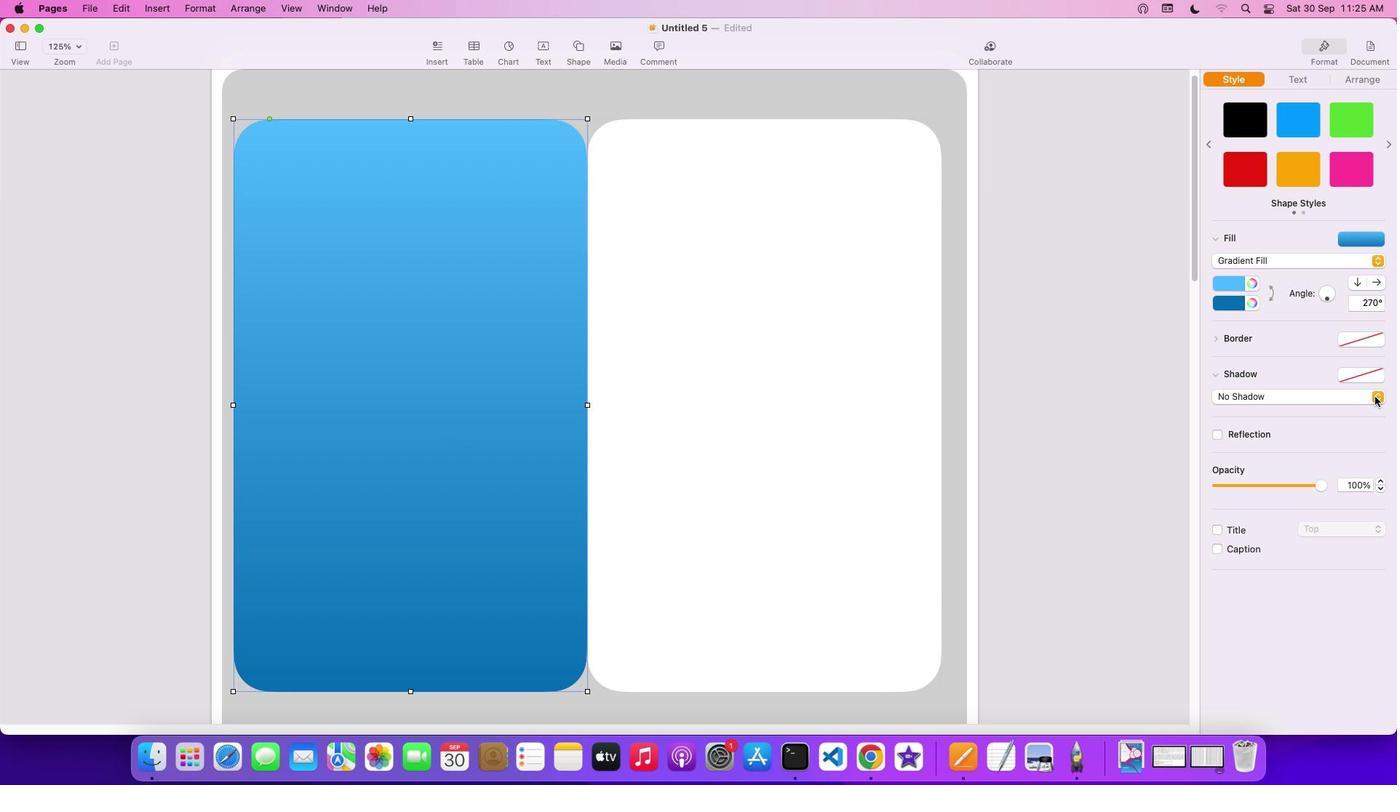 
Action: Mouse pressed left at (1375, 397)
Screenshot: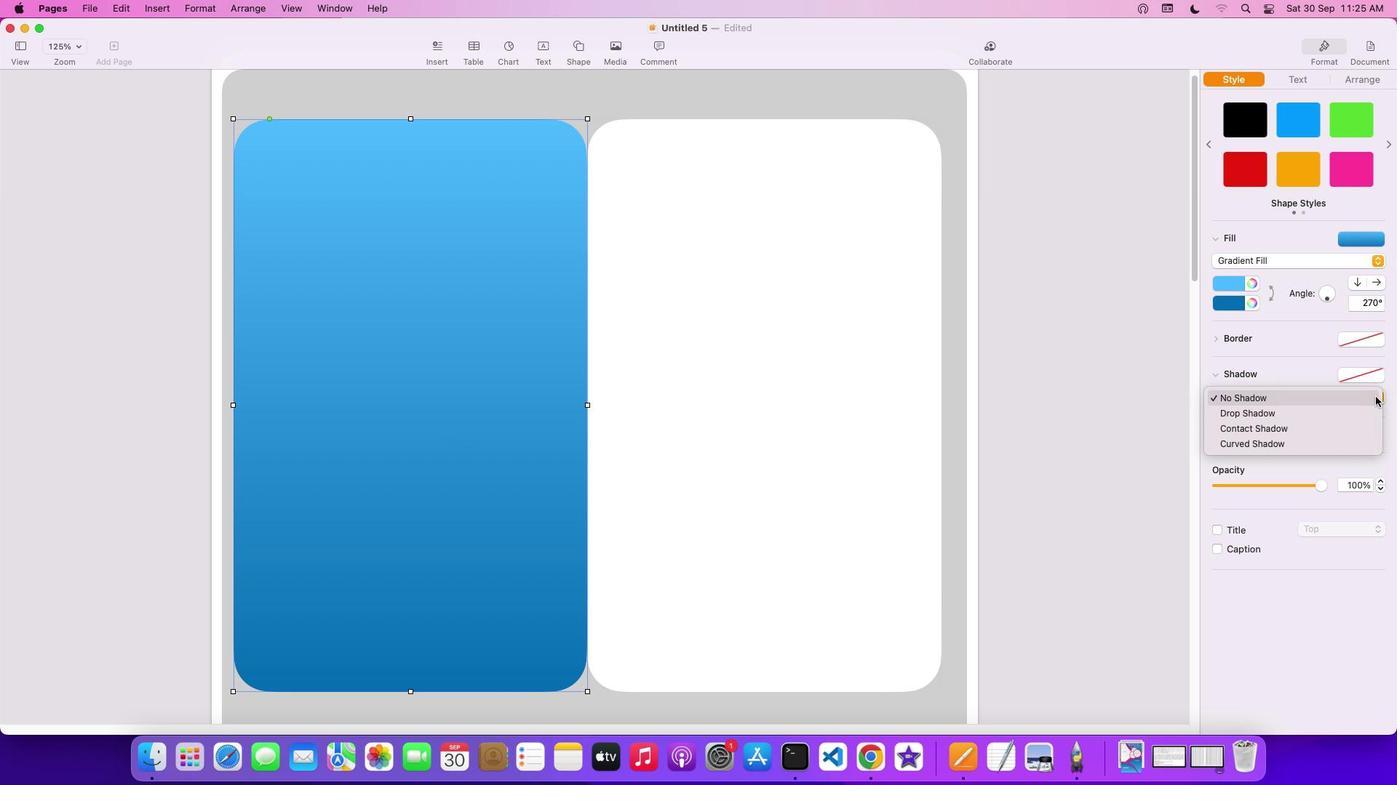 
Action: Mouse moved to (1347, 442)
Screenshot: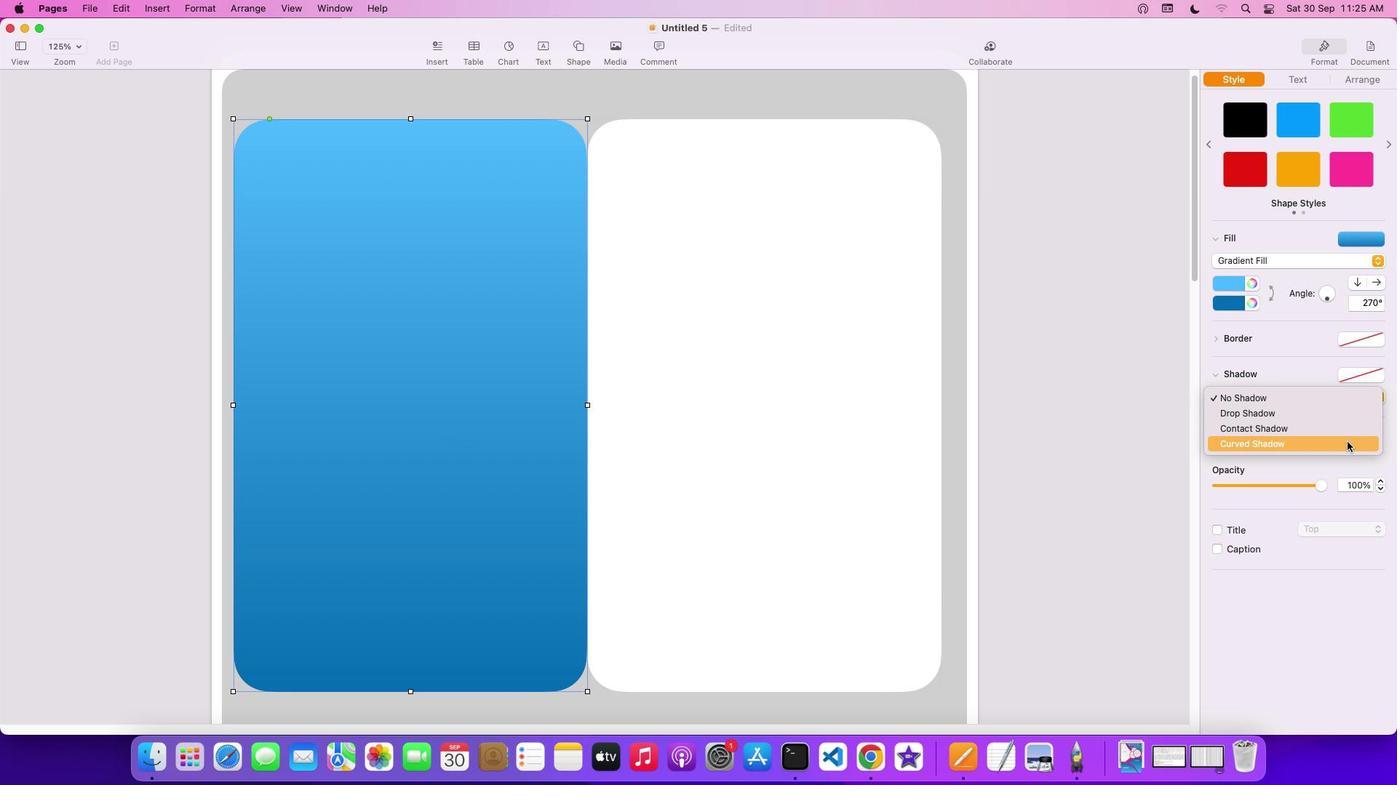 
Action: Mouse pressed left at (1347, 442)
Screenshot: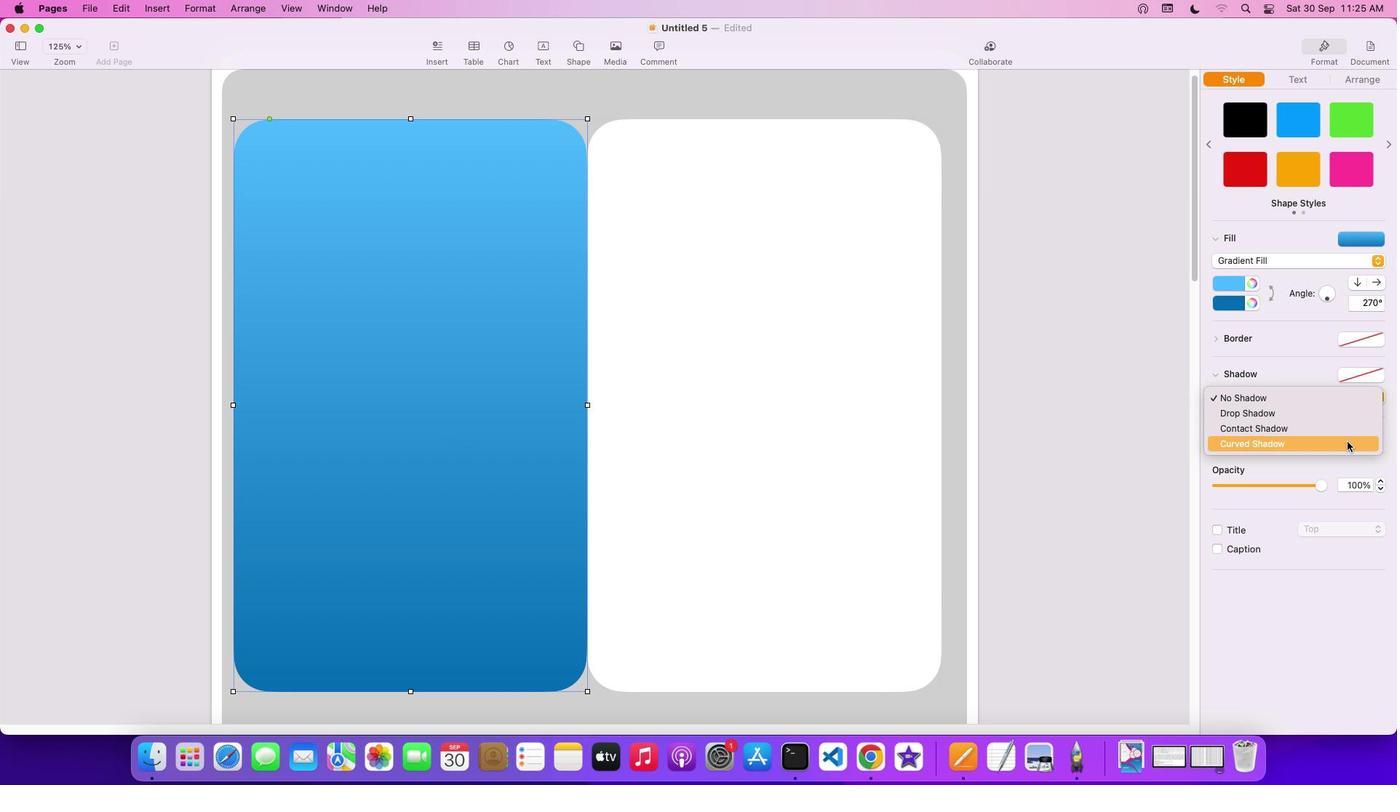 
Action: Mouse moved to (779, 384)
Screenshot: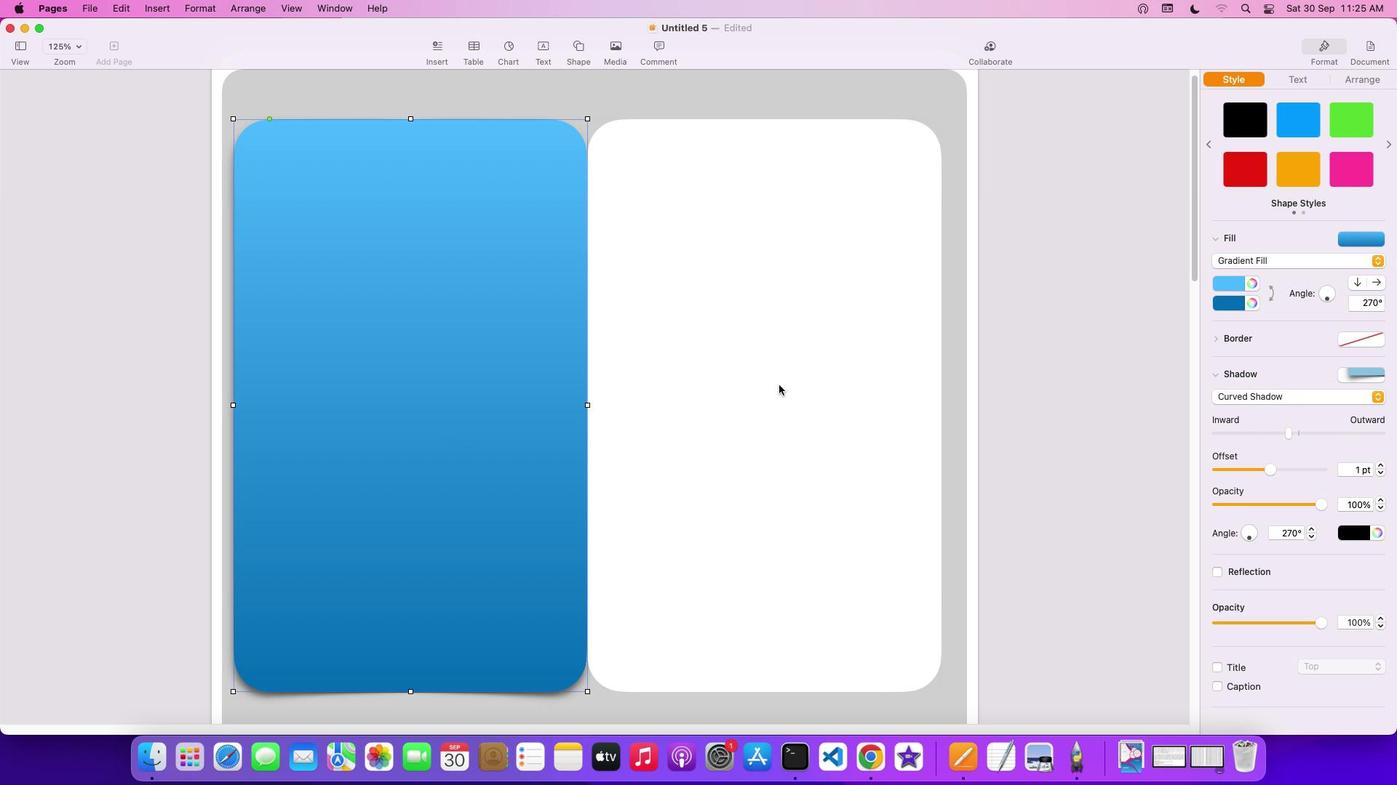 
Action: Mouse pressed left at (779, 384)
Screenshot: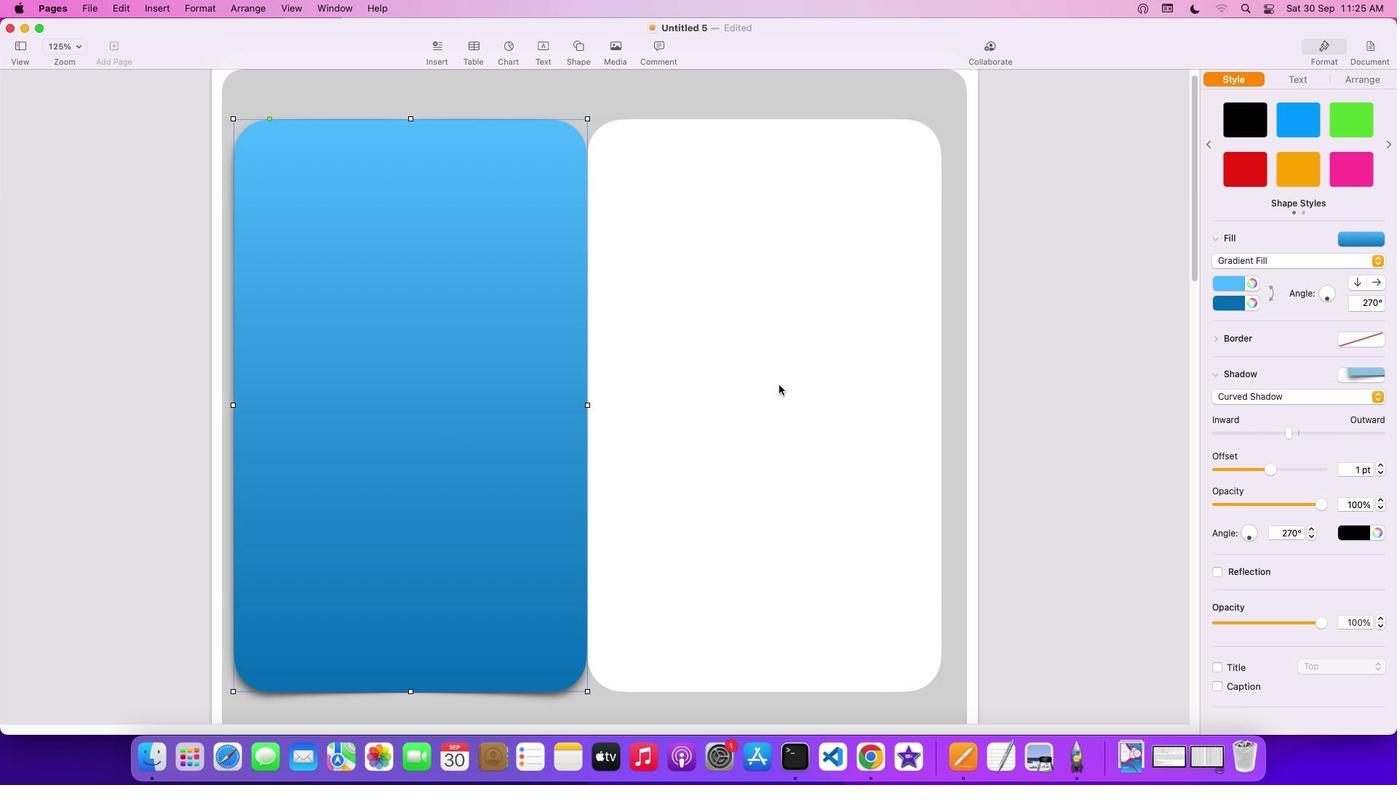 
Action: Mouse moved to (1368, 378)
Screenshot: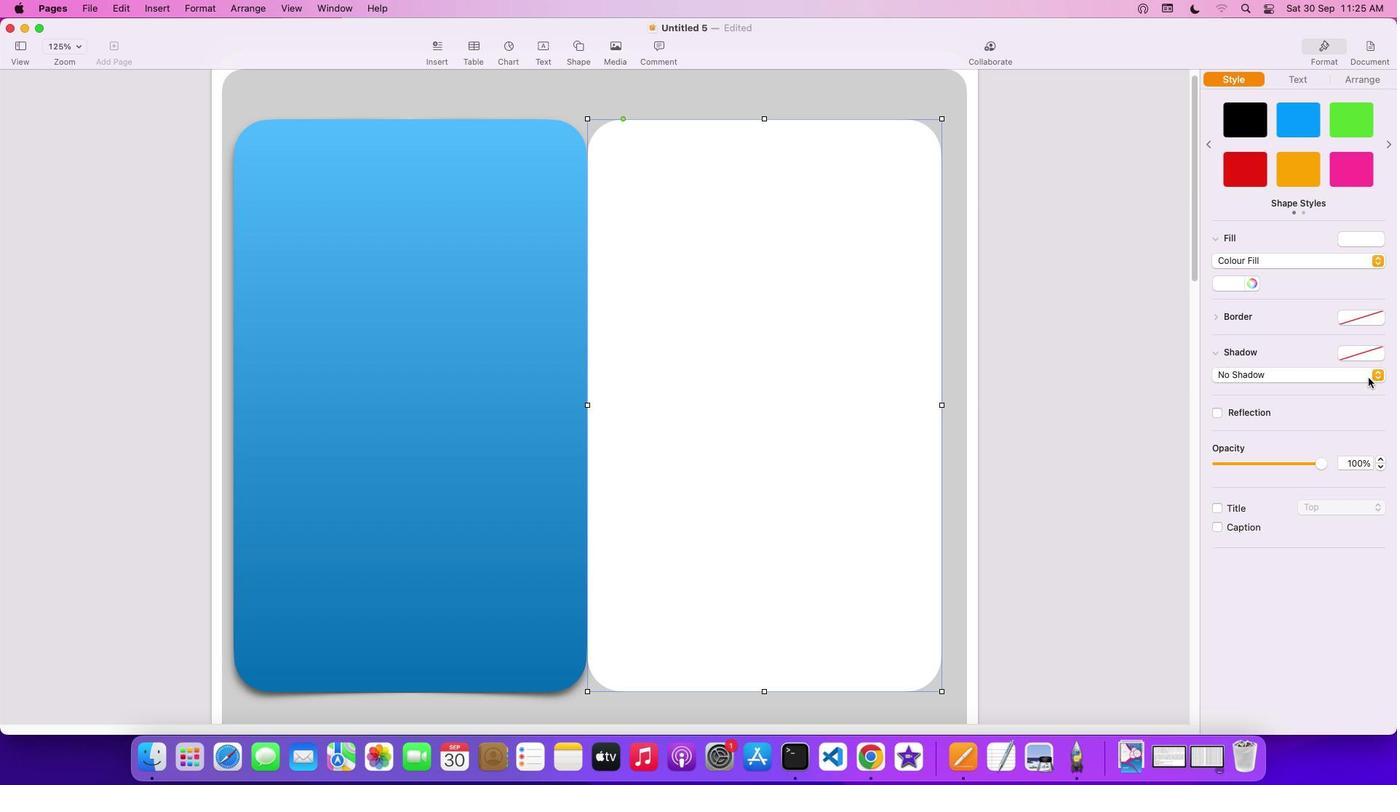 
Action: Mouse pressed left at (1368, 378)
Screenshot: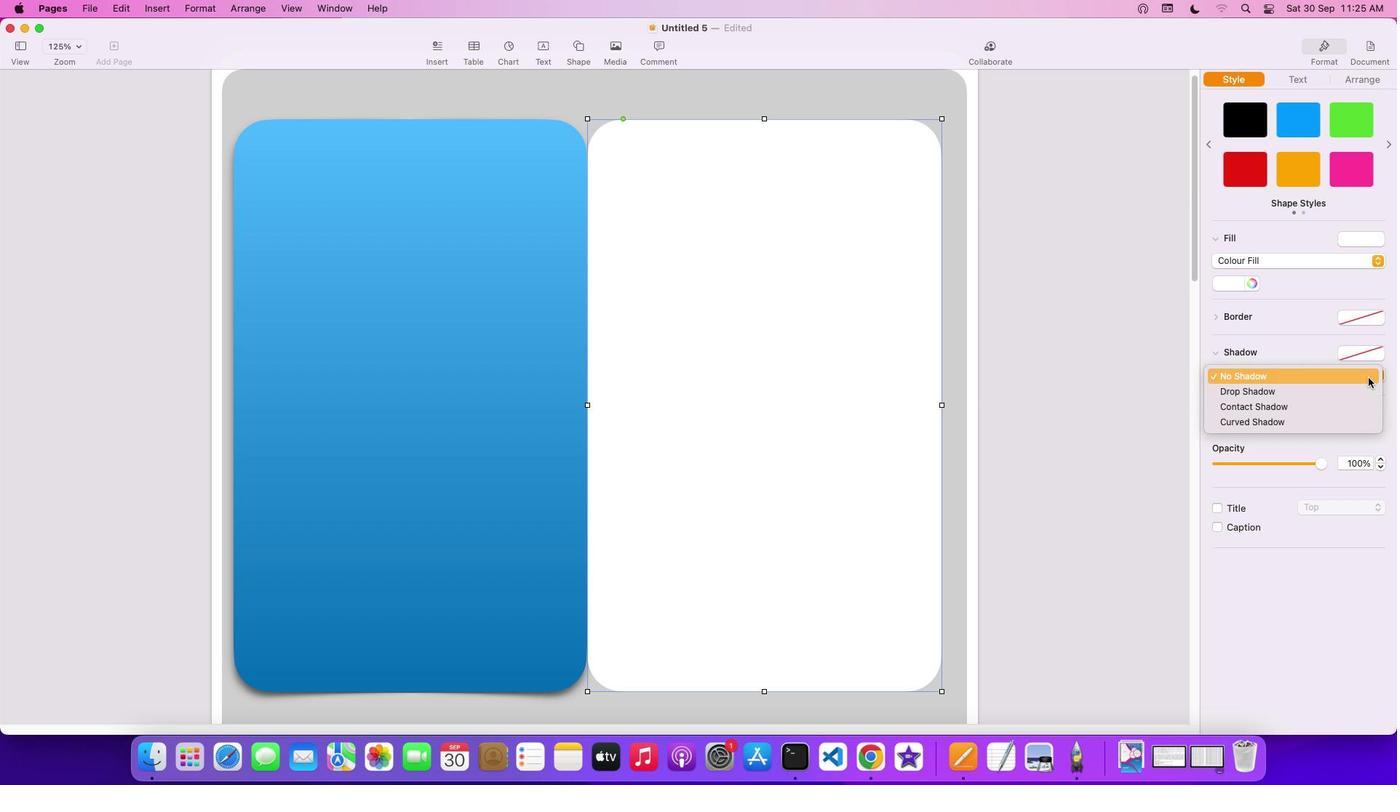 
Action: Mouse moved to (1322, 416)
Screenshot: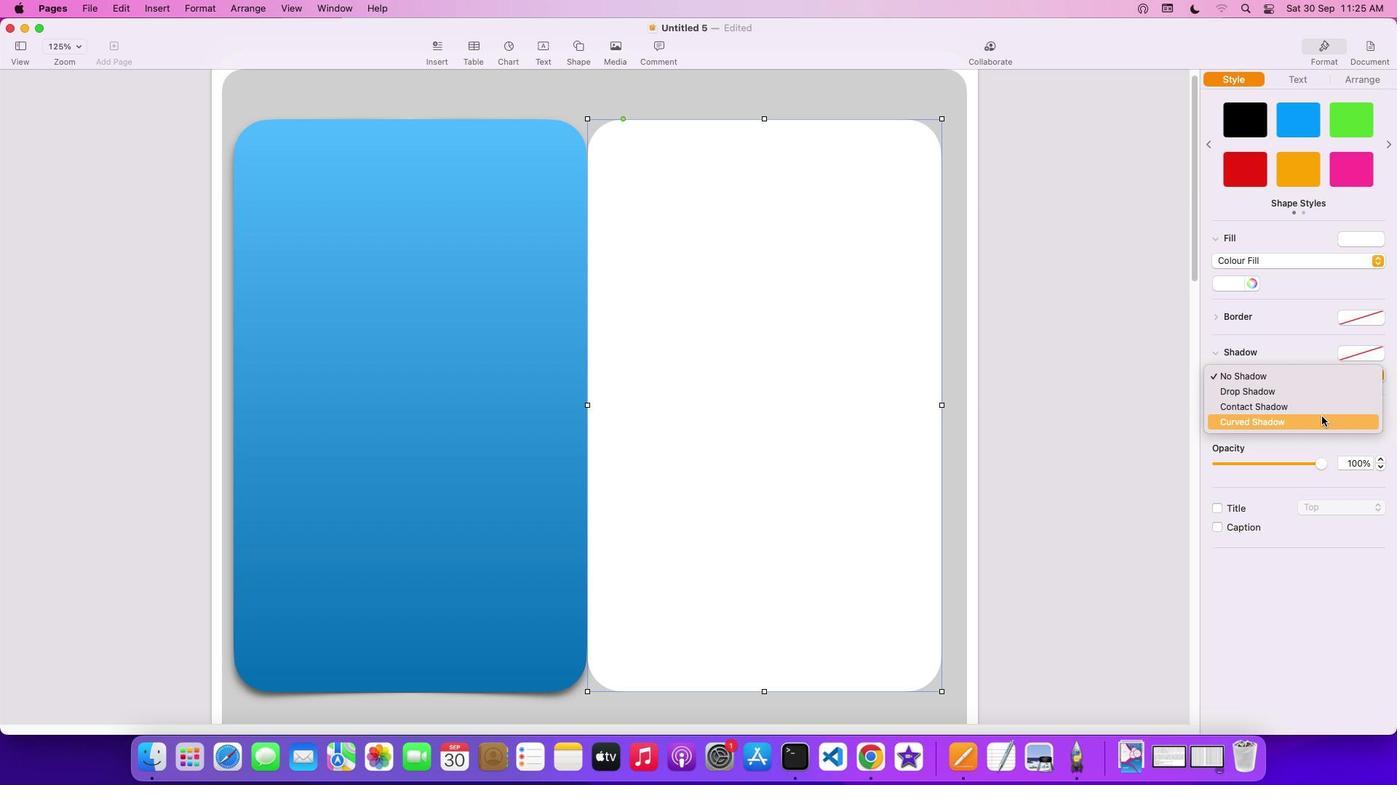 
Action: Mouse pressed left at (1322, 416)
Screenshot: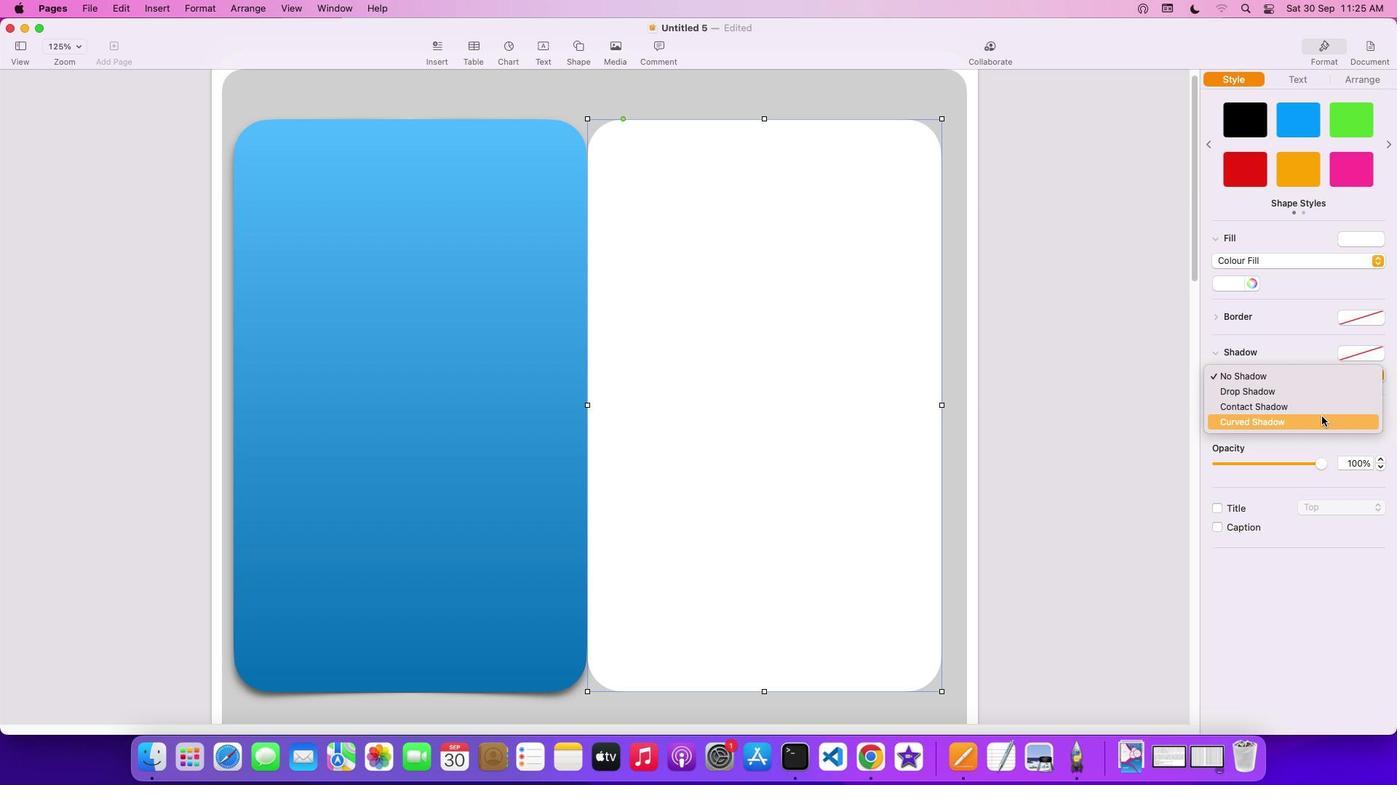 
Action: Mouse moved to (1234, 312)
Screenshot: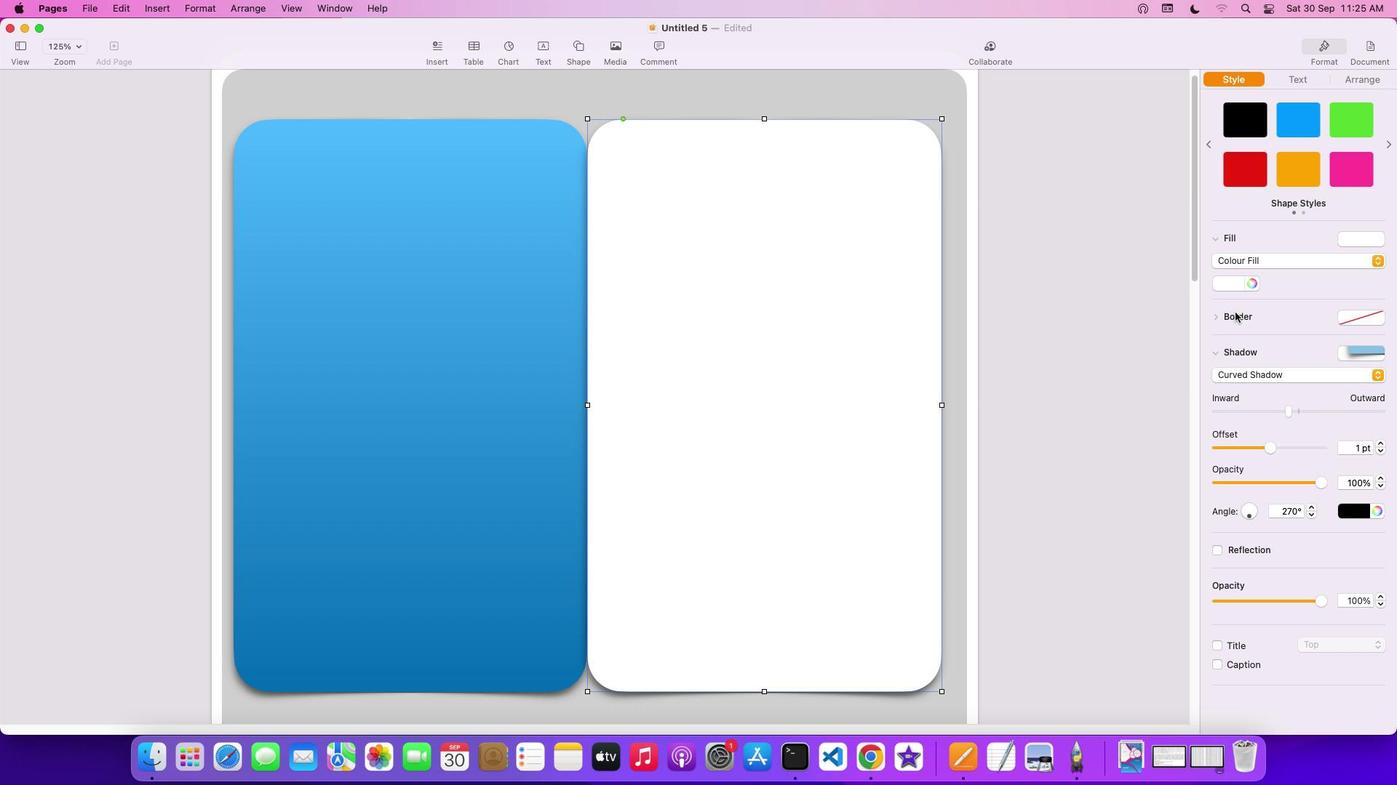
Action: Mouse pressed left at (1234, 312)
Screenshot: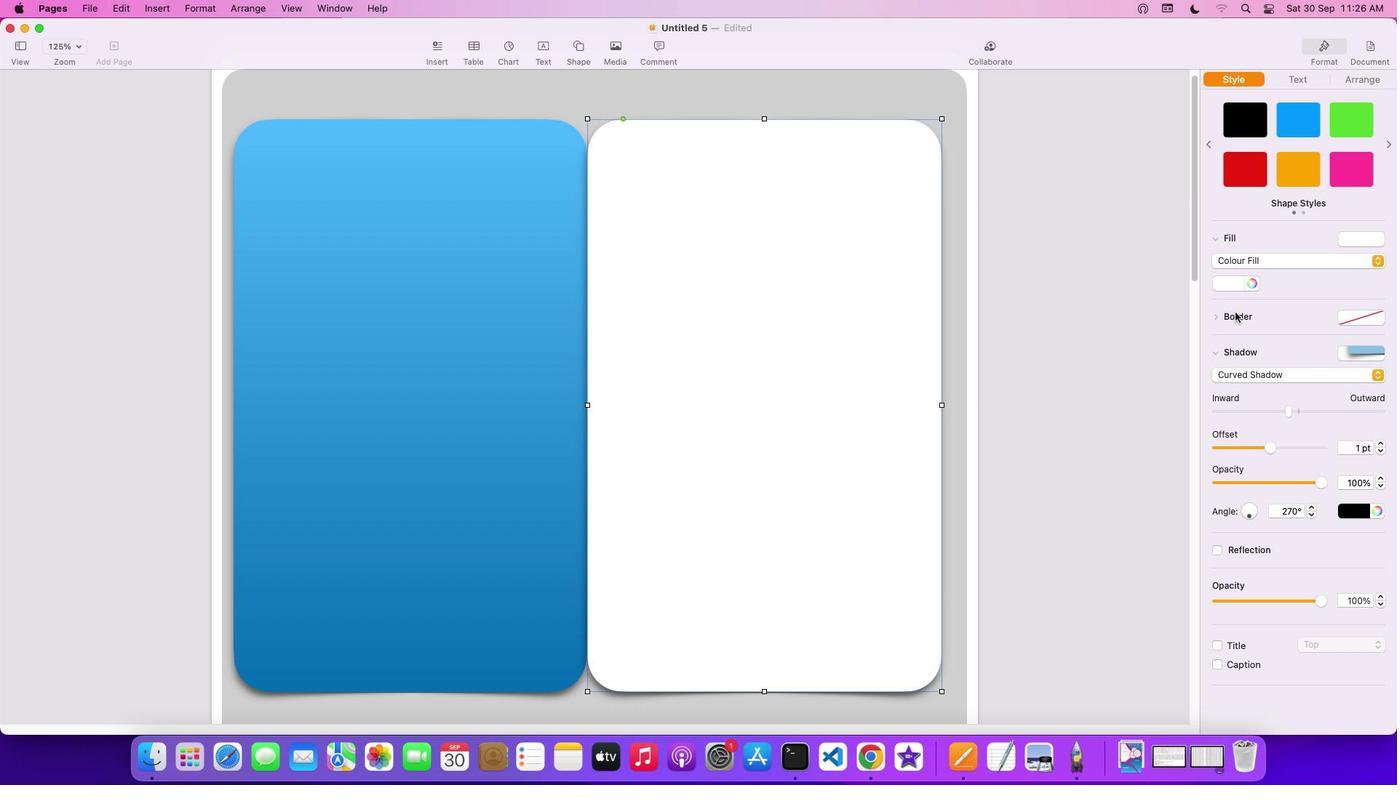 
Action: Mouse moved to (1380, 336)
Screenshot: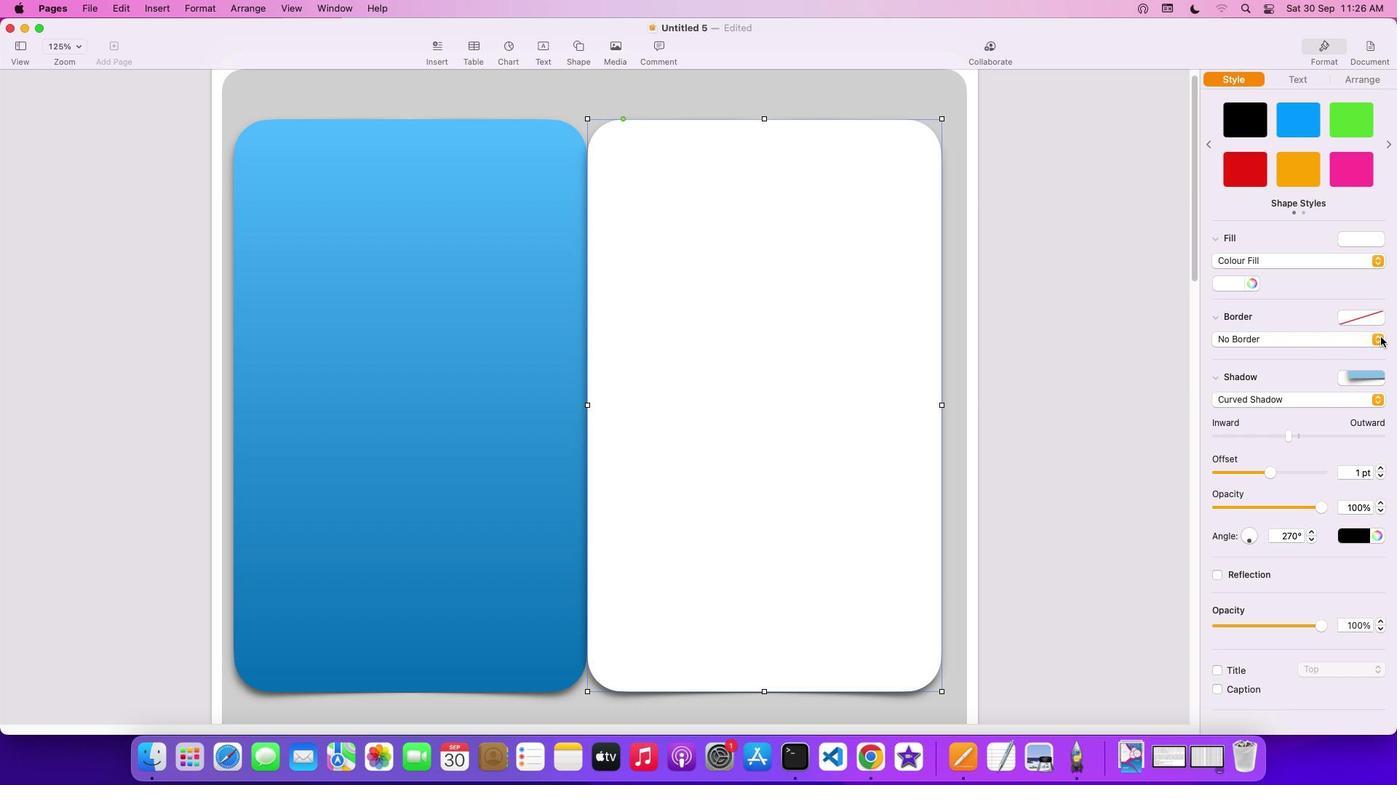 
Action: Mouse pressed left at (1380, 336)
Screenshot: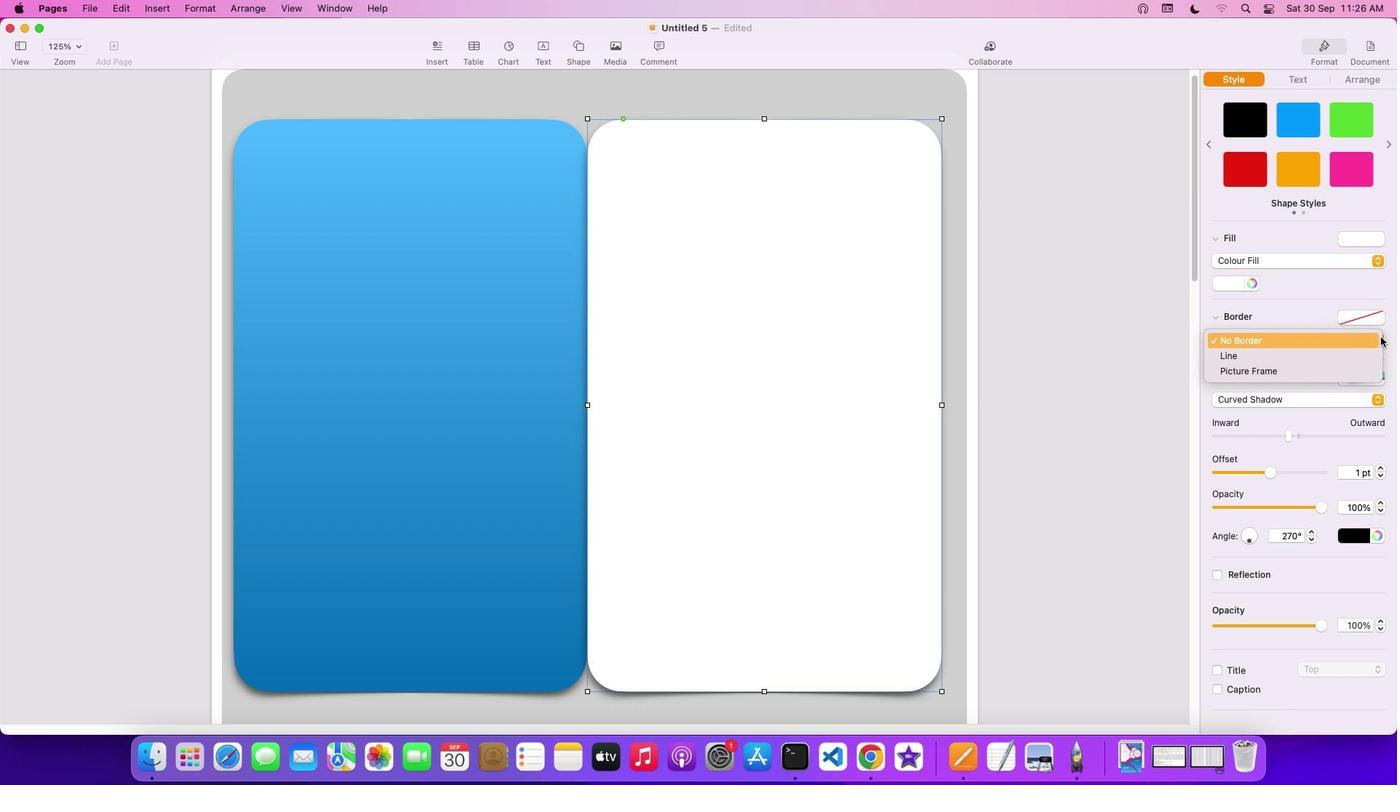 
Action: Mouse moved to (1355, 366)
Screenshot: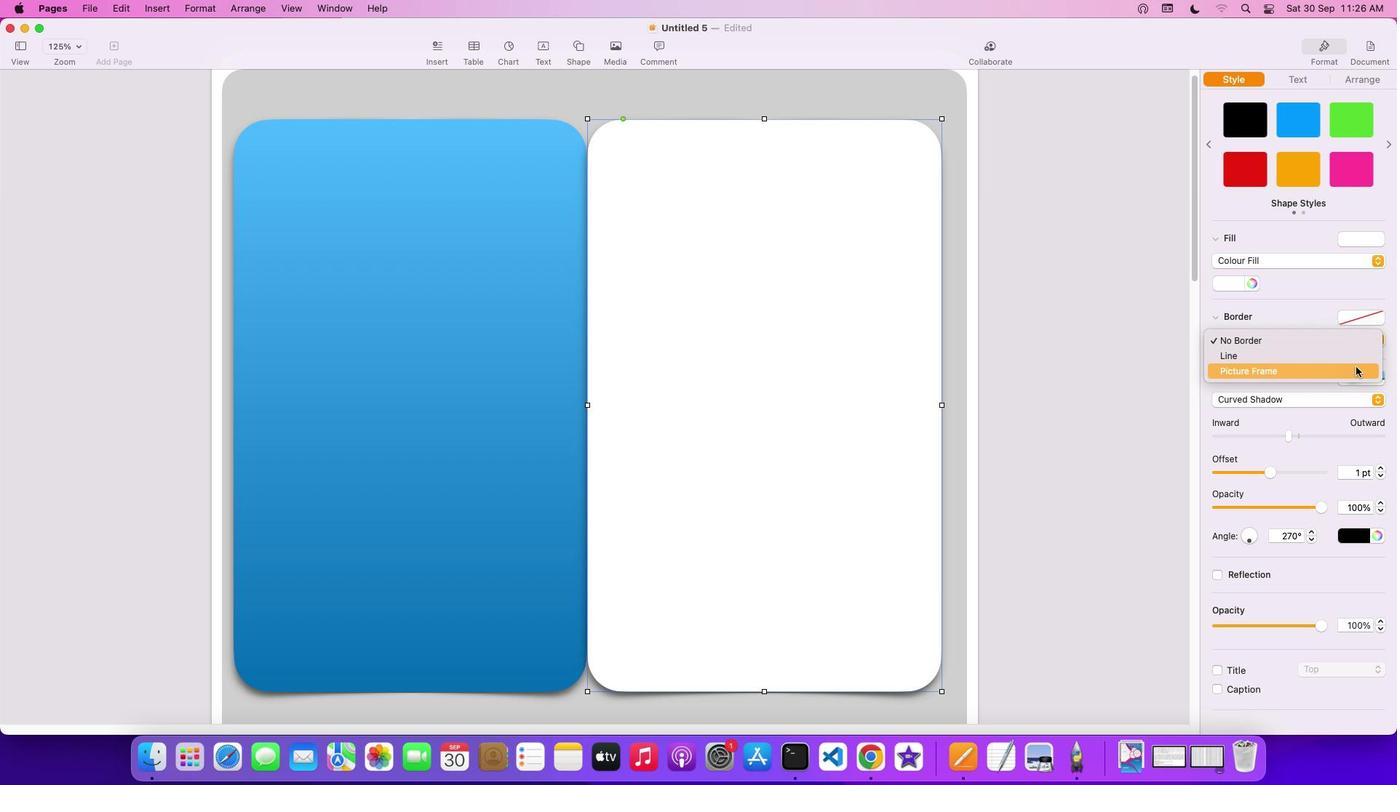 
Action: Mouse pressed left at (1355, 366)
Screenshot: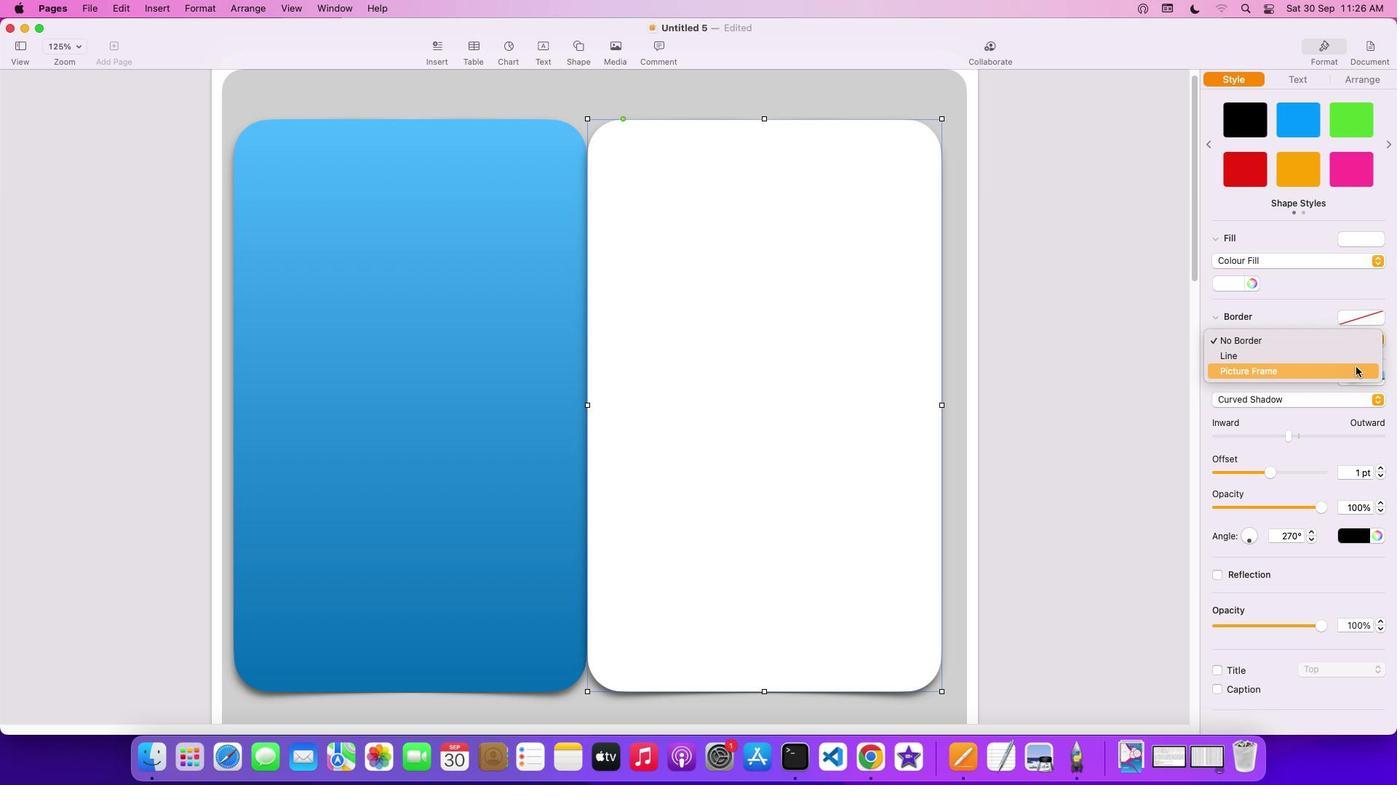 
Action: Mouse moved to (1253, 379)
Screenshot: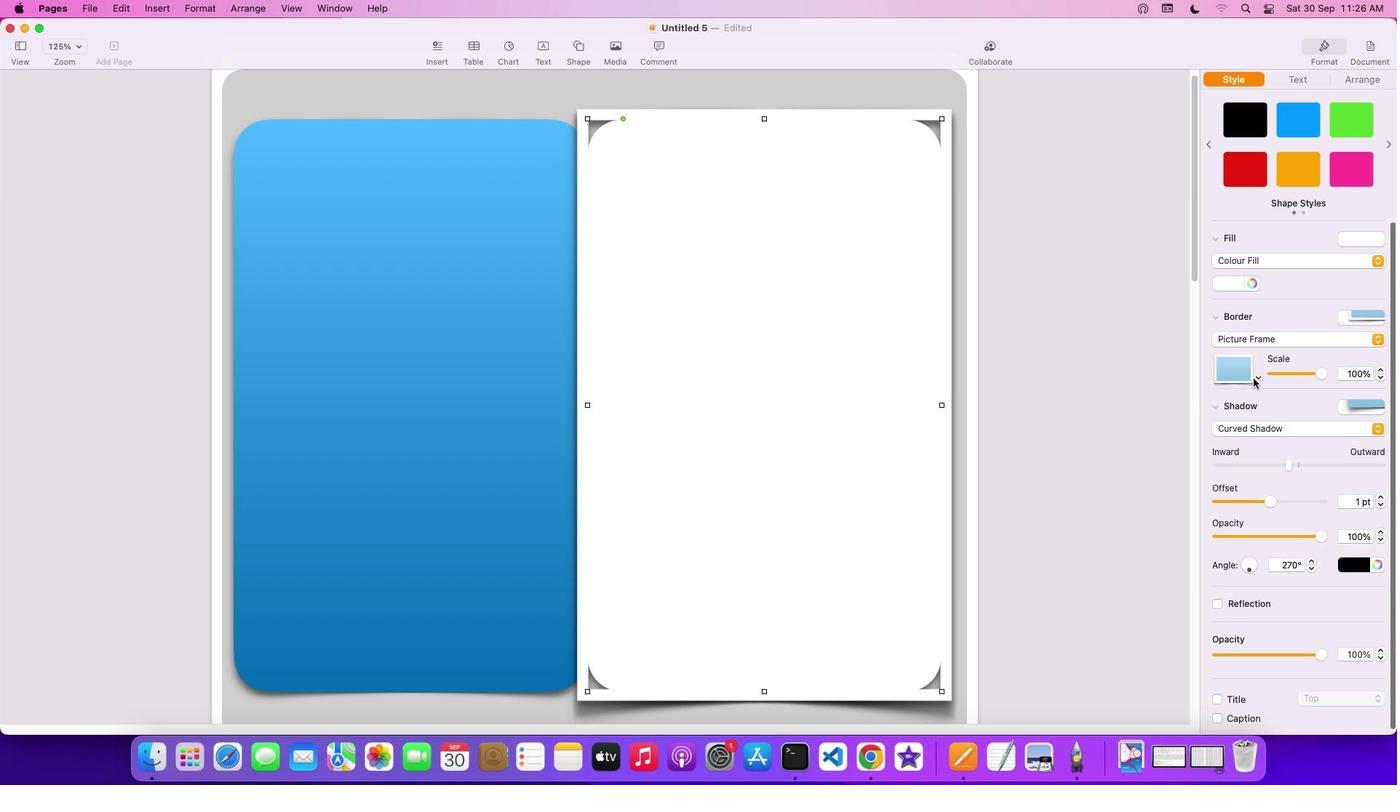 
Action: Mouse pressed left at (1253, 379)
Screenshot: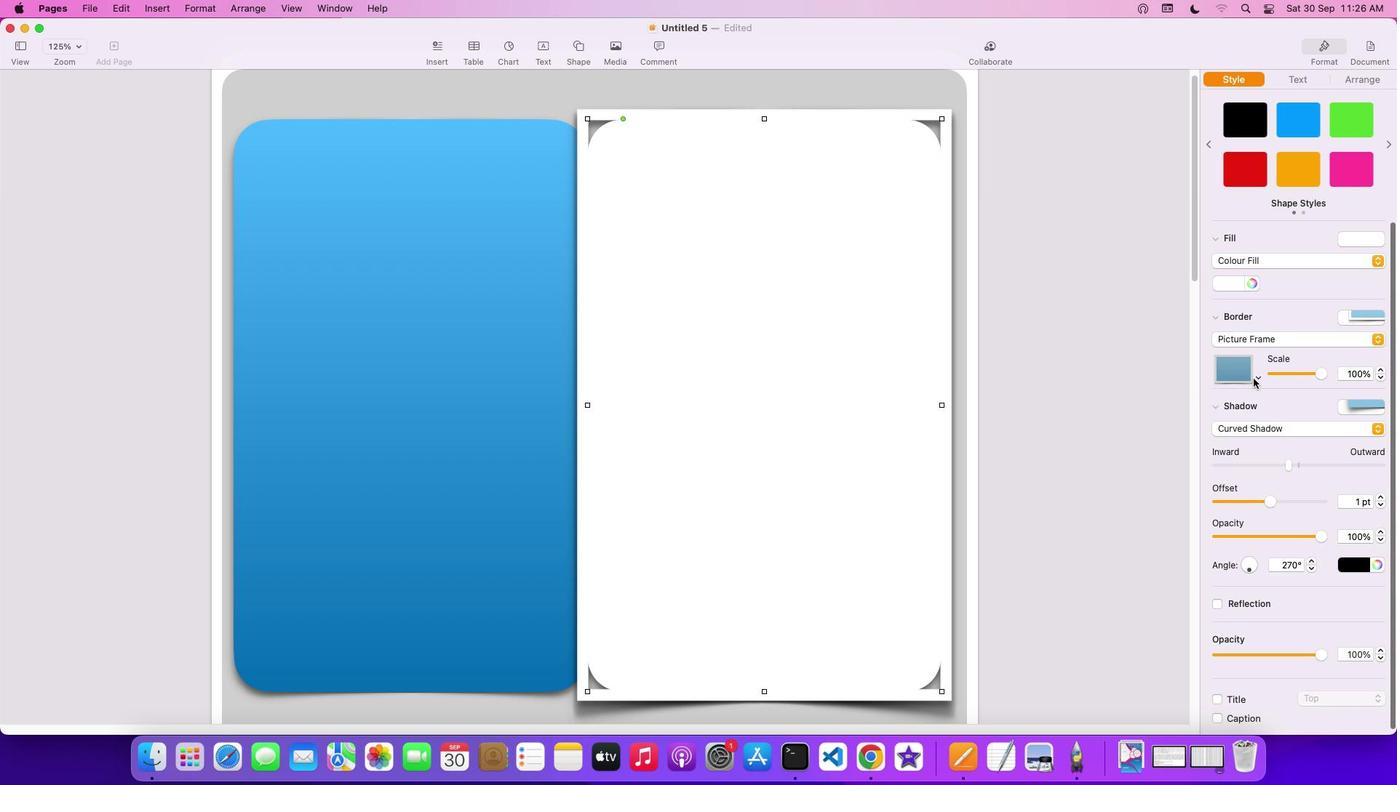 
Action: Mouse moved to (1197, 508)
Screenshot: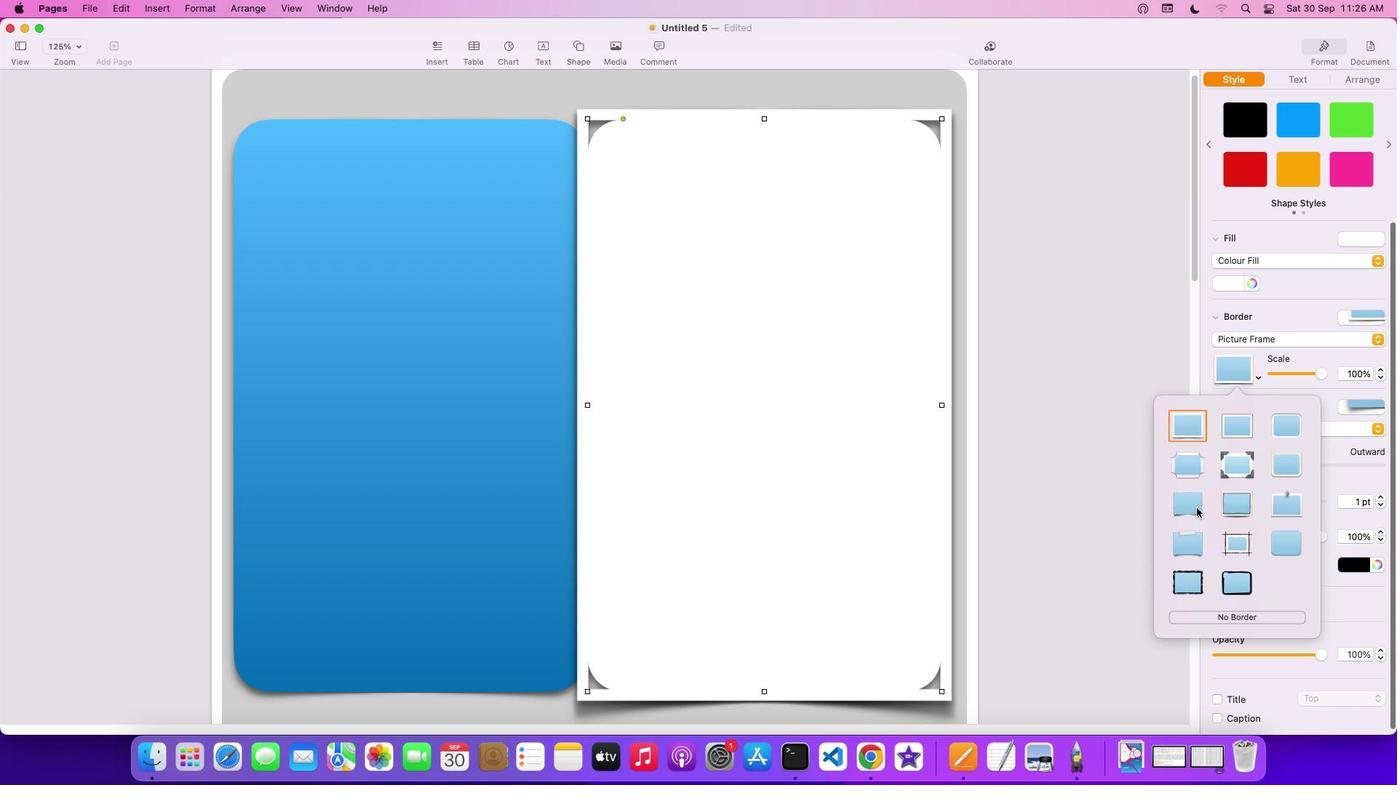 
Action: Mouse pressed left at (1197, 508)
Screenshot: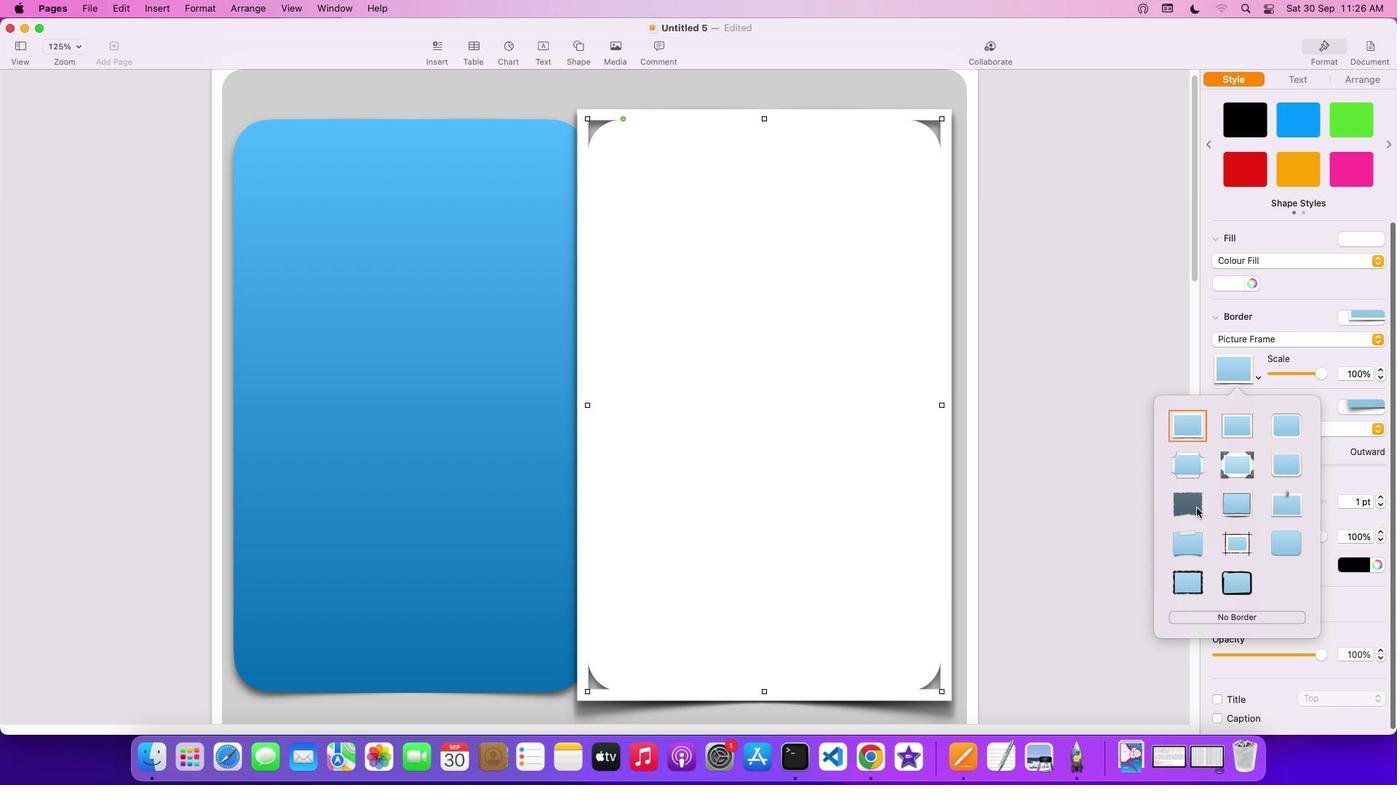 
Action: Mouse moved to (467, 557)
Screenshot: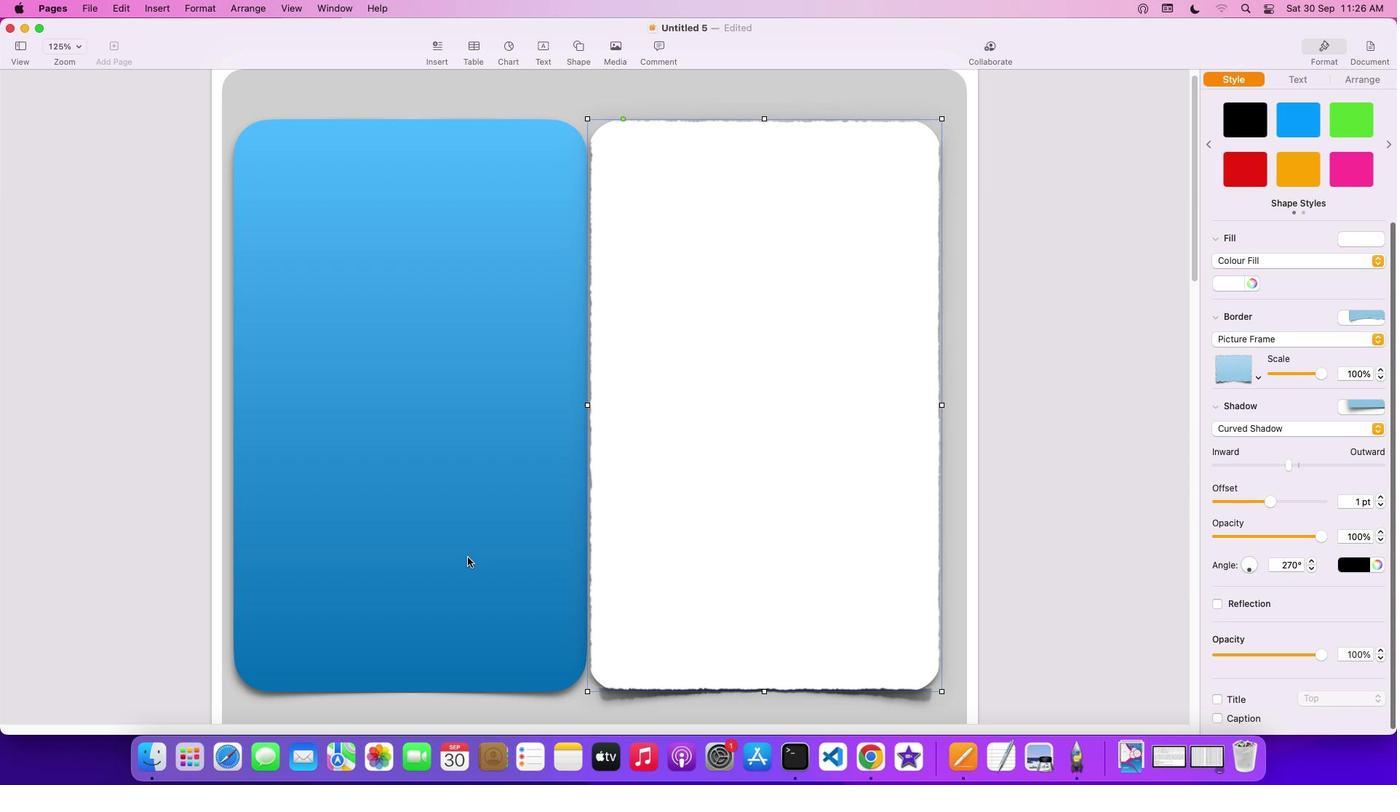 
Action: Mouse pressed left at (467, 557)
Screenshot: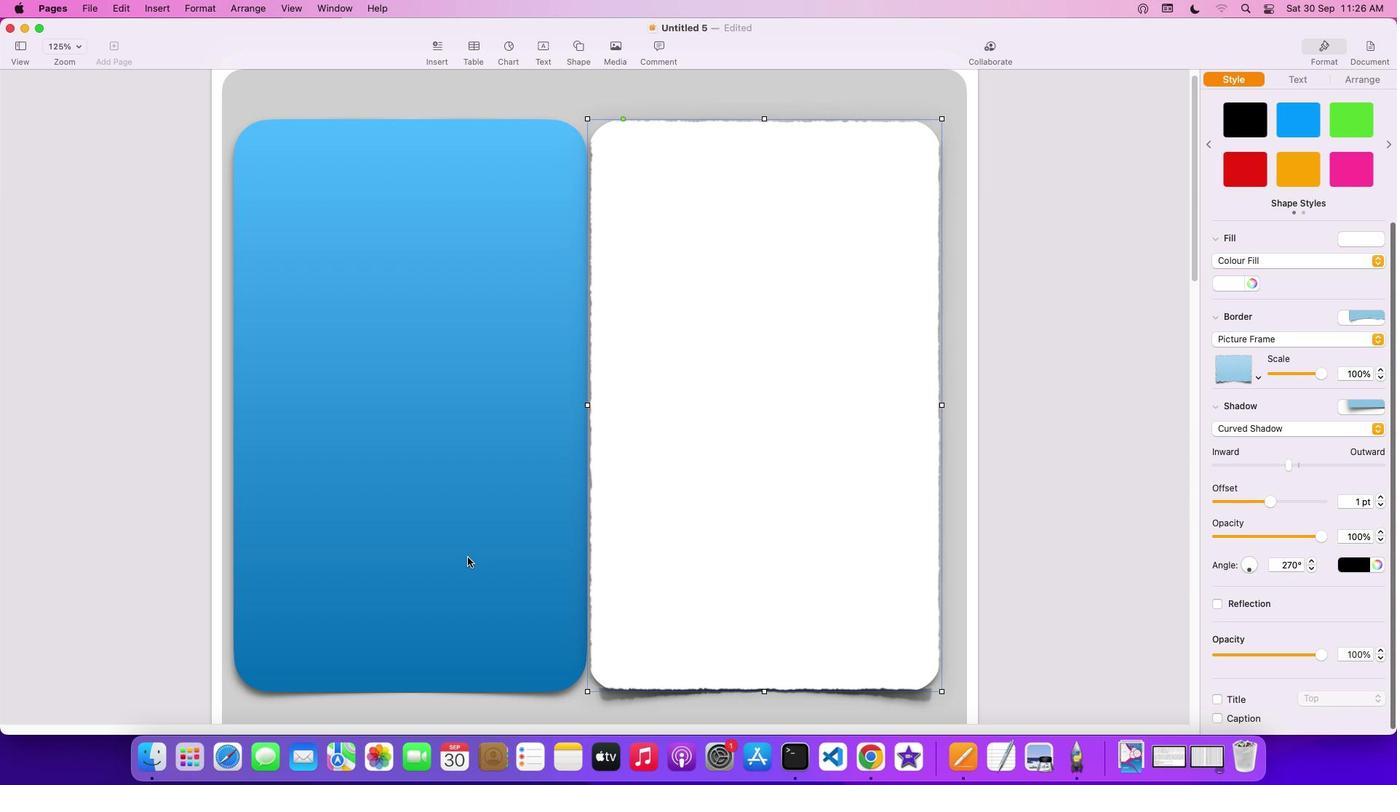 
Action: Mouse moved to (1374, 360)
Screenshot: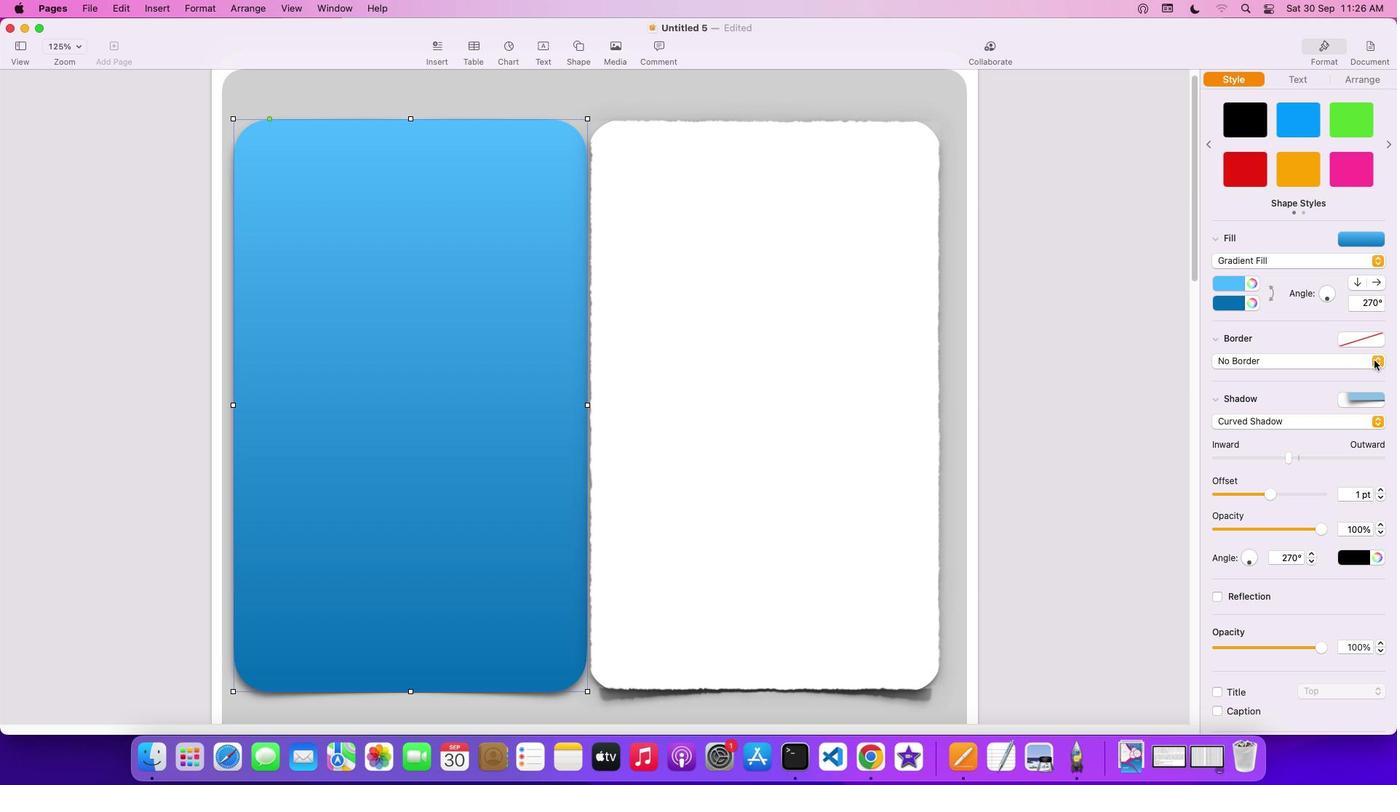 
Action: Mouse pressed left at (1374, 360)
Screenshot: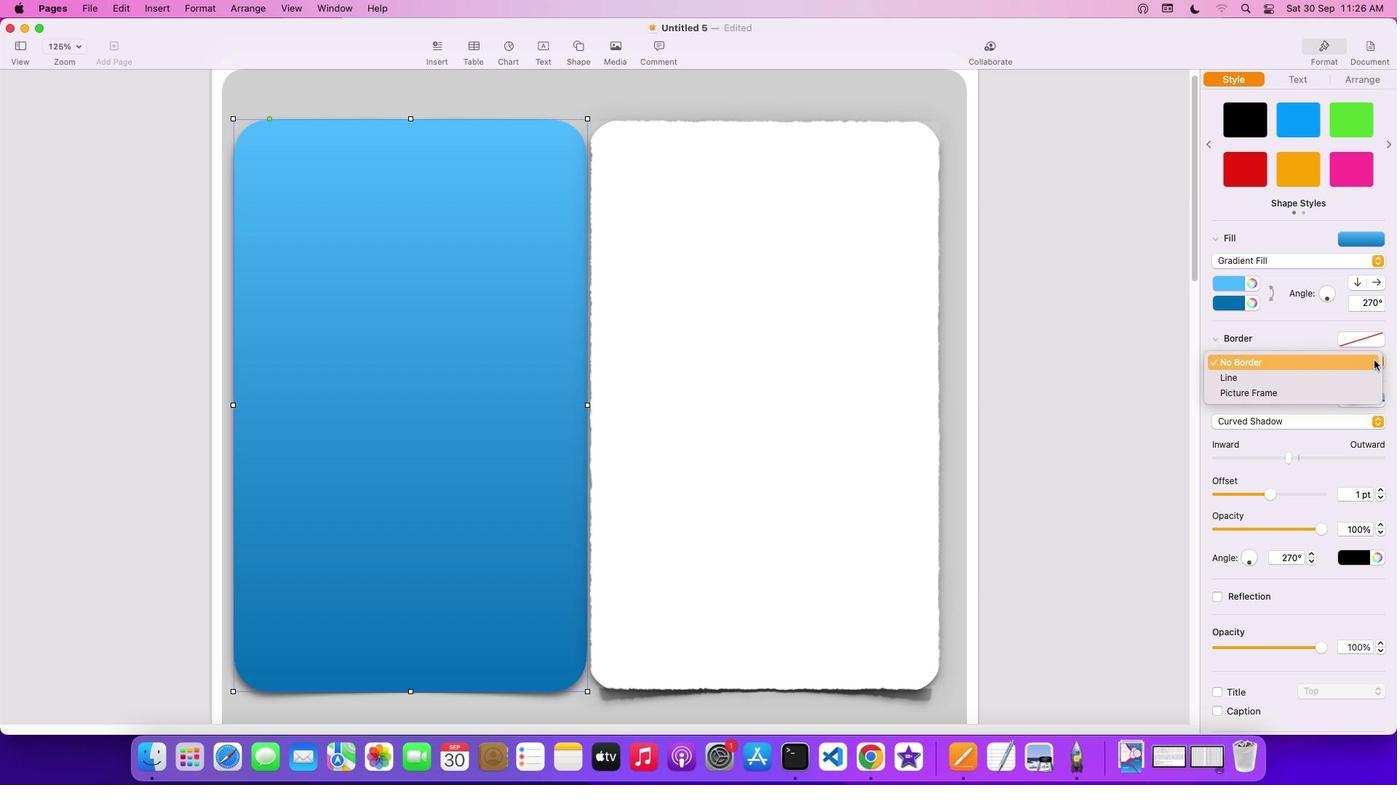 
Action: Mouse moved to (1325, 389)
Screenshot: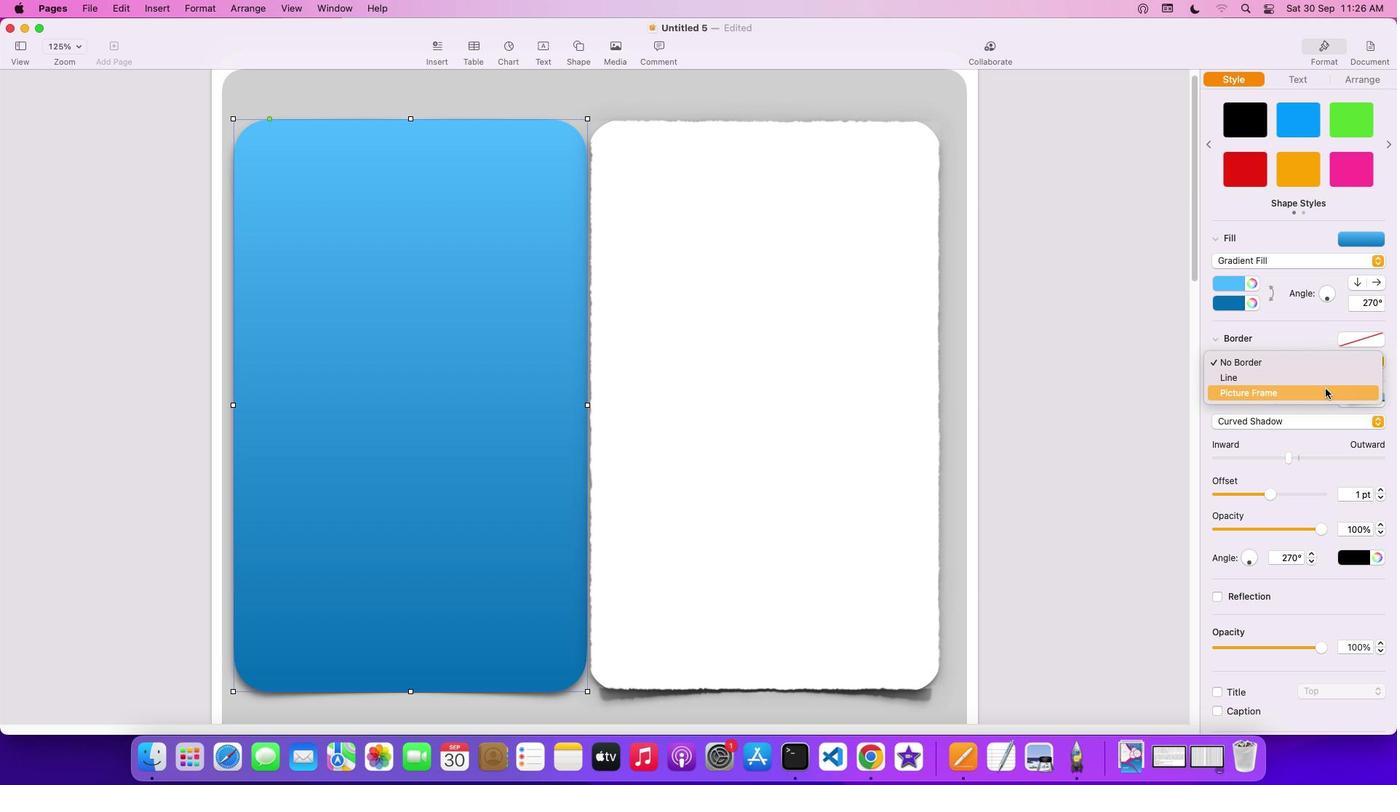
Action: Mouse pressed left at (1325, 389)
Screenshot: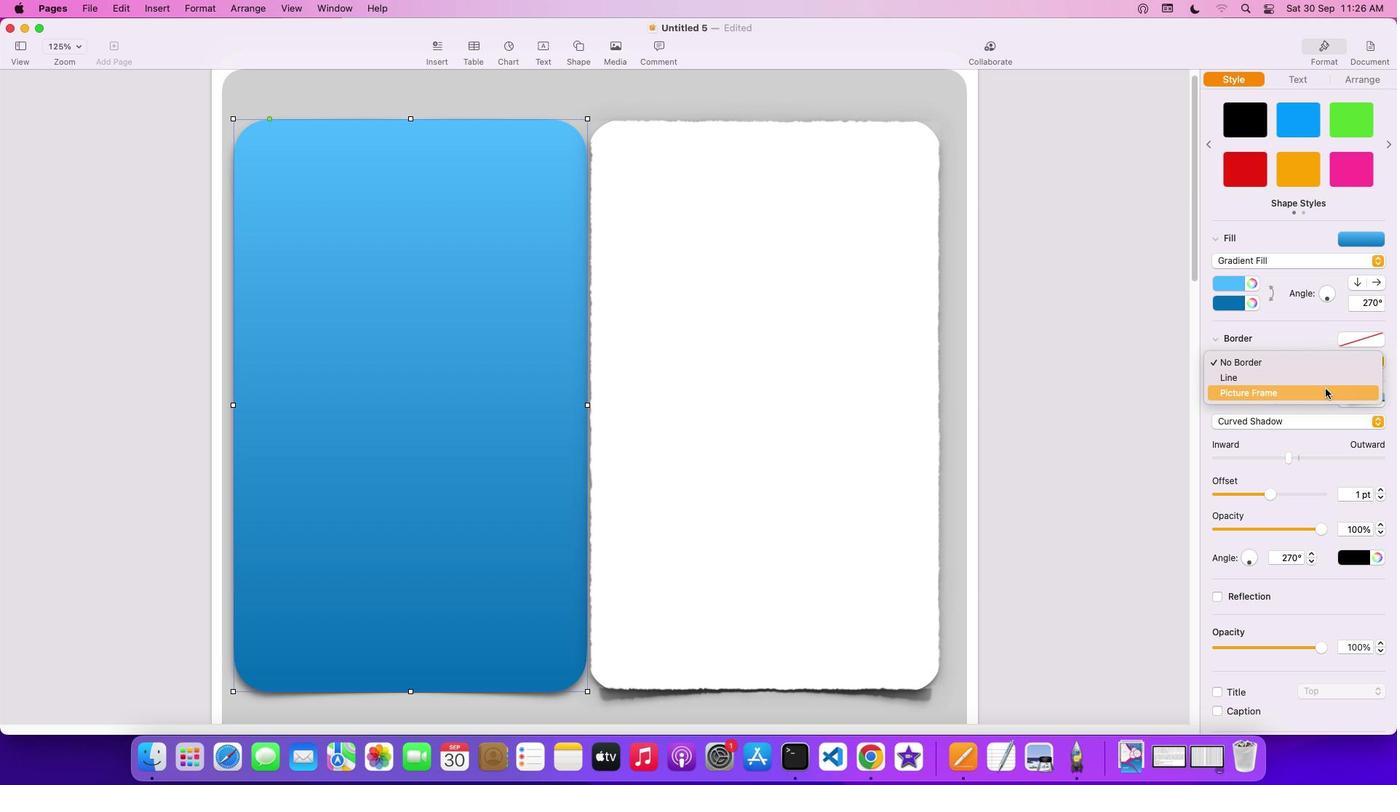 
Action: Mouse moved to (376, 467)
Screenshot: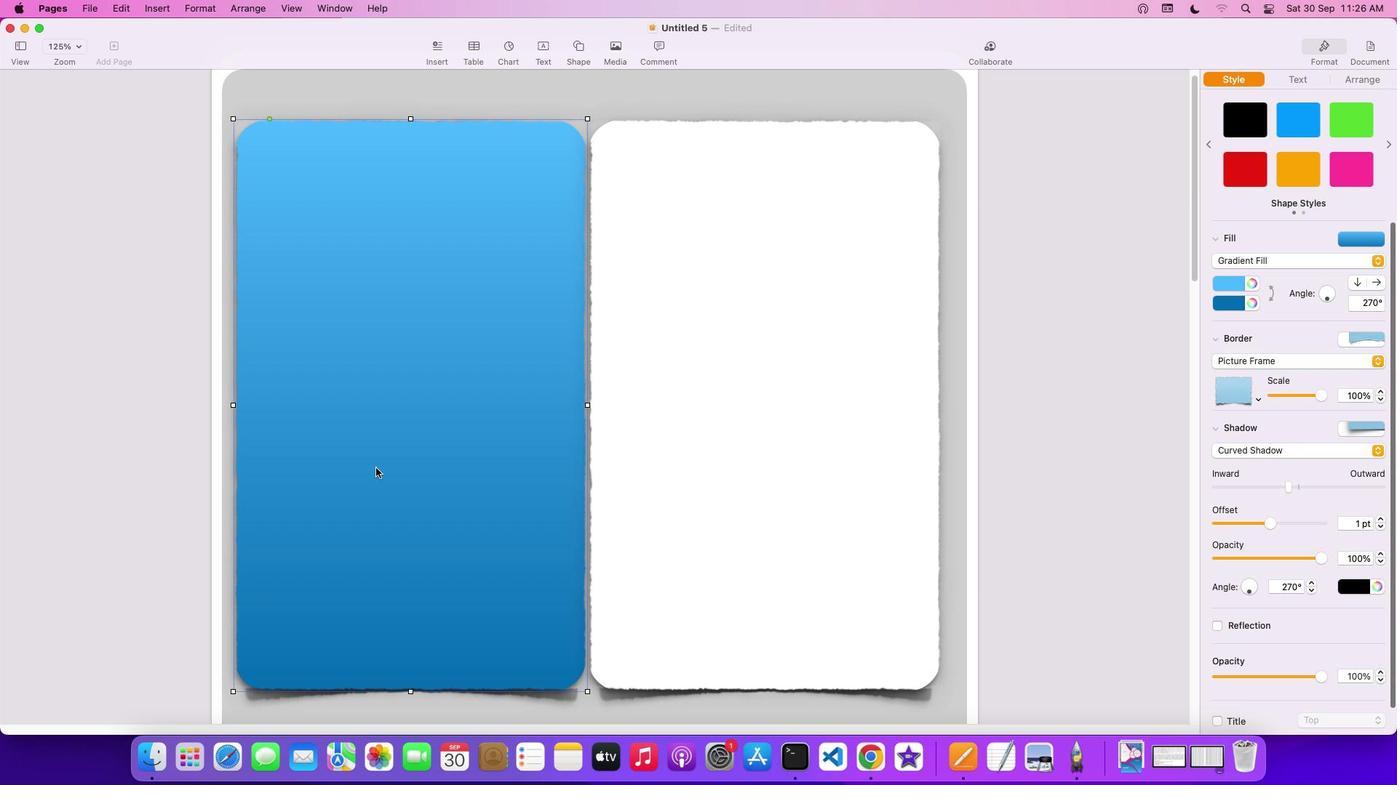 
Action: Mouse pressed left at (376, 467)
Screenshot: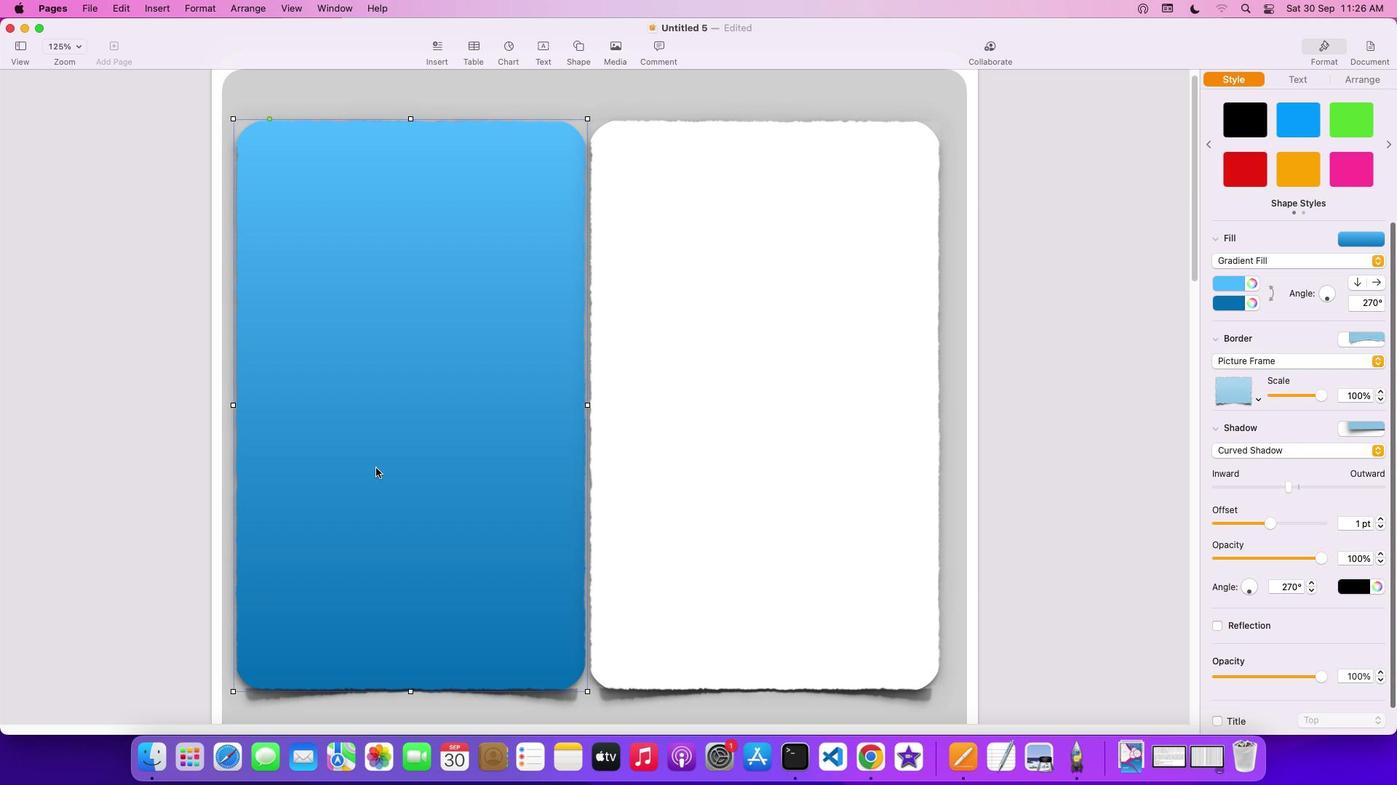 
Action: Mouse moved to (1317, 561)
Screenshot: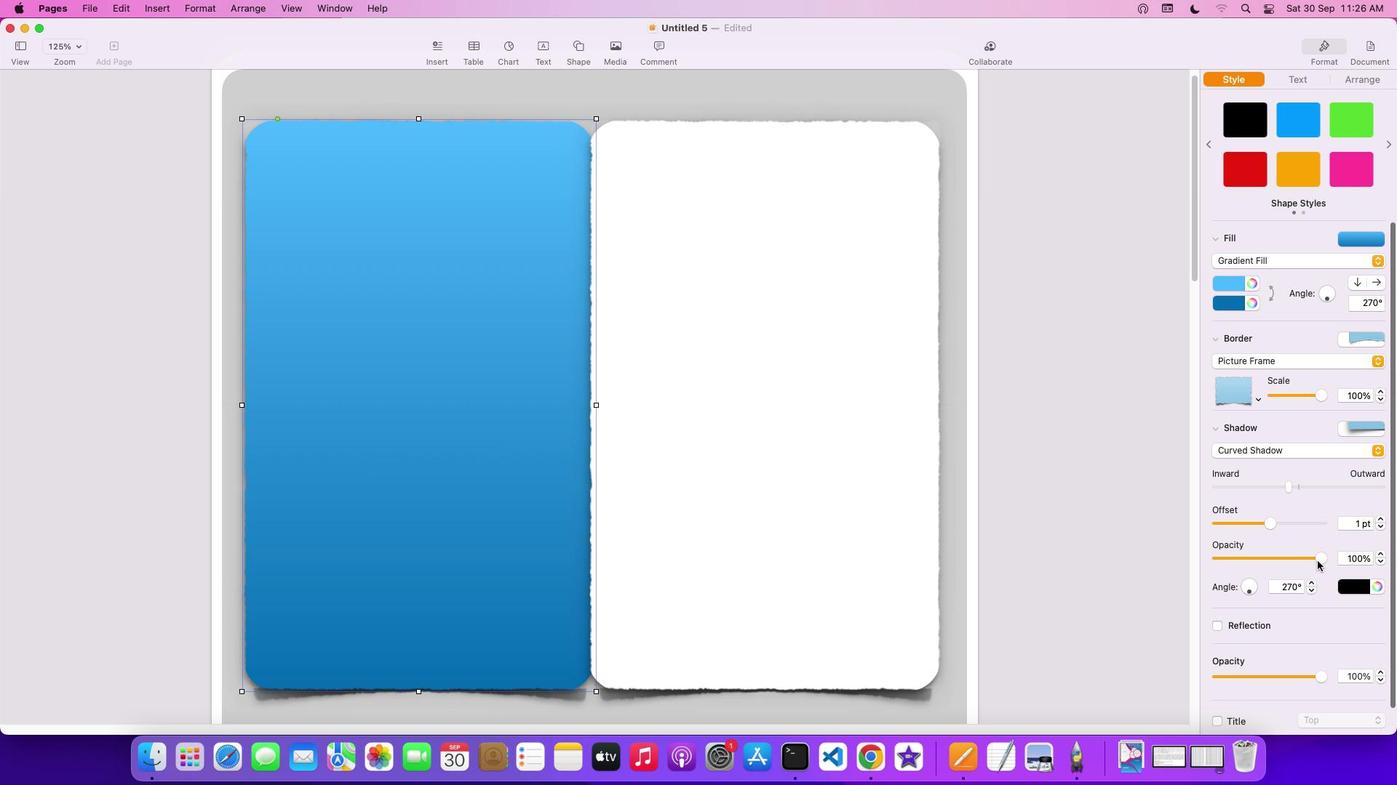 
Action: Mouse pressed left at (1317, 561)
Screenshot: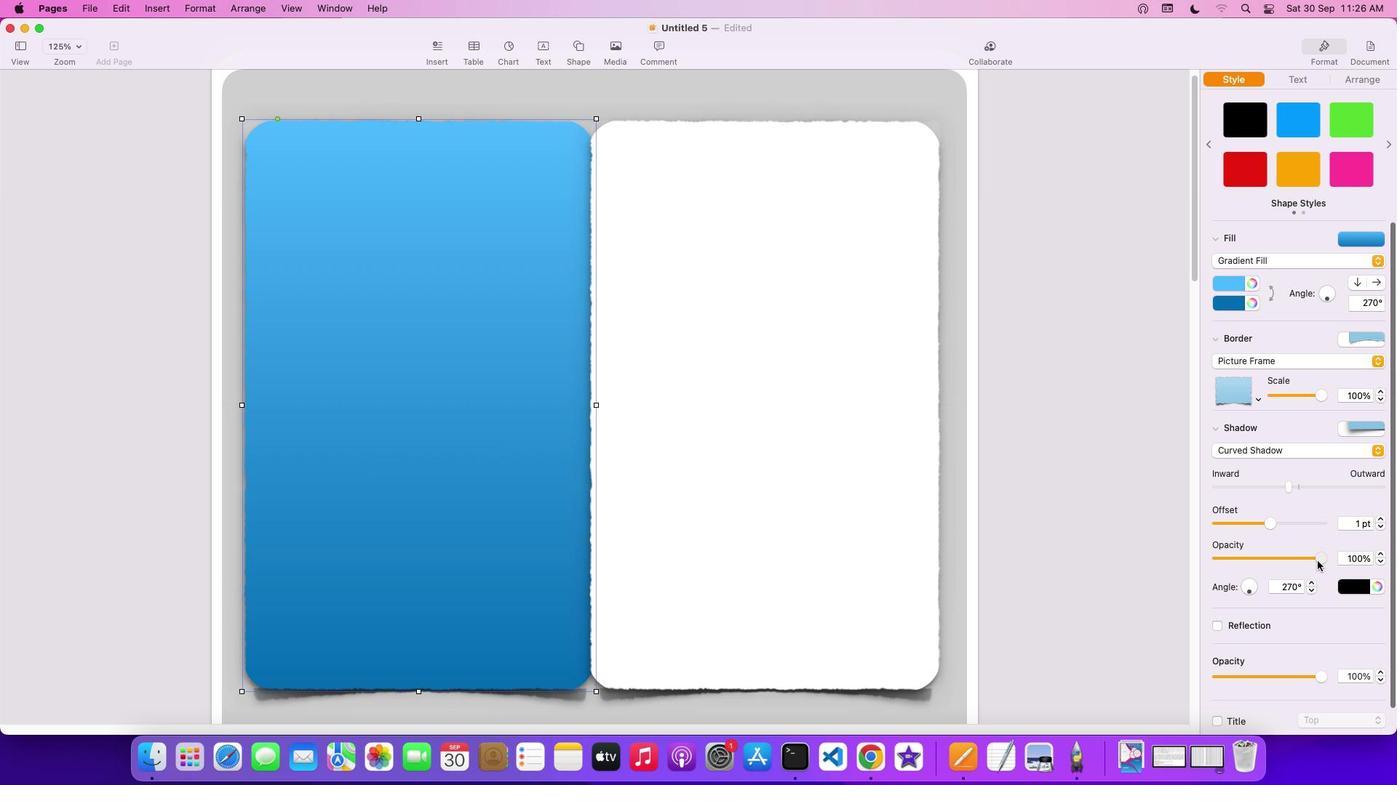 
Action: Mouse moved to (850, 513)
Screenshot: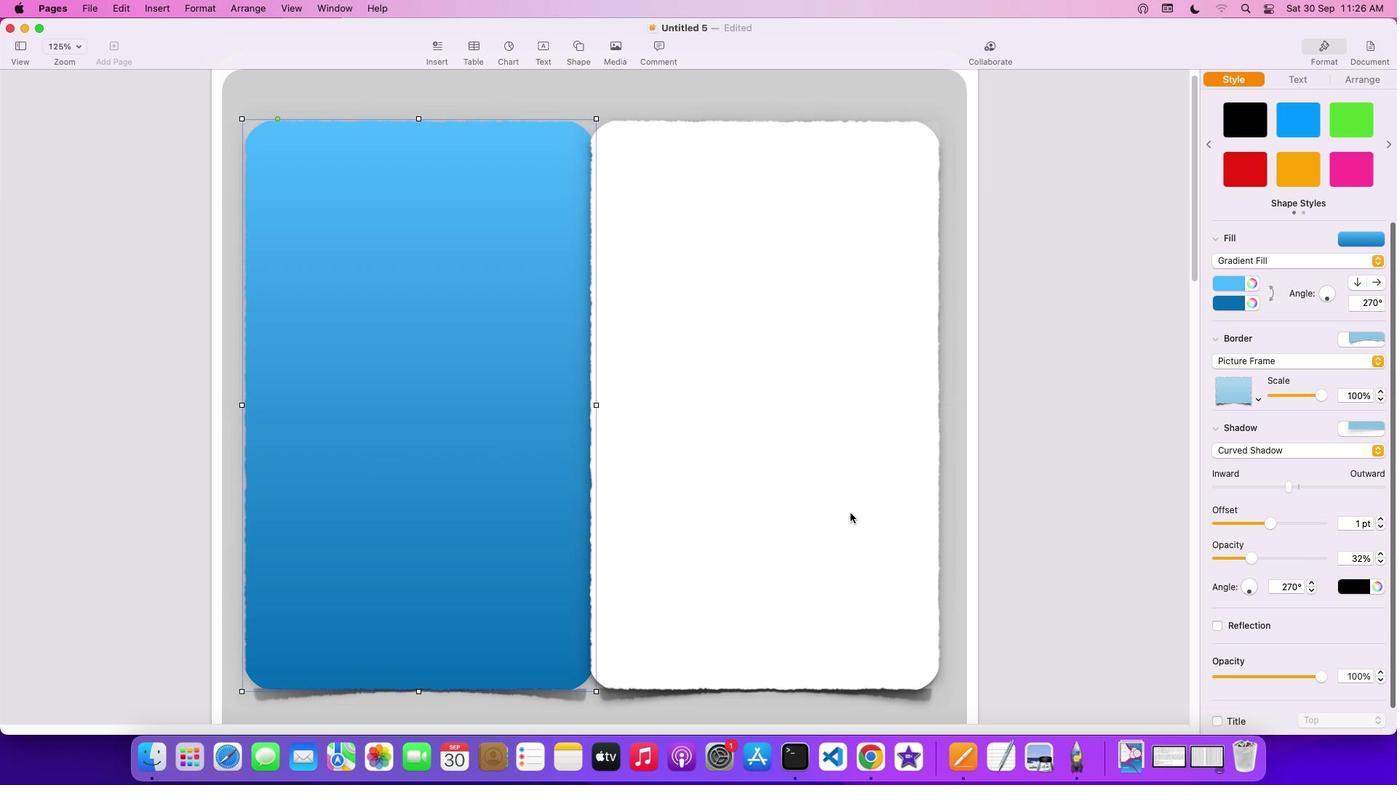 
Action: Mouse pressed left at (850, 513)
Screenshot: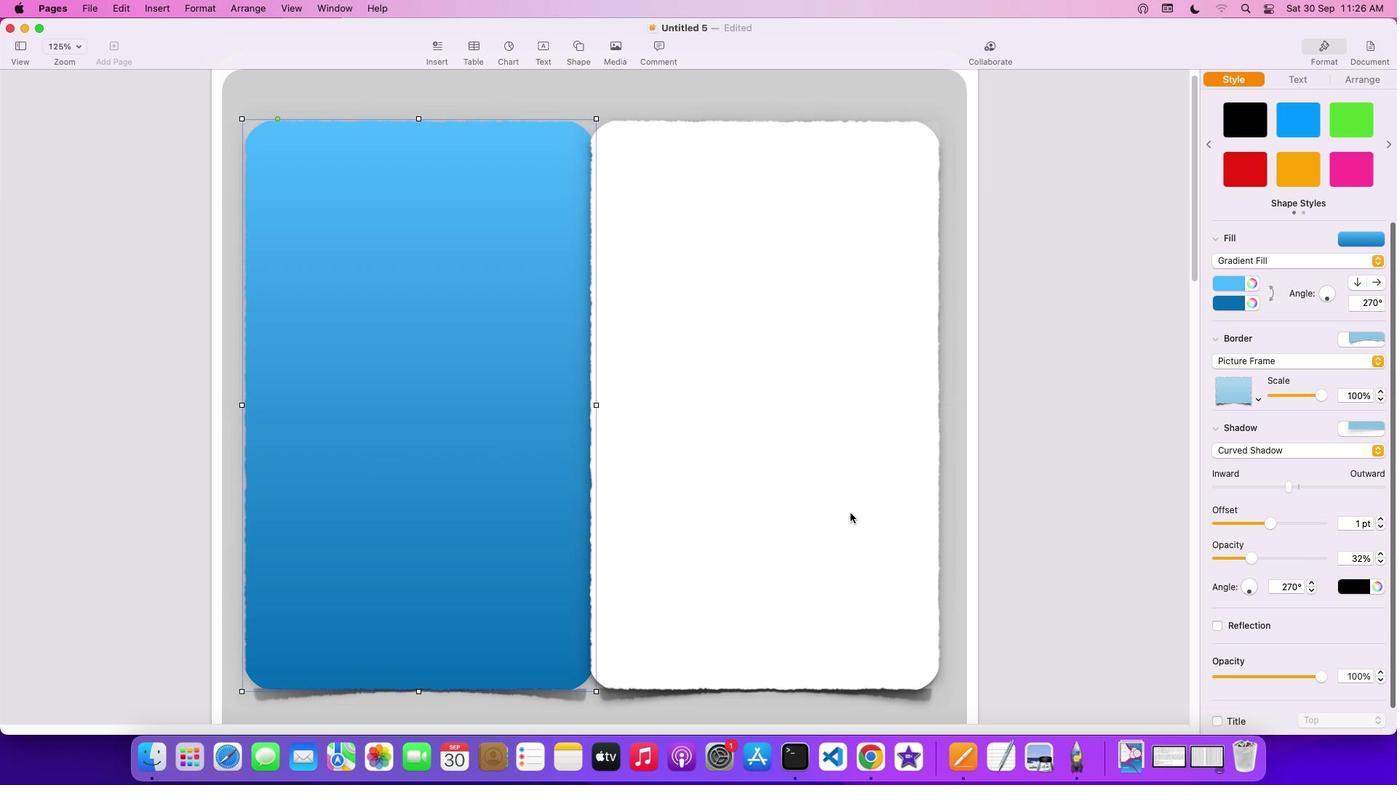 
Action: Mouse moved to (1320, 538)
Screenshot: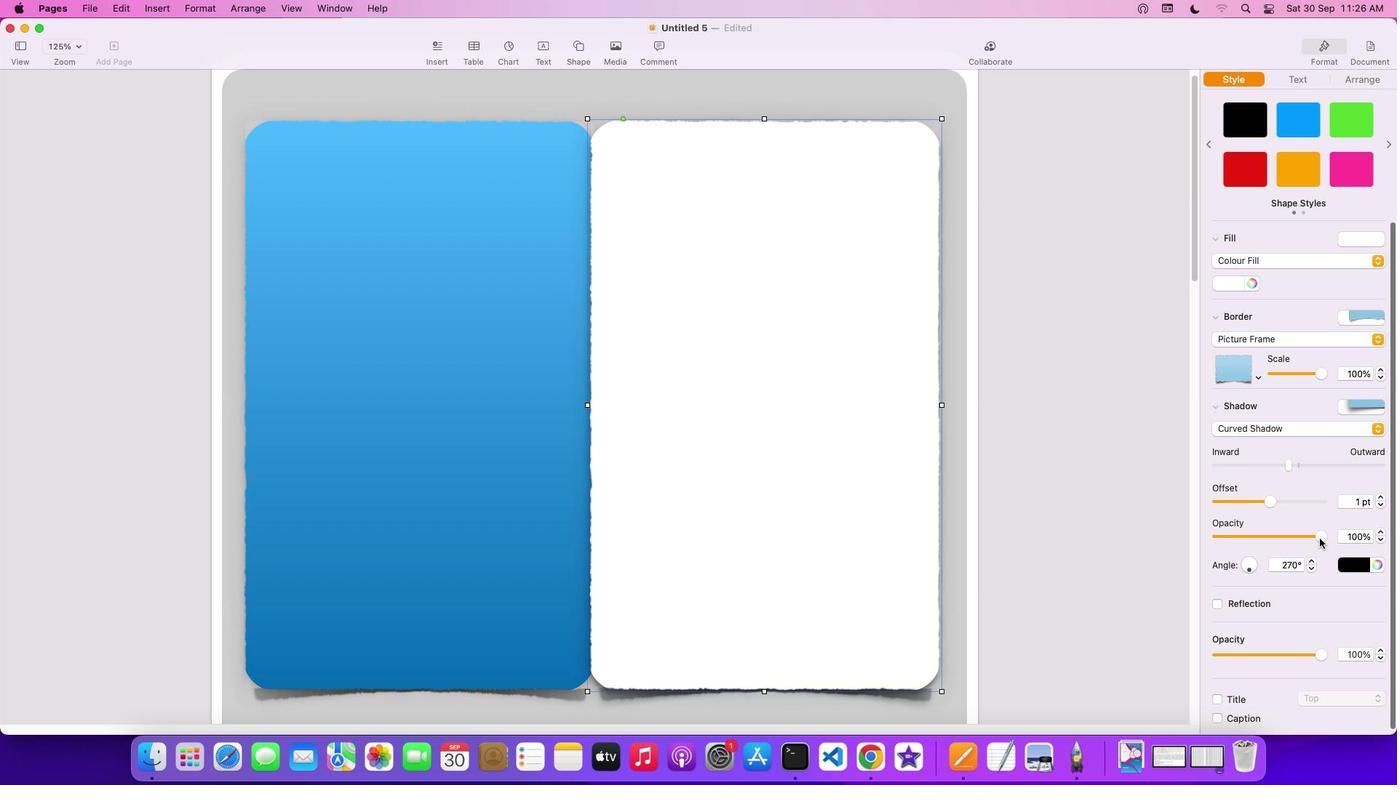 
Action: Mouse pressed left at (1320, 538)
Screenshot: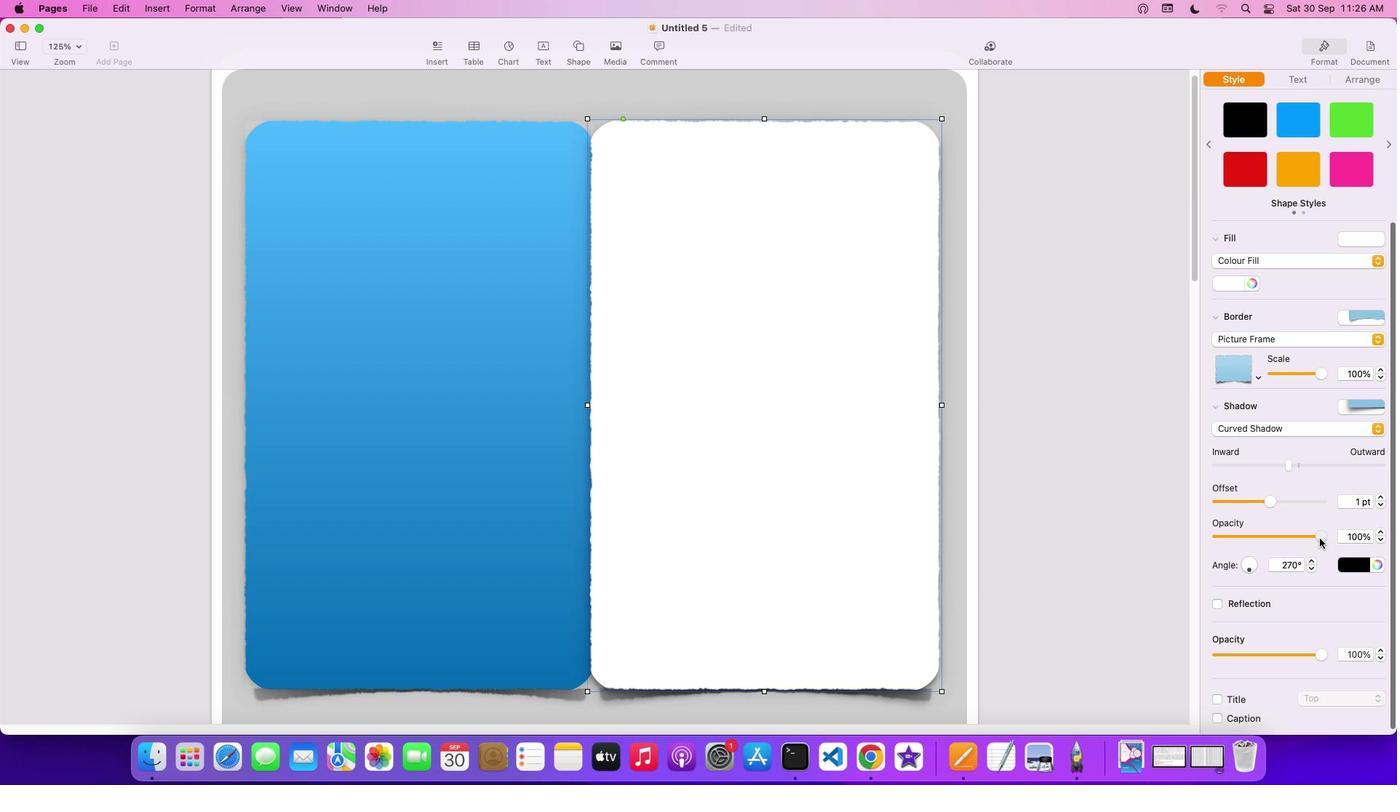 
Action: Mouse moved to (700, 485)
Screenshot: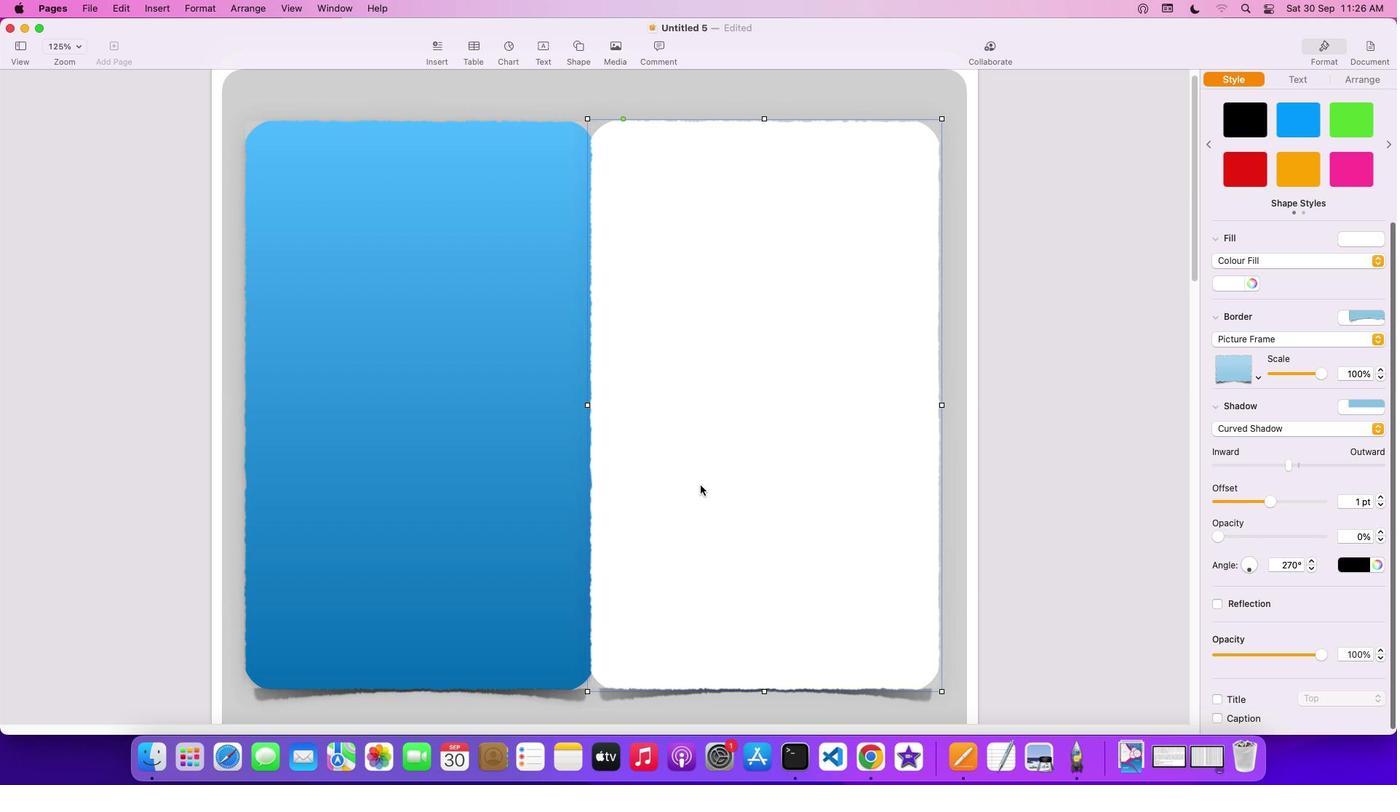 
Action: Mouse pressed left at (700, 485)
Screenshot: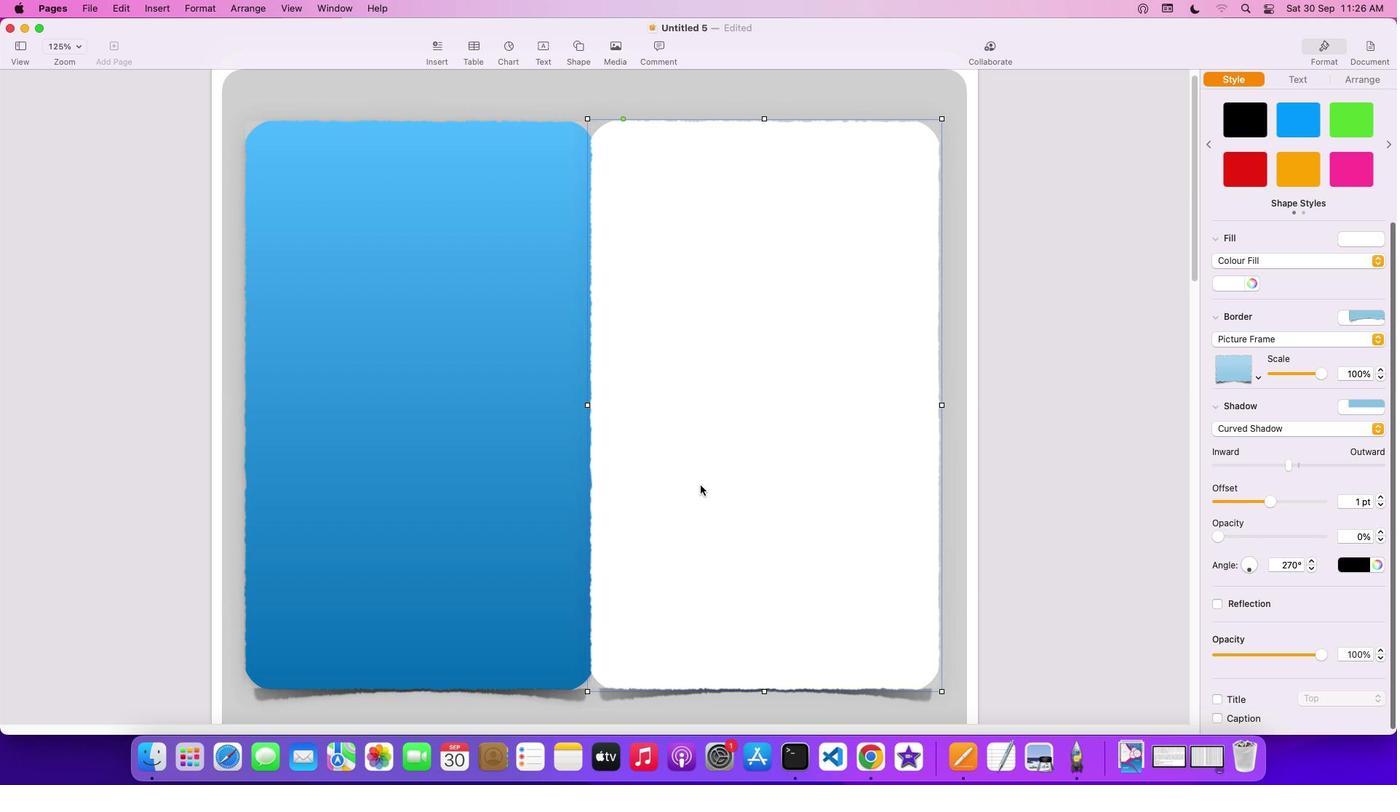 
Action: Mouse moved to (1316, 653)
Screenshot: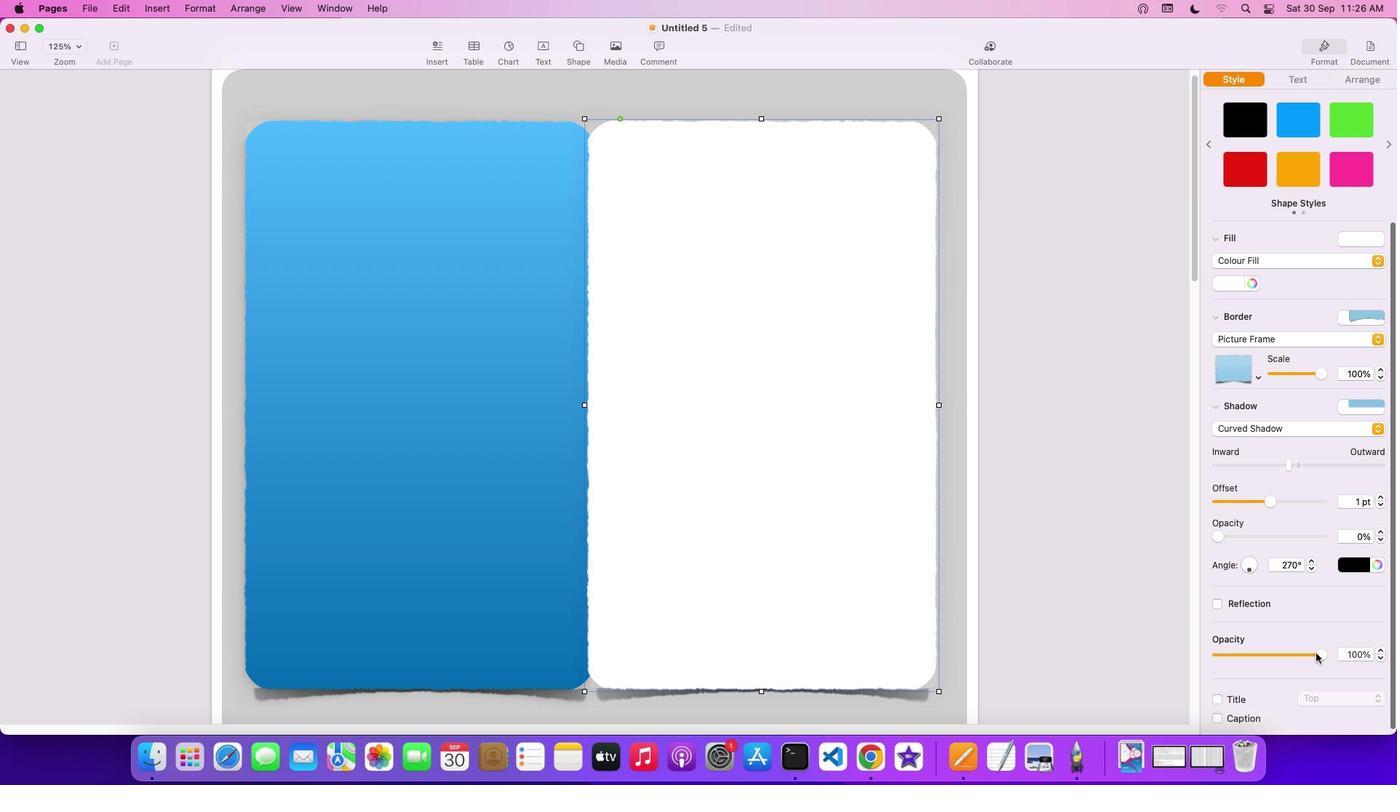 
Action: Mouse pressed left at (1316, 653)
Screenshot: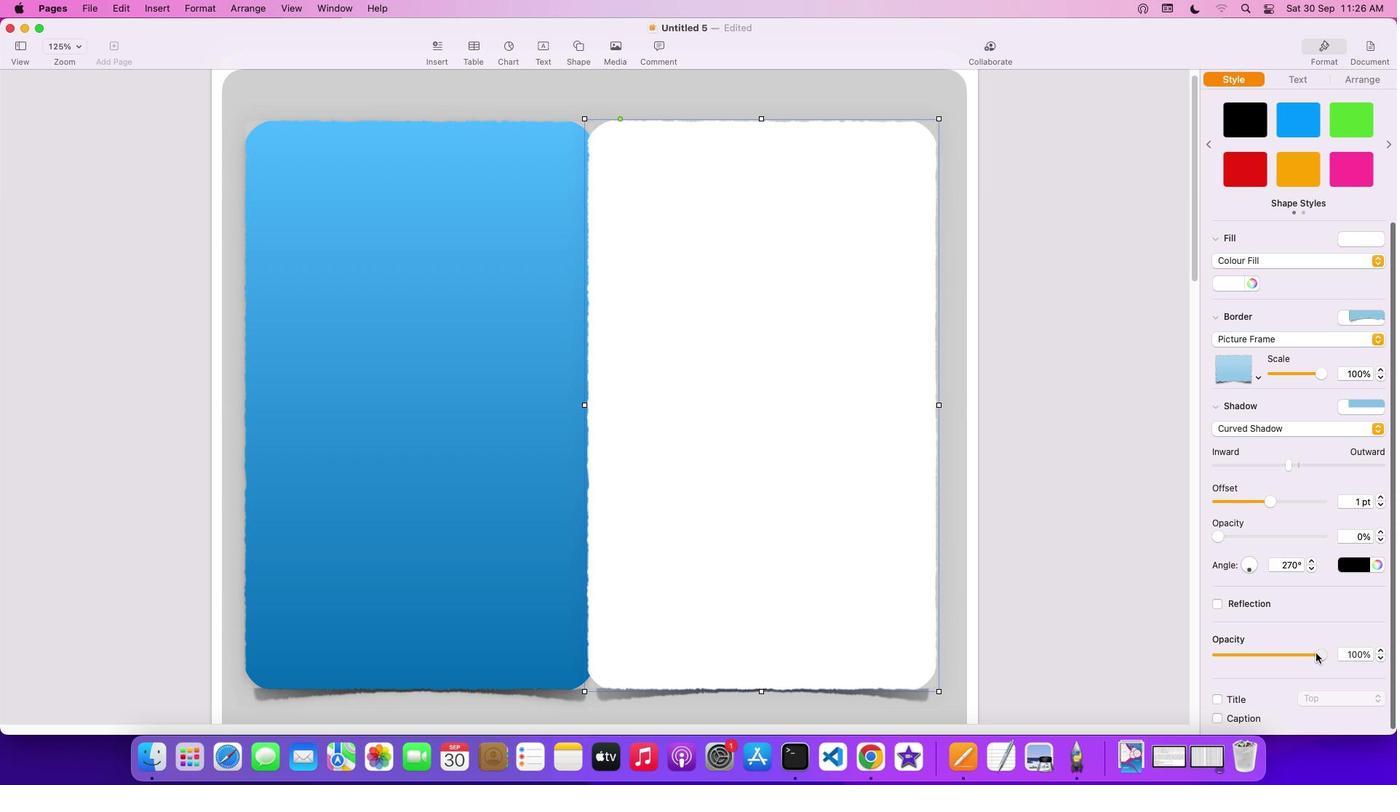 
Action: Mouse moved to (1248, 360)
Screenshot: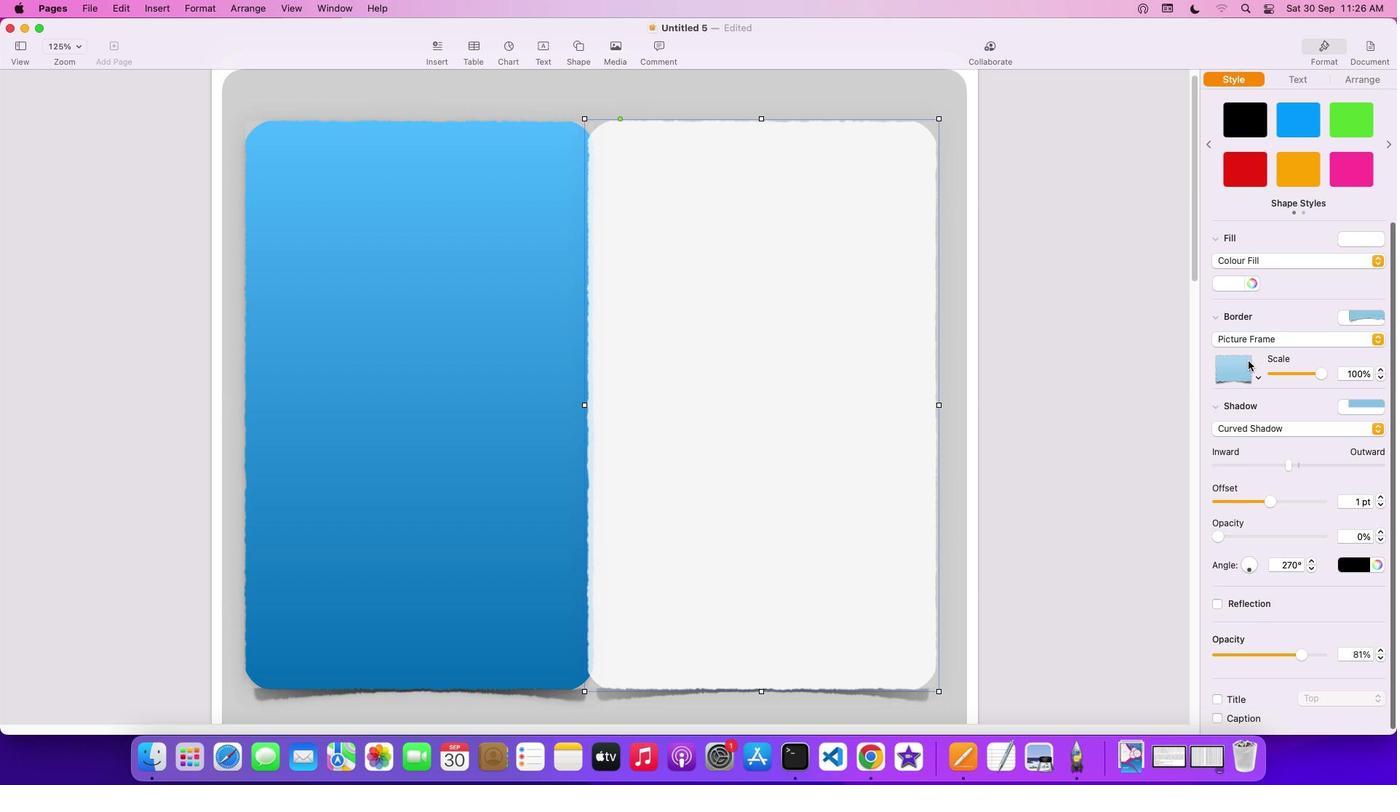 
Action: Mouse pressed left at (1248, 360)
Screenshot: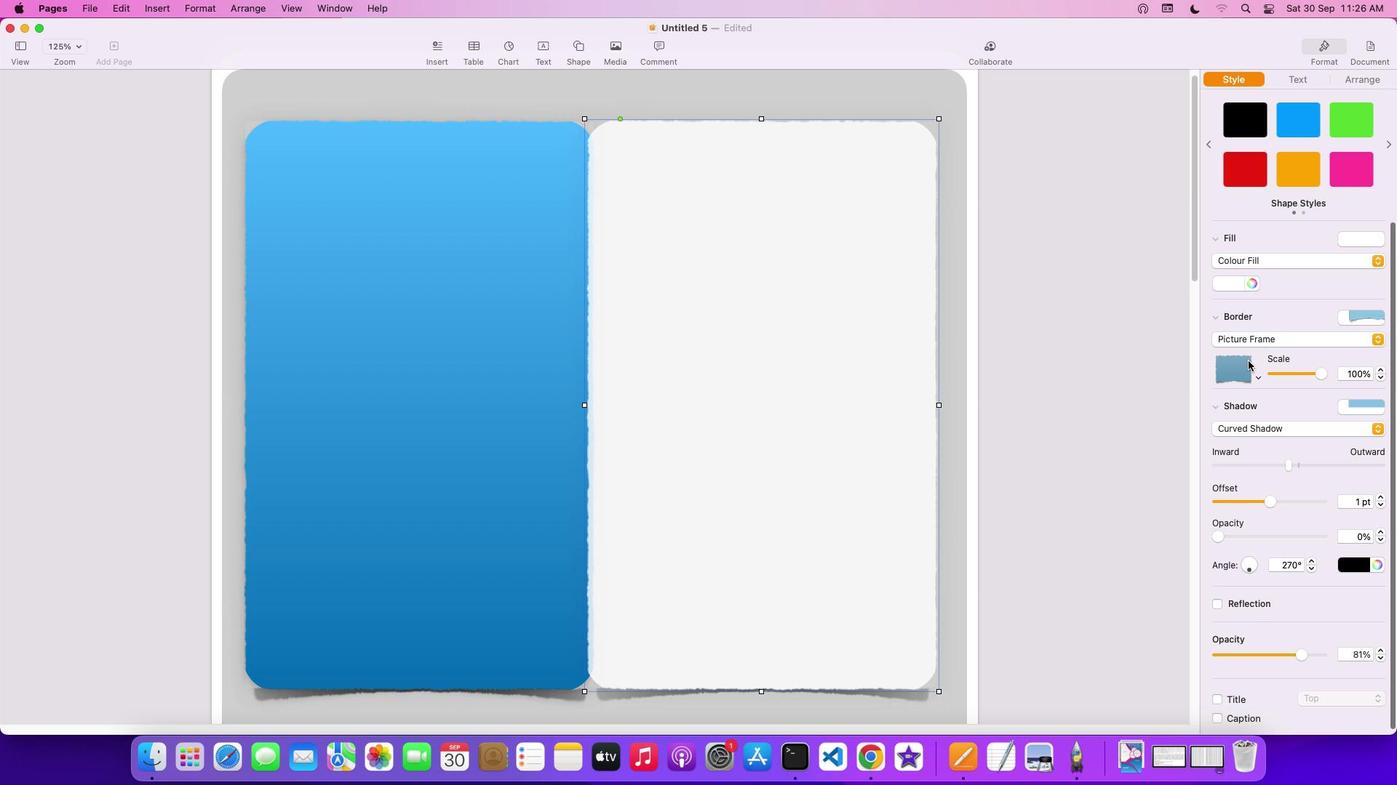 
Action: Mouse moved to (1286, 358)
Screenshot: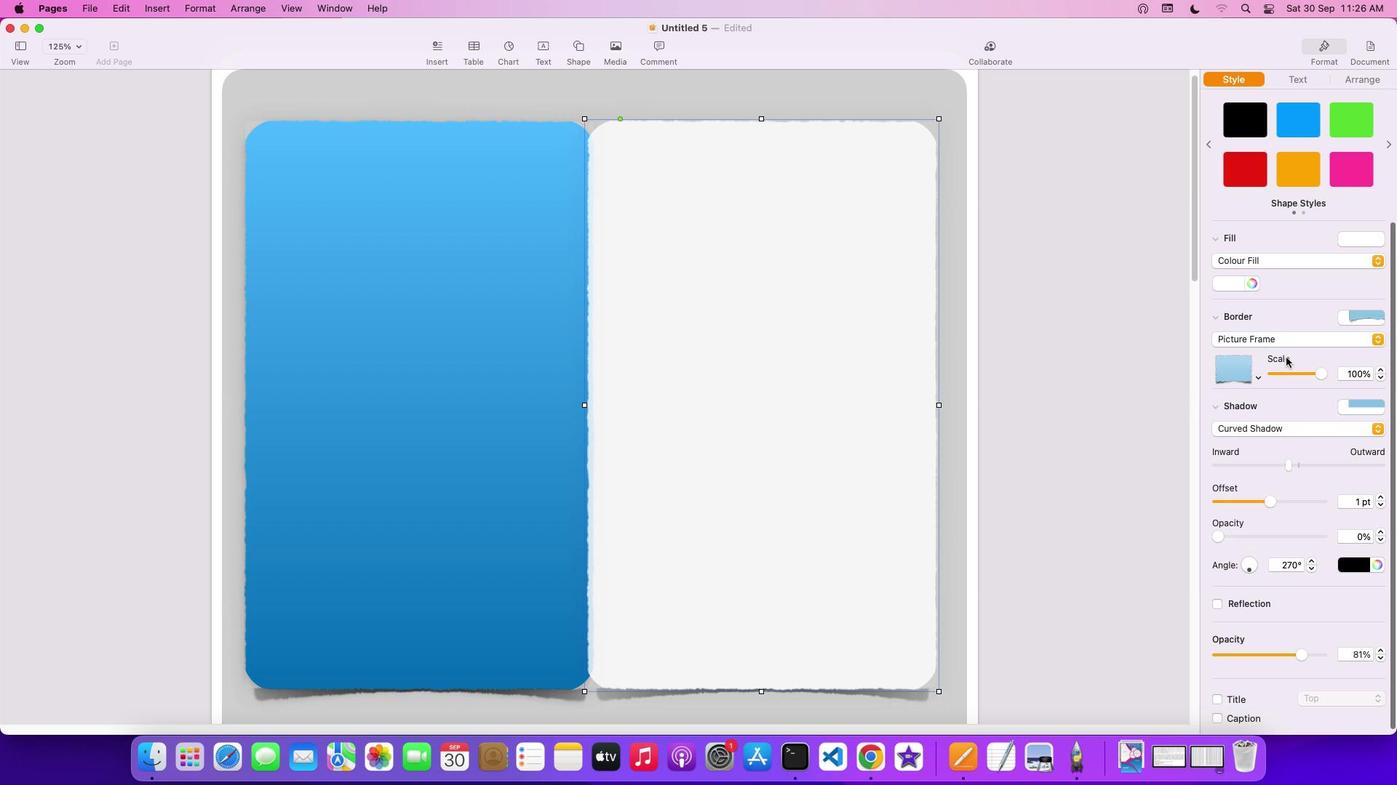 
Action: Mouse pressed left at (1286, 358)
Screenshot: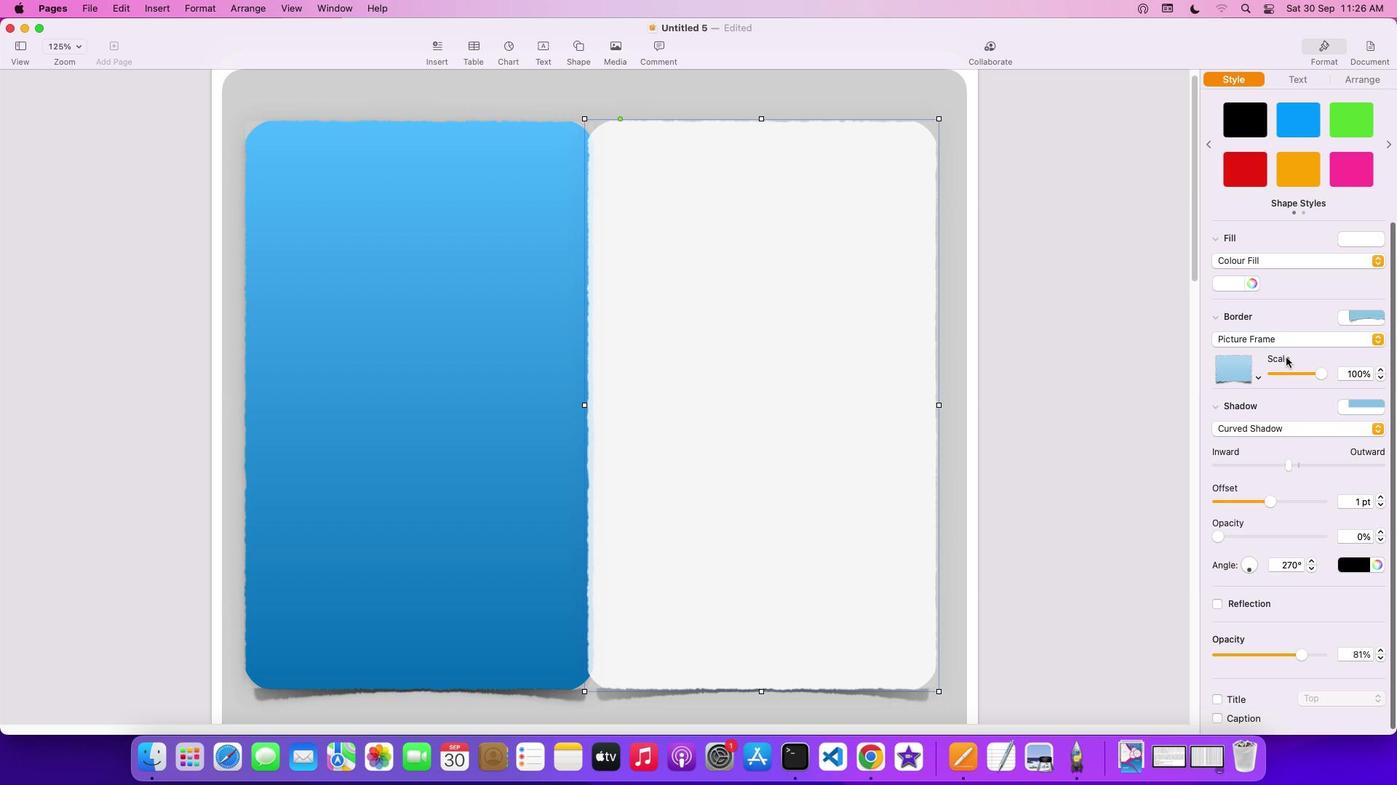 
Action: Mouse moved to (725, 485)
Screenshot: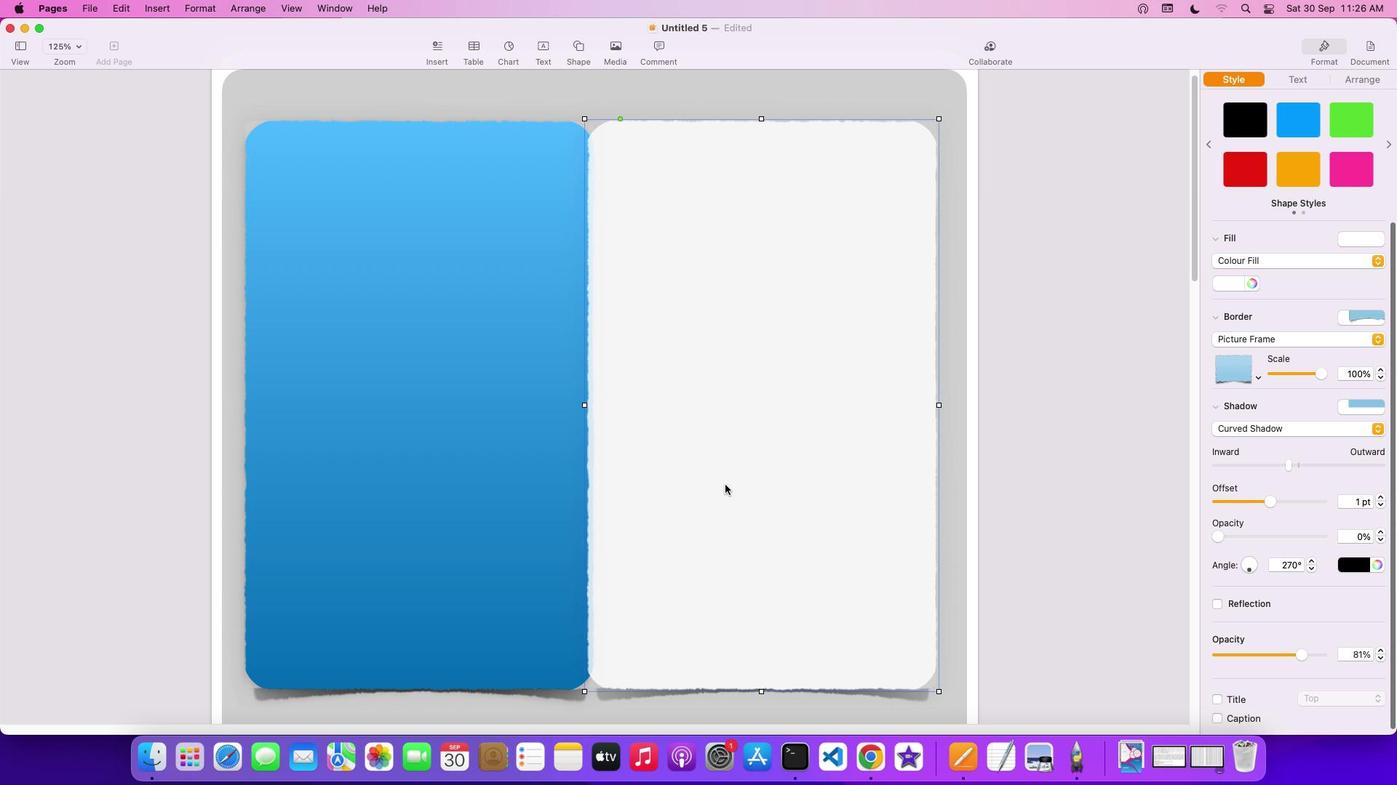 
Action: Mouse pressed left at (725, 485)
Screenshot: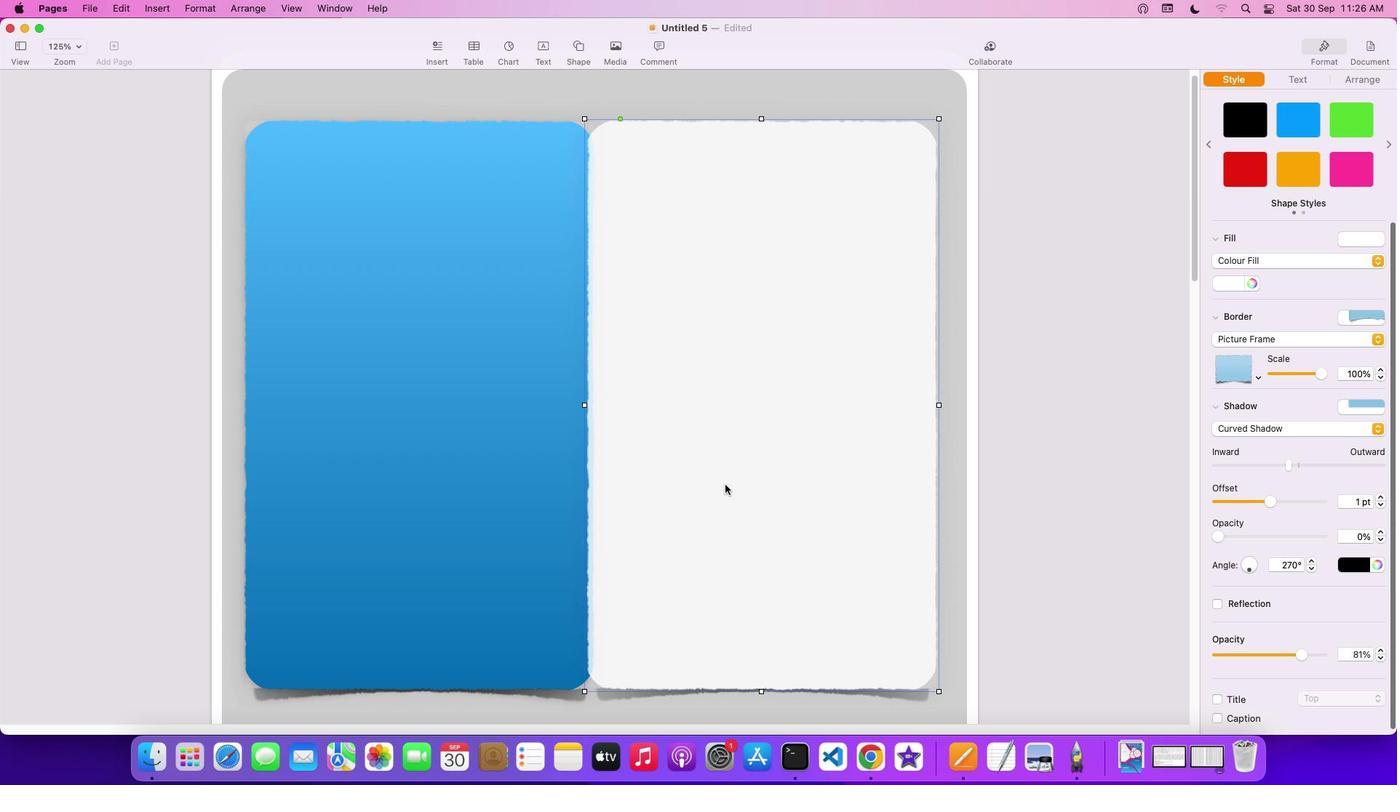 
Action: Mouse moved to (669, 110)
Screenshot: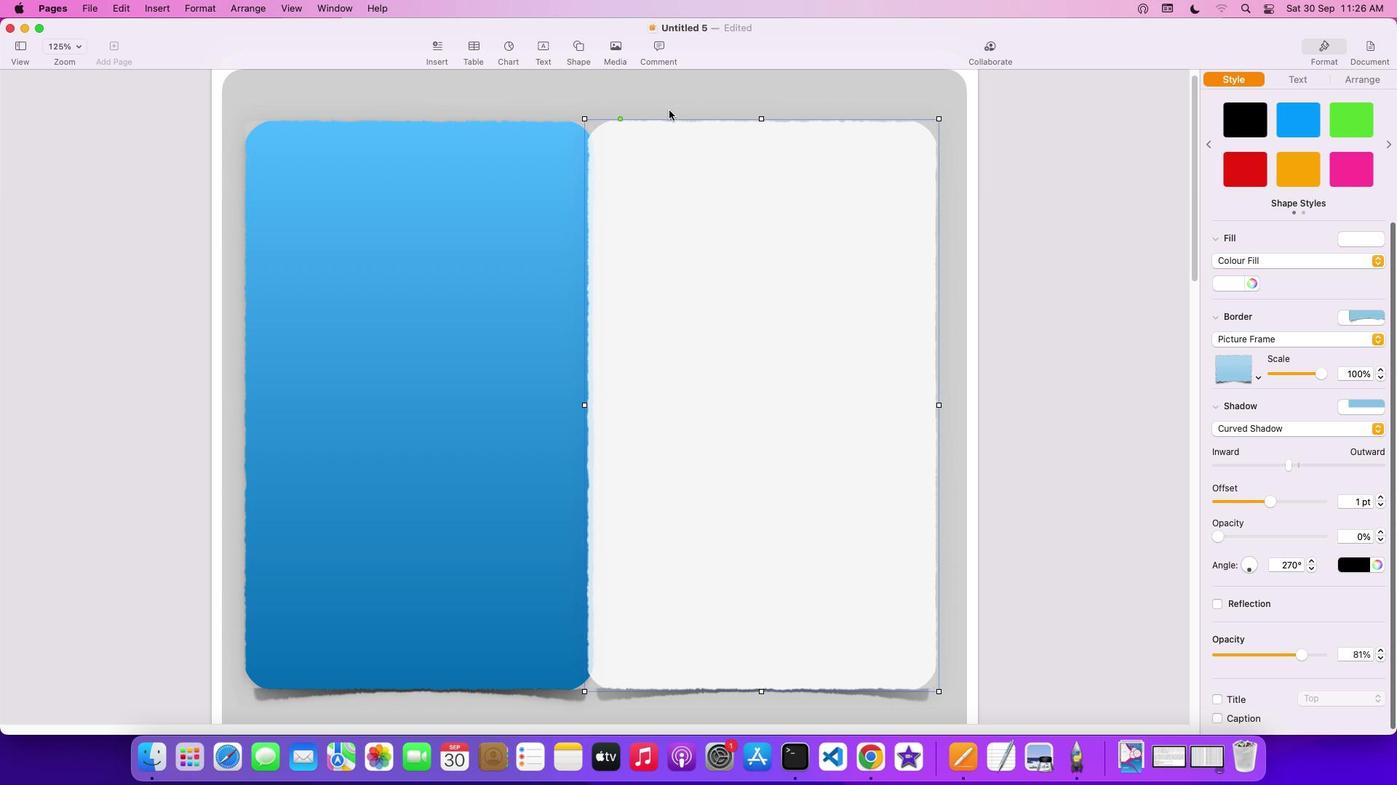 
Action: Mouse pressed left at (669, 110)
Screenshot: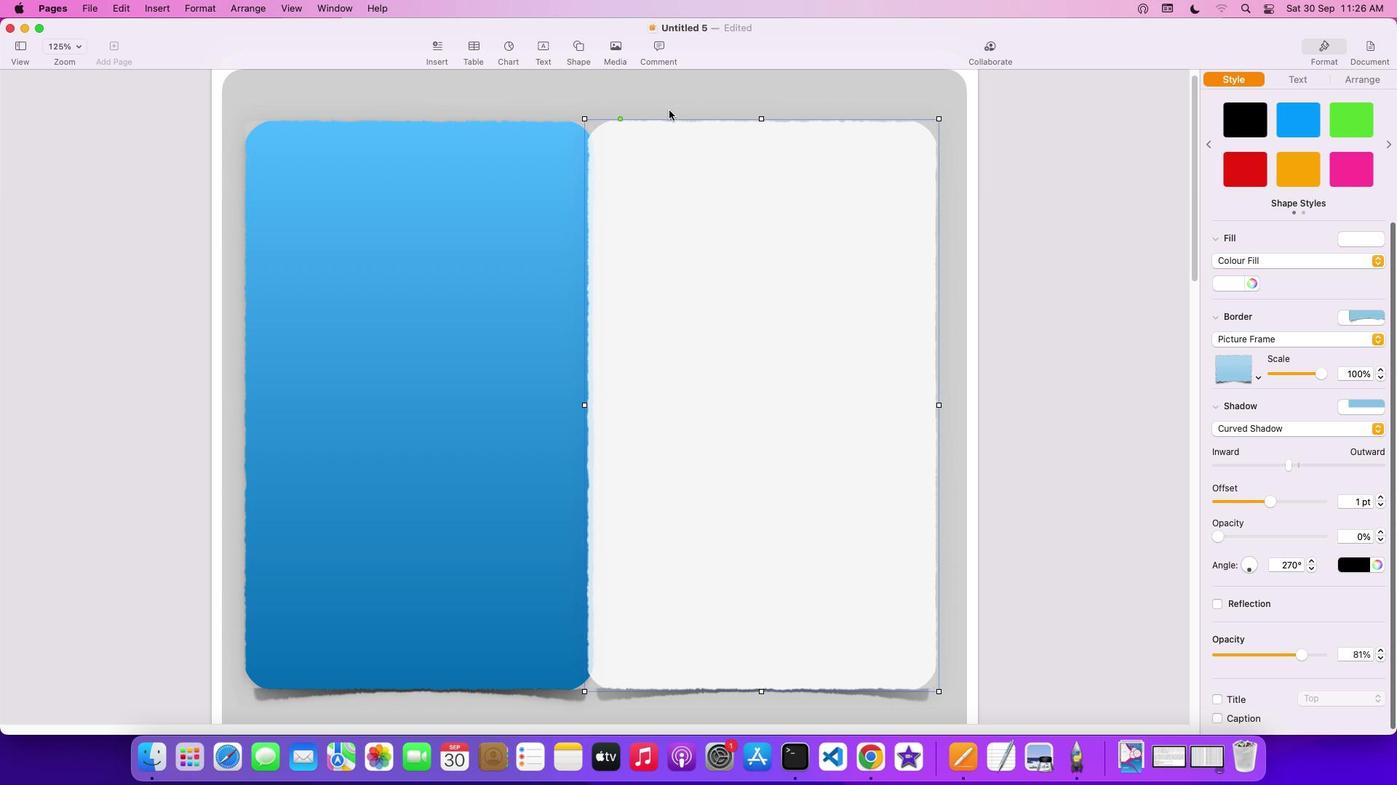 
Action: Mouse moved to (1219, 534)
Screenshot: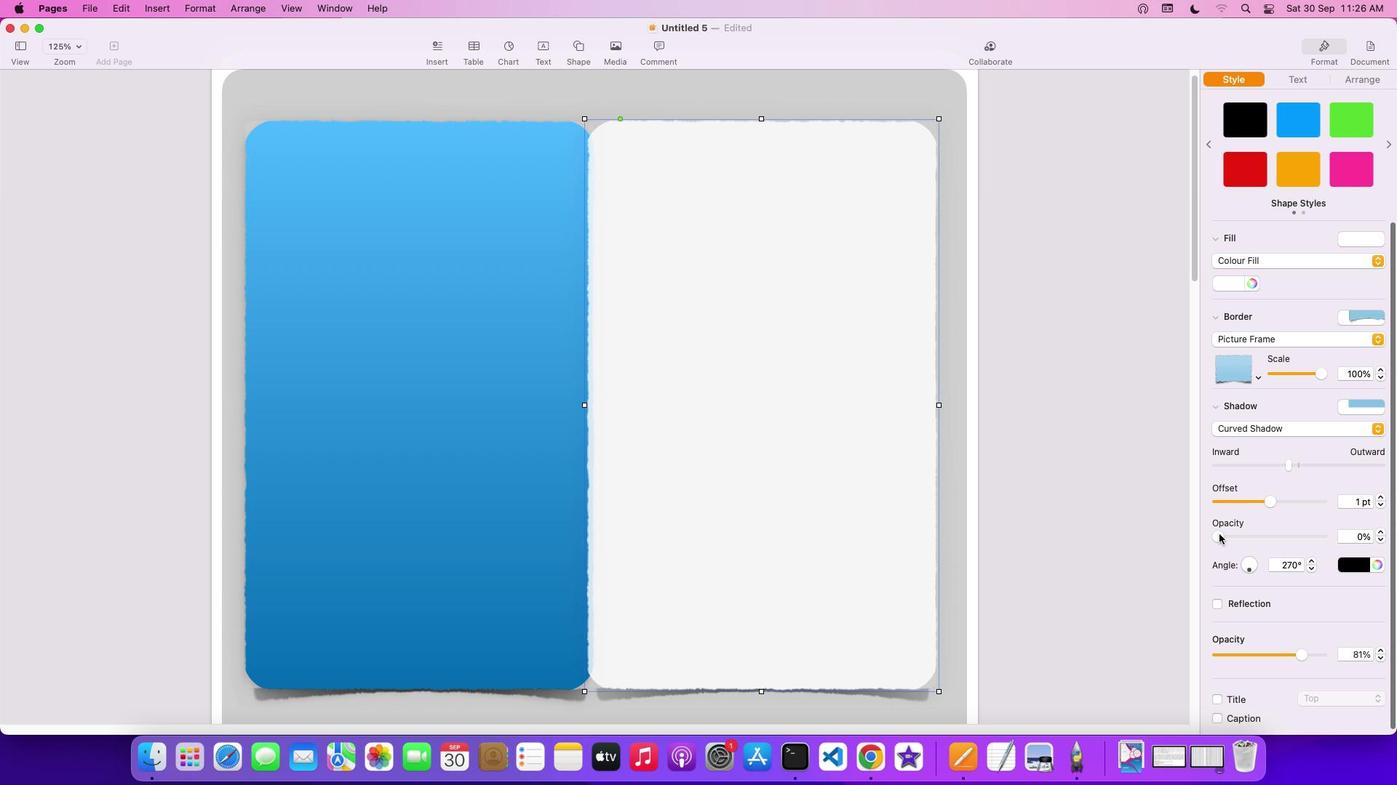 
Action: Mouse pressed left at (1219, 534)
Screenshot: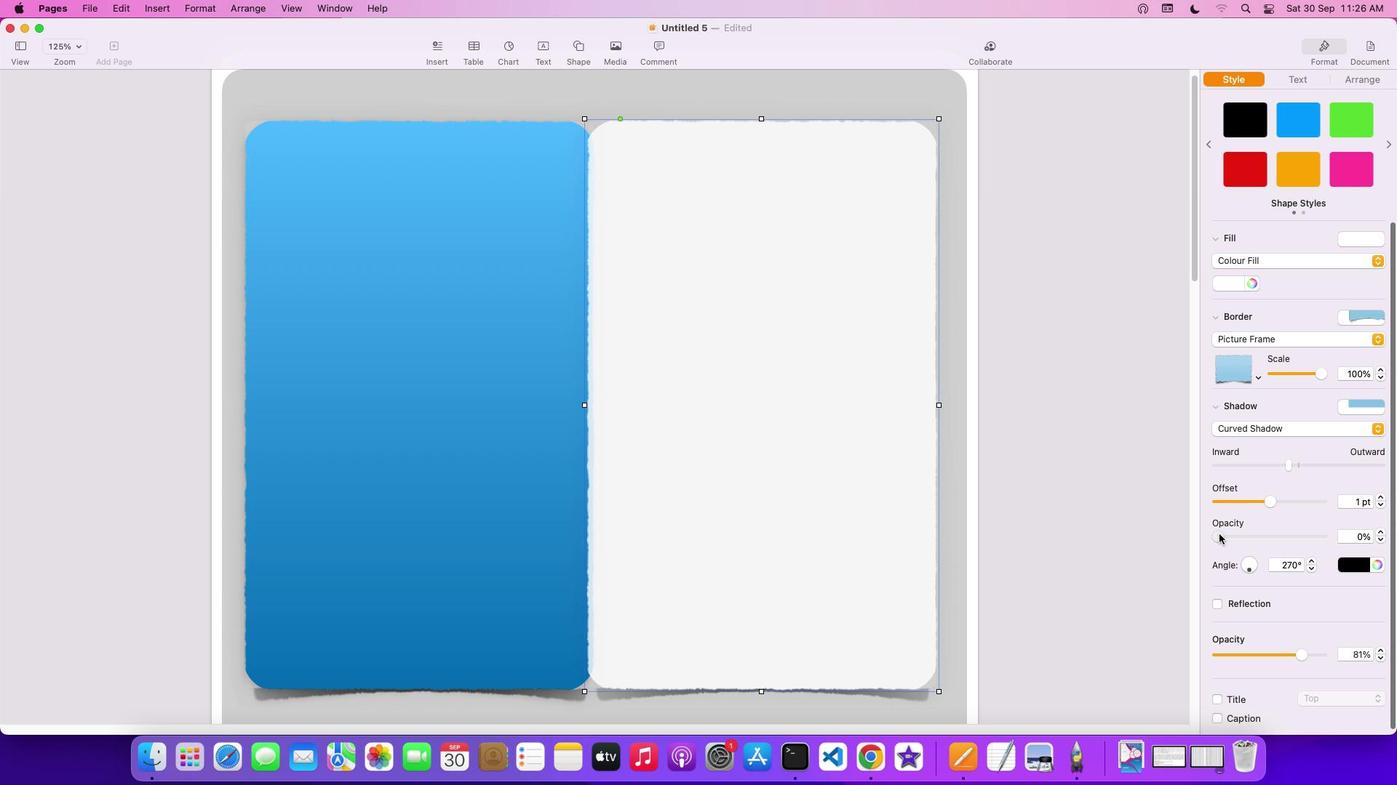
Action: Mouse moved to (526, 425)
Screenshot: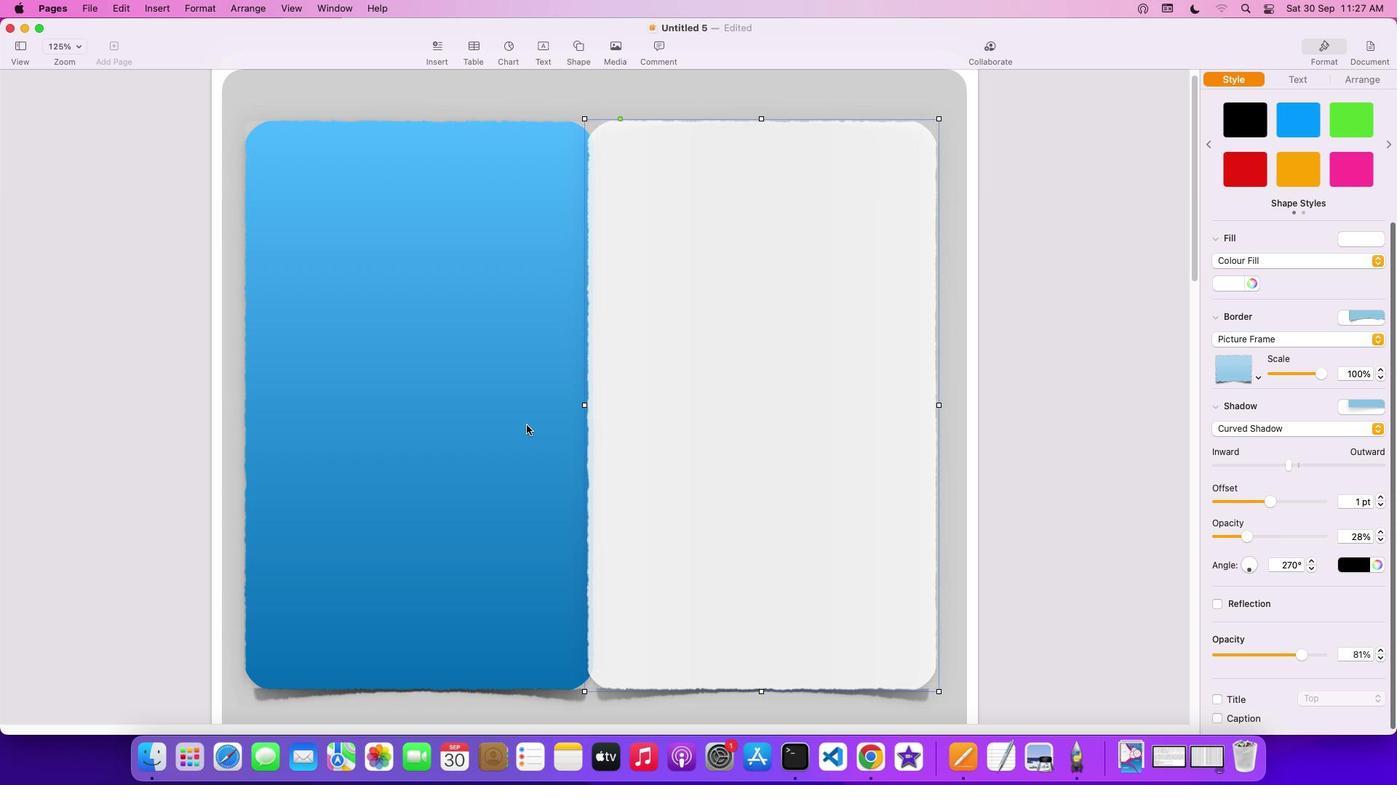 
Action: Mouse pressed left at (526, 425)
Screenshot: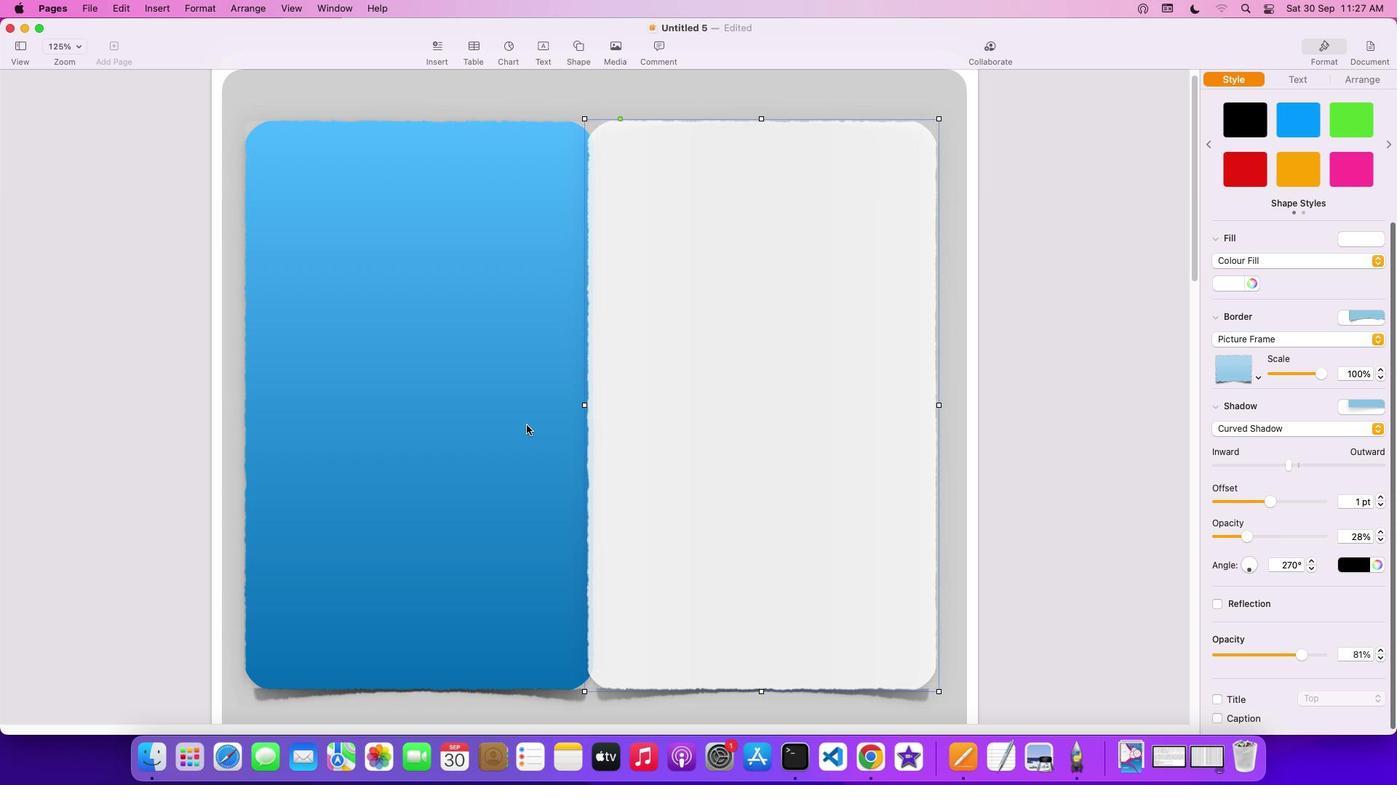 
Action: Mouse moved to (1235, 283)
Screenshot: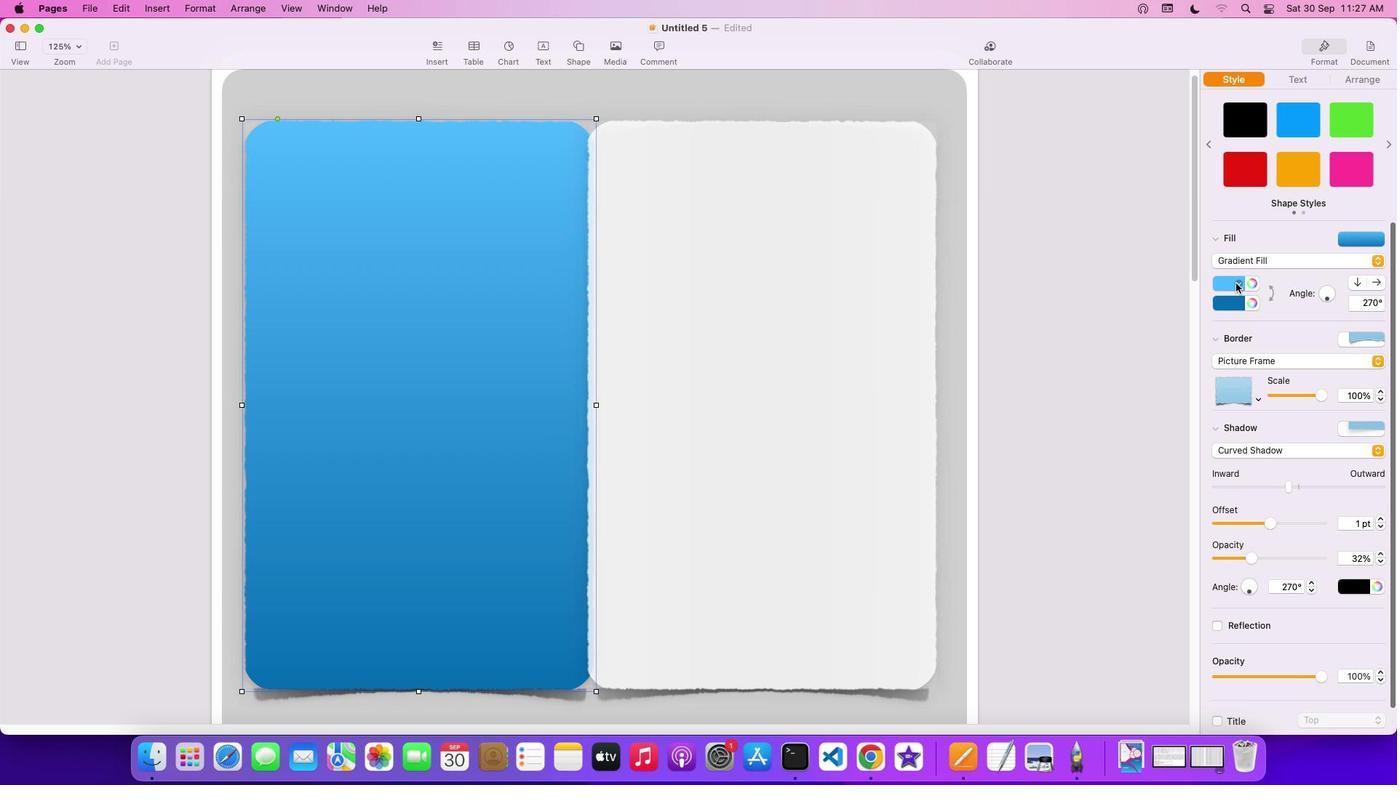 
Action: Mouse pressed left at (1235, 283)
Screenshot: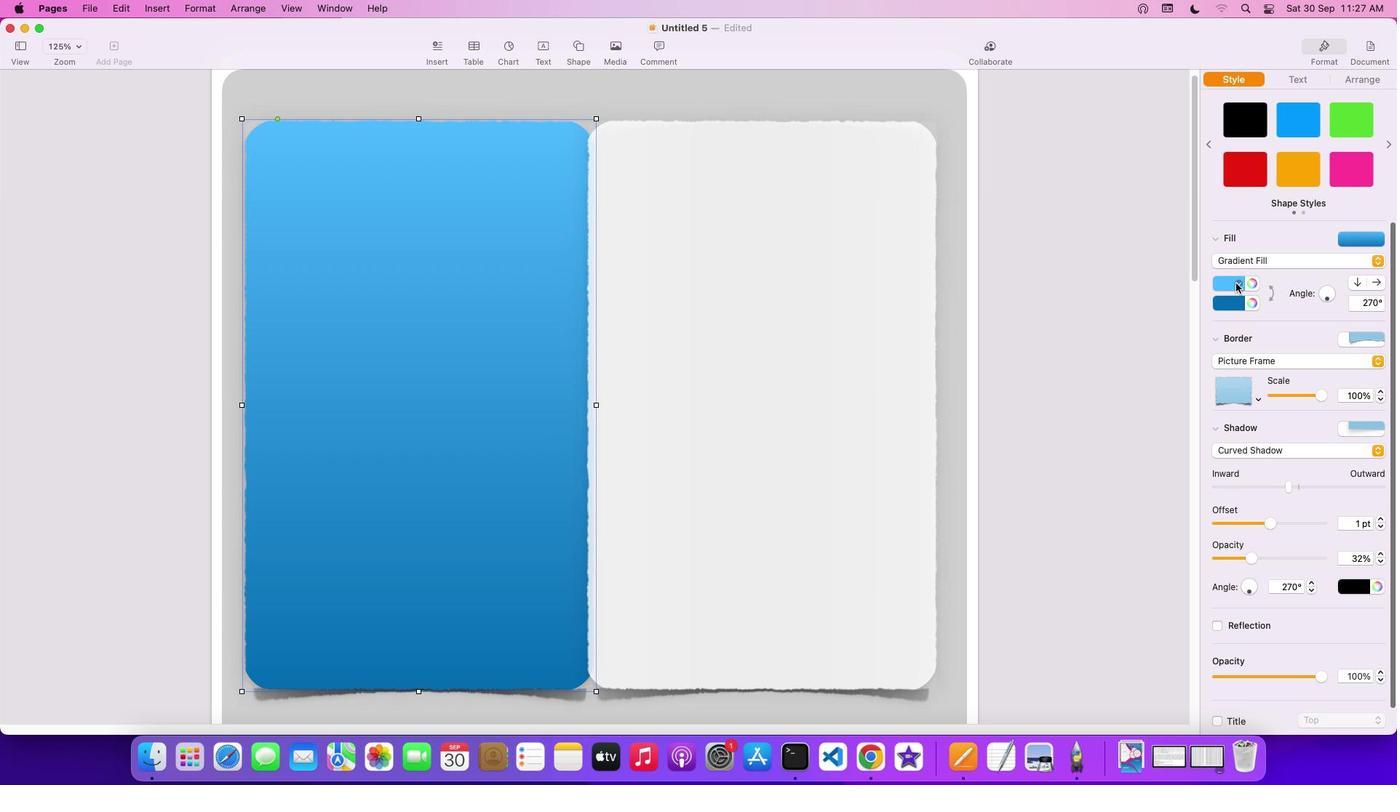 
Action: Mouse moved to (1257, 318)
Screenshot: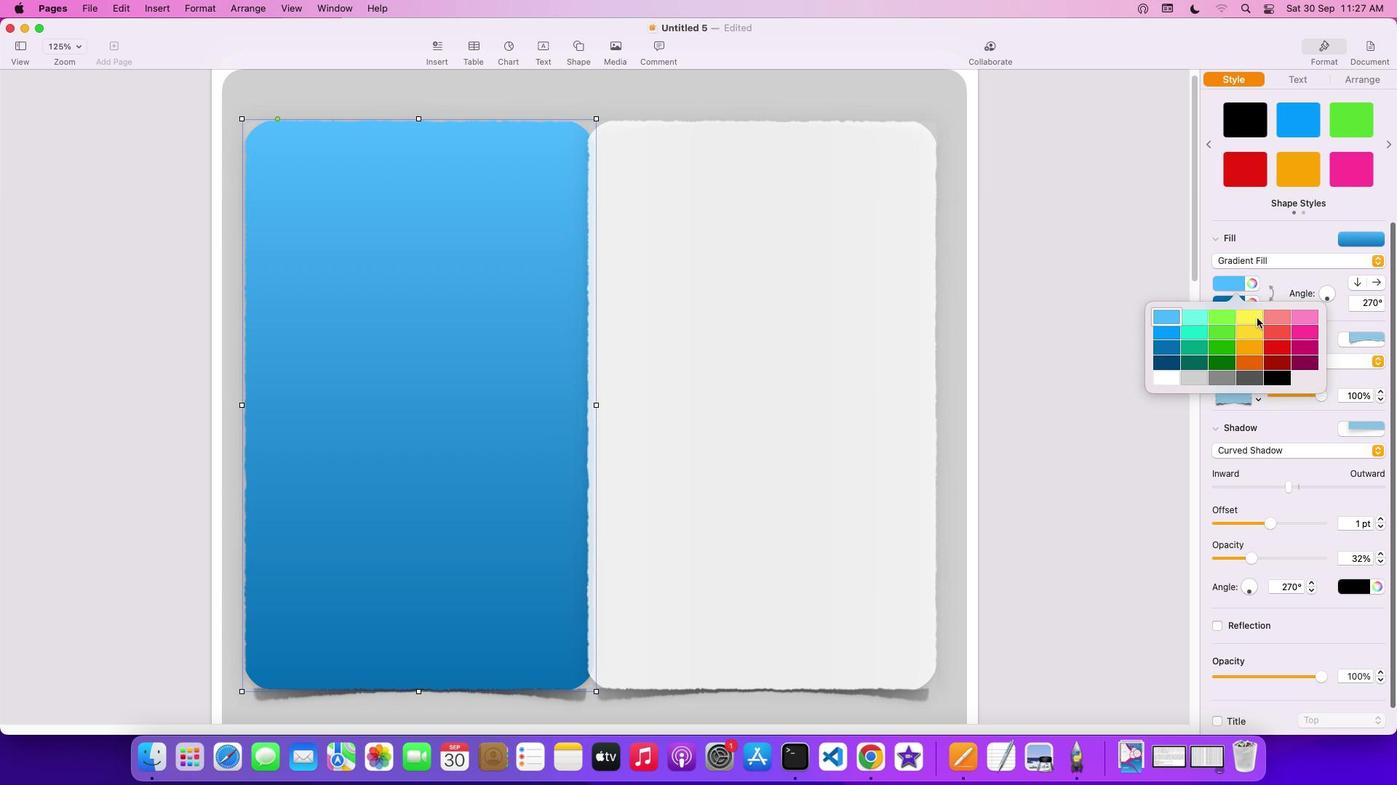 
Action: Mouse pressed left at (1257, 318)
Screenshot: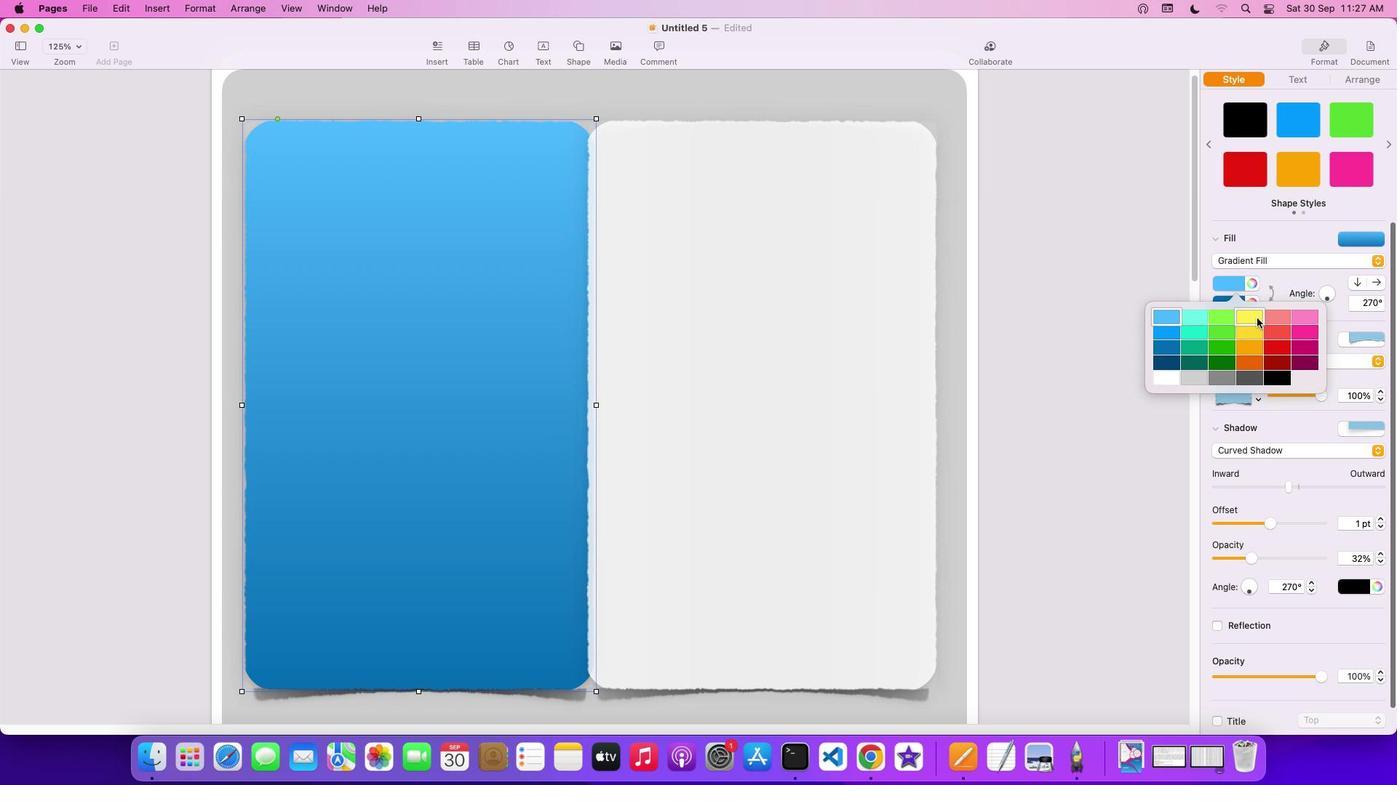 
Action: Mouse moved to (1239, 308)
Screenshot: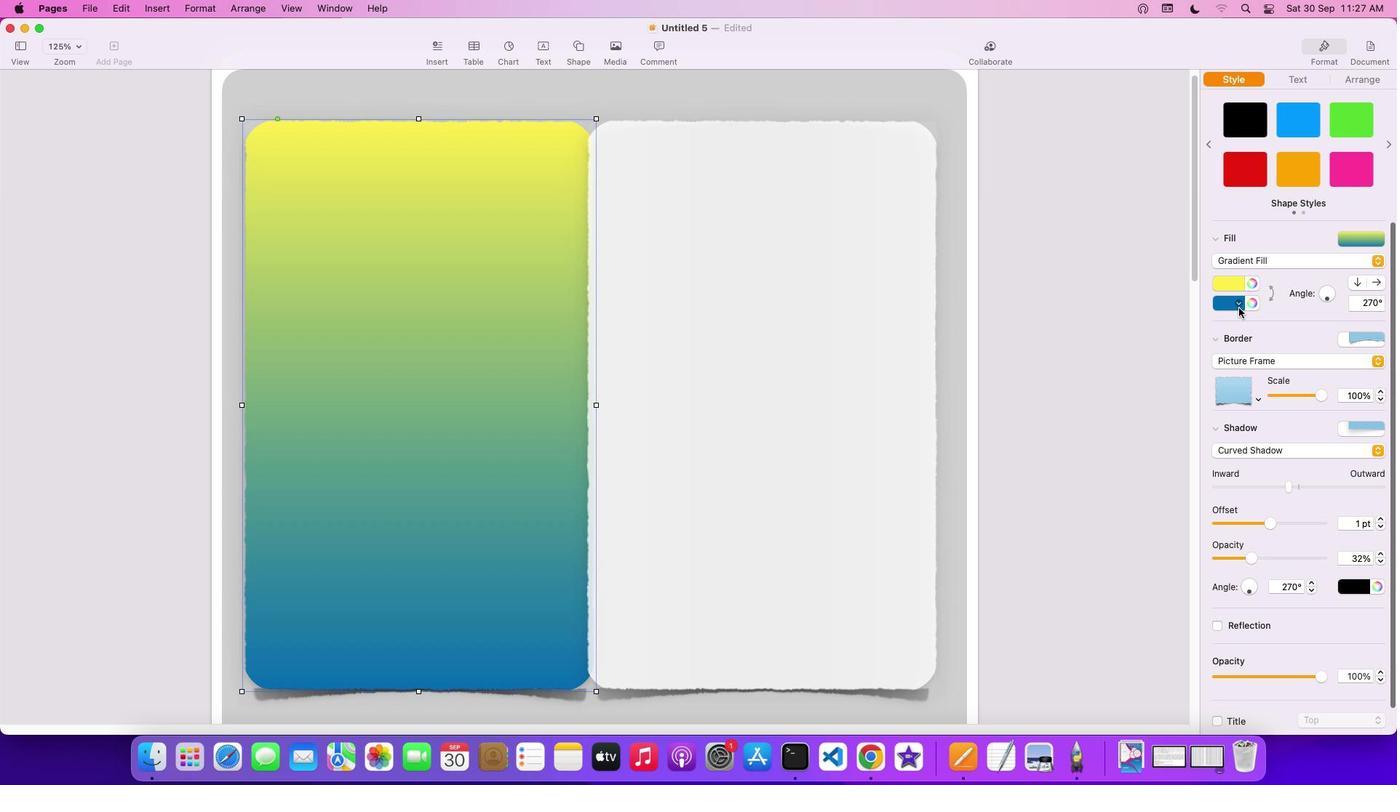 
Action: Mouse pressed left at (1239, 308)
Screenshot: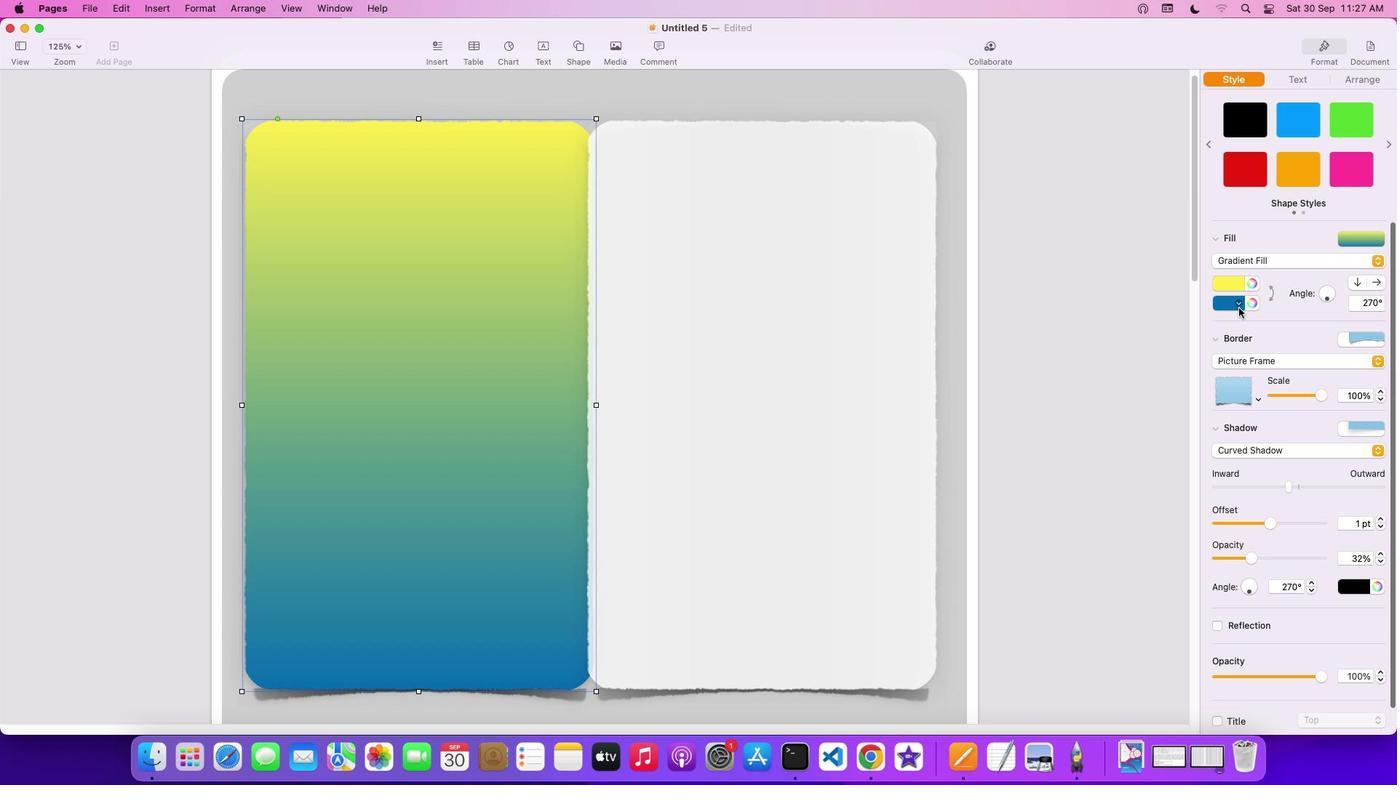 
Action: Mouse moved to (1251, 386)
Screenshot: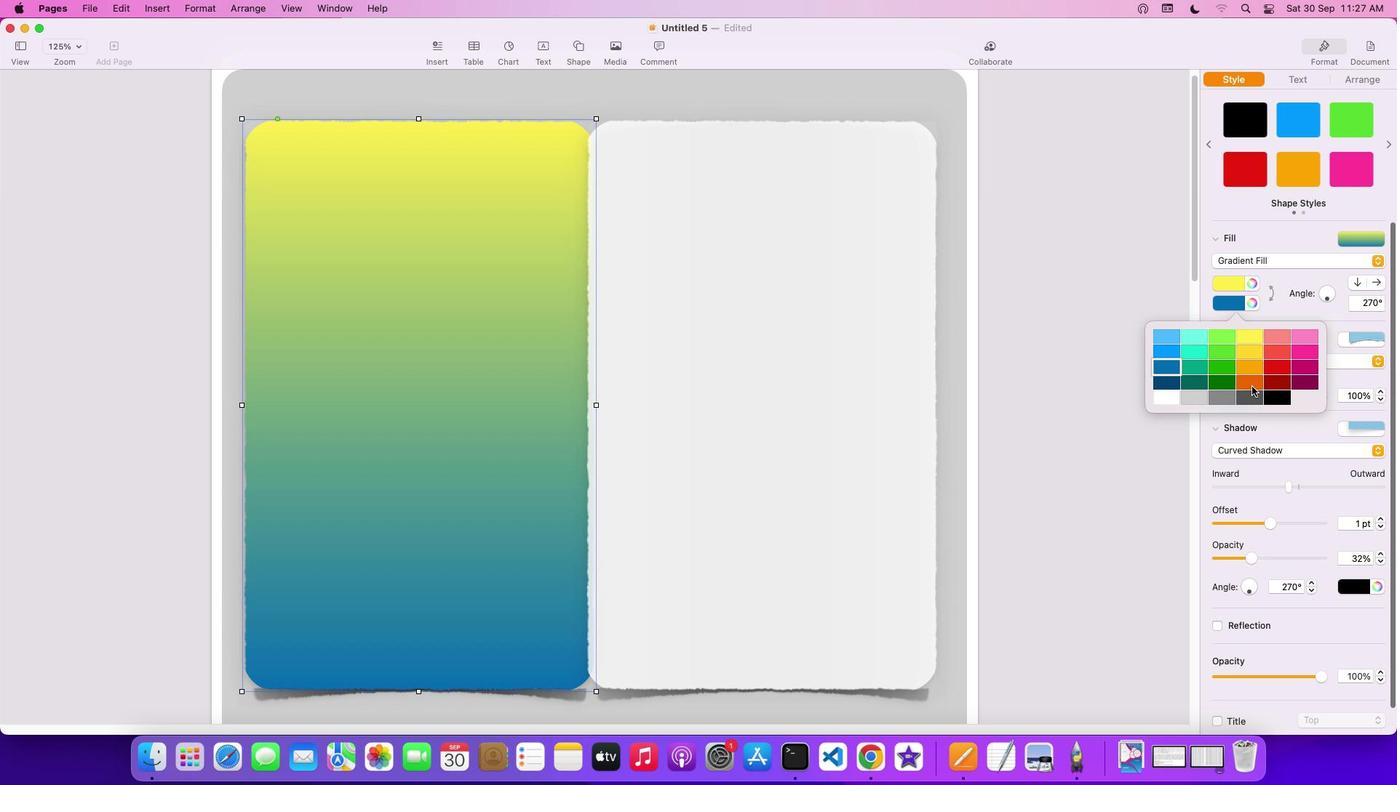 
Action: Mouse pressed left at (1251, 386)
Screenshot: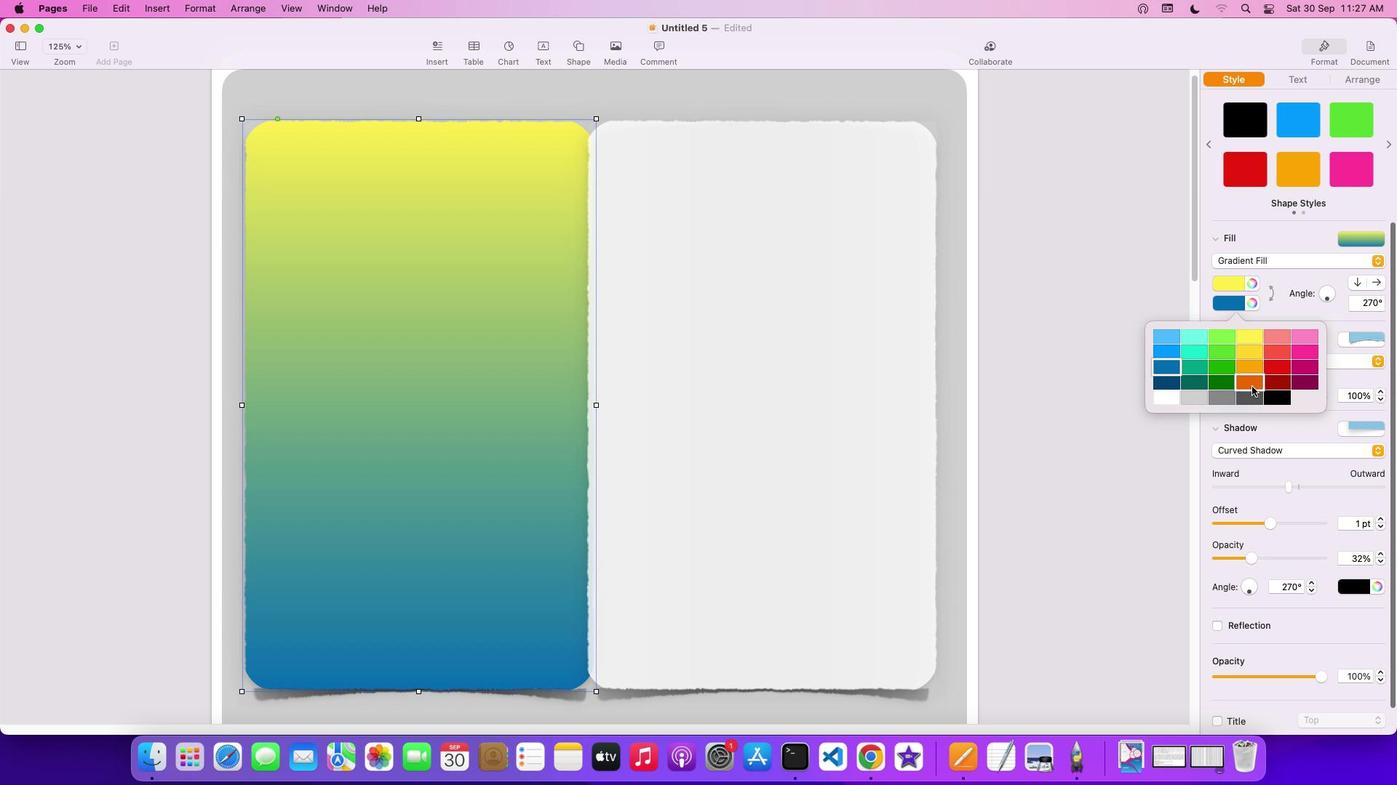 
Action: Mouse moved to (1248, 301)
Screenshot: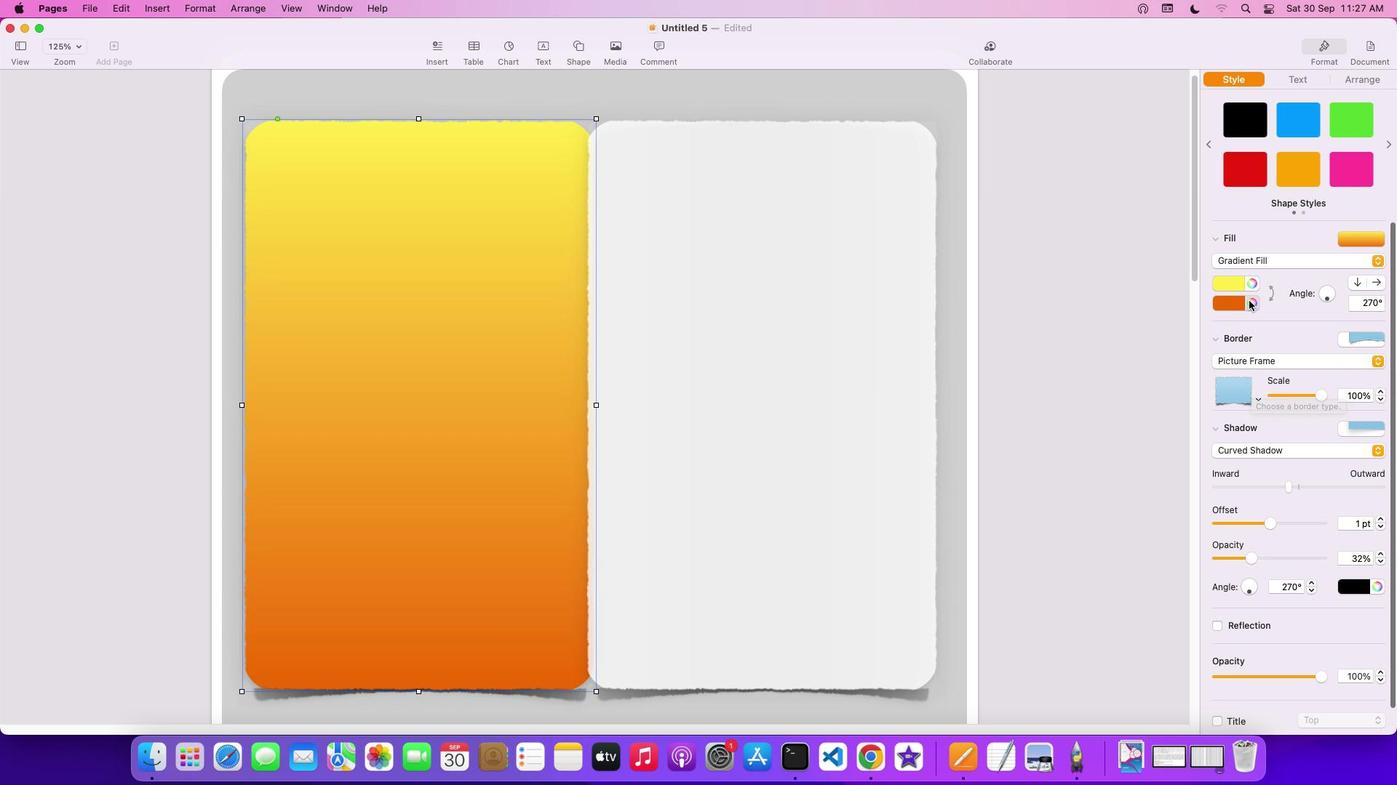 
Action: Mouse pressed left at (1248, 301)
Screenshot: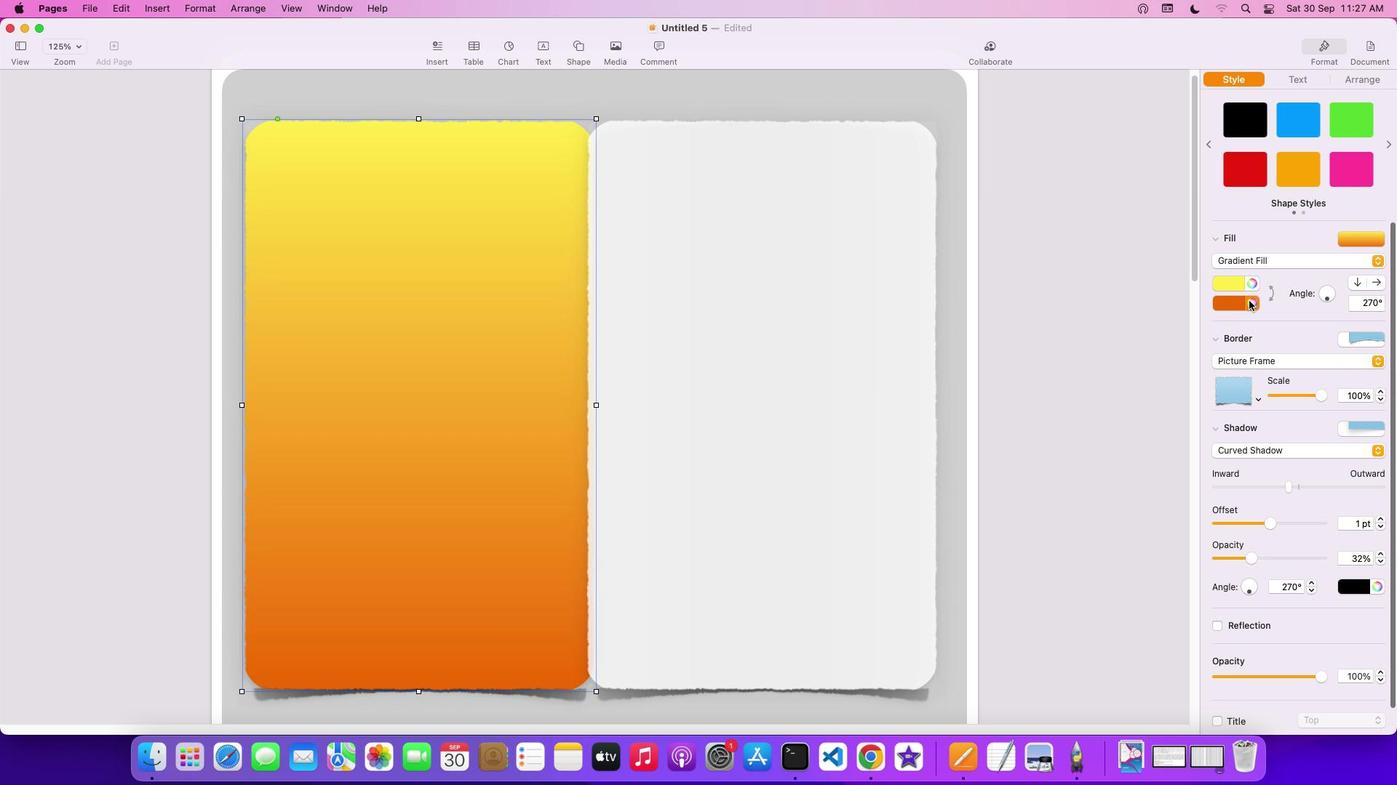 
Action: Mouse pressed left at (1248, 301)
Screenshot: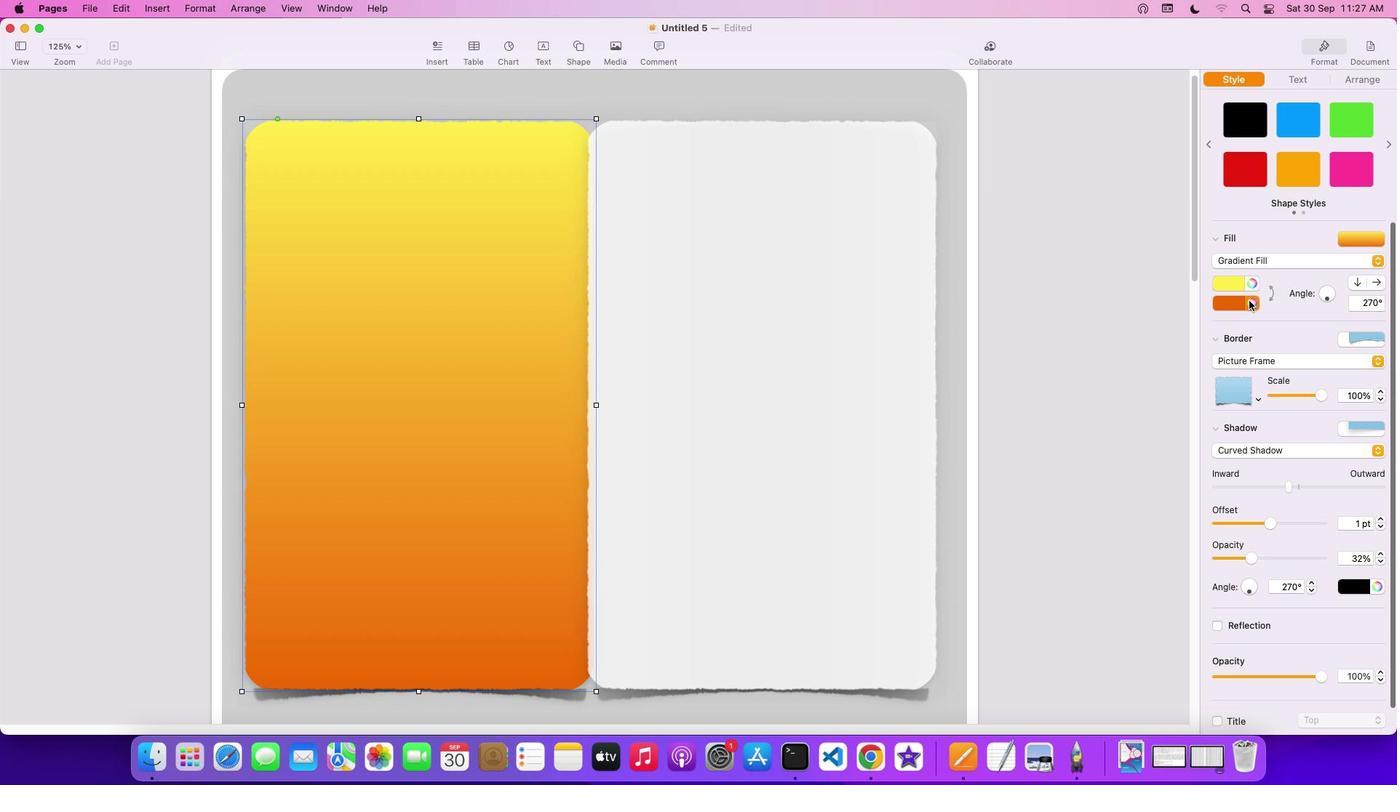 
Action: Mouse moved to (1252, 300)
Screenshot: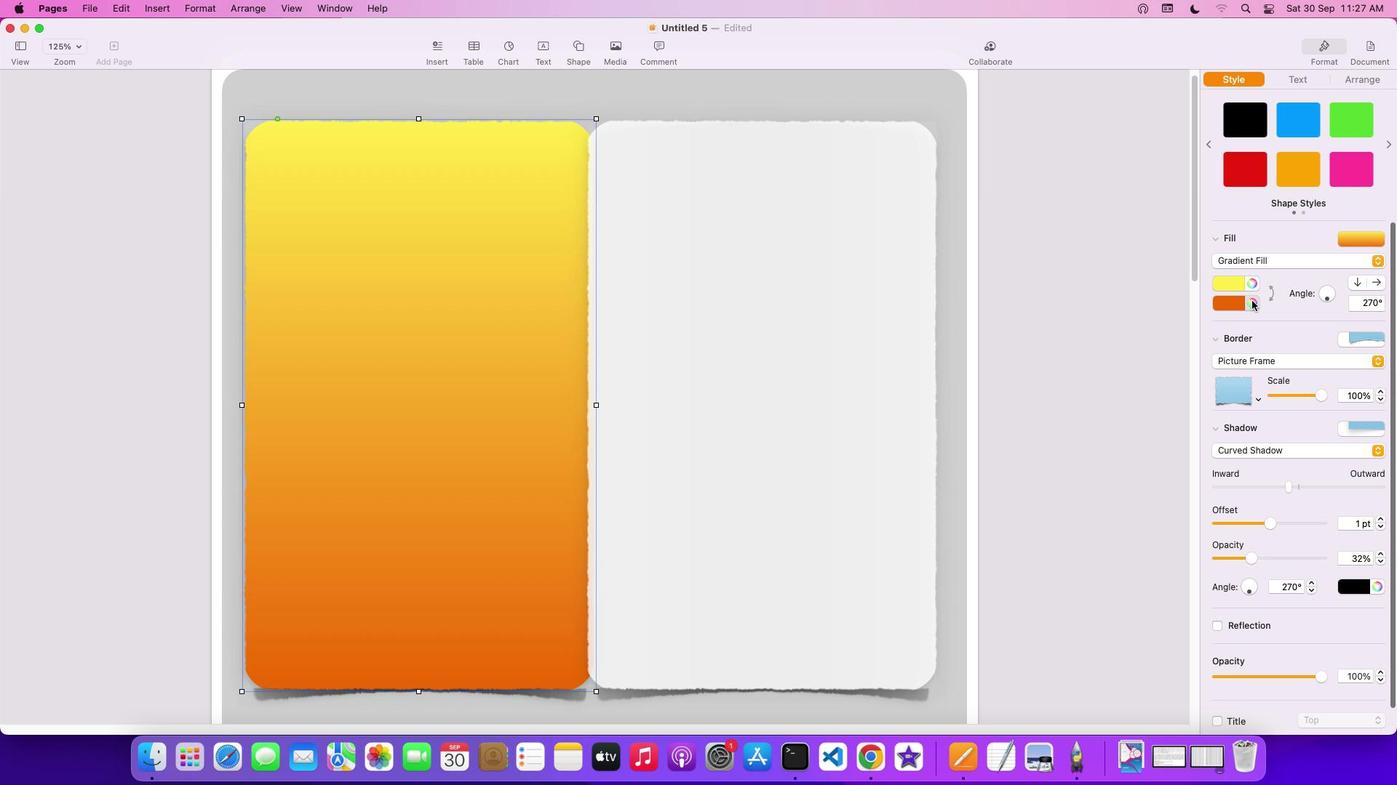 
Action: Mouse pressed left at (1252, 300)
Screenshot: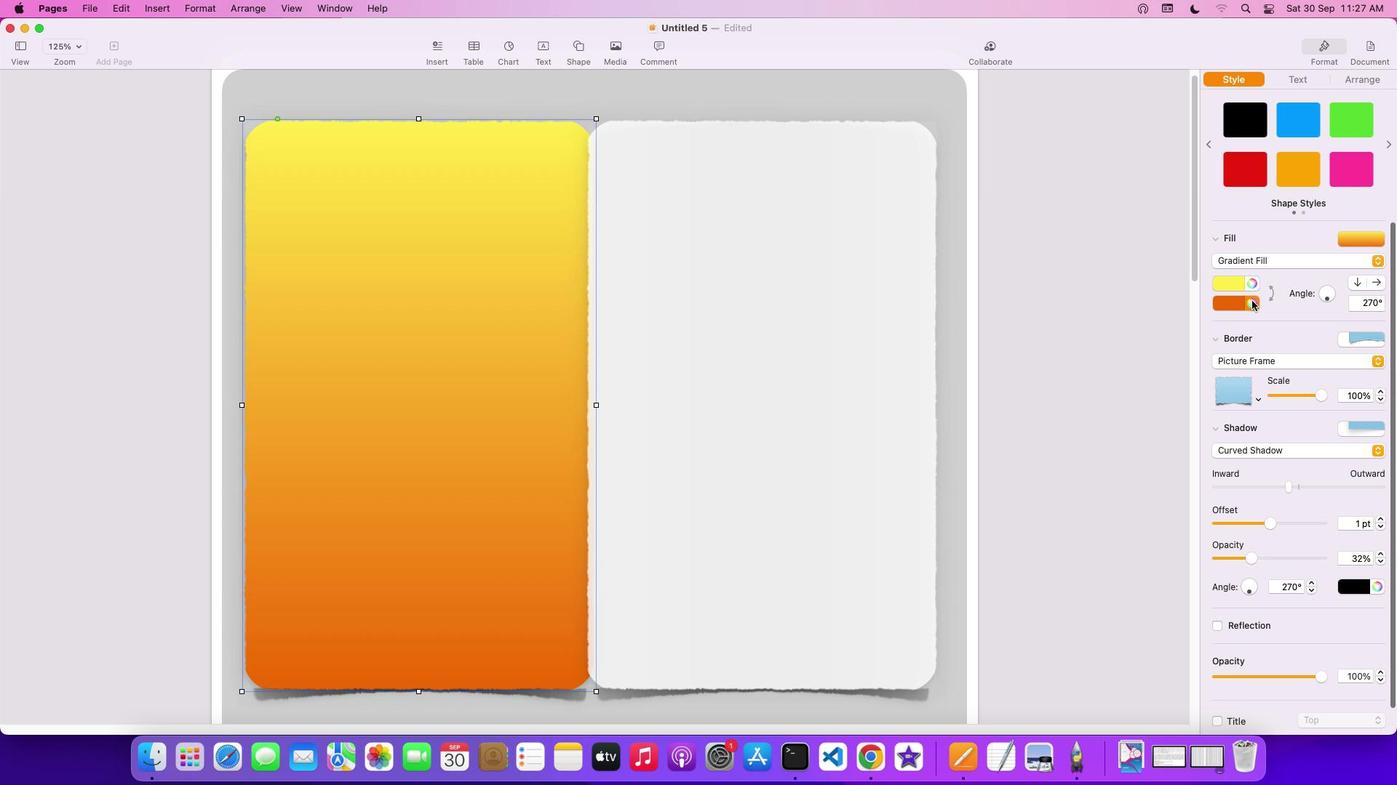 
Action: Mouse pressed left at (1252, 300)
Screenshot: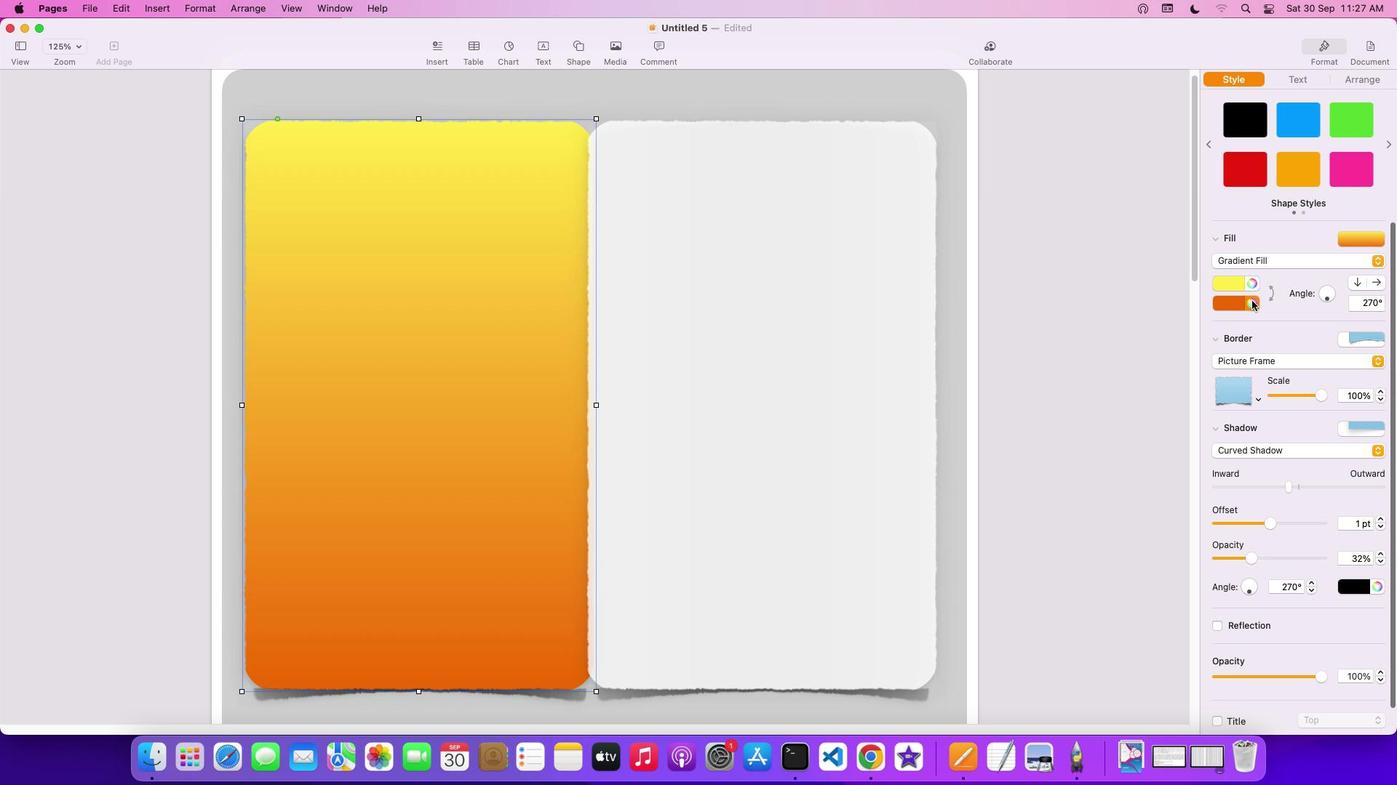 
Action: Mouse moved to (1282, 326)
Screenshot: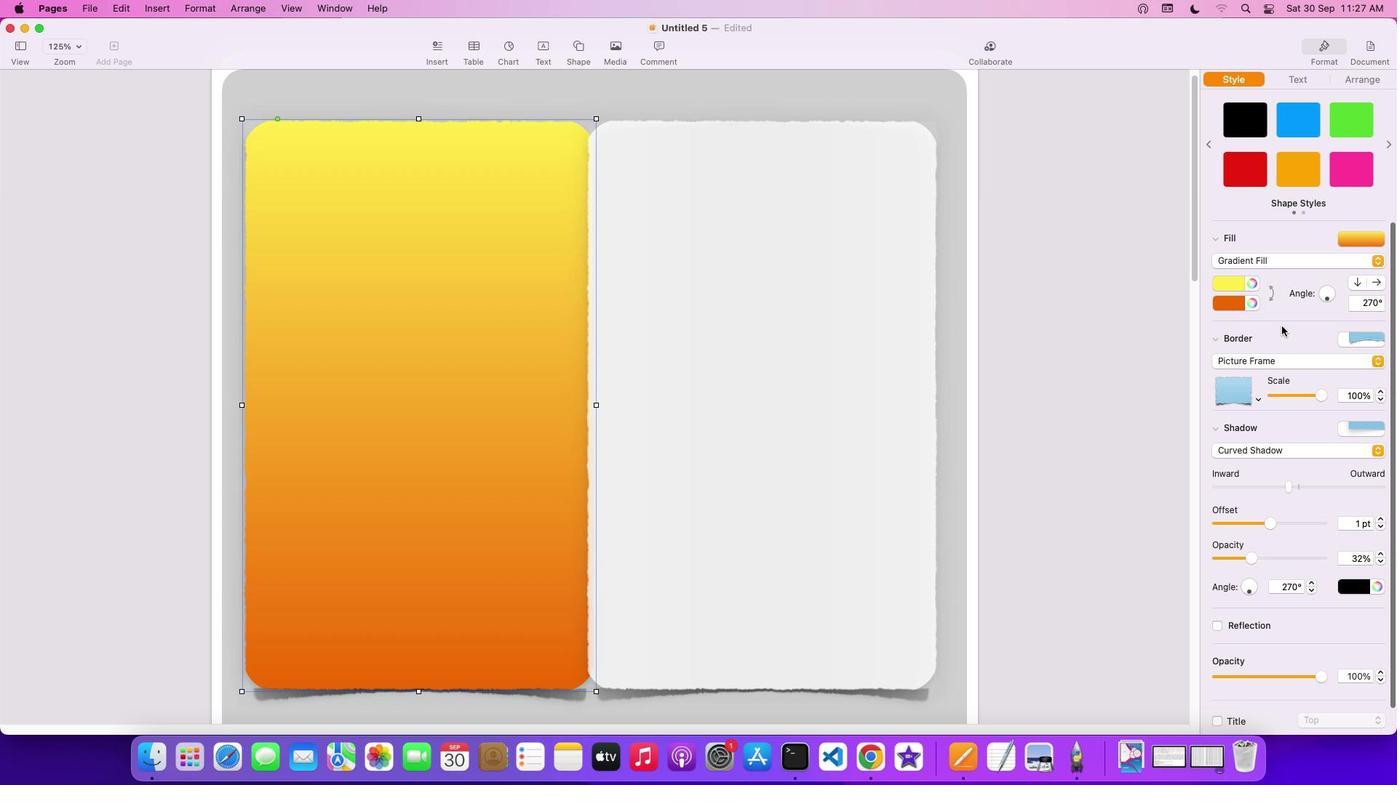 
Action: Mouse pressed left at (1282, 326)
Screenshot: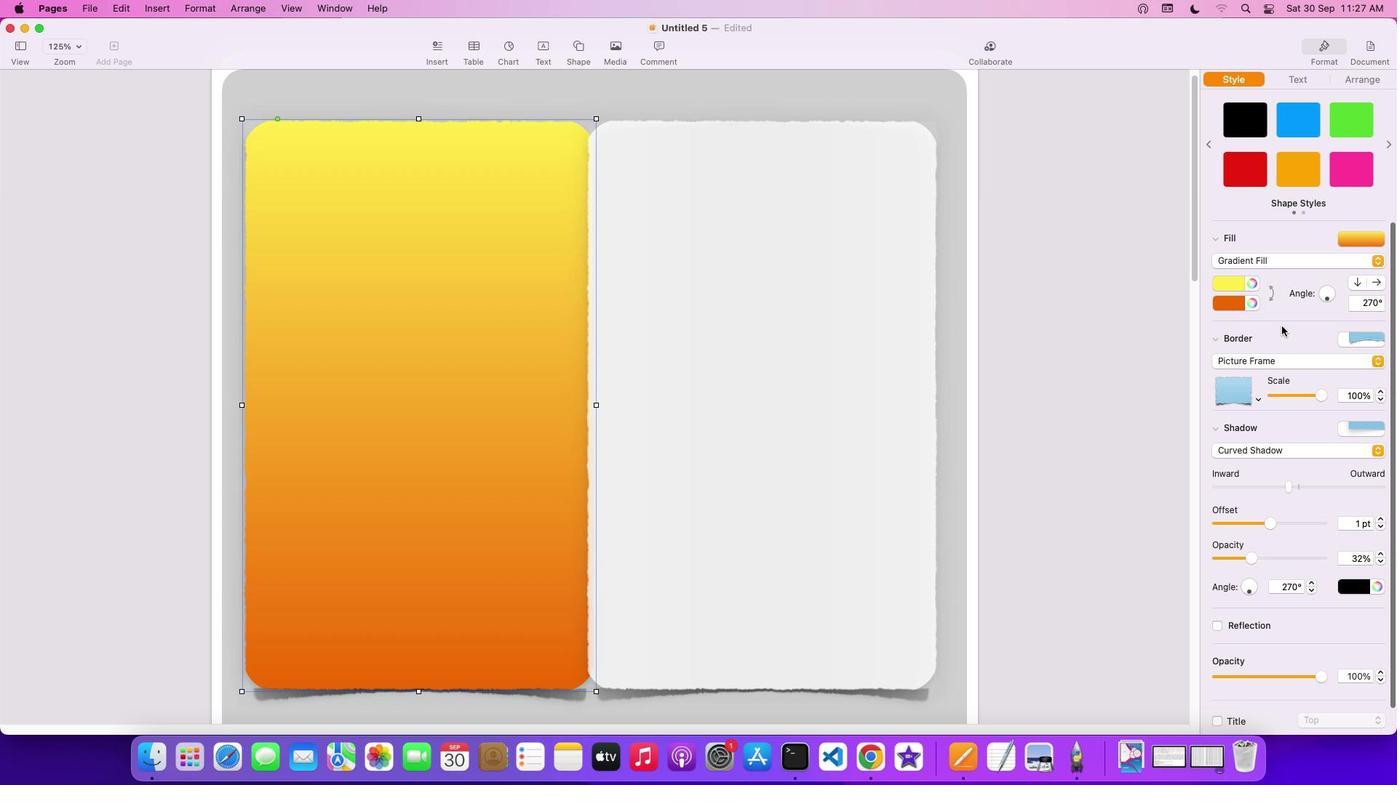 
Action: Mouse moved to (1250, 306)
Screenshot: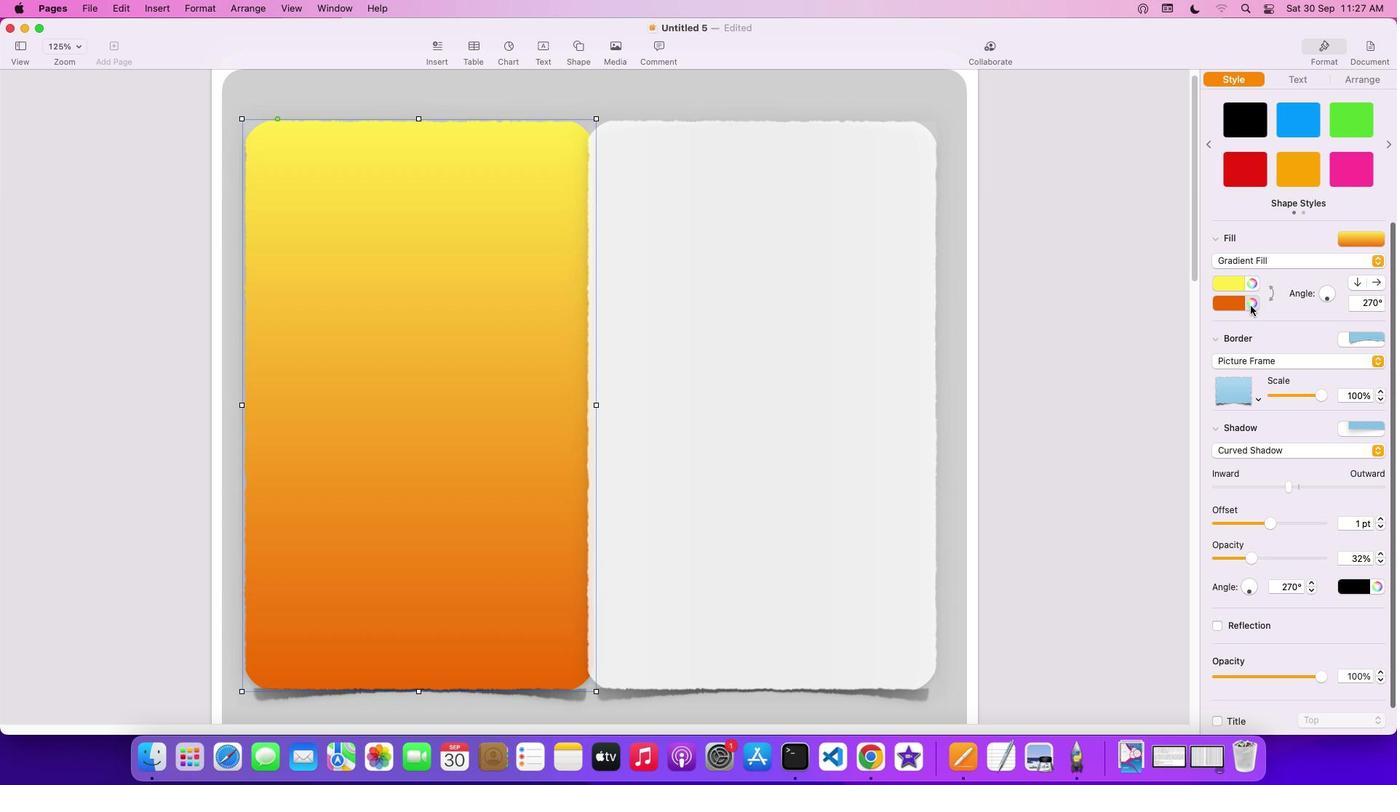 
Action: Mouse pressed left at (1250, 306)
Screenshot: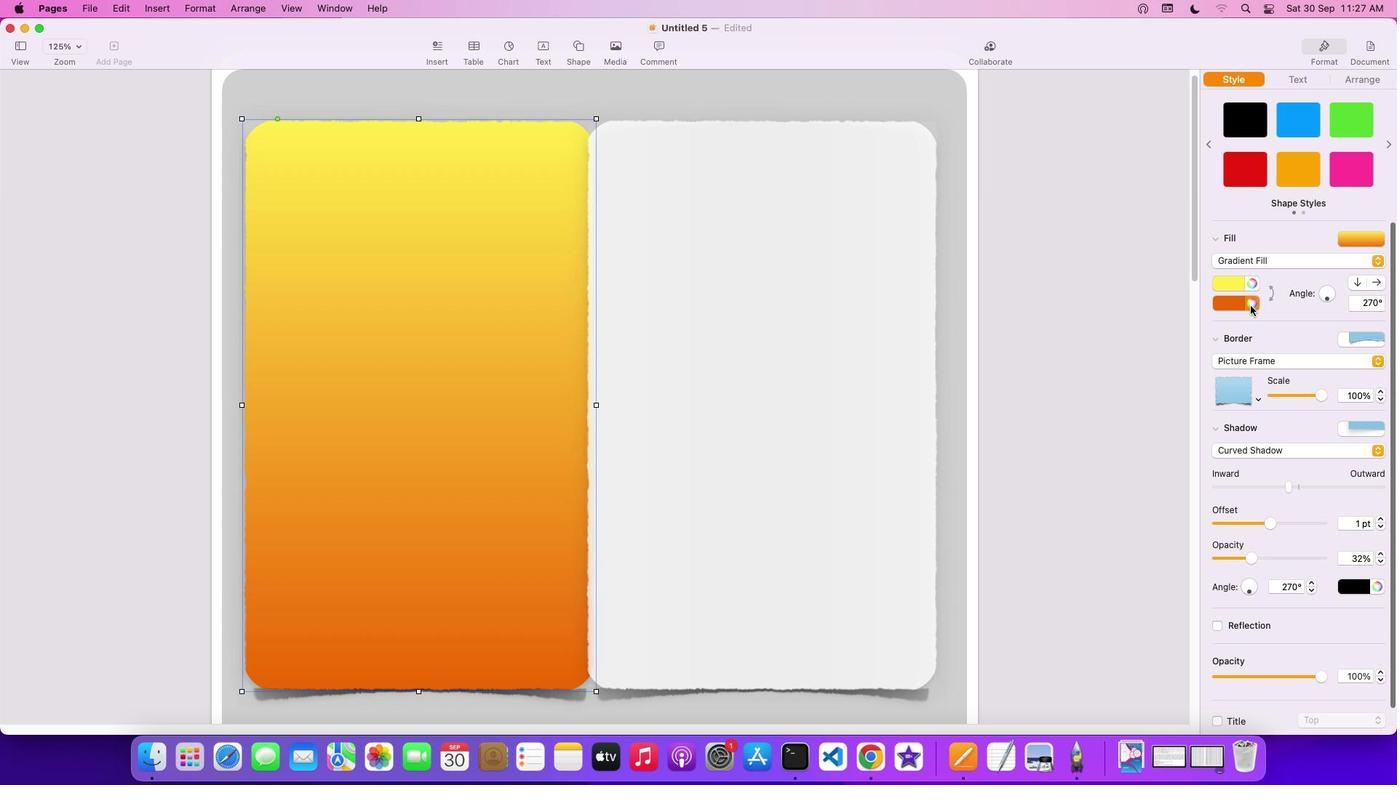 
Action: Mouse moved to (1250, 305)
Screenshot: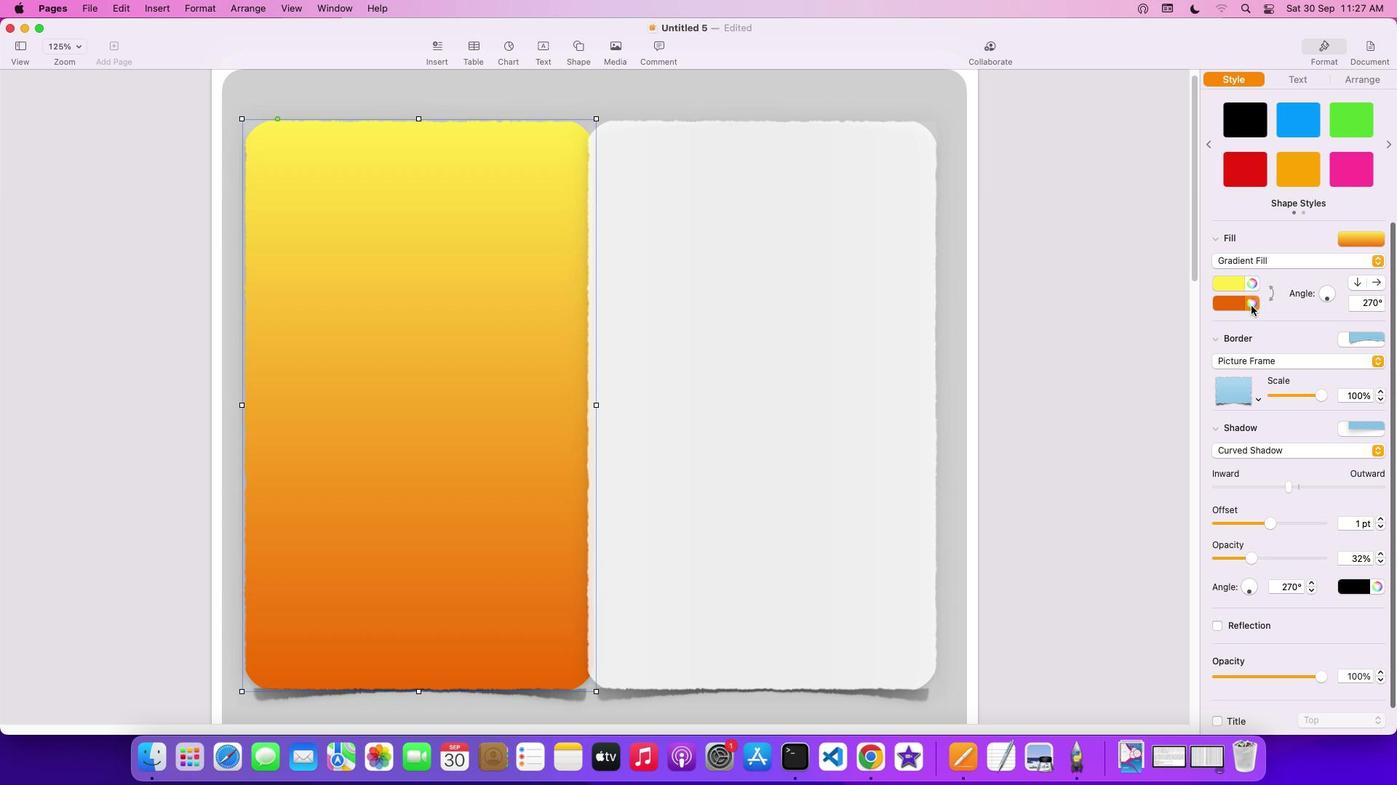 
Action: Mouse pressed left at (1250, 305)
Screenshot: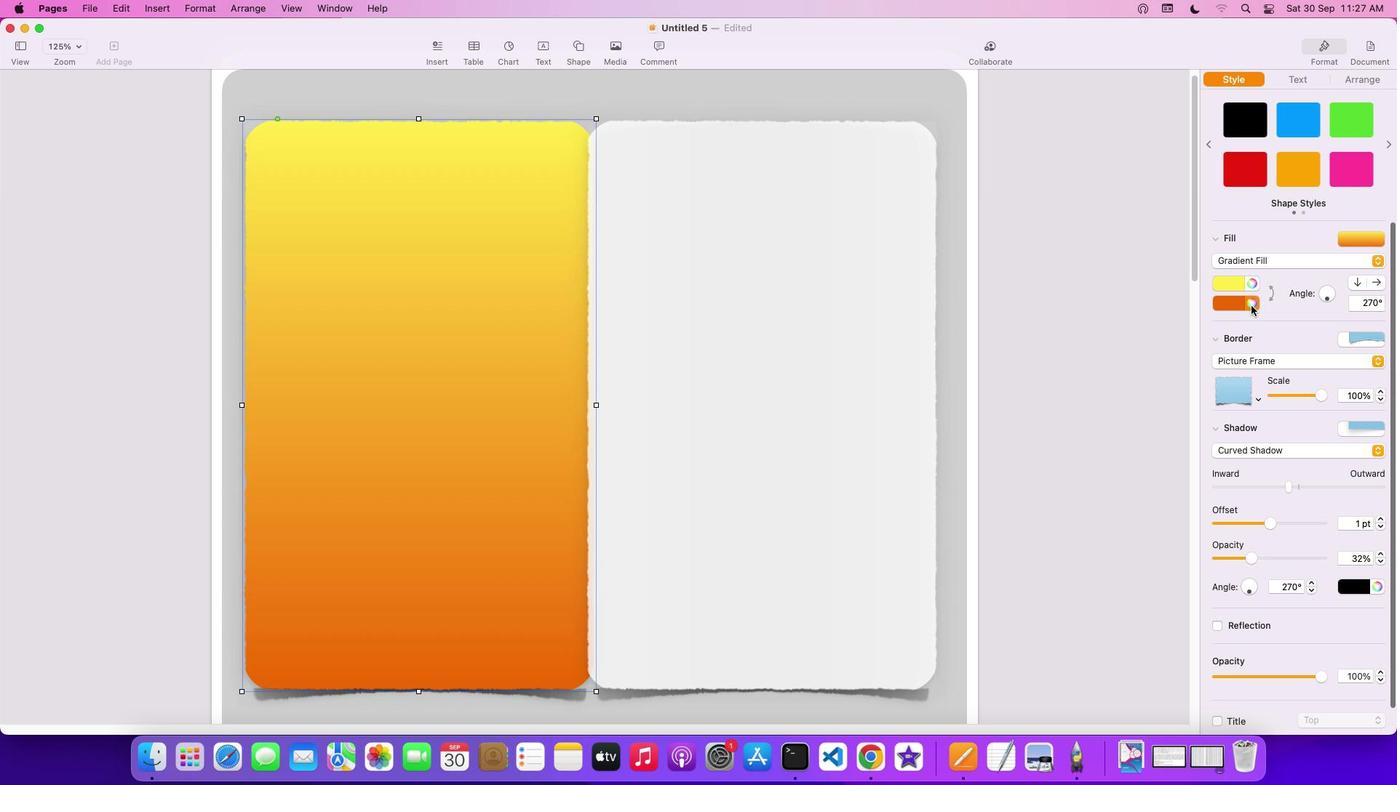 
Action: Mouse pressed left at (1250, 305)
Screenshot: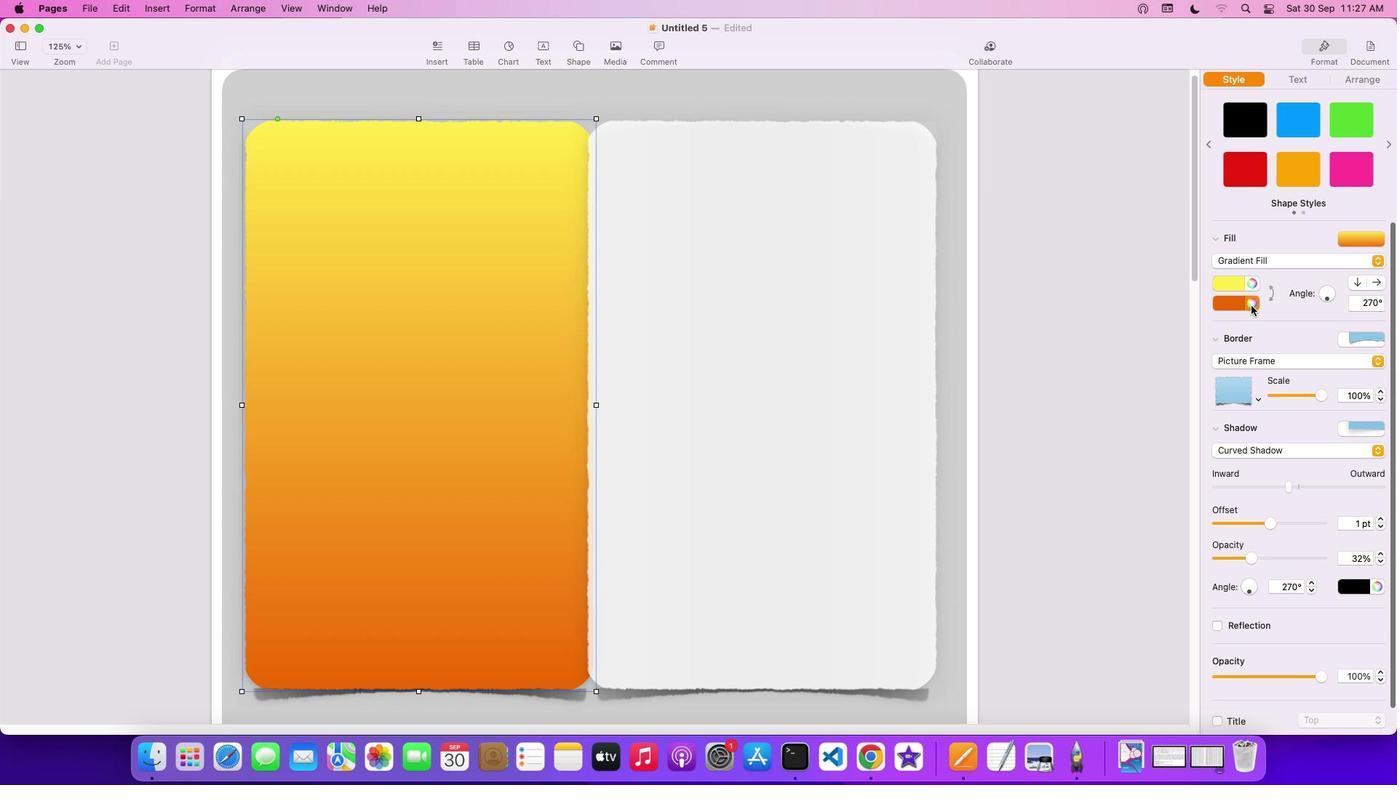 
Action: Mouse moved to (1265, 304)
Screenshot: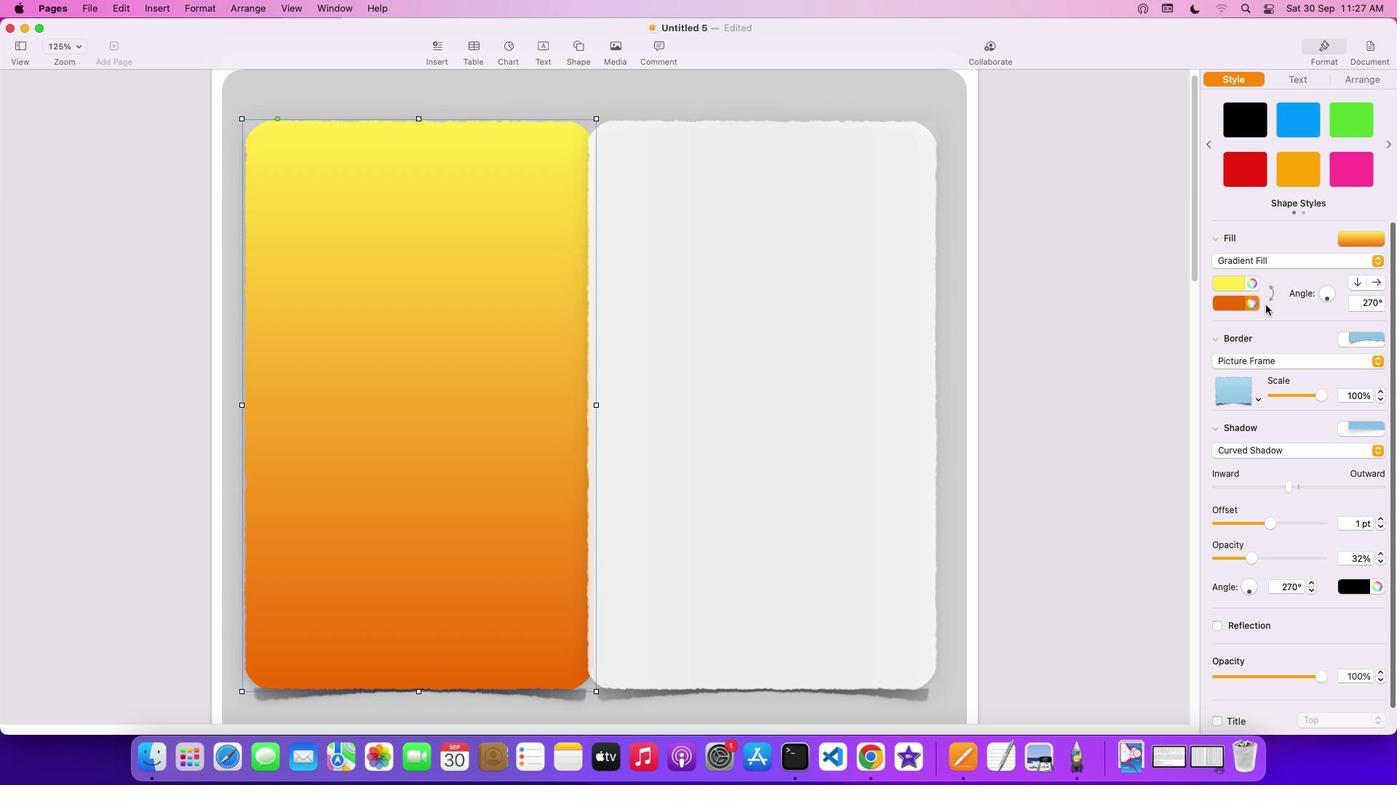 
Action: Mouse pressed left at (1265, 304)
Screenshot: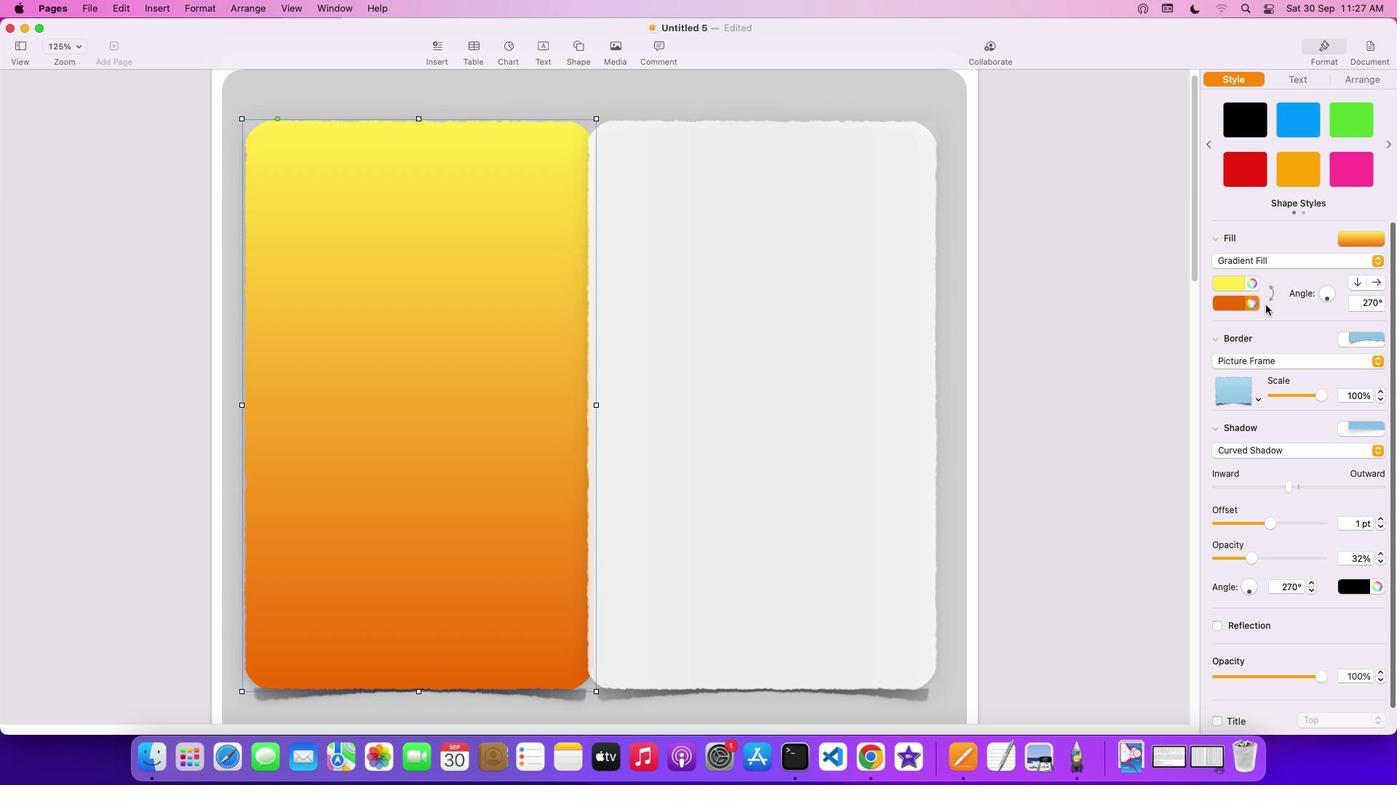 
Action: Mouse moved to (1241, 305)
Screenshot: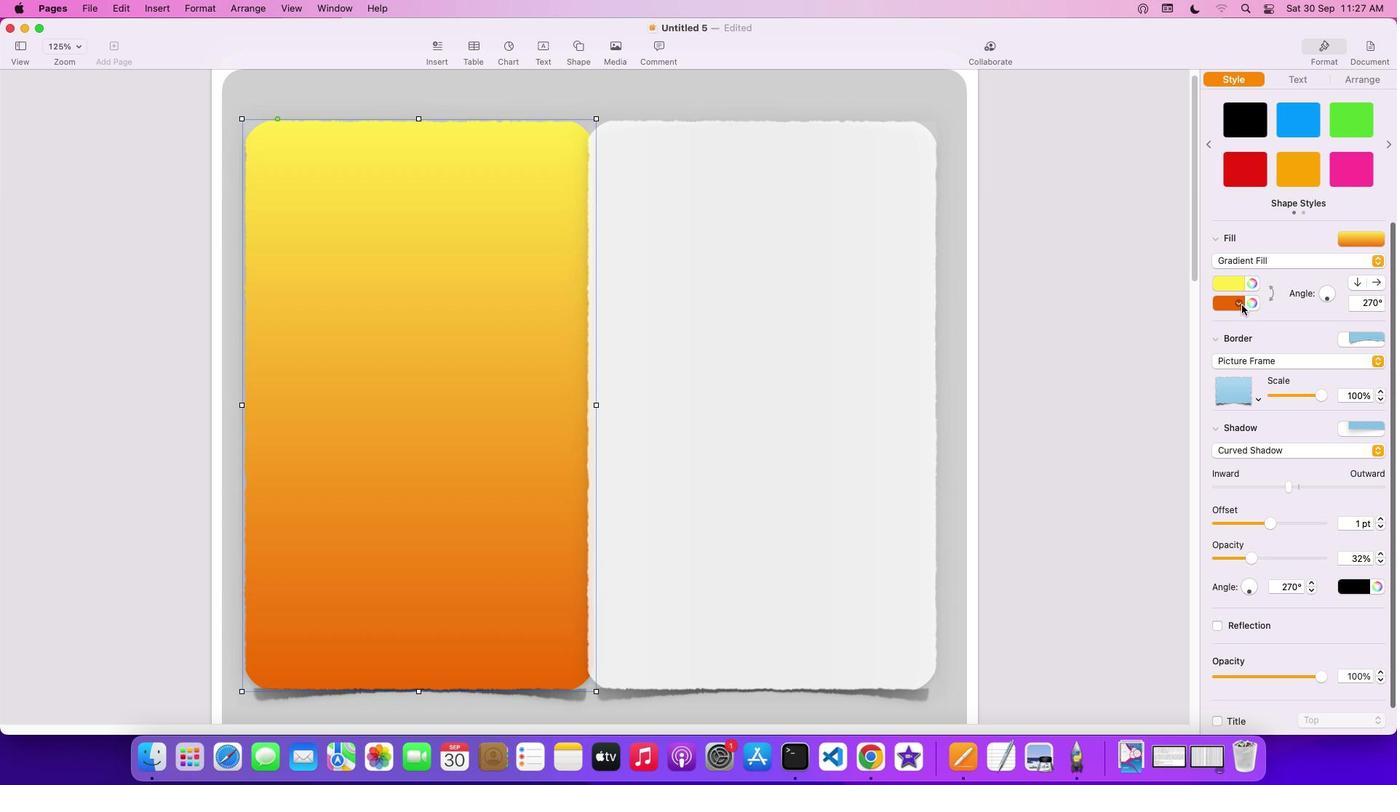 
Action: Mouse pressed left at (1241, 305)
Screenshot: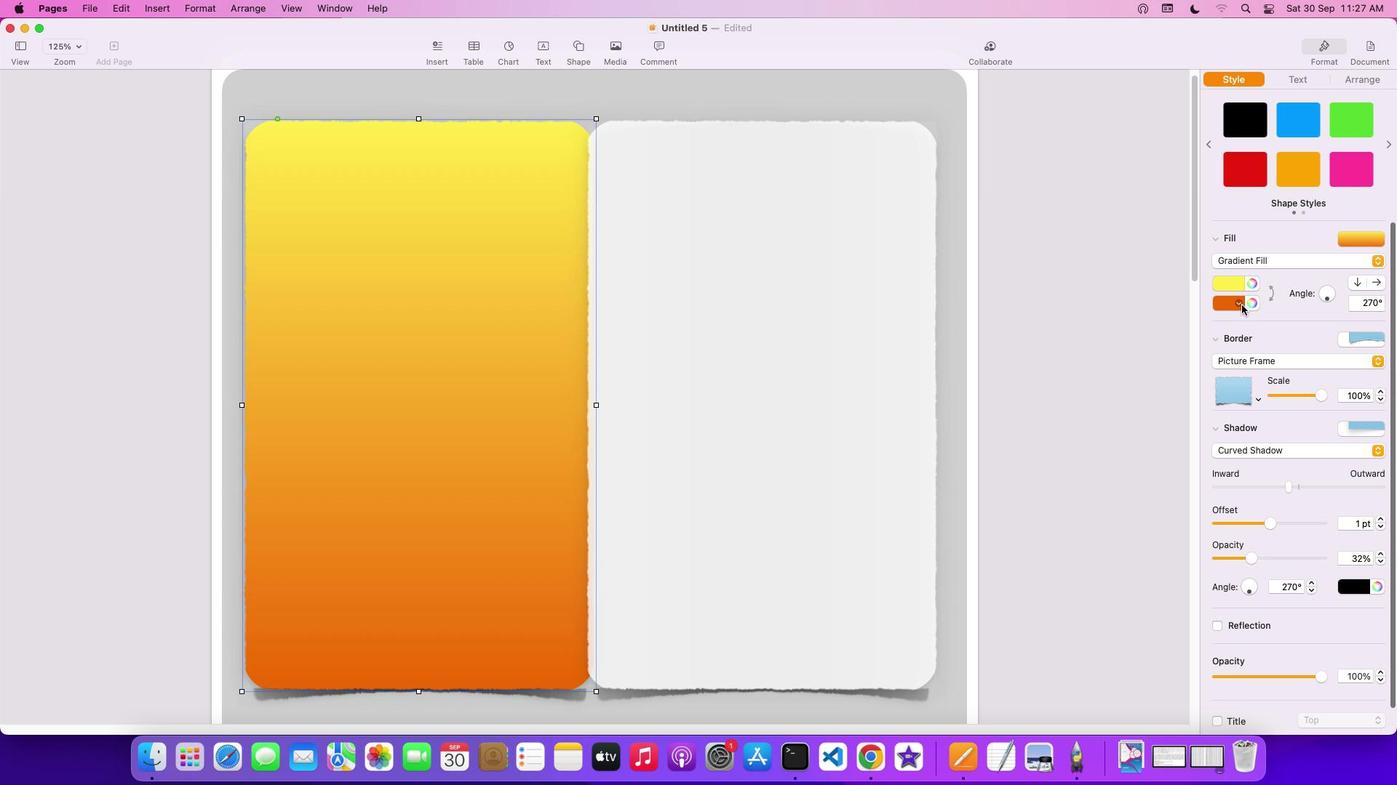 
Action: Mouse moved to (1253, 302)
Screenshot: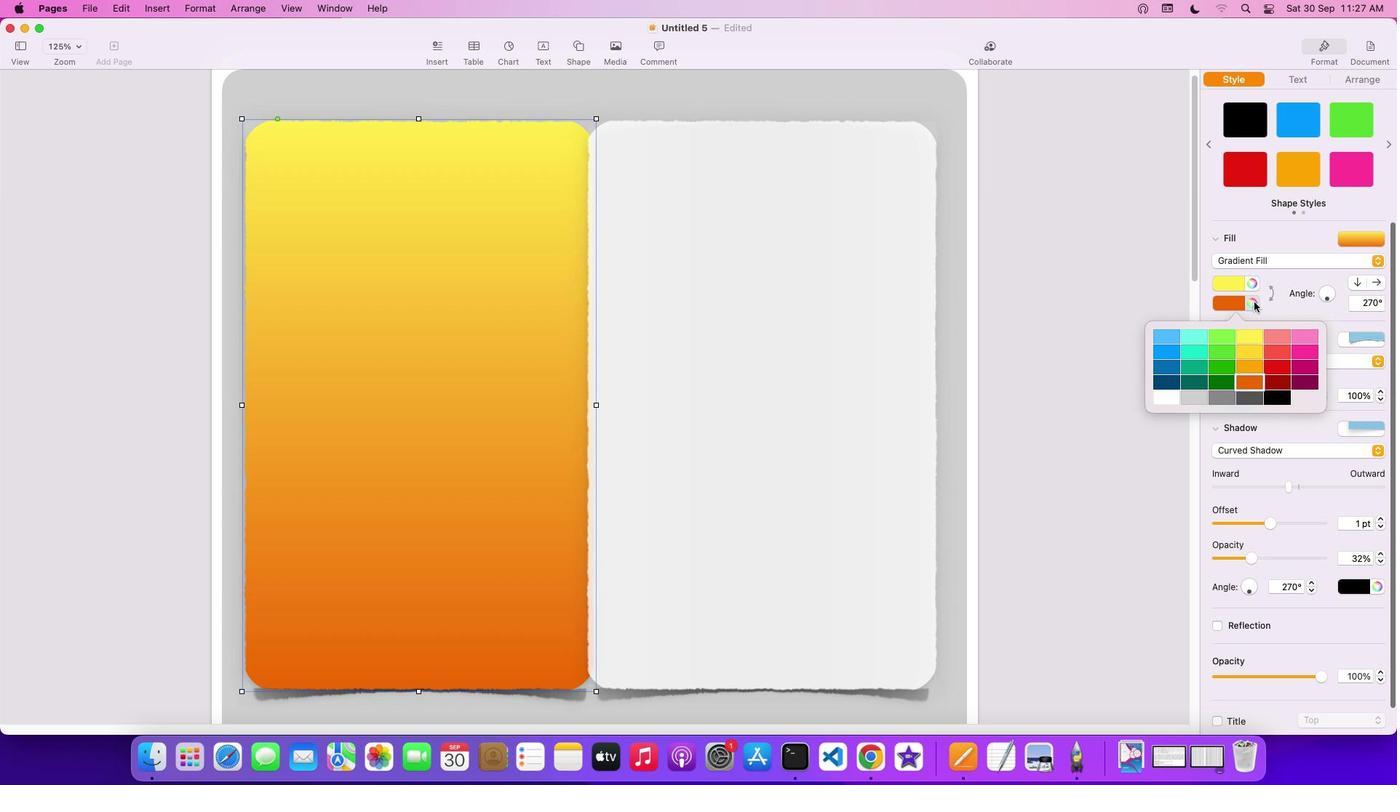 
Action: Mouse pressed left at (1253, 302)
Screenshot: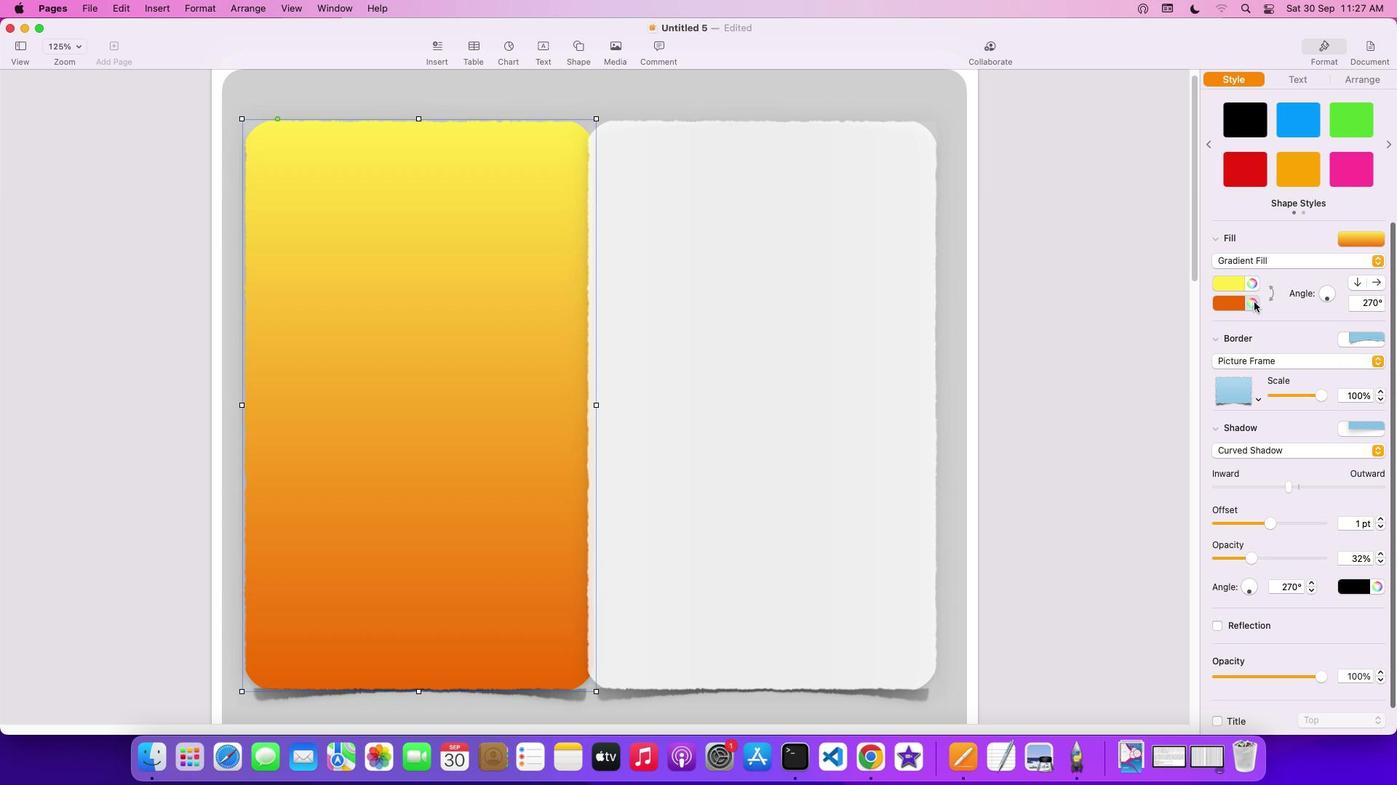 
Action: Mouse pressed left at (1253, 302)
Screenshot: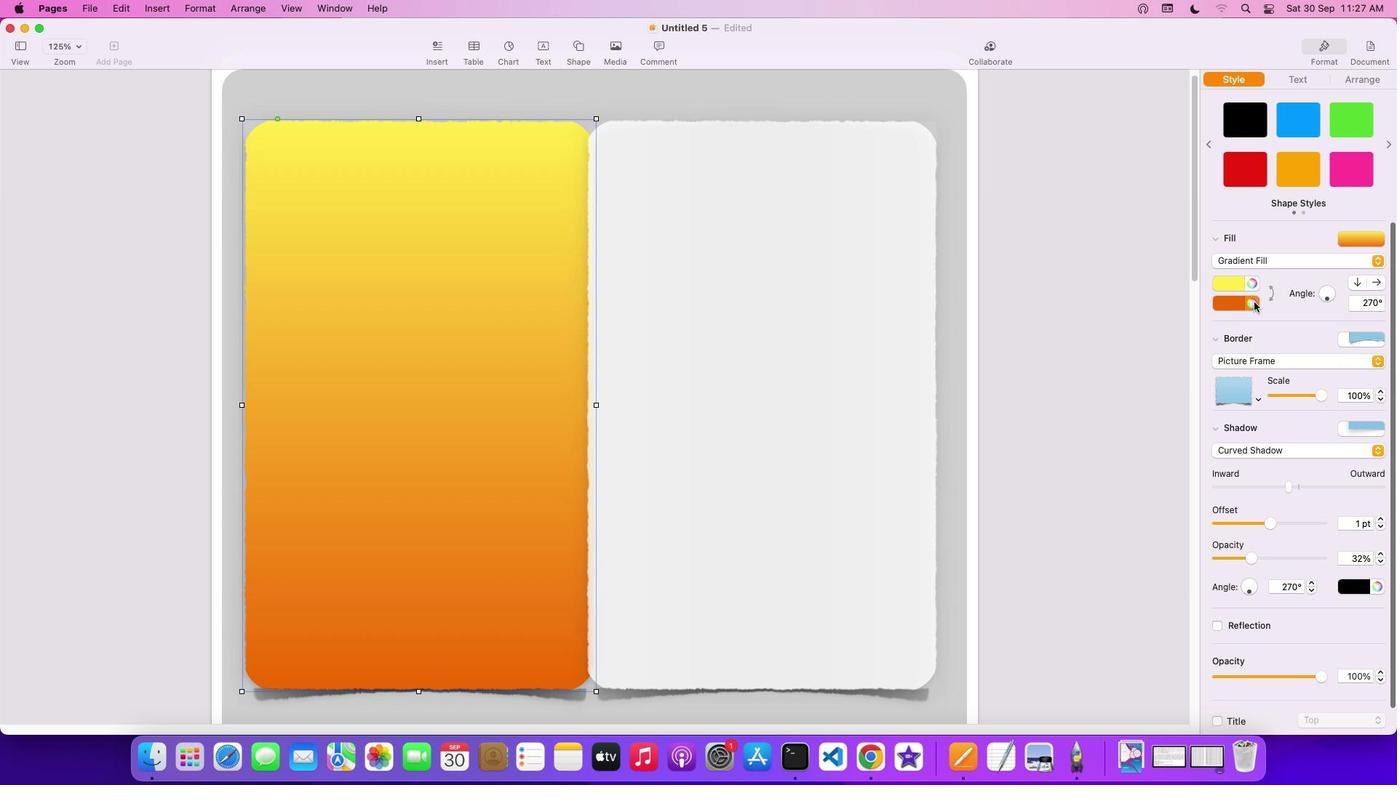 
Action: Mouse pressed left at (1253, 302)
Screenshot: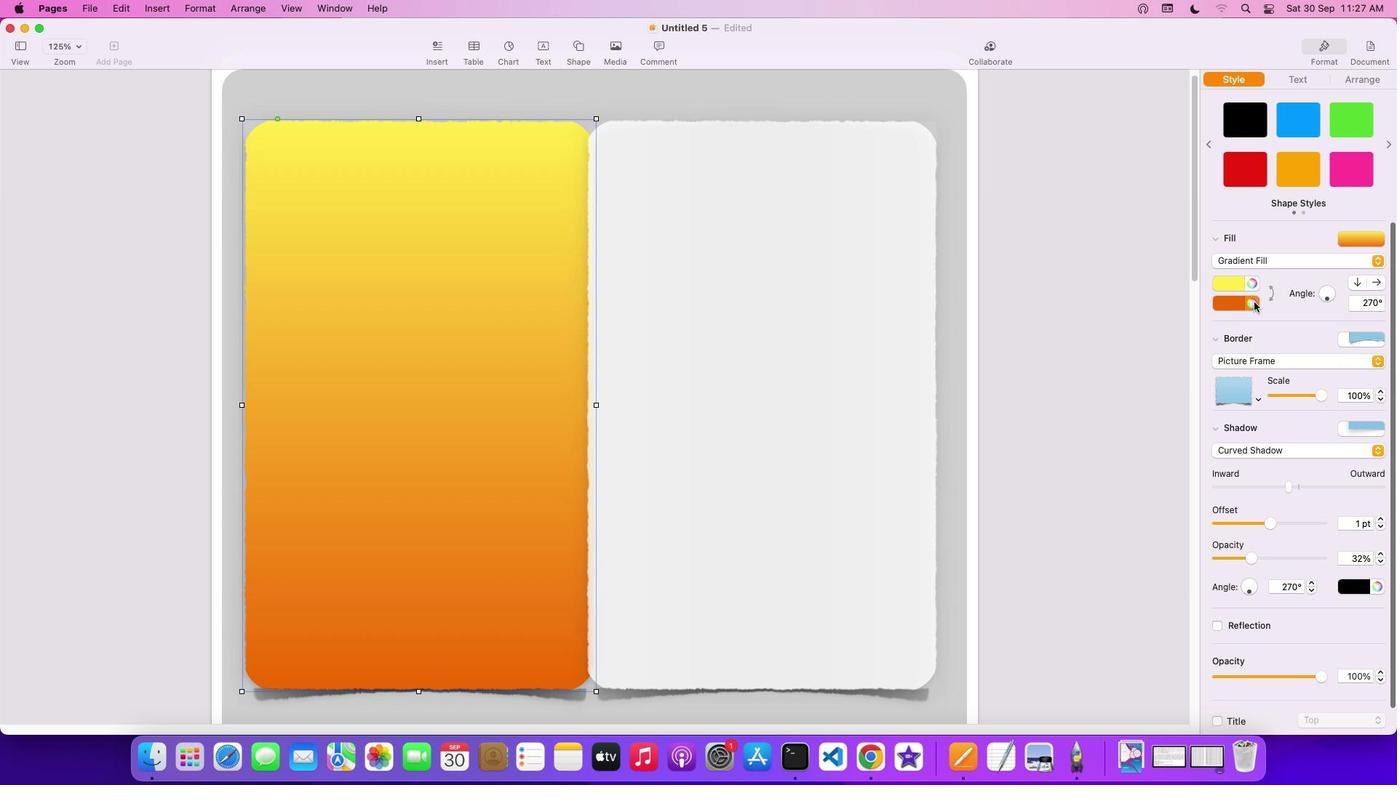 
Action: Mouse moved to (731, 358)
Screenshot: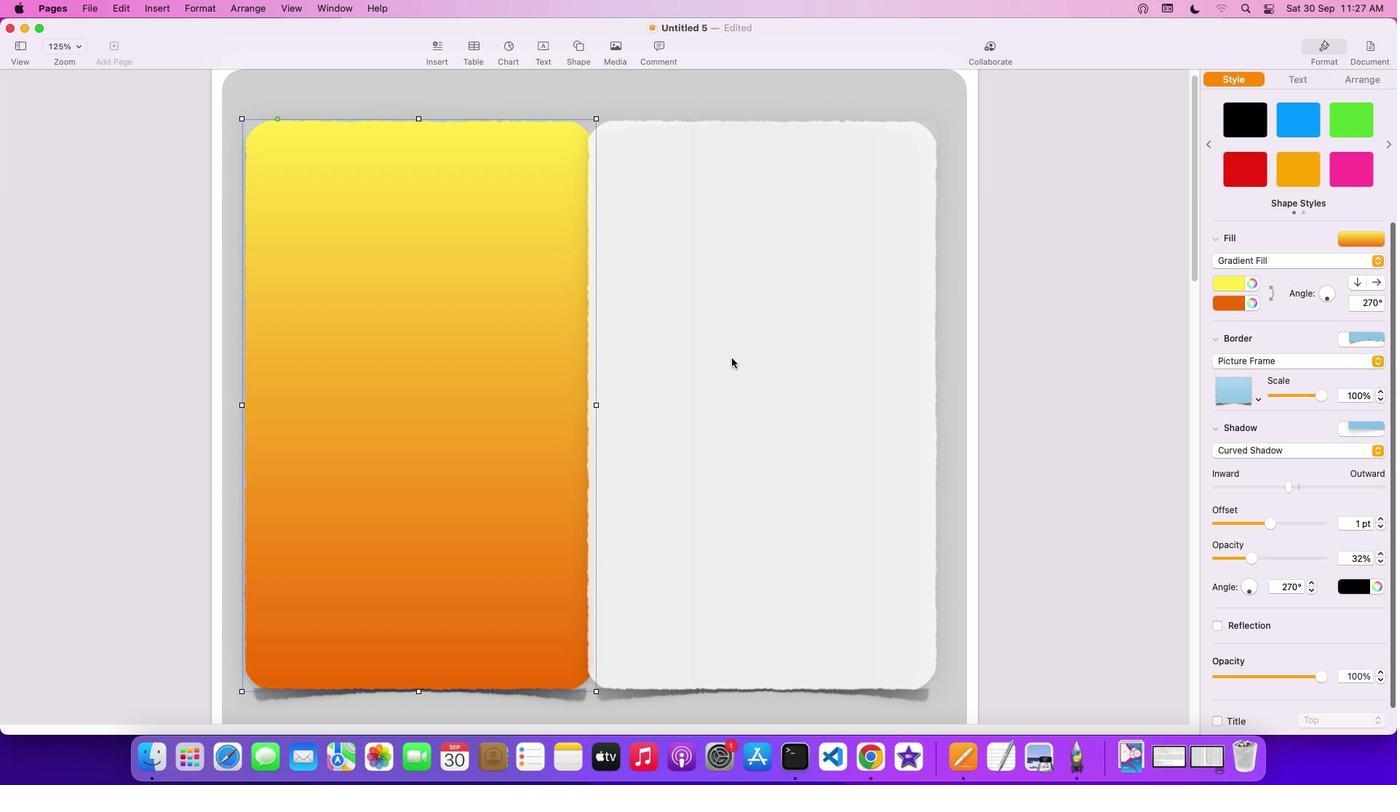 
Action: Mouse pressed left at (731, 358)
Screenshot: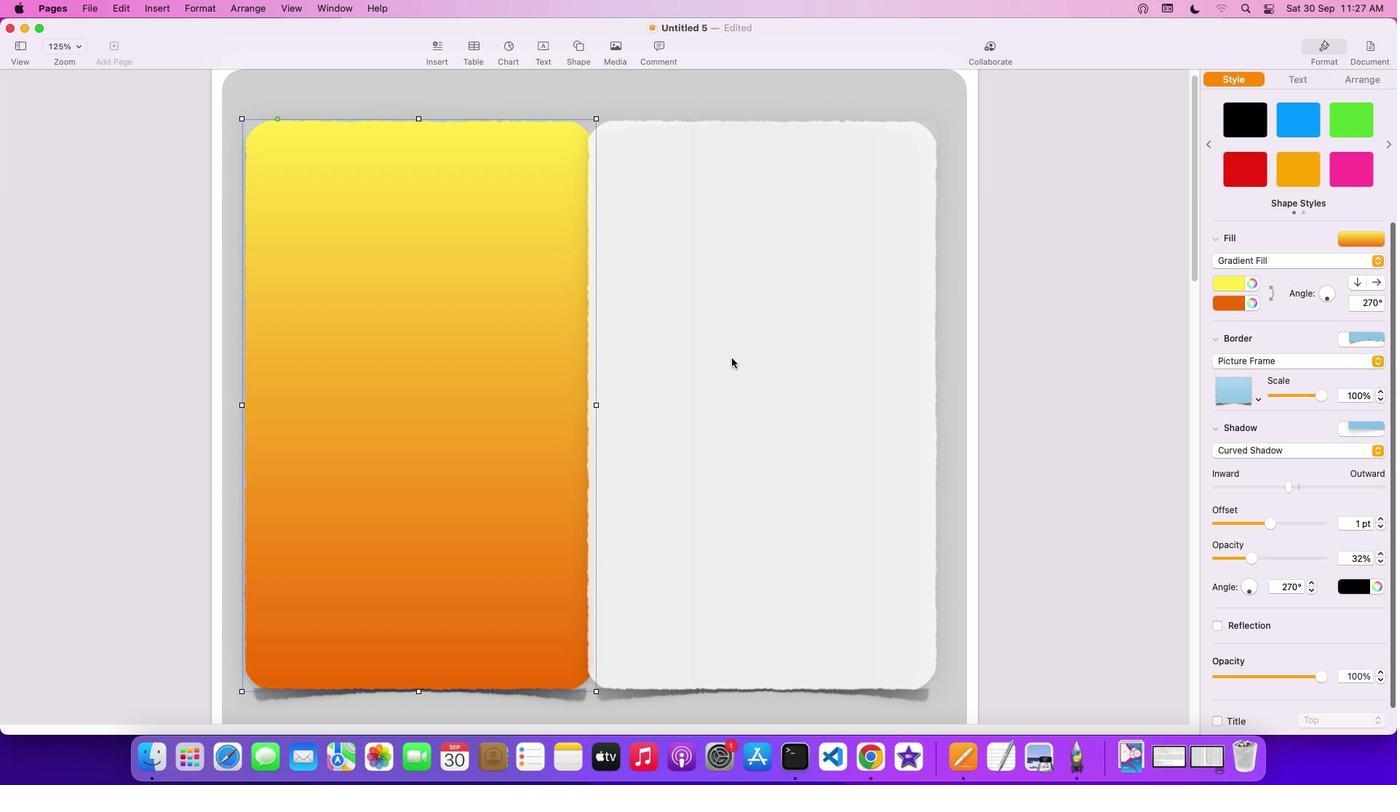 
Action: Mouse moved to (558, 366)
Screenshot: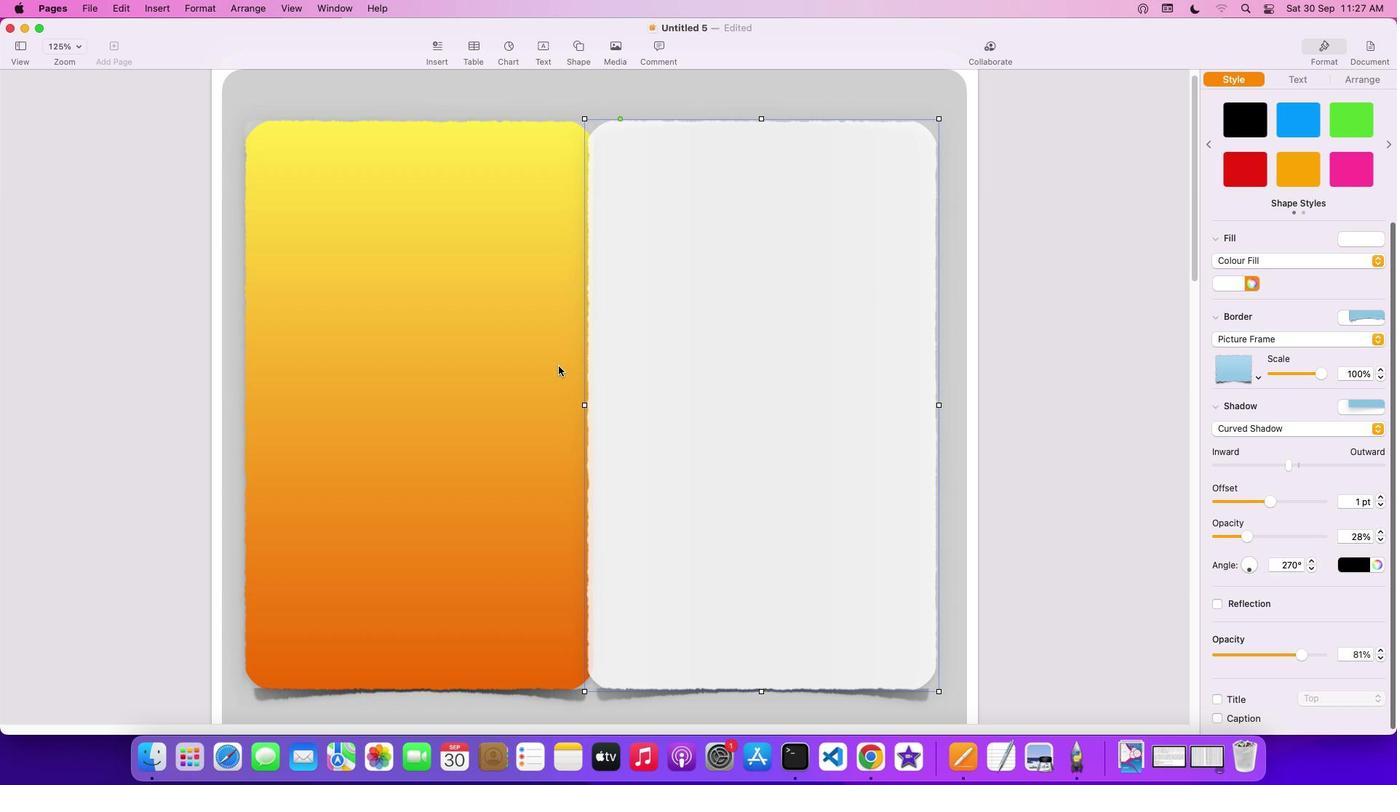 
Action: Mouse pressed left at (558, 366)
Screenshot: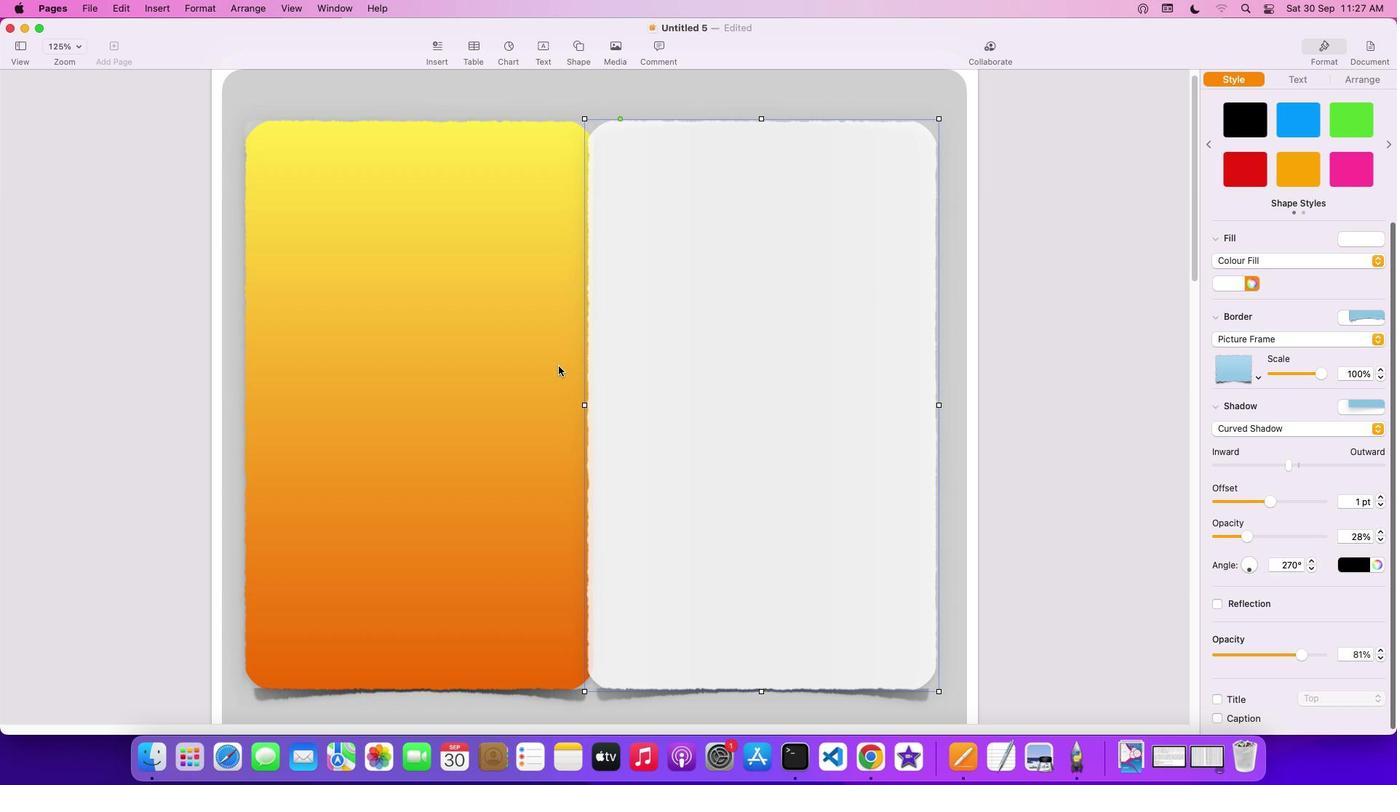 
Action: Mouse moved to (463, 352)
Screenshot: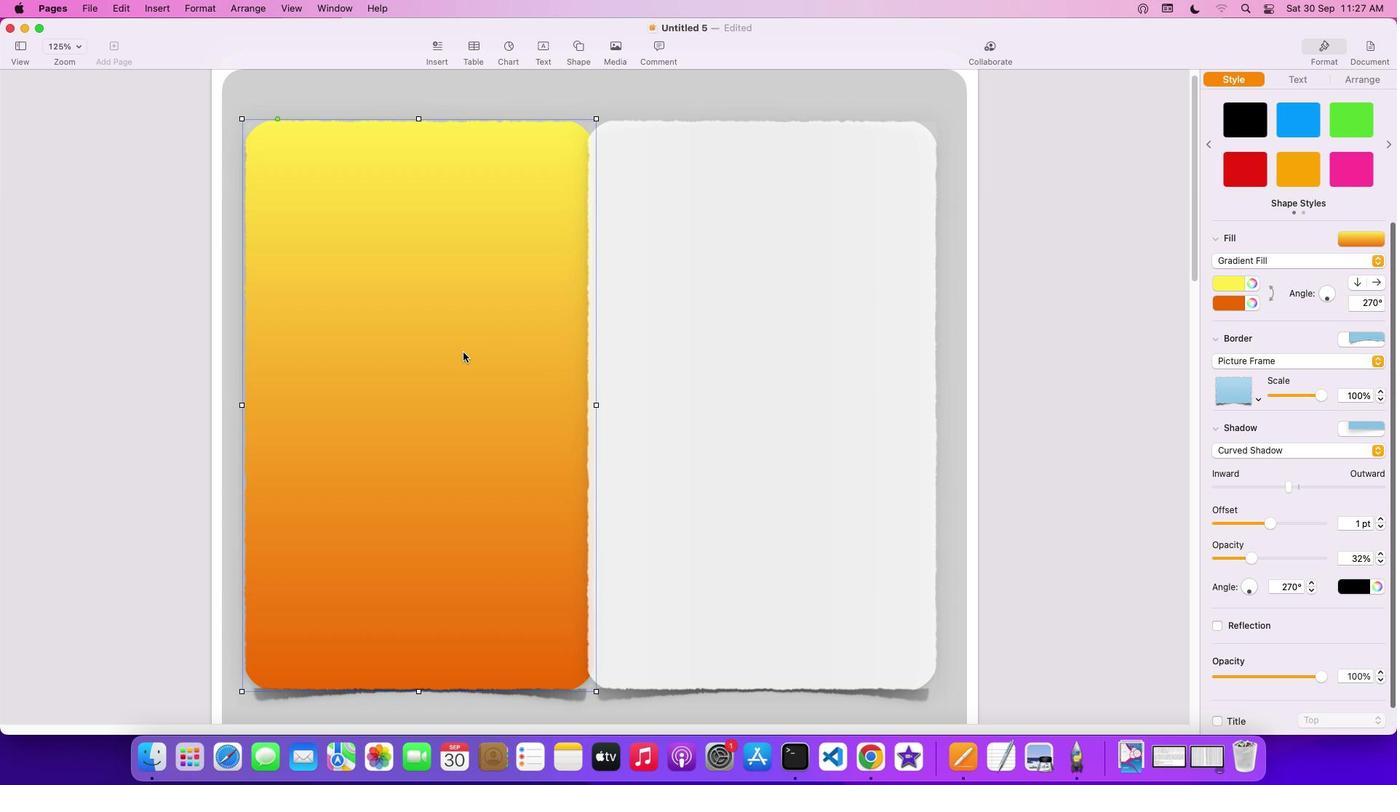 
Action: Mouse pressed left at (463, 352)
Screenshot: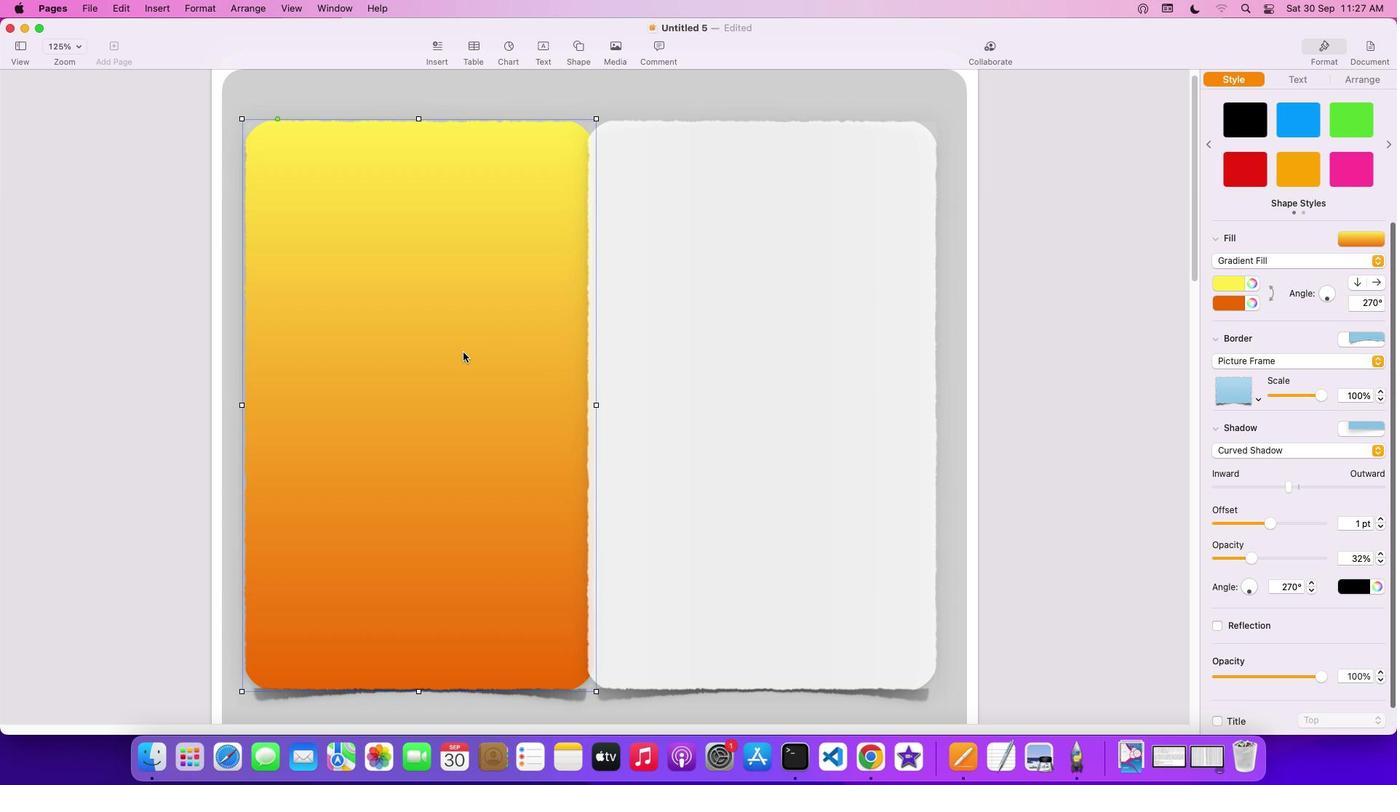 
Action: Mouse moved to (1252, 302)
Screenshot: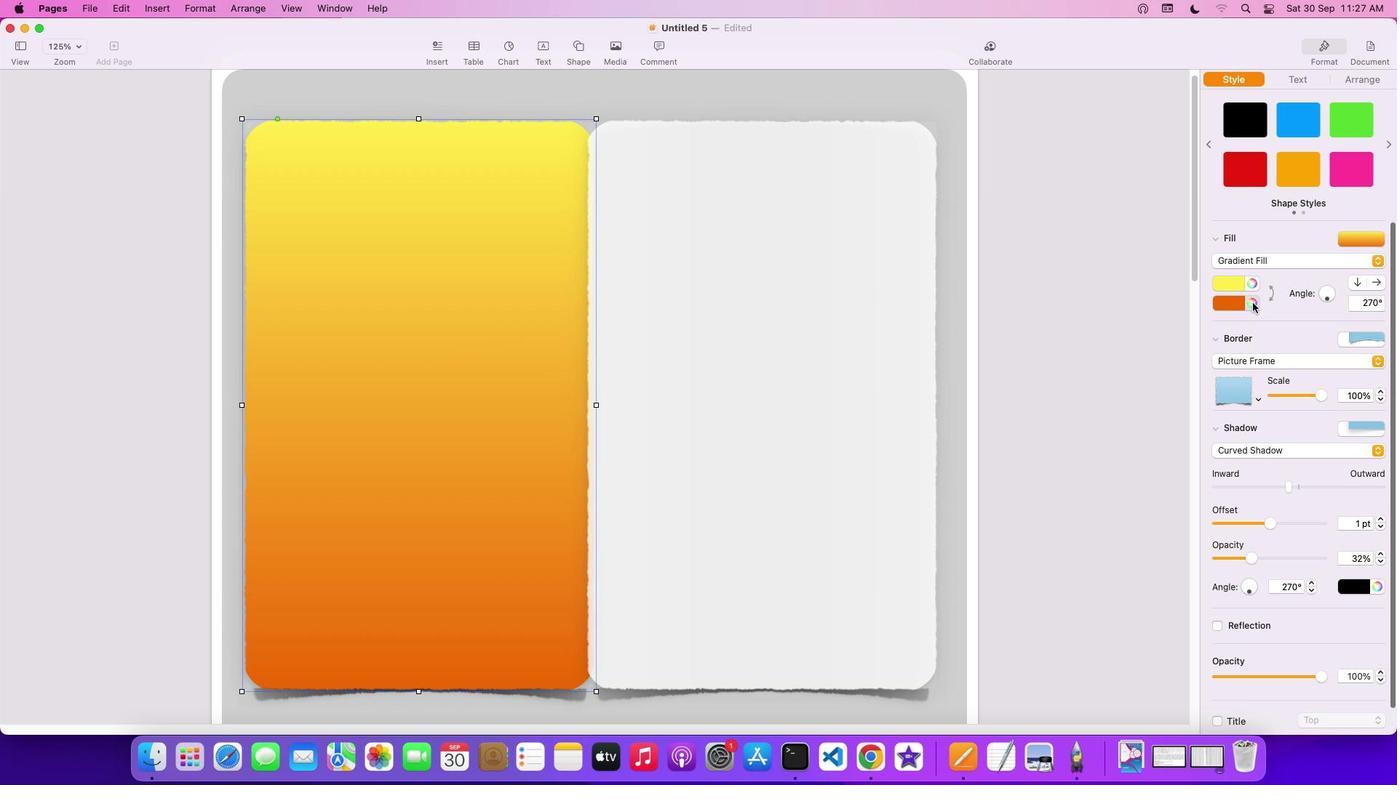 
Action: Mouse pressed left at (1252, 302)
Screenshot: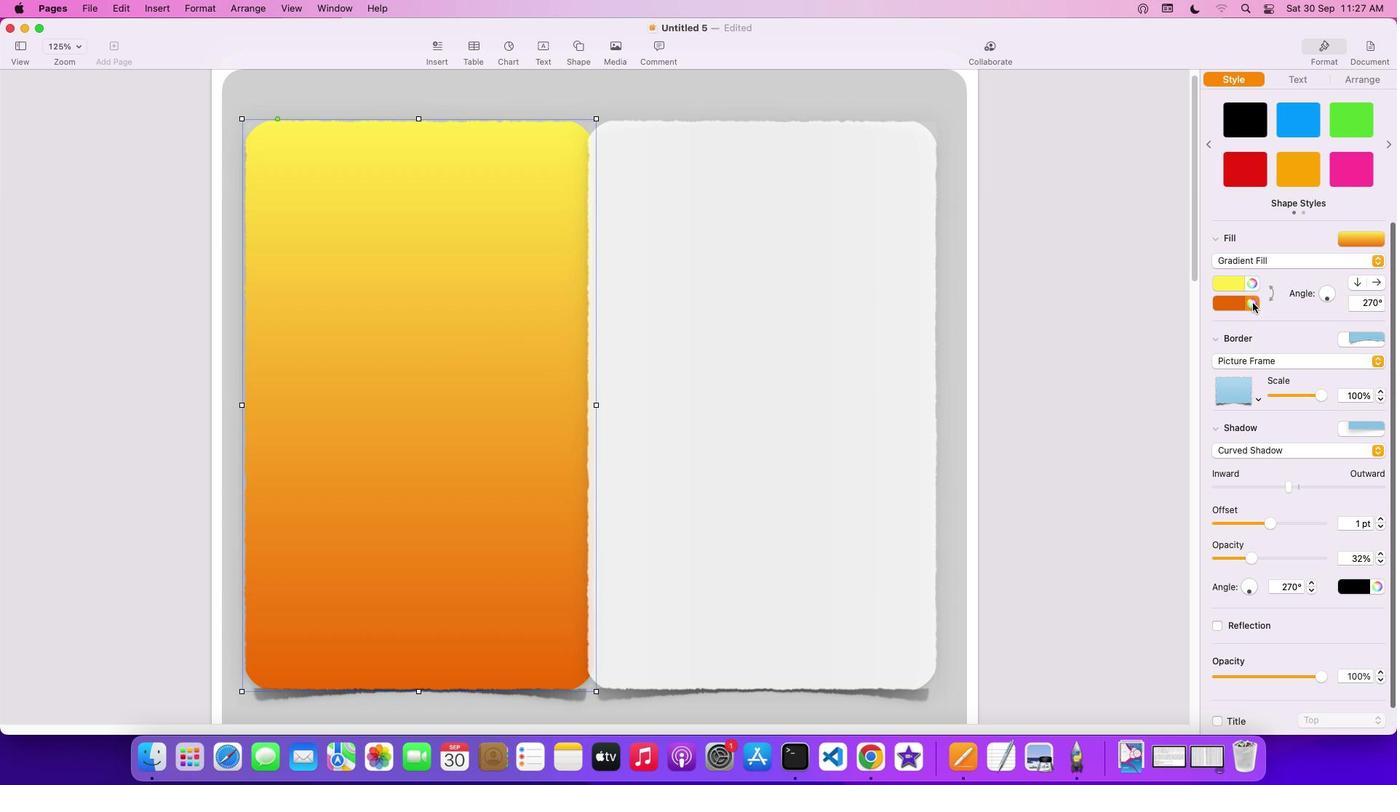 
Action: Mouse moved to (1252, 302)
Screenshot: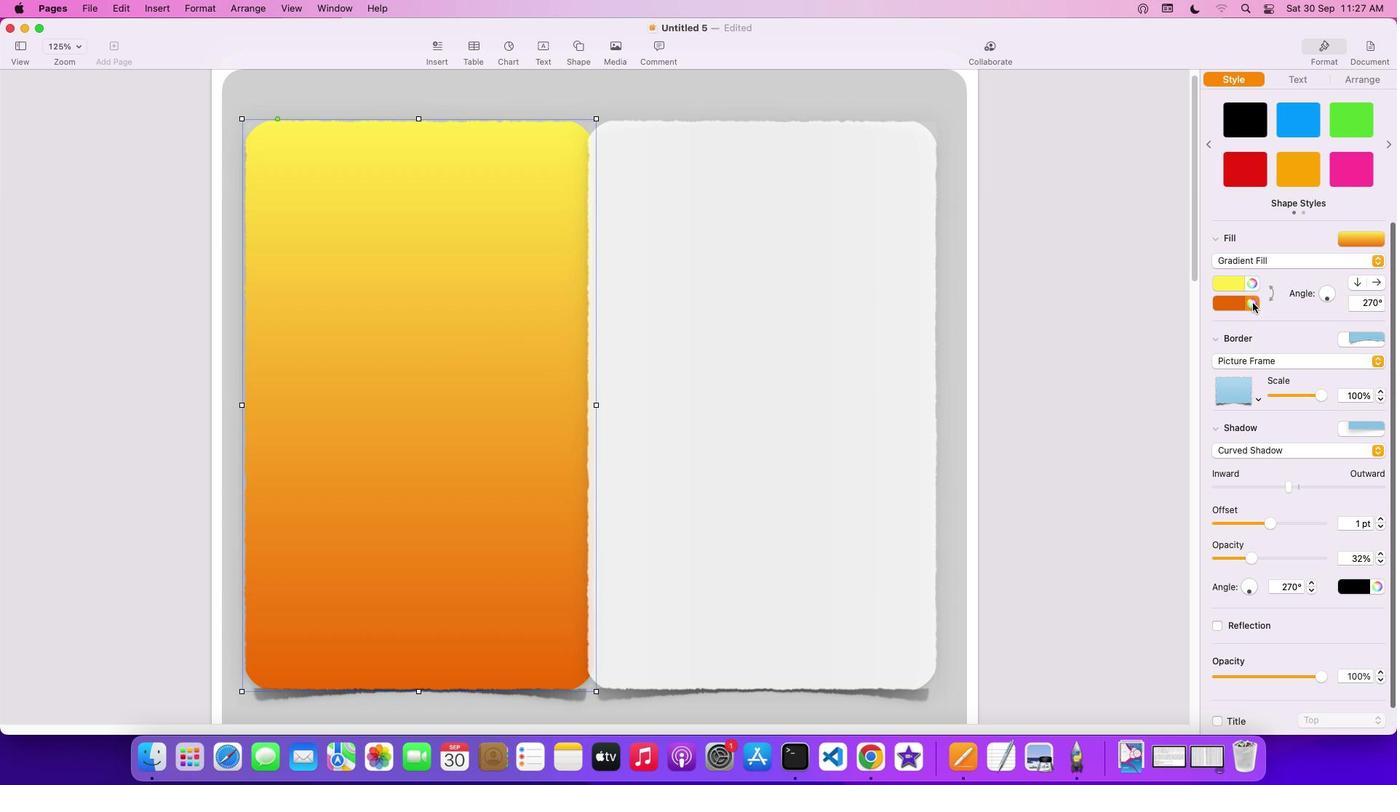 
Action: Mouse pressed left at (1252, 302)
Screenshot: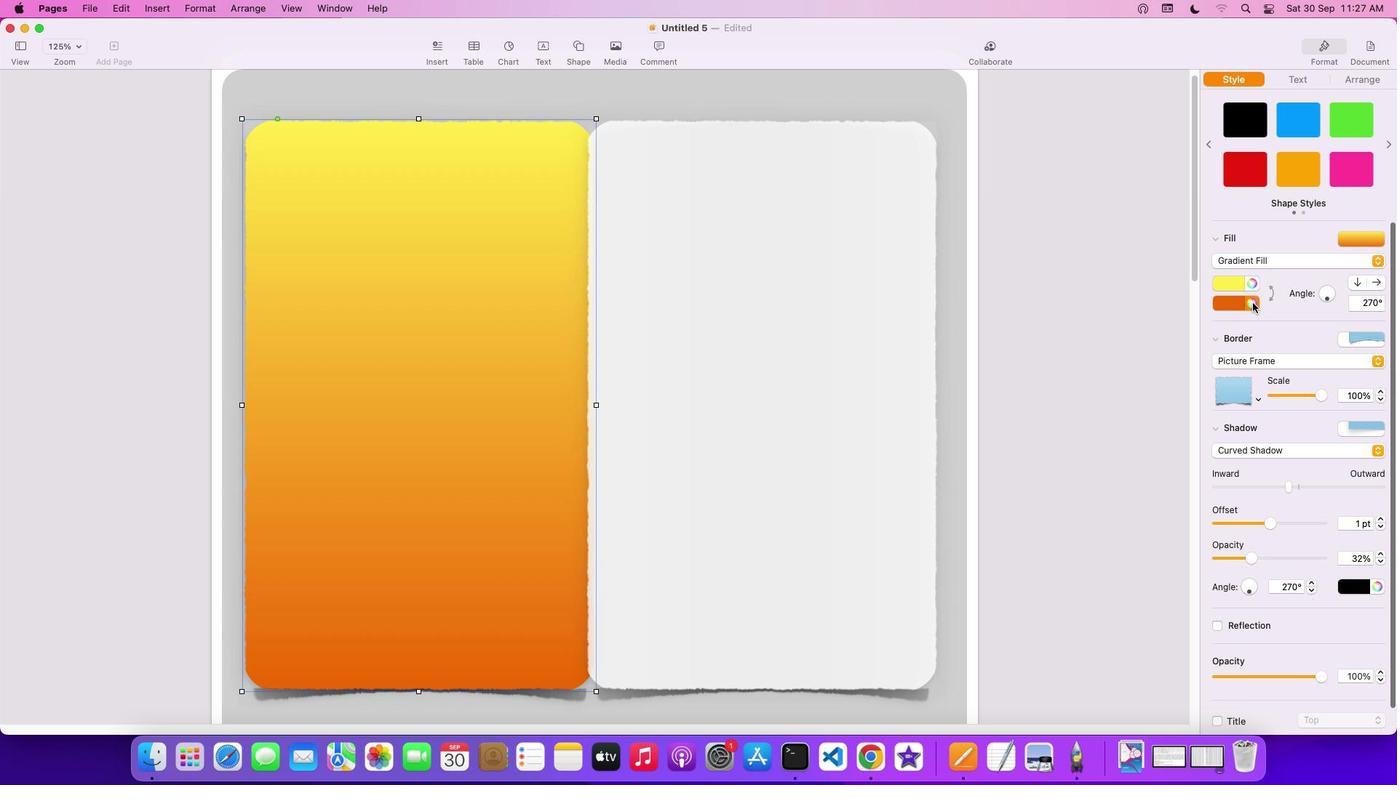 
Action: Mouse pressed left at (1252, 302)
Screenshot: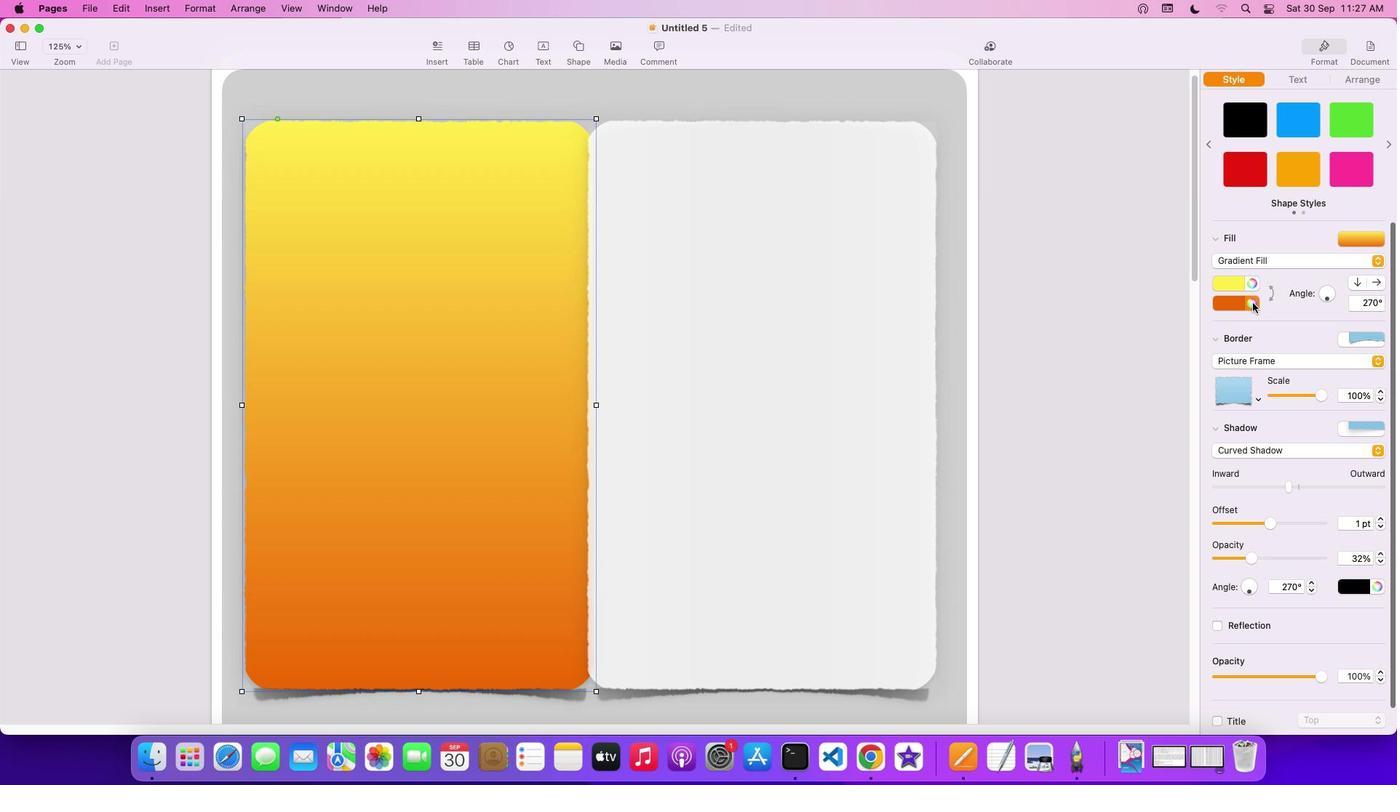 
Action: Mouse moved to (656, 321)
Screenshot: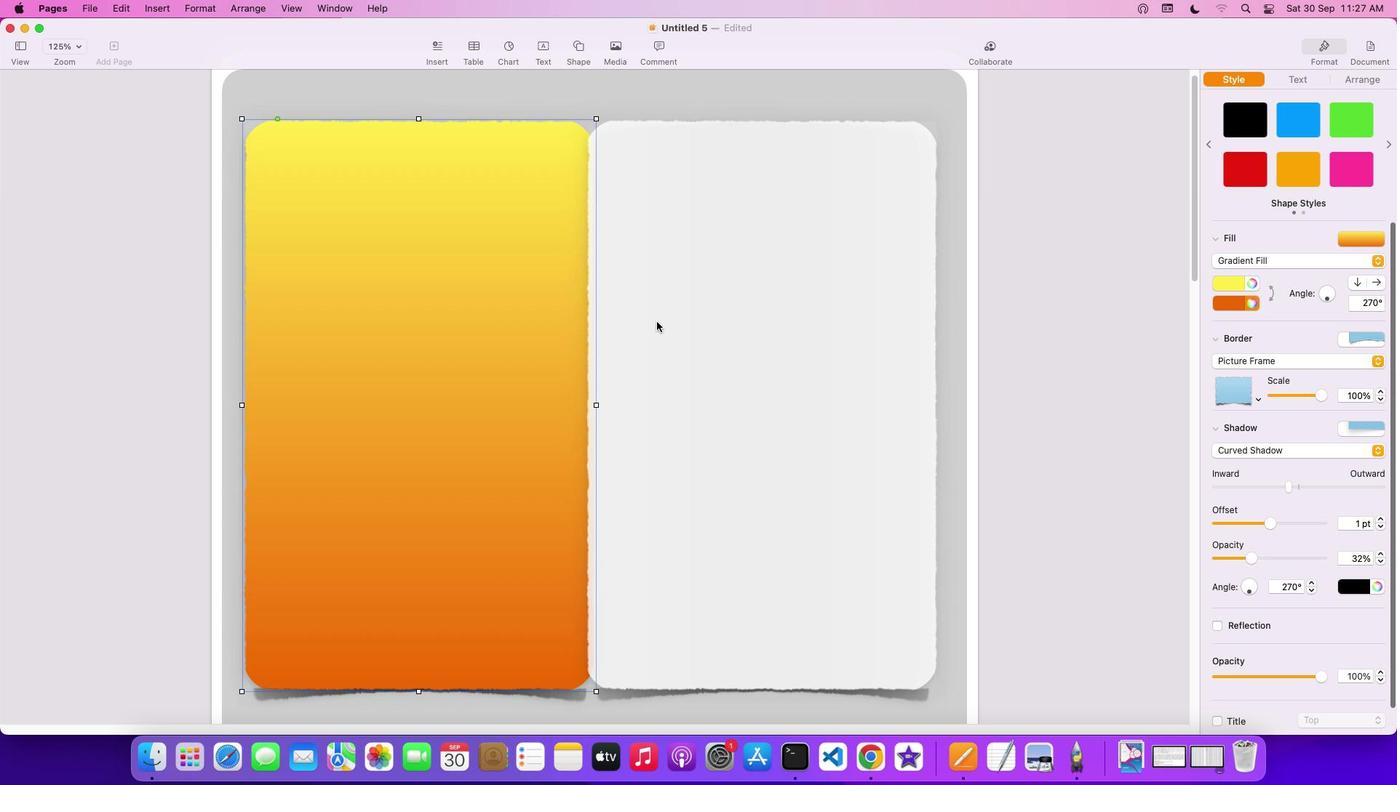 
Action: Mouse pressed left at (656, 321)
Screenshot: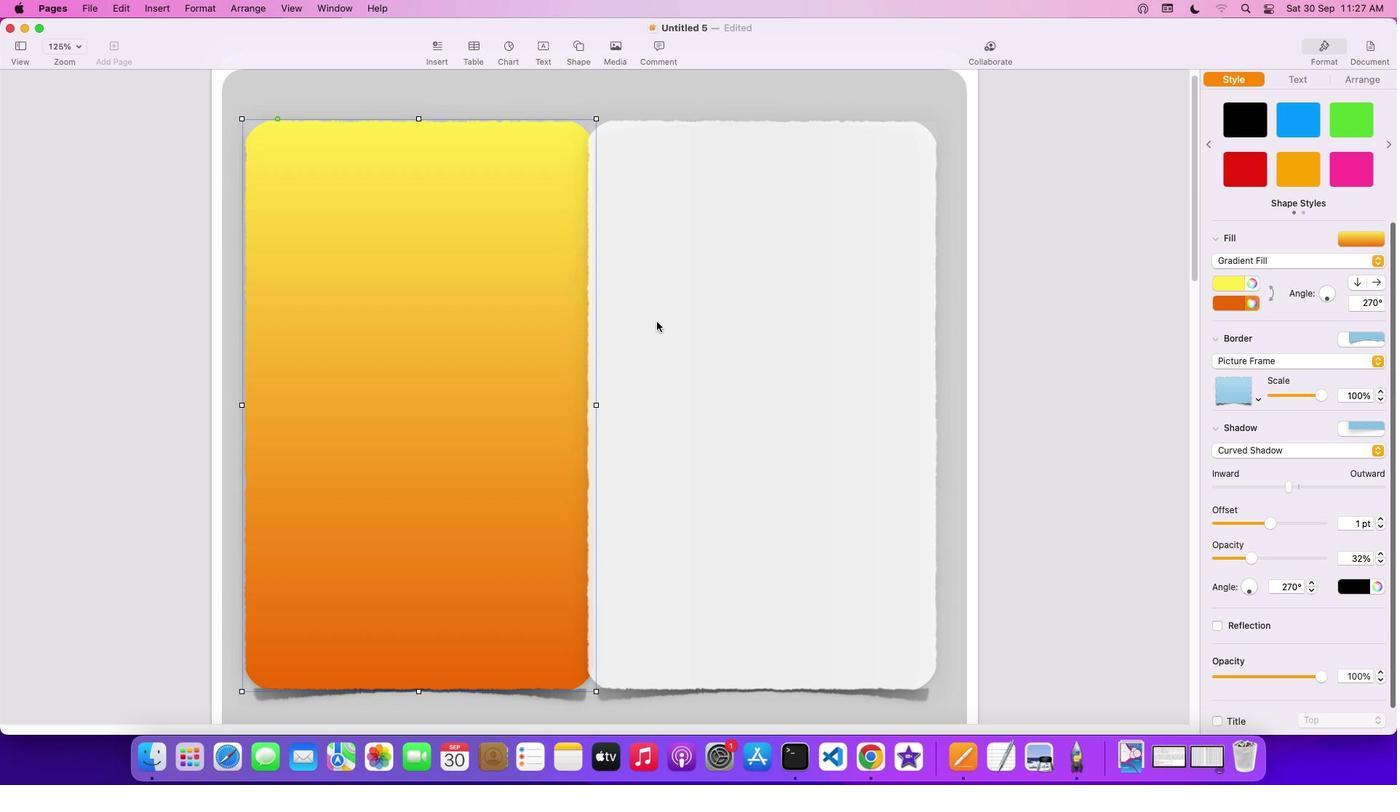
Action: Mouse moved to (1288, 464)
Screenshot: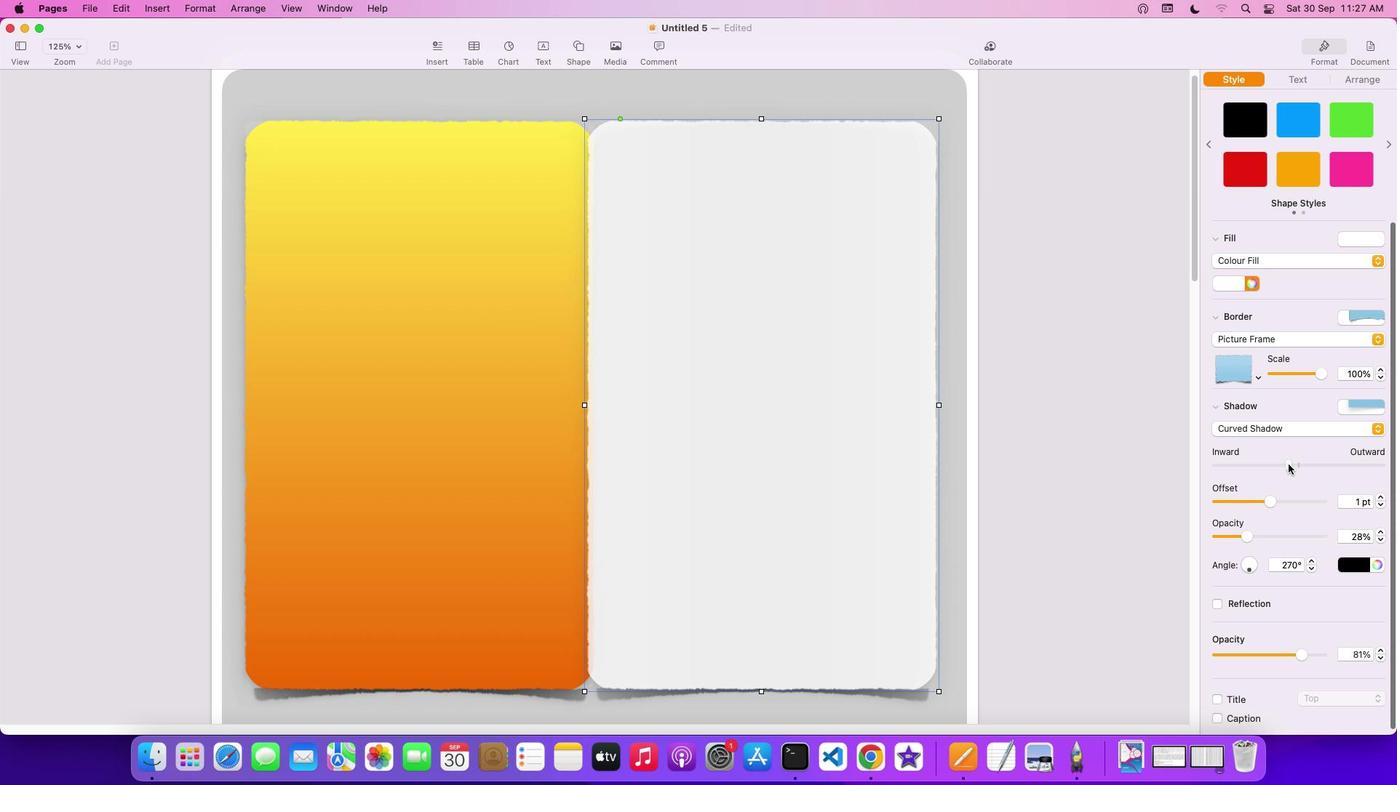 
Action: Mouse pressed left at (1288, 464)
Screenshot: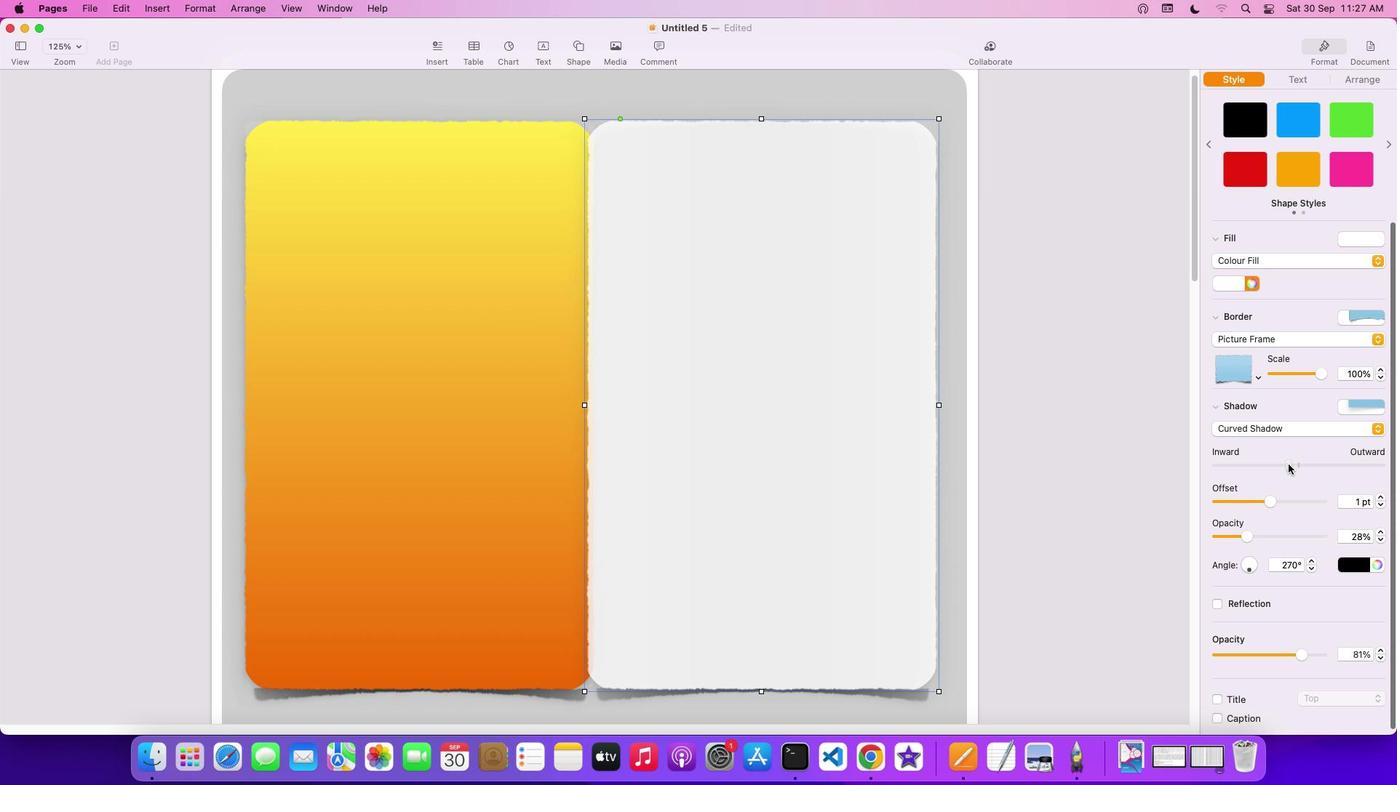 
Action: Mouse moved to (507, 371)
Screenshot: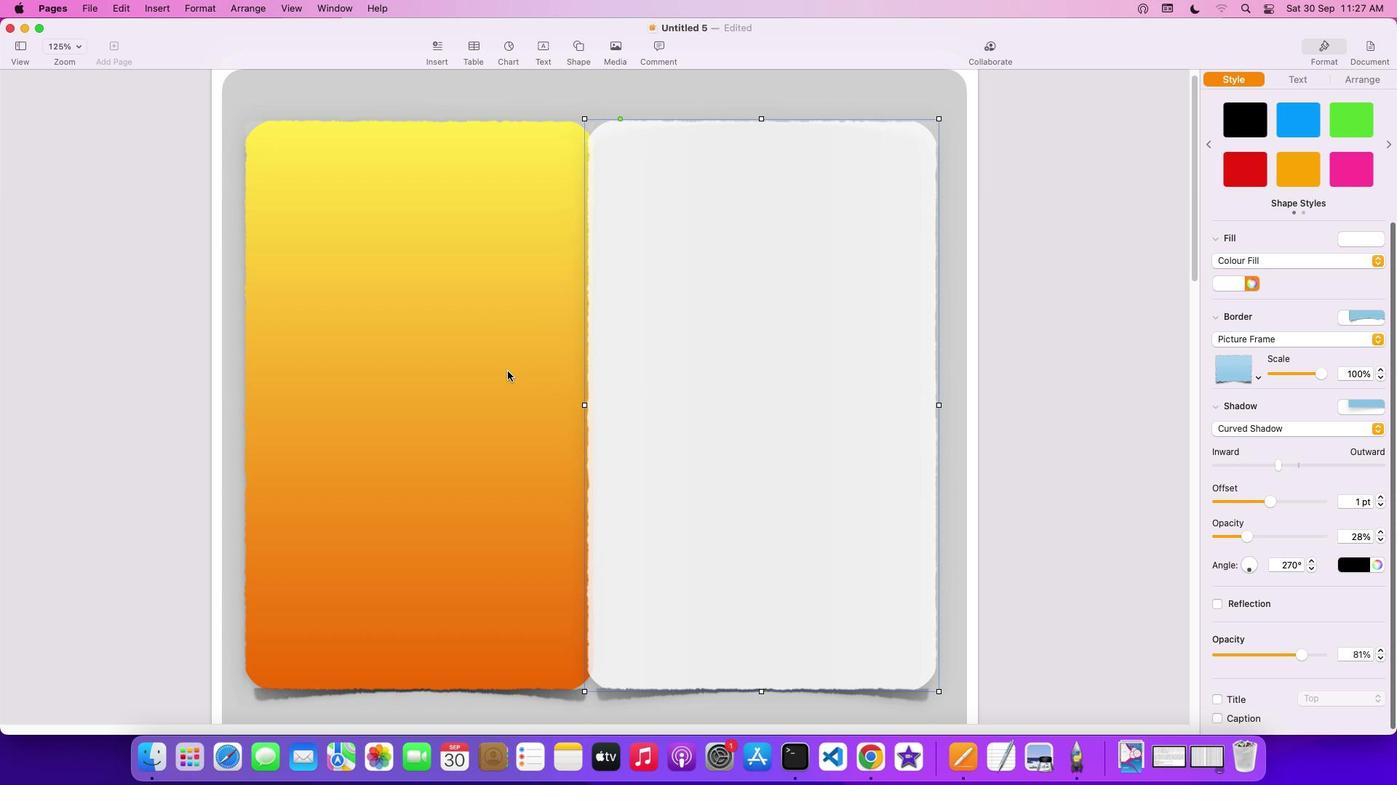 
Action: Mouse pressed left at (507, 371)
Screenshot: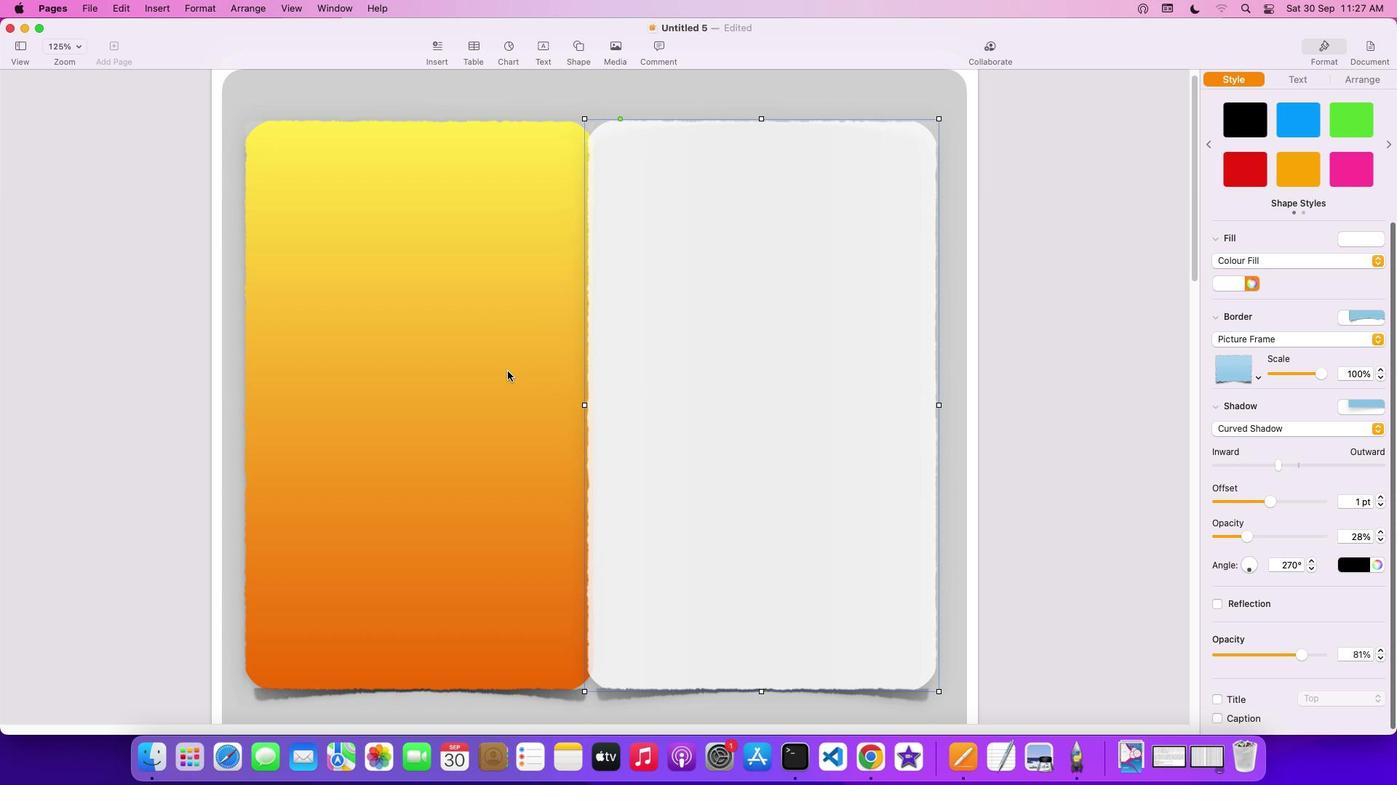 
Action: Mouse moved to (1289, 486)
Screenshot: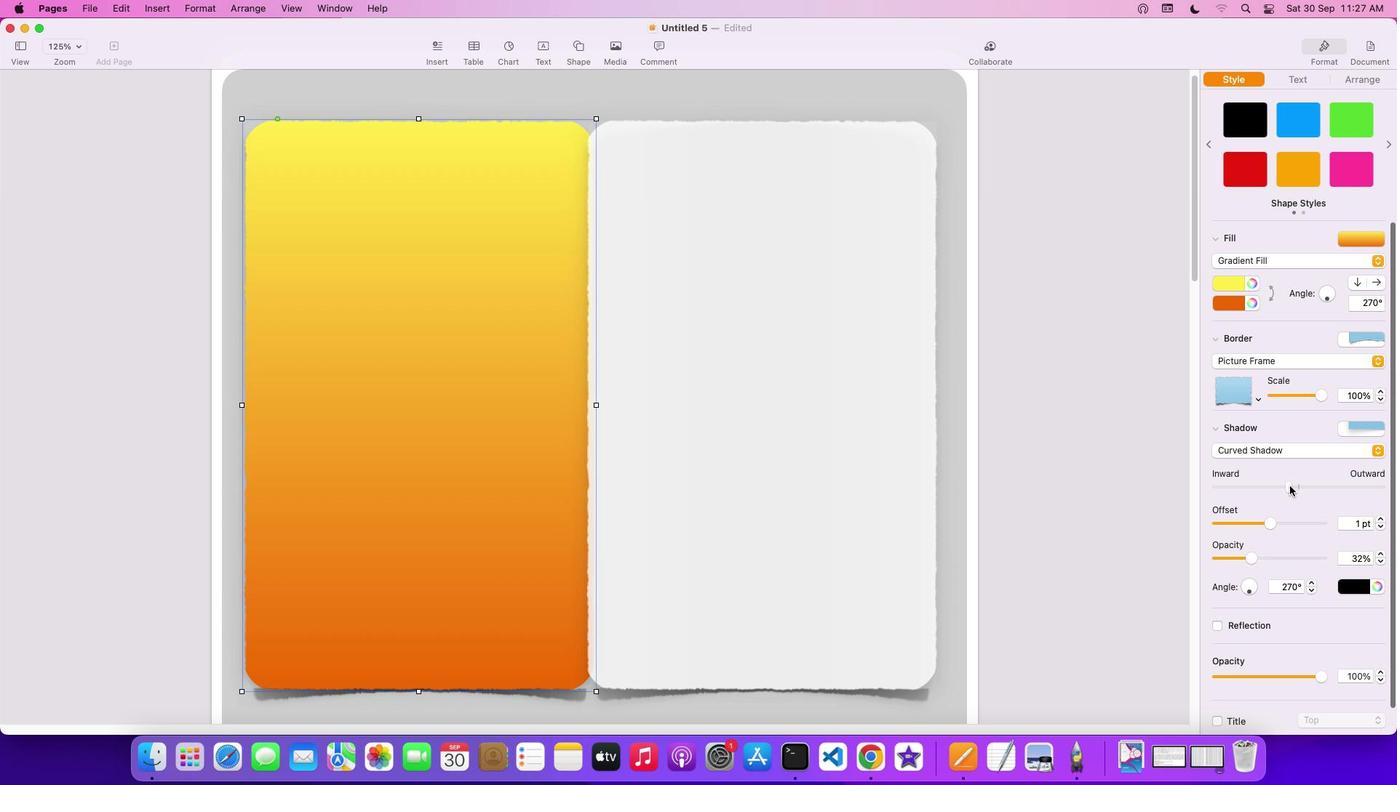 
Action: Mouse pressed left at (1289, 486)
Screenshot: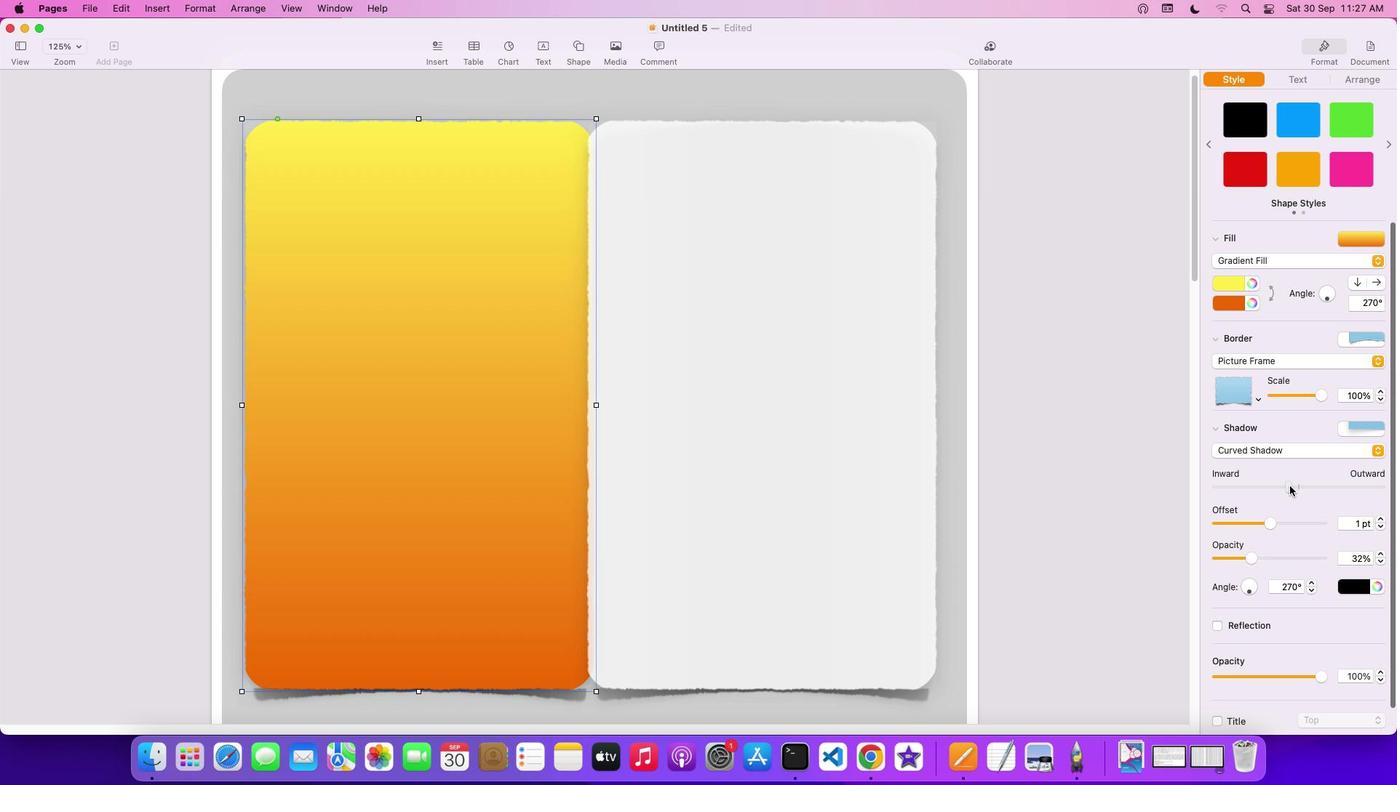 
Action: Mouse moved to (852, 472)
Screenshot: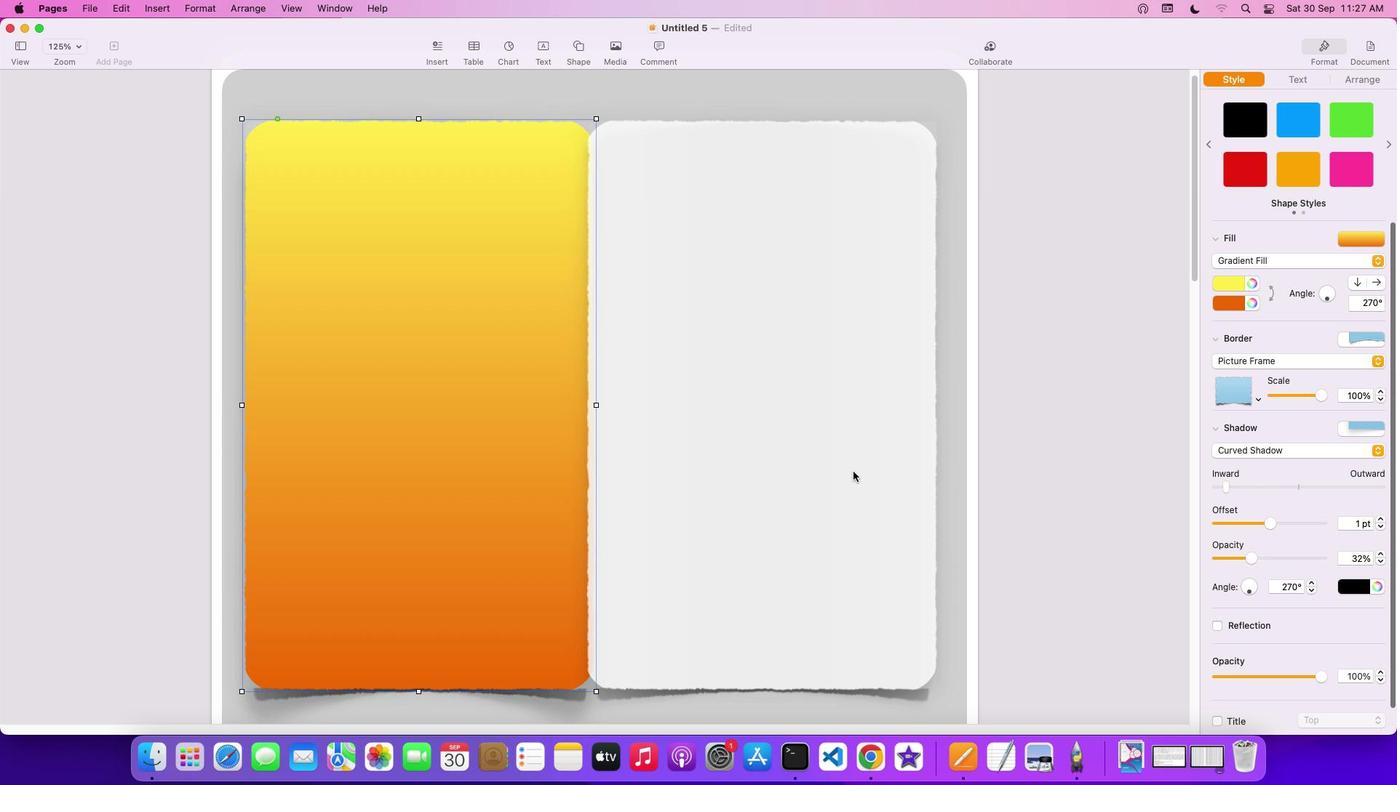 
Action: Mouse pressed left at (852, 472)
Screenshot: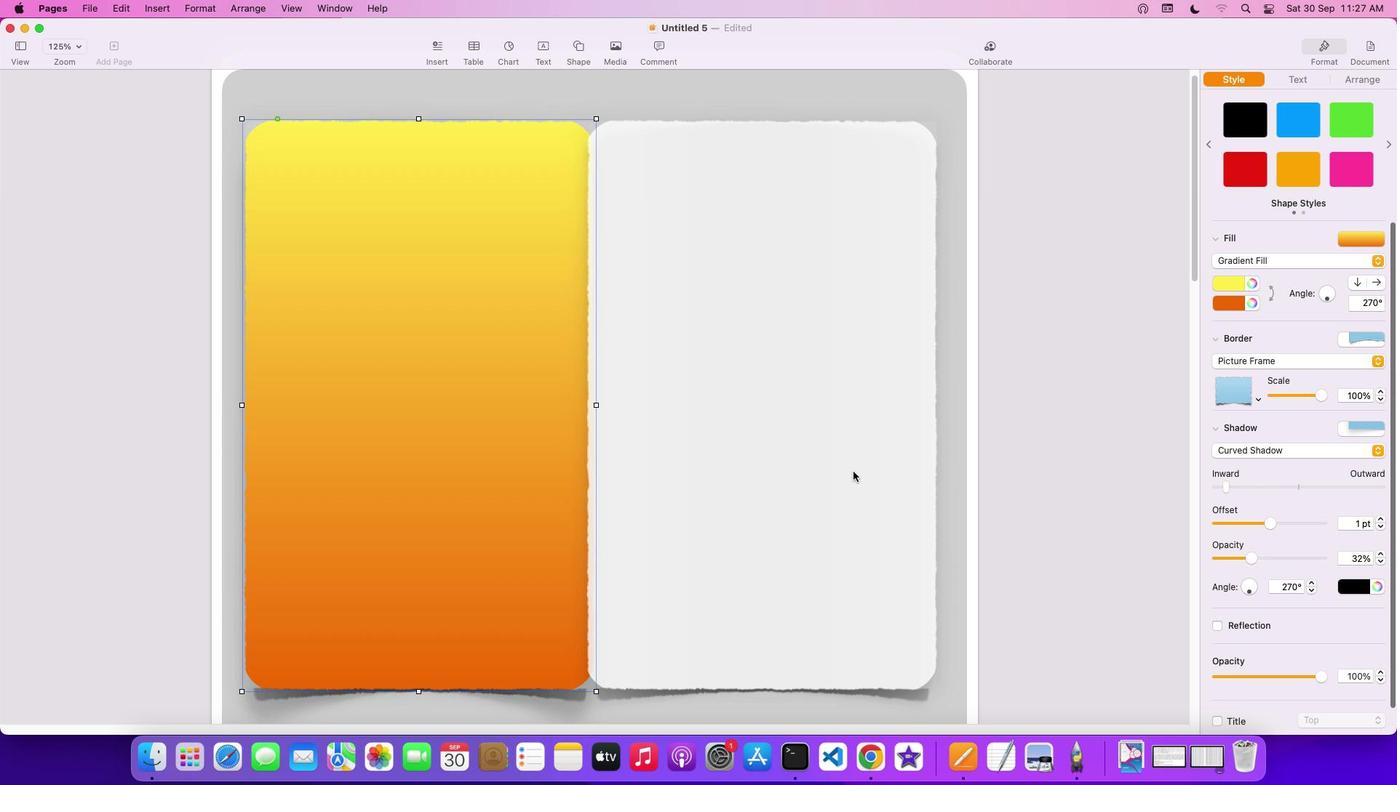 
Action: Mouse moved to (1280, 465)
Screenshot: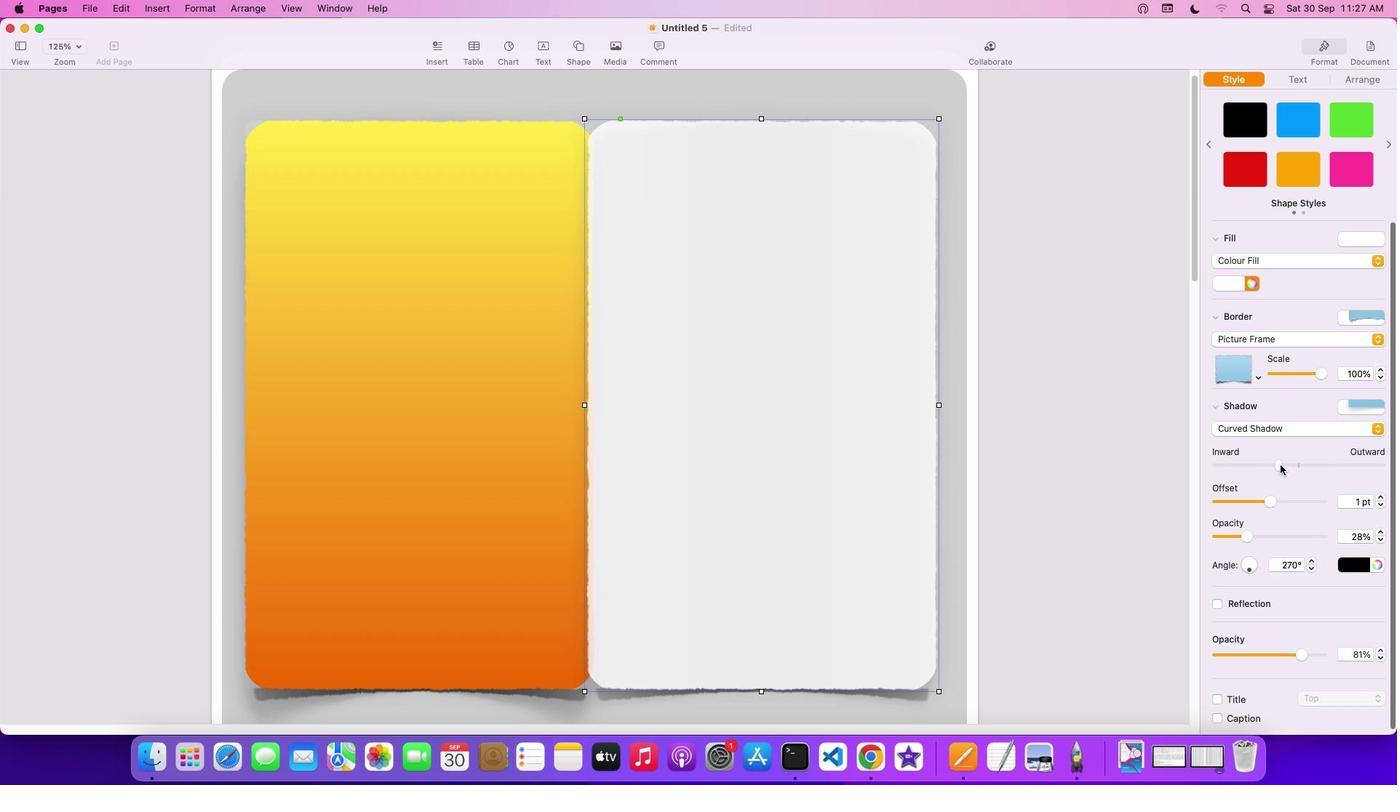 
Action: Mouse pressed left at (1280, 465)
Screenshot: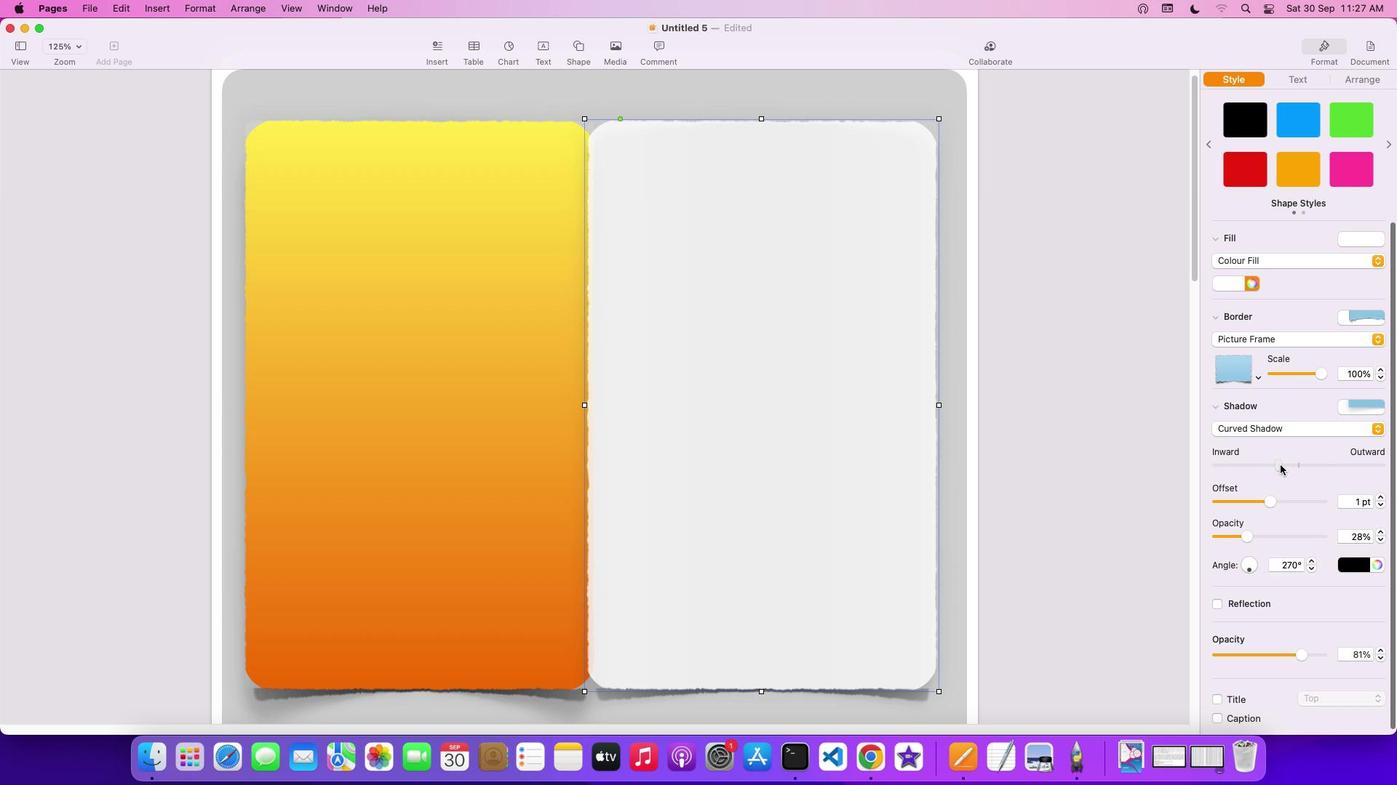 
Action: Mouse moved to (648, 481)
Screenshot: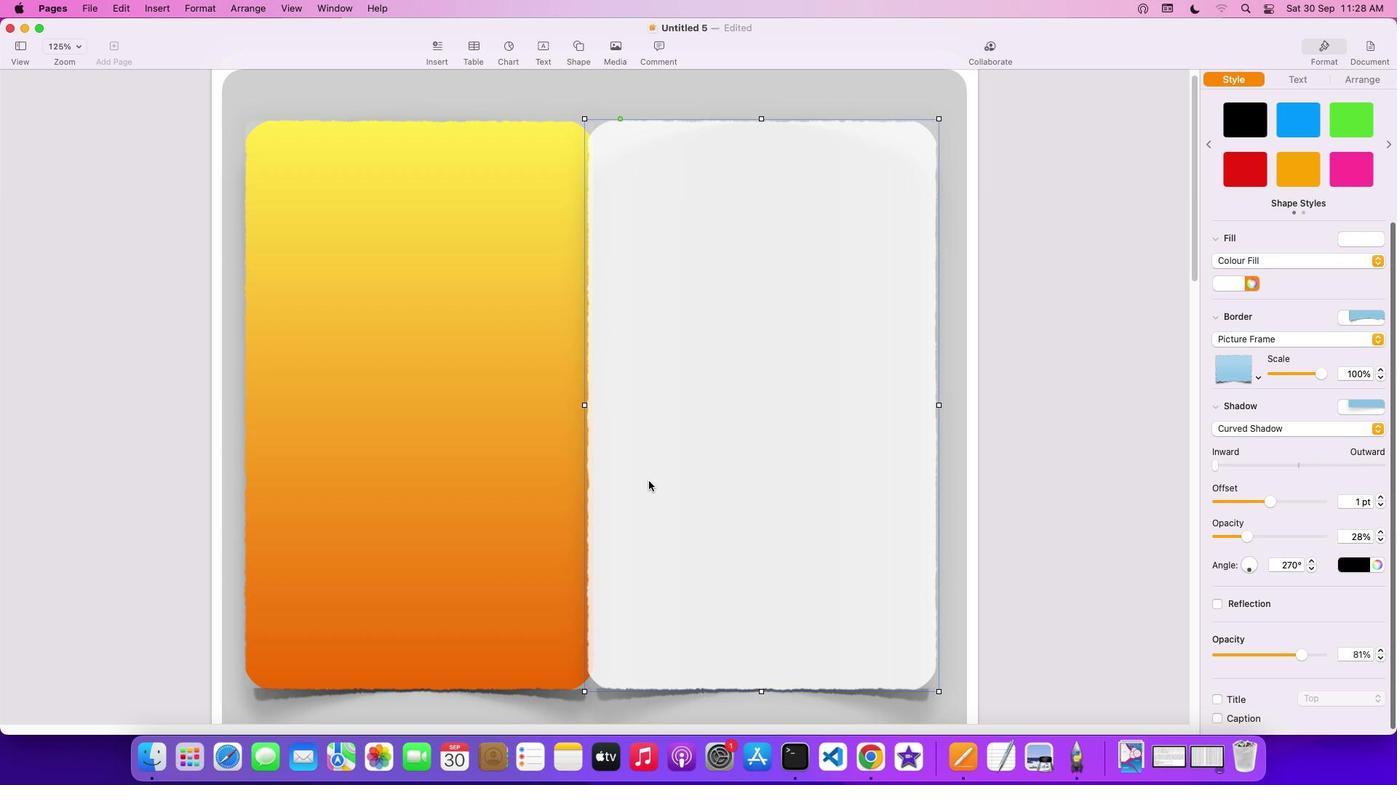 
Action: Mouse pressed left at (648, 481)
Screenshot: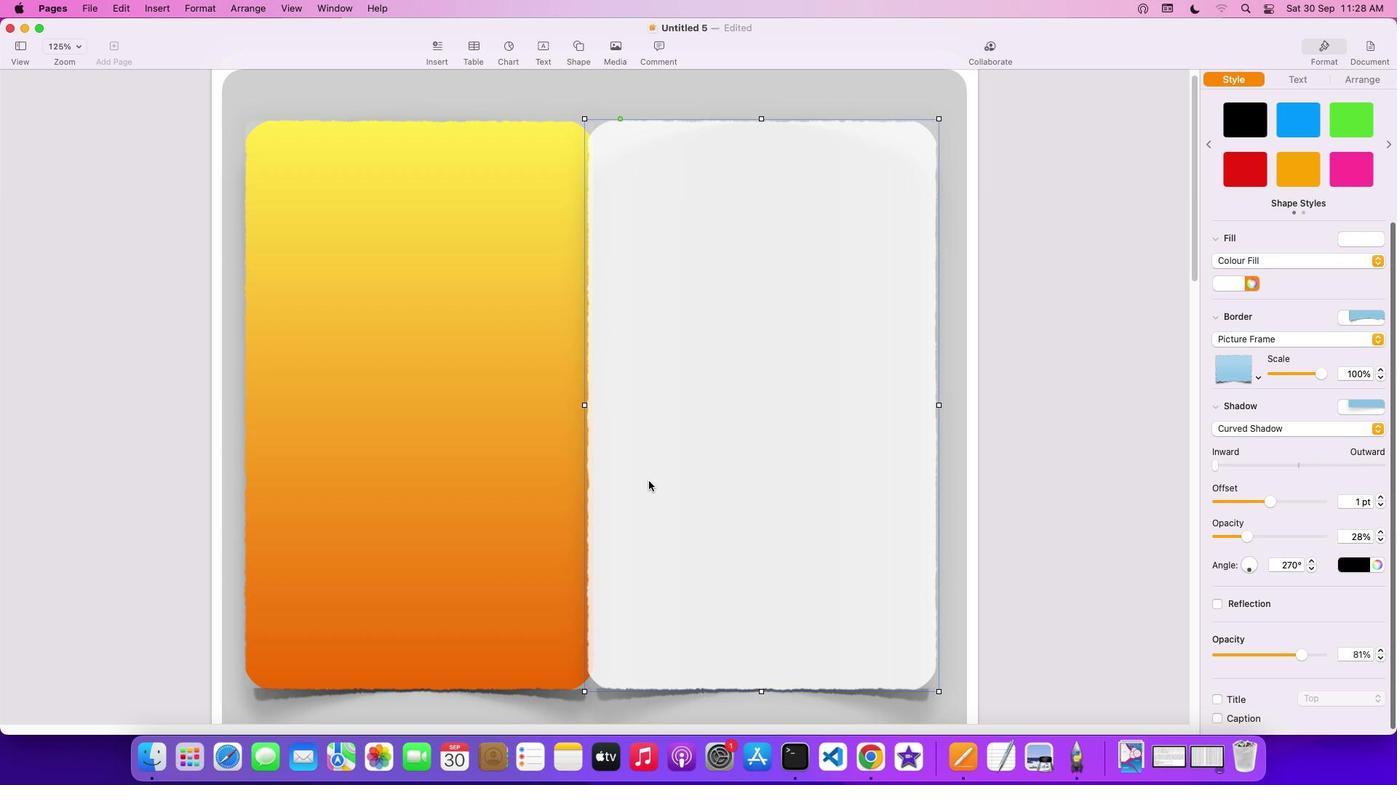 
Action: Mouse moved to (522, 395)
Screenshot: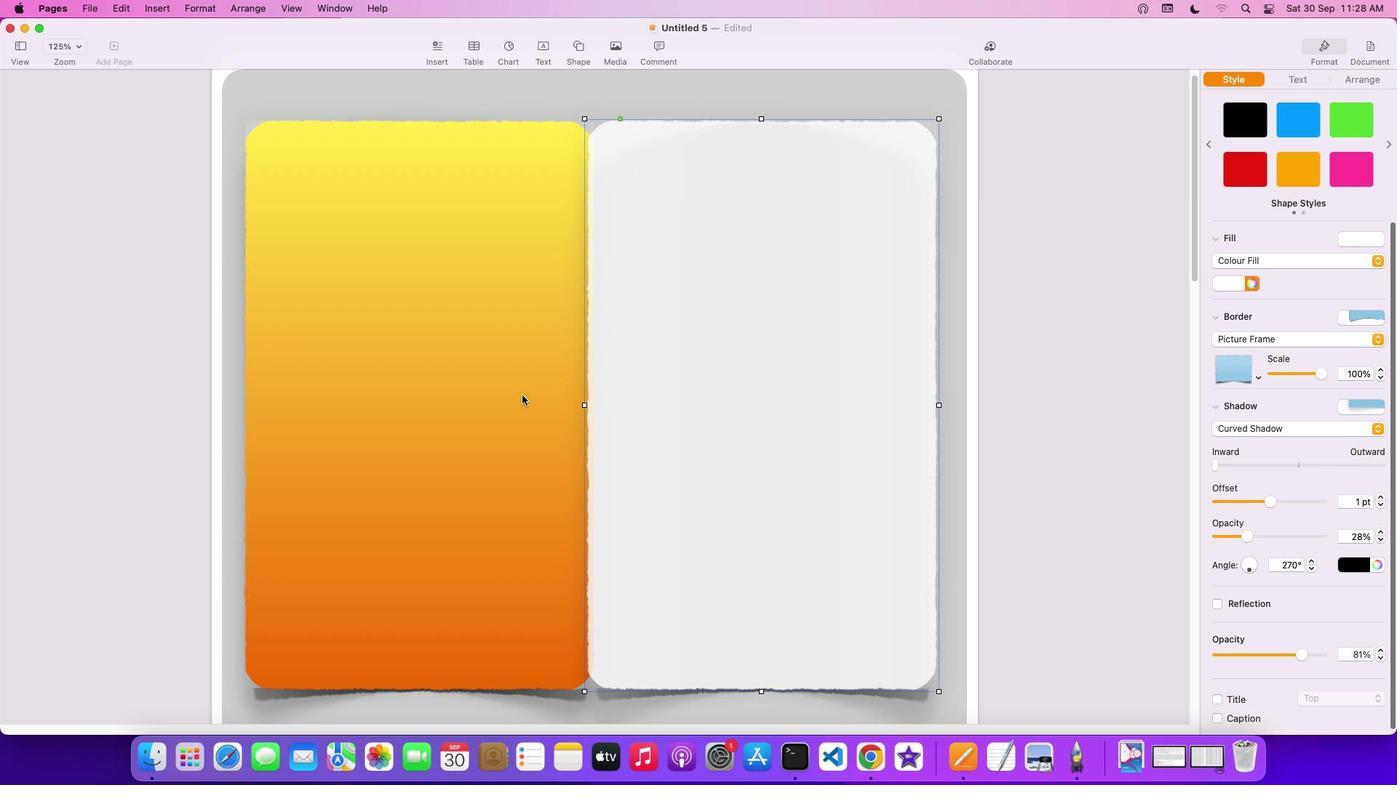
Action: Mouse pressed left at (522, 395)
Screenshot: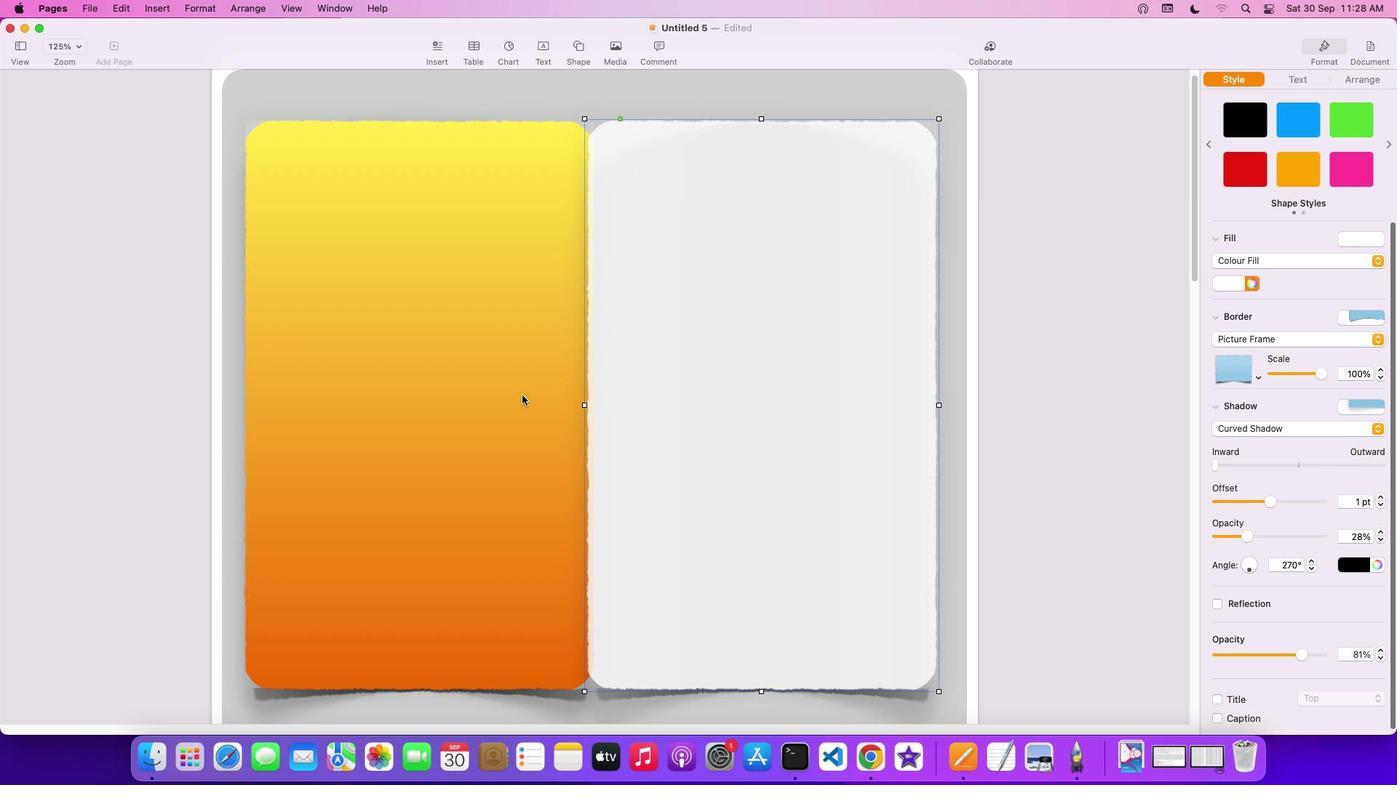
Action: Mouse moved to (1250, 557)
Screenshot: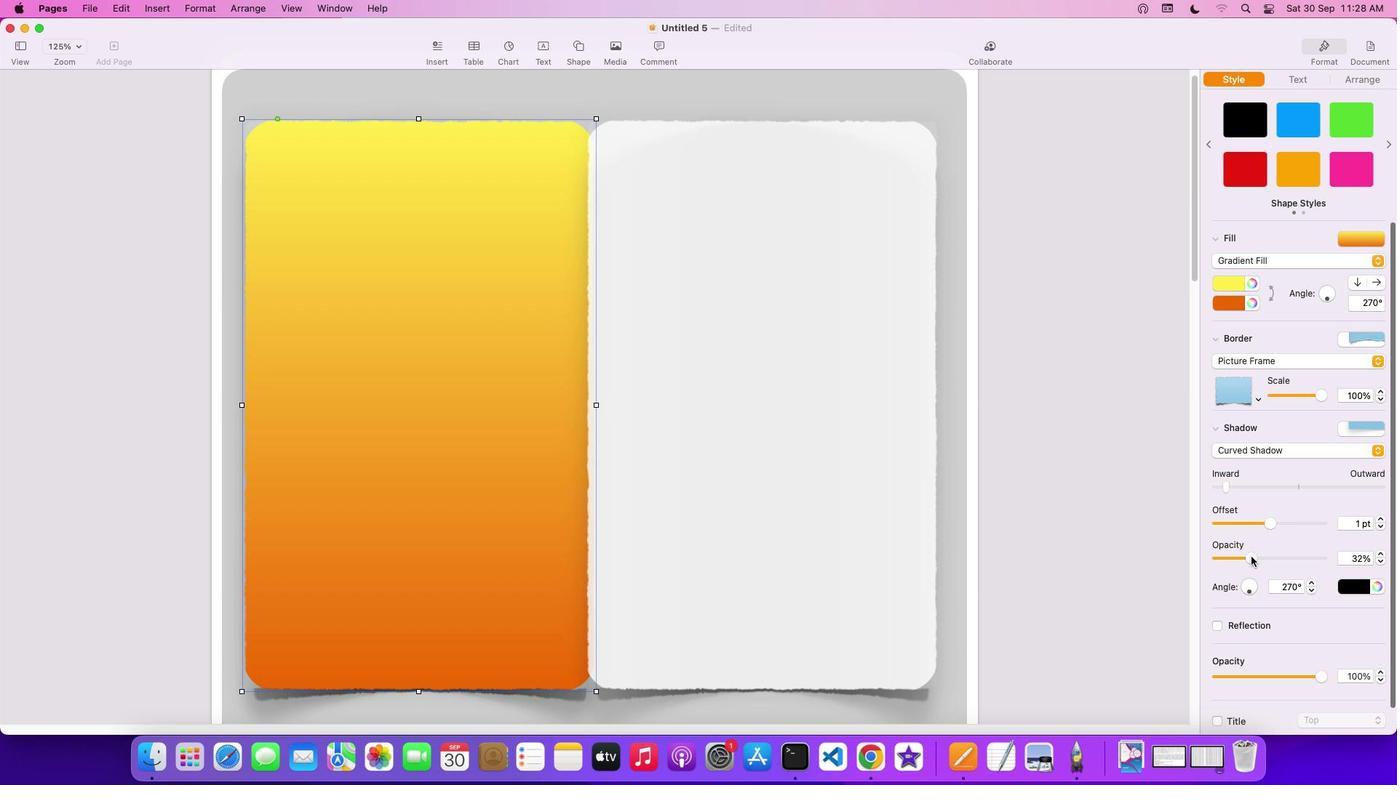 
Action: Mouse pressed left at (1250, 557)
Screenshot: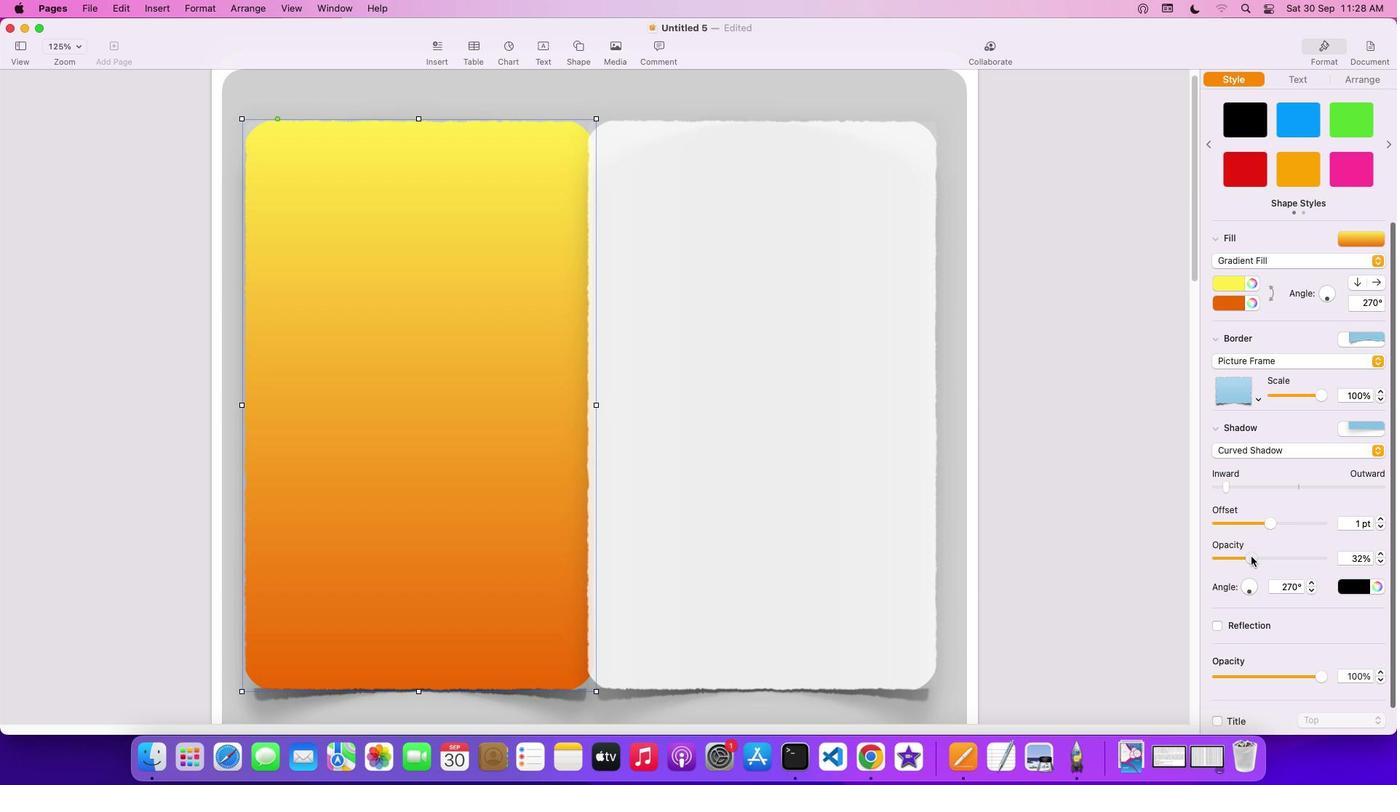 
Action: Mouse moved to (840, 502)
Screenshot: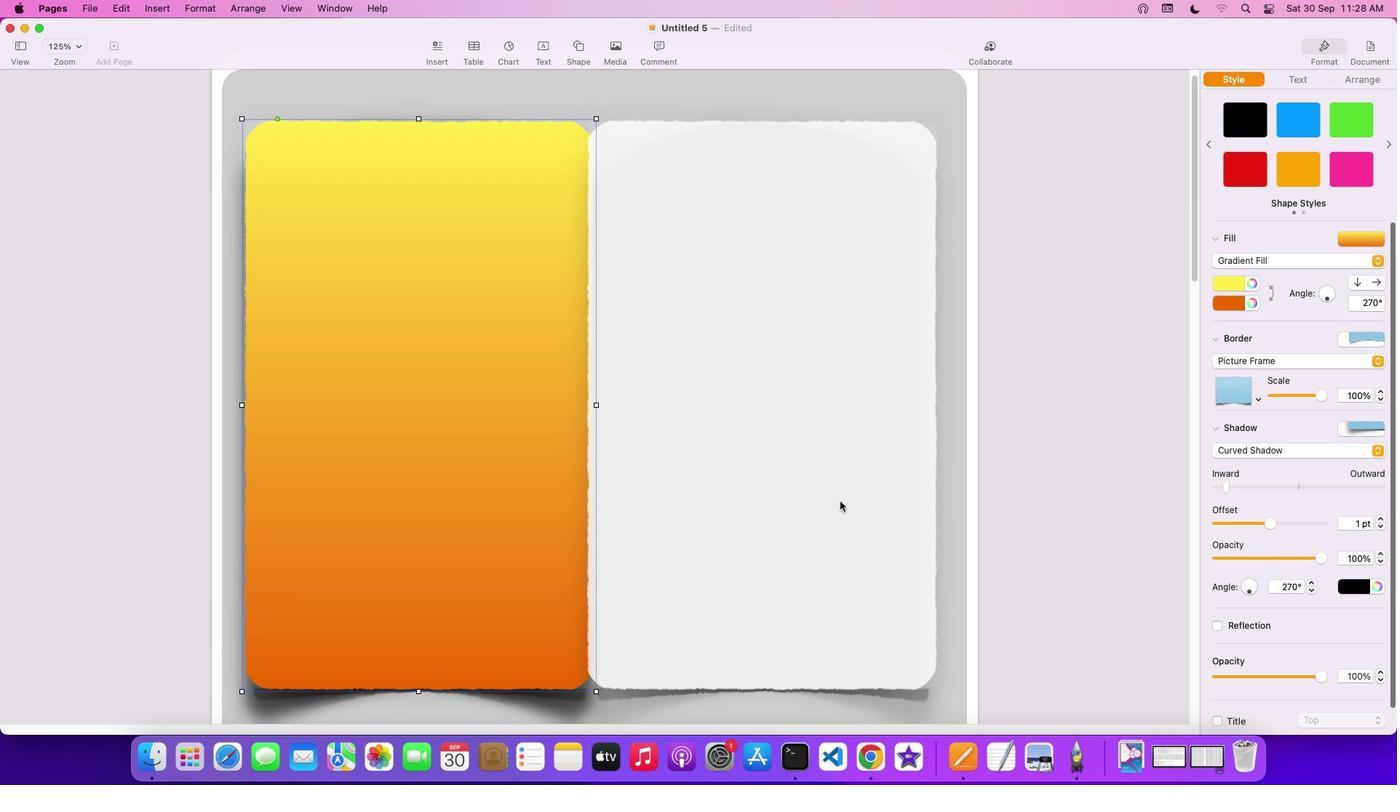 
Action: Mouse pressed left at (840, 502)
Screenshot: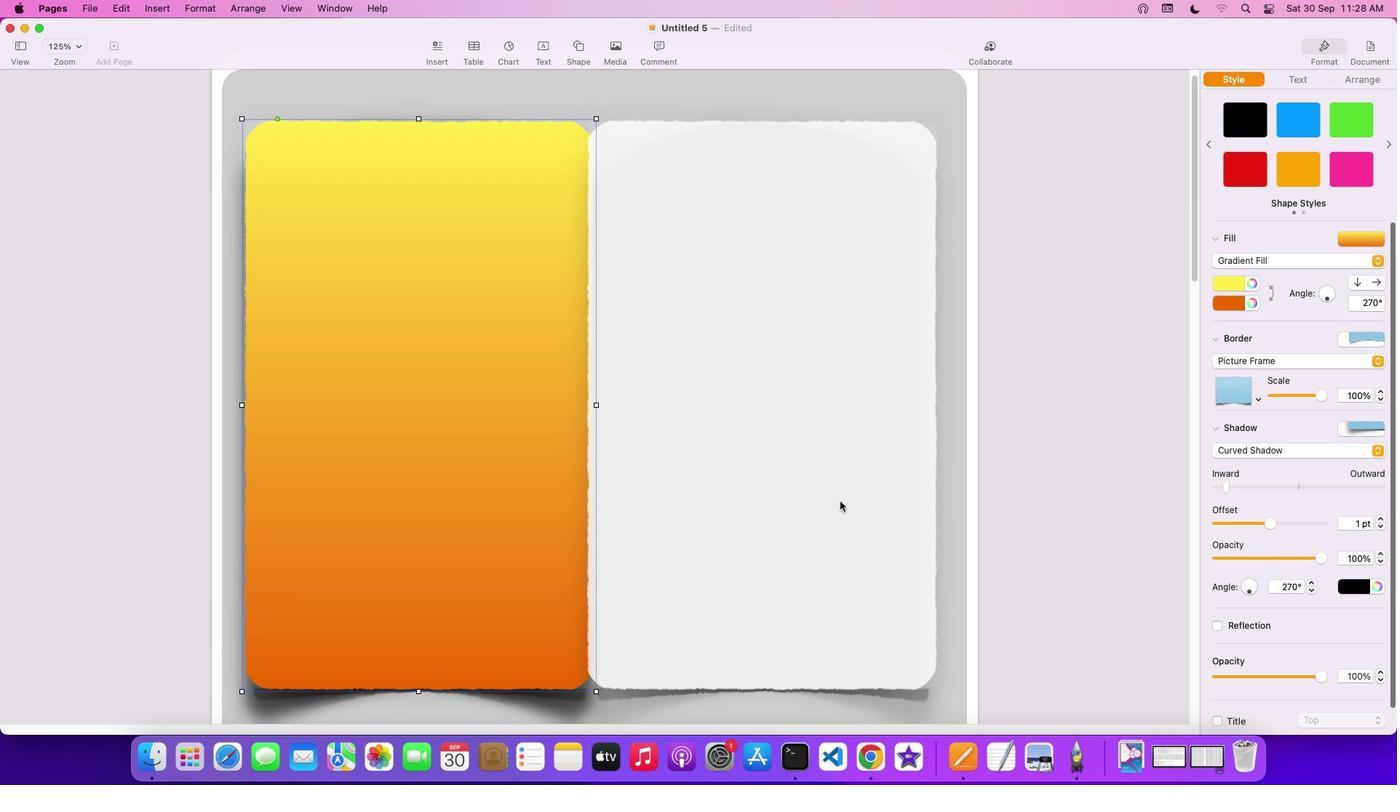 
Action: Mouse moved to (1248, 537)
Screenshot: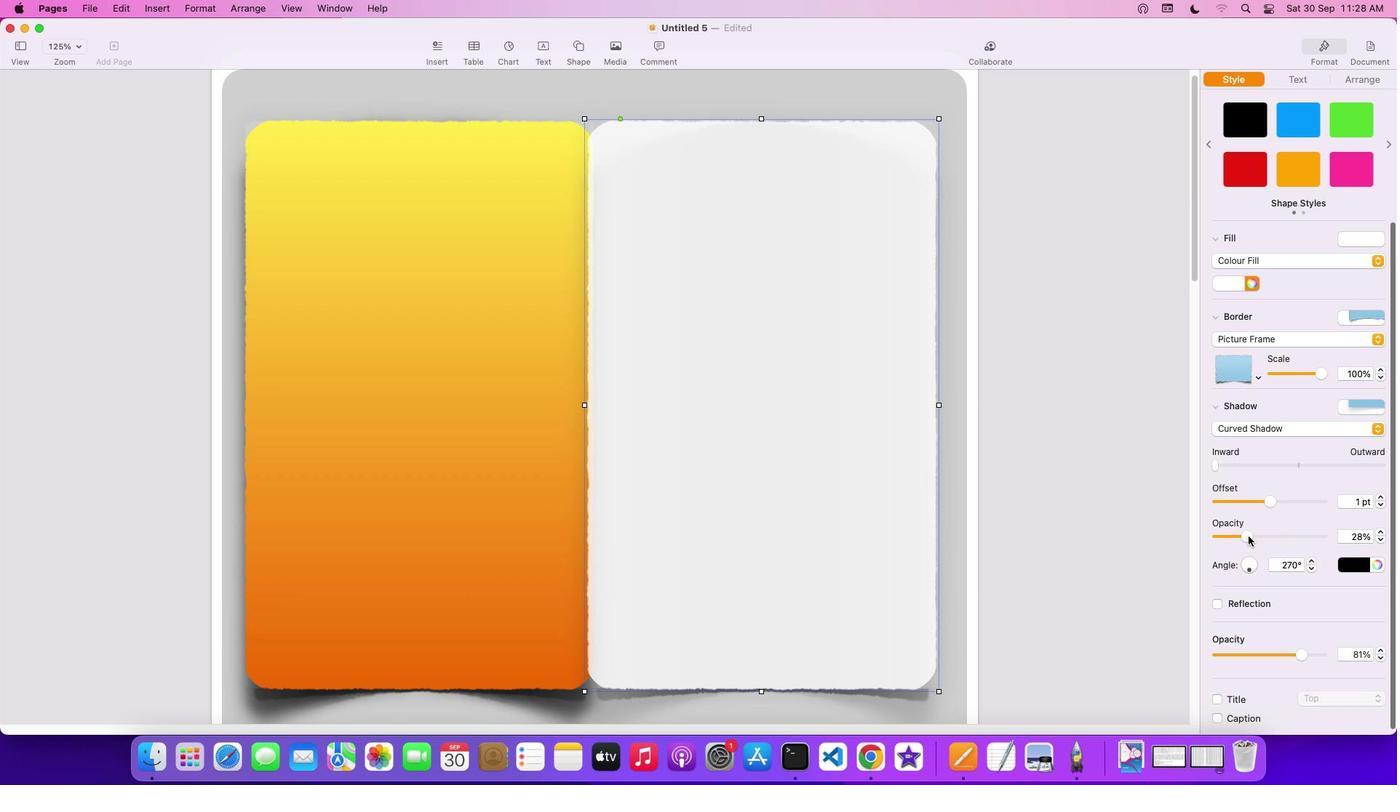 
Action: Mouse pressed left at (1248, 537)
Screenshot: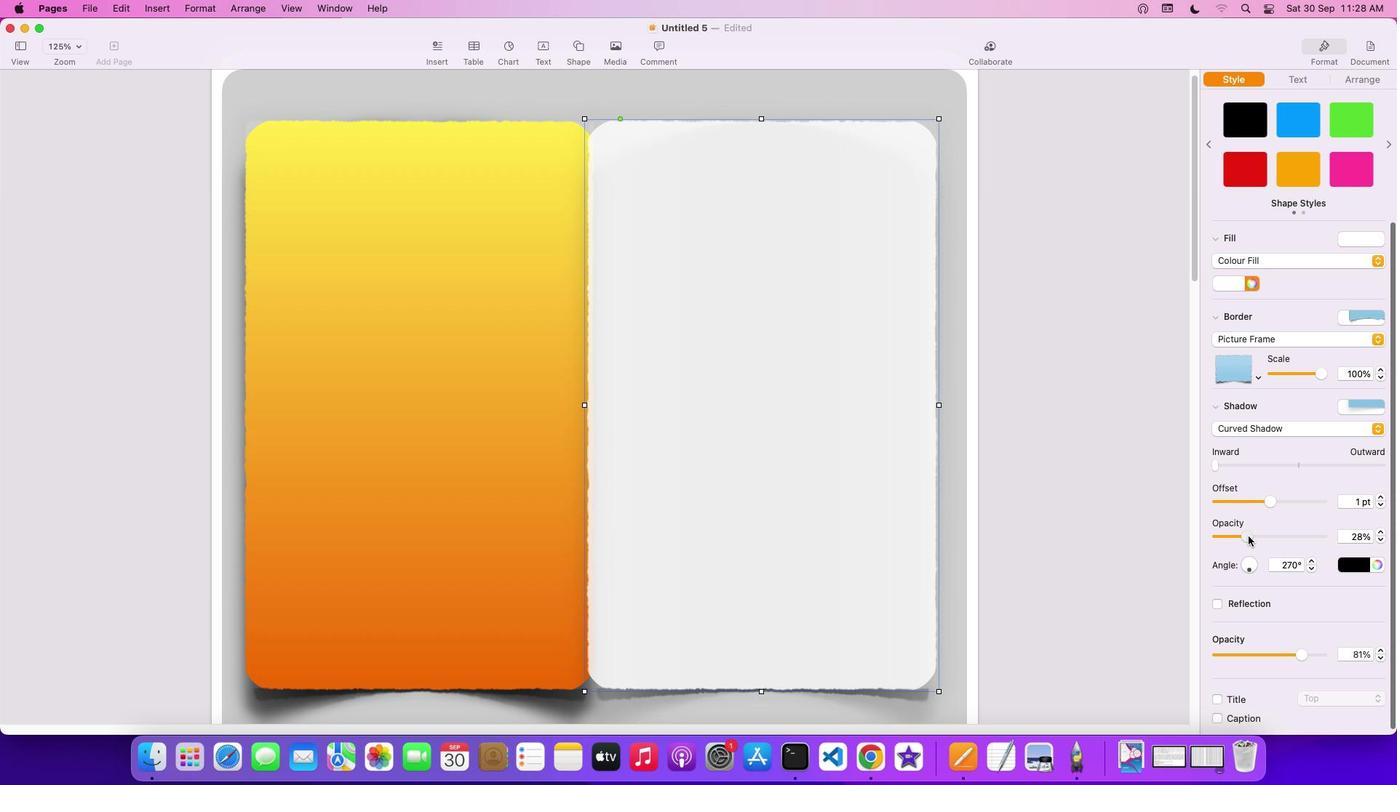 
Action: Mouse moved to (752, 471)
Screenshot: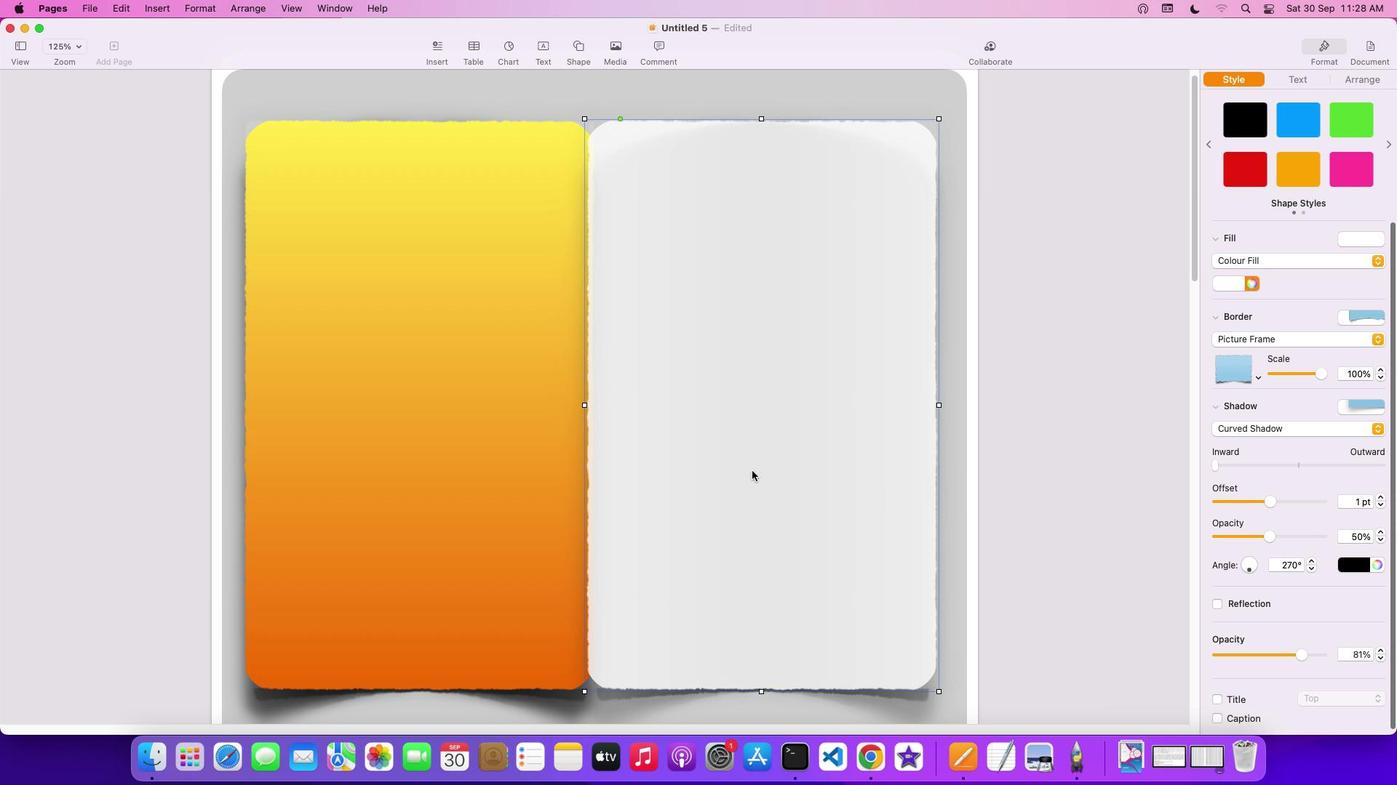 
Action: Mouse pressed left at (752, 471)
Screenshot: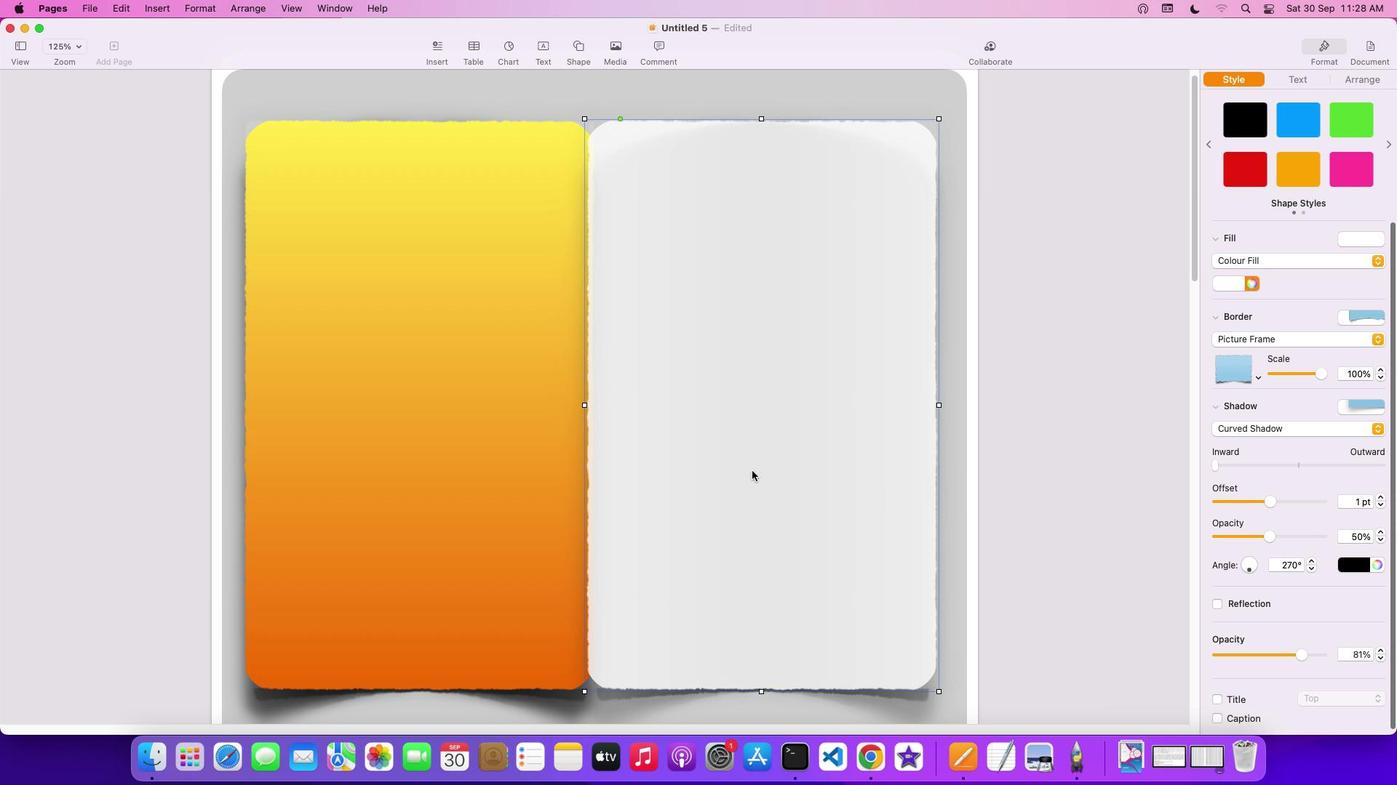 
Action: Mouse moved to (542, 402)
Screenshot: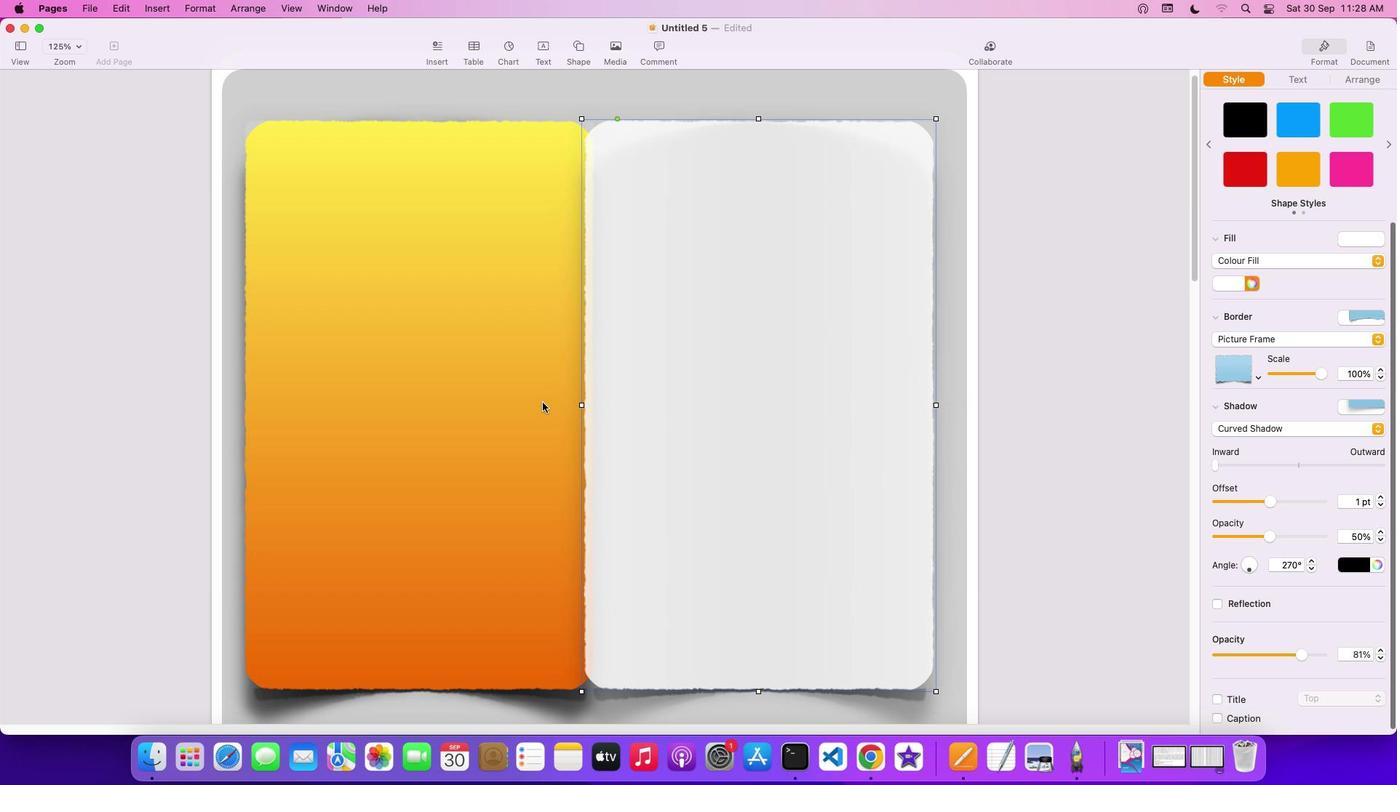 
Action: Mouse pressed left at (542, 402)
Screenshot: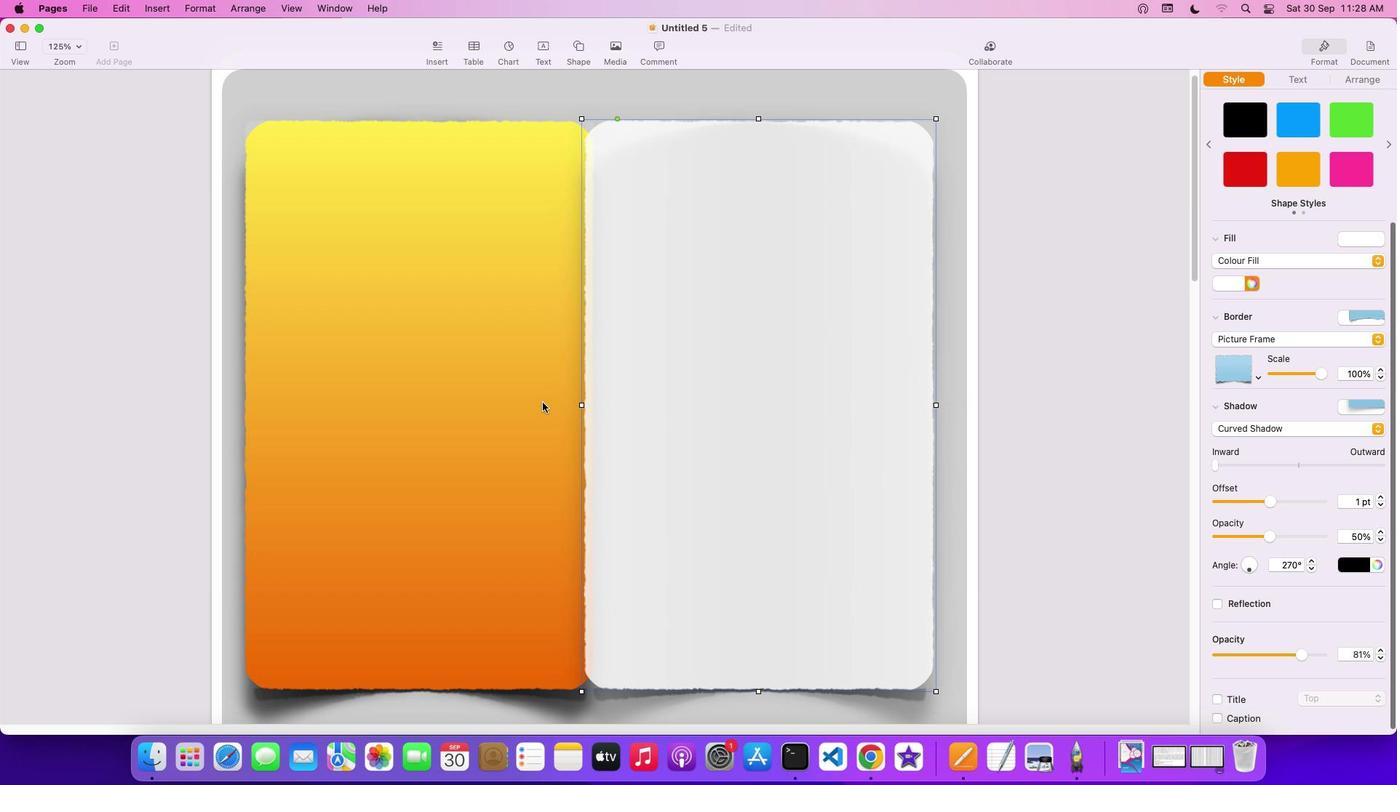 
Action: Mouse moved to (1256, 398)
Screenshot: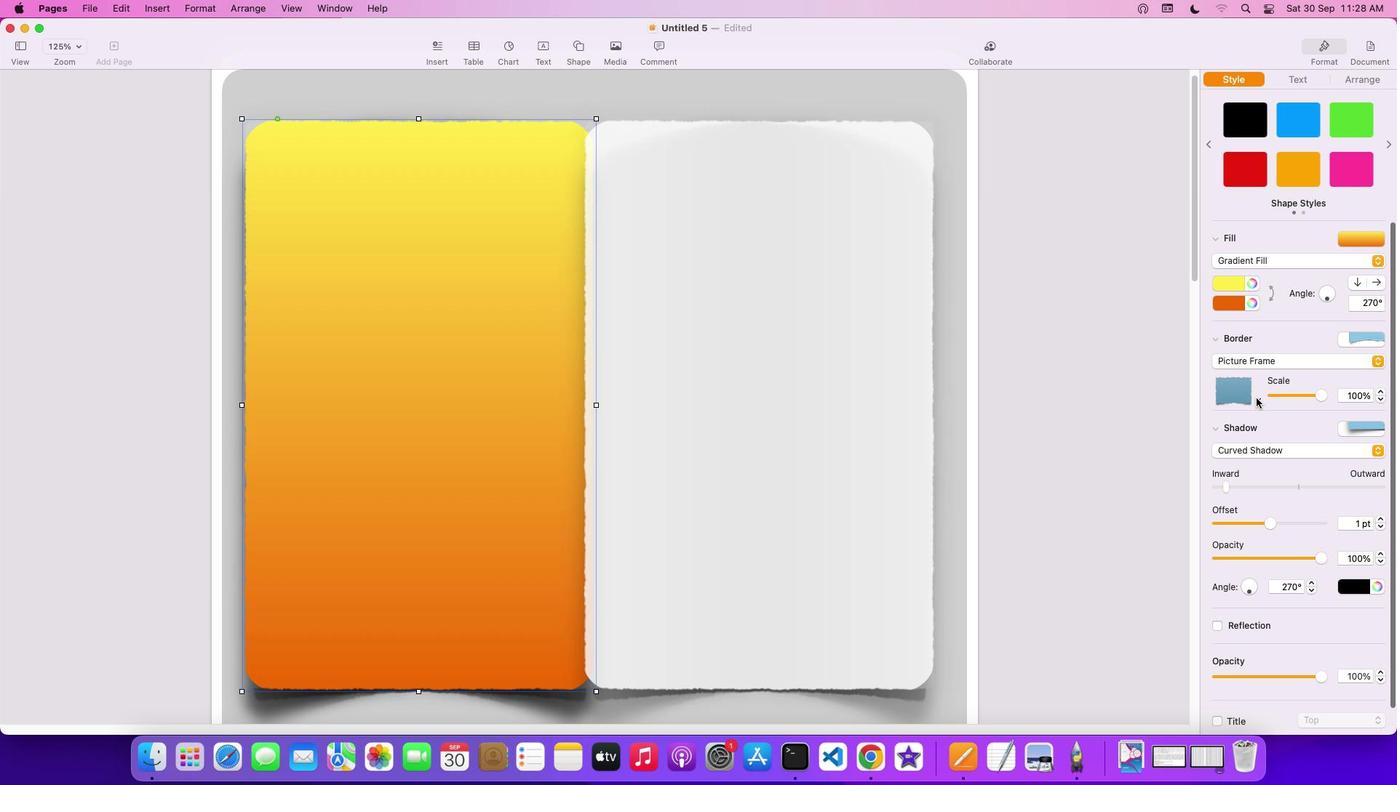 
Action: Mouse pressed left at (1256, 398)
Screenshot: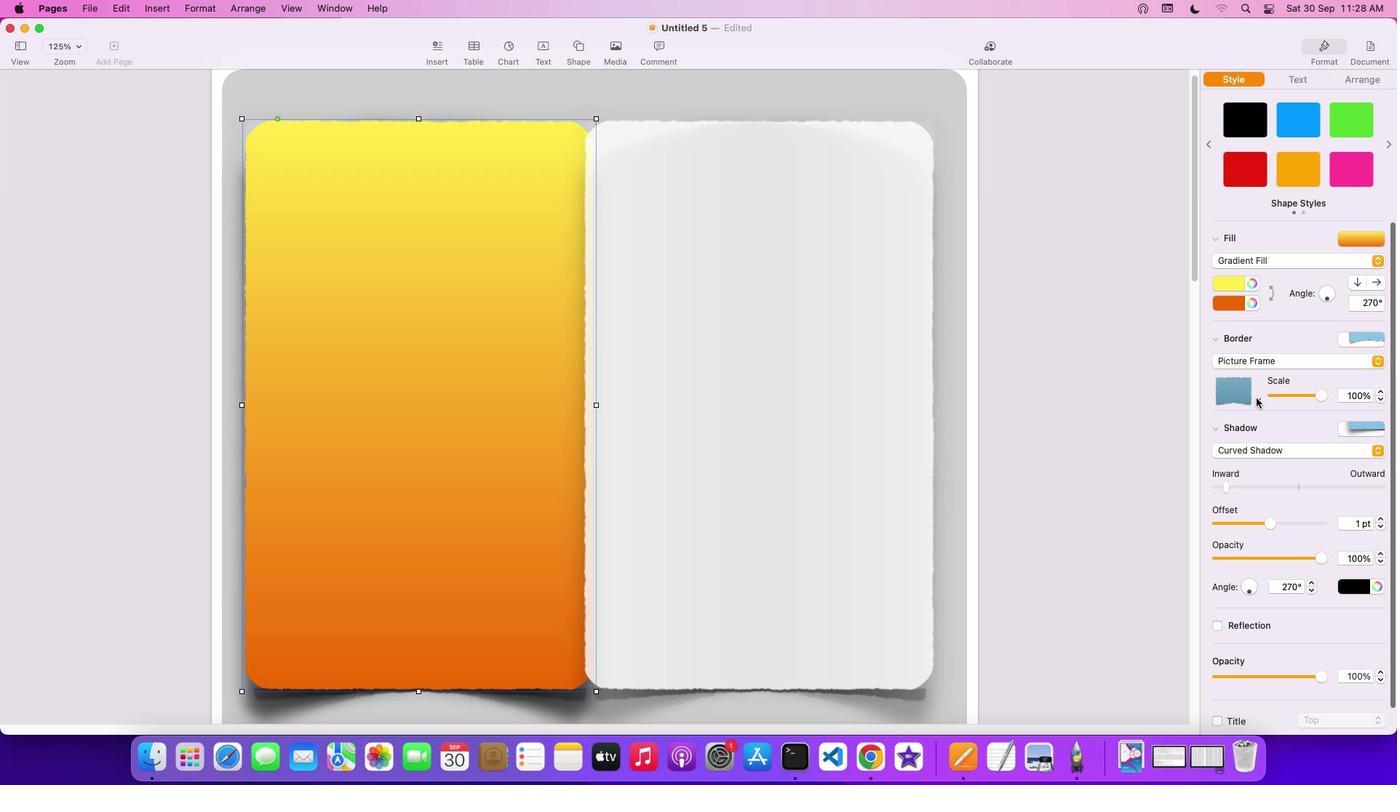 
Action: Mouse moved to (1243, 527)
Screenshot: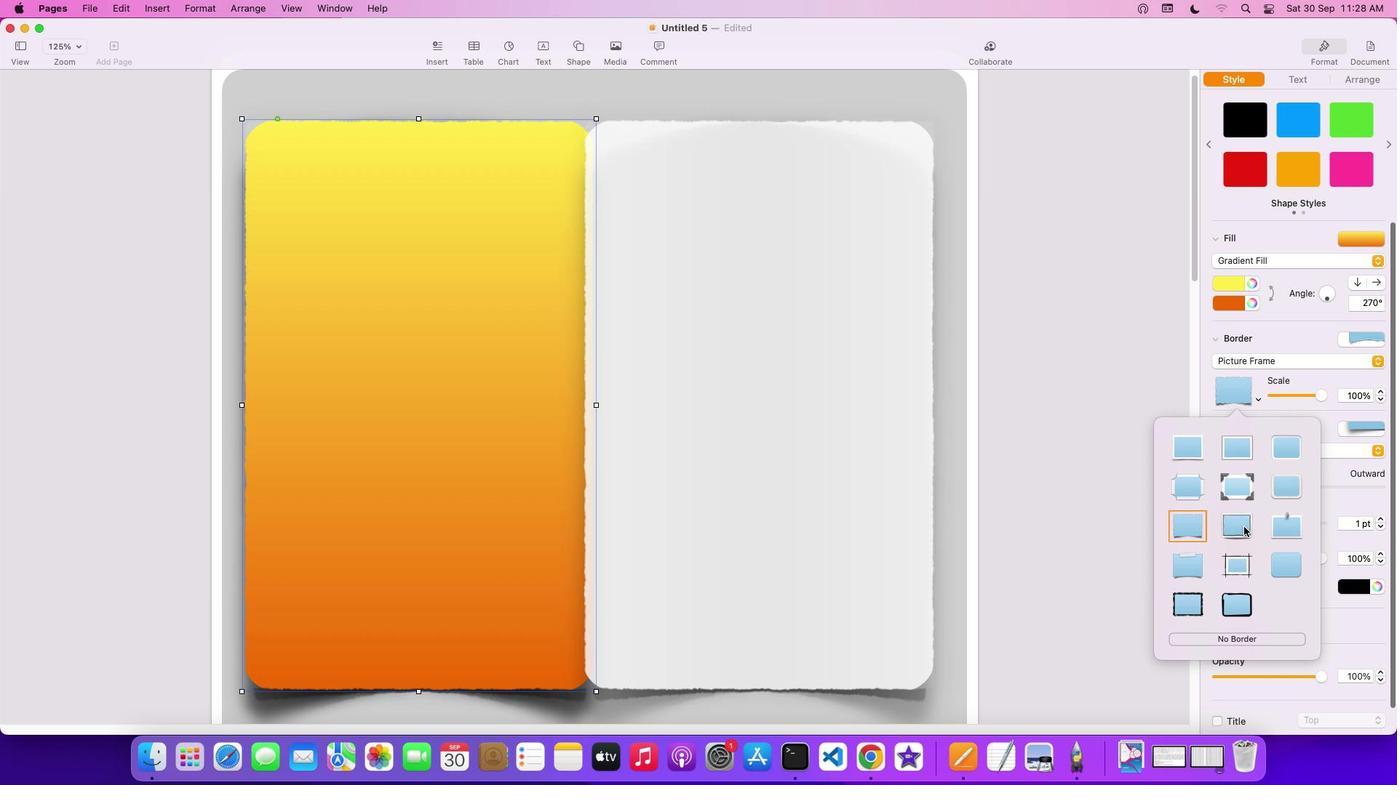 
Action: Mouse pressed left at (1243, 527)
Screenshot: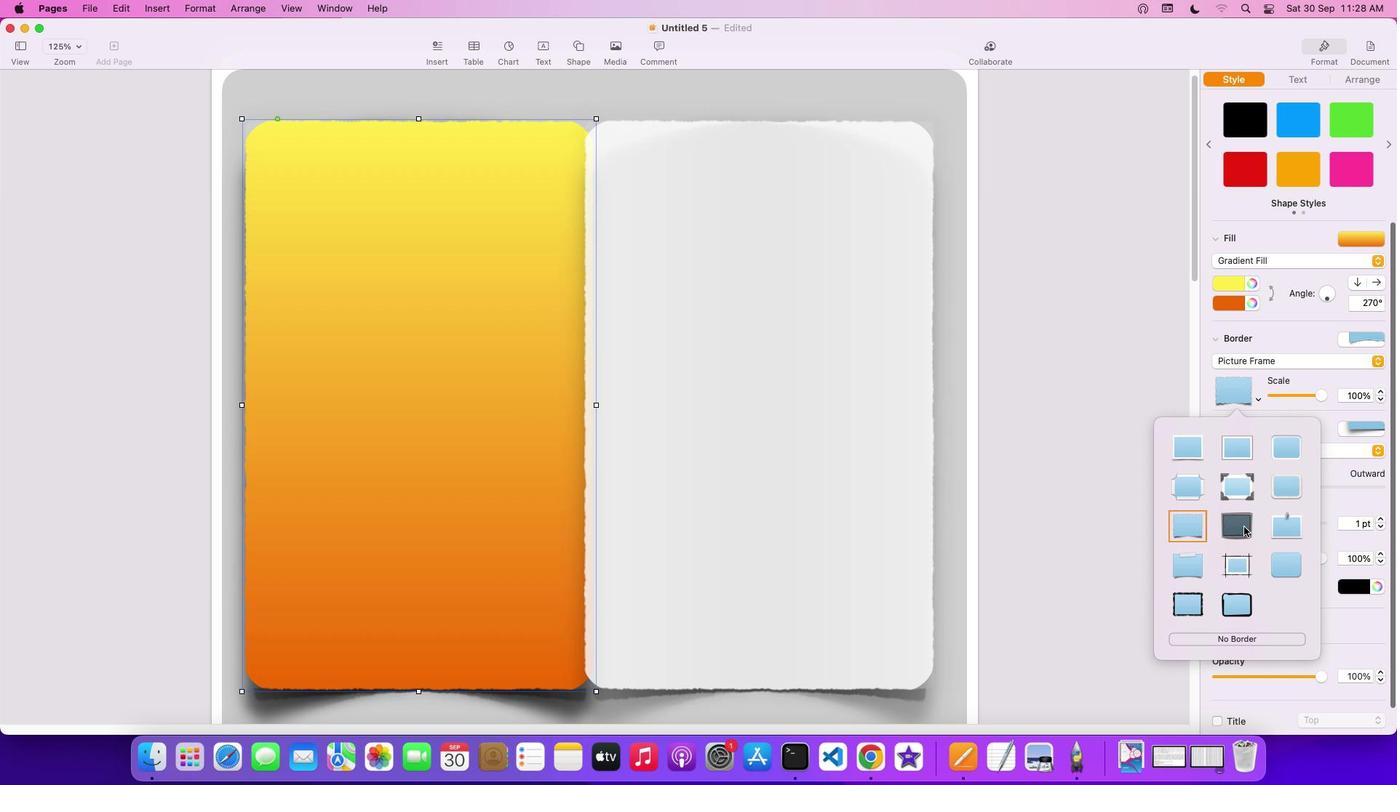 
Action: Mouse moved to (1325, 397)
Screenshot: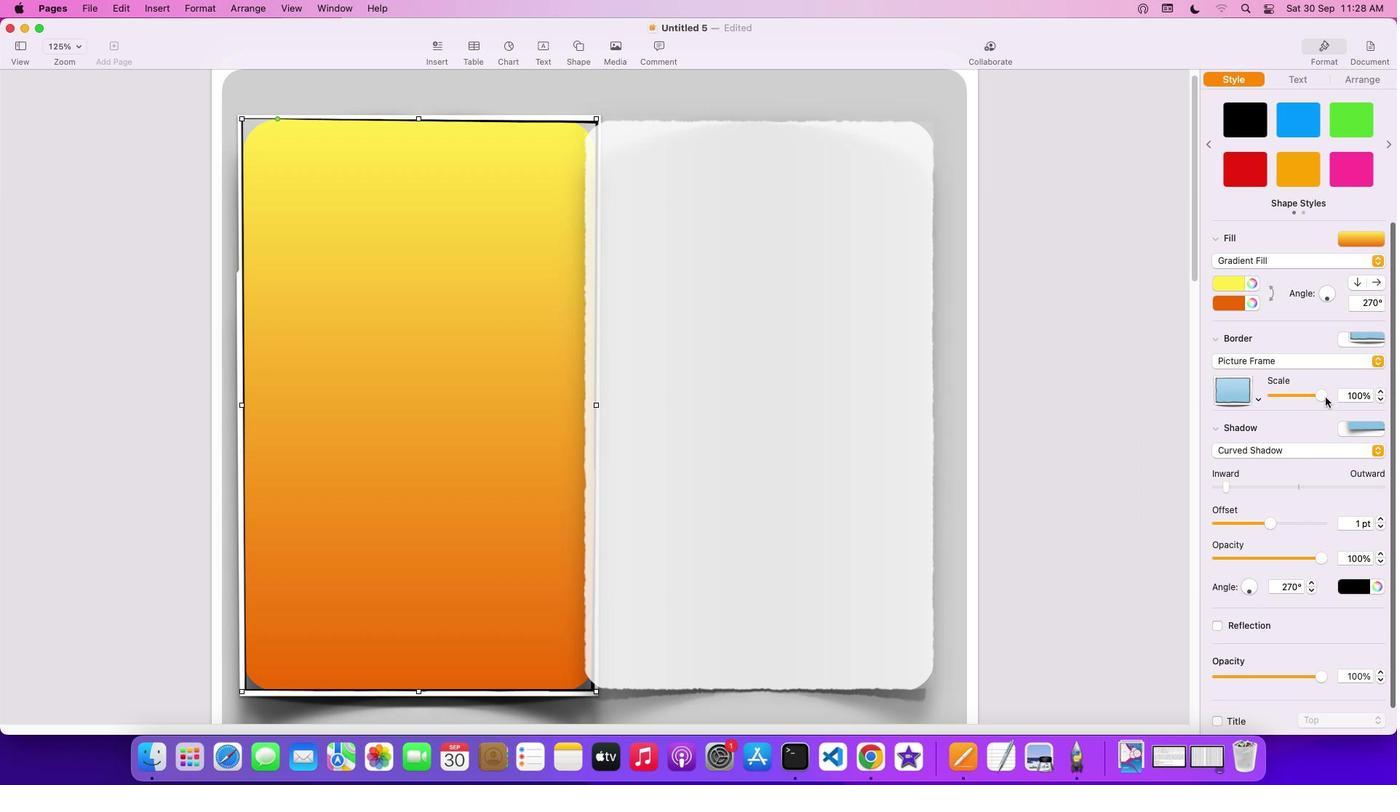 
Action: Mouse pressed left at (1325, 397)
Screenshot: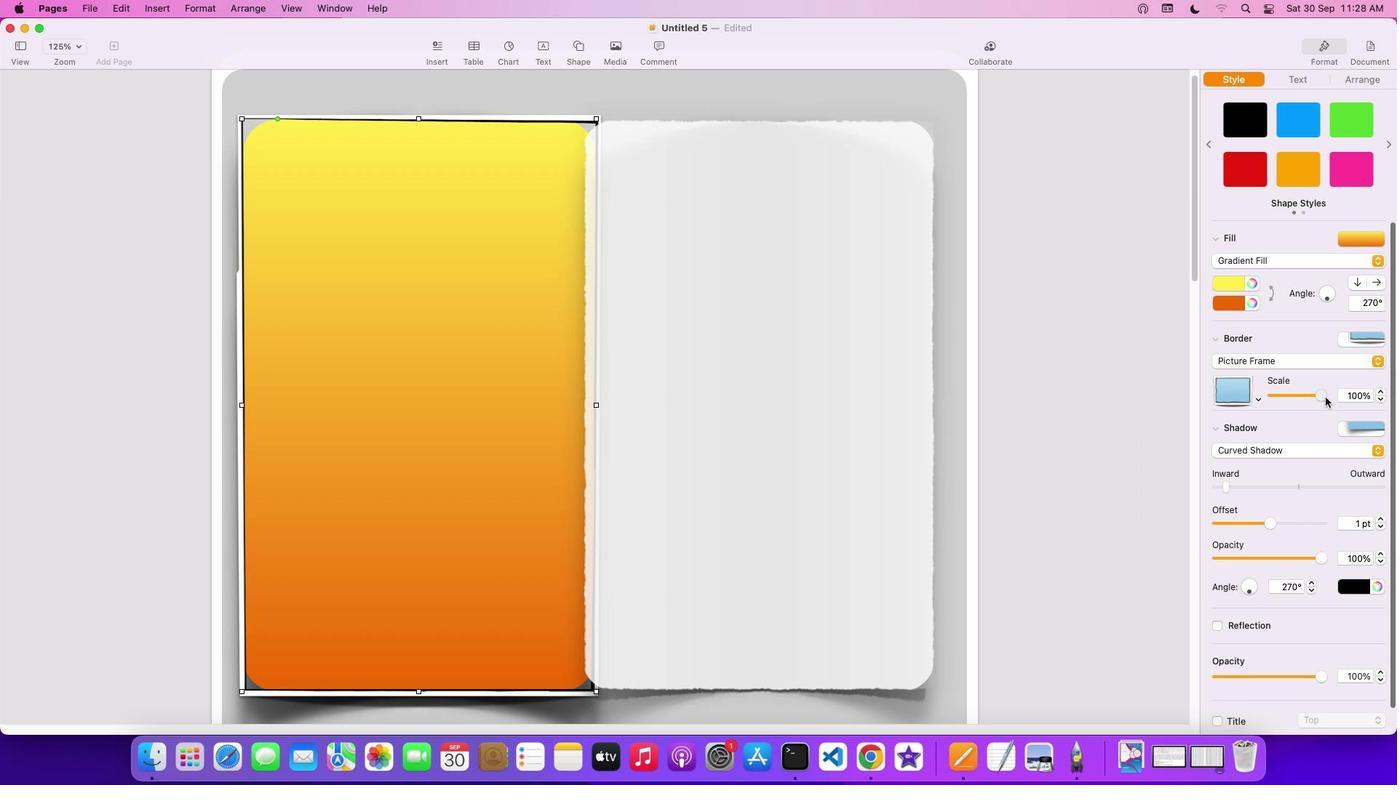 
Action: Mouse moved to (1224, 482)
Screenshot: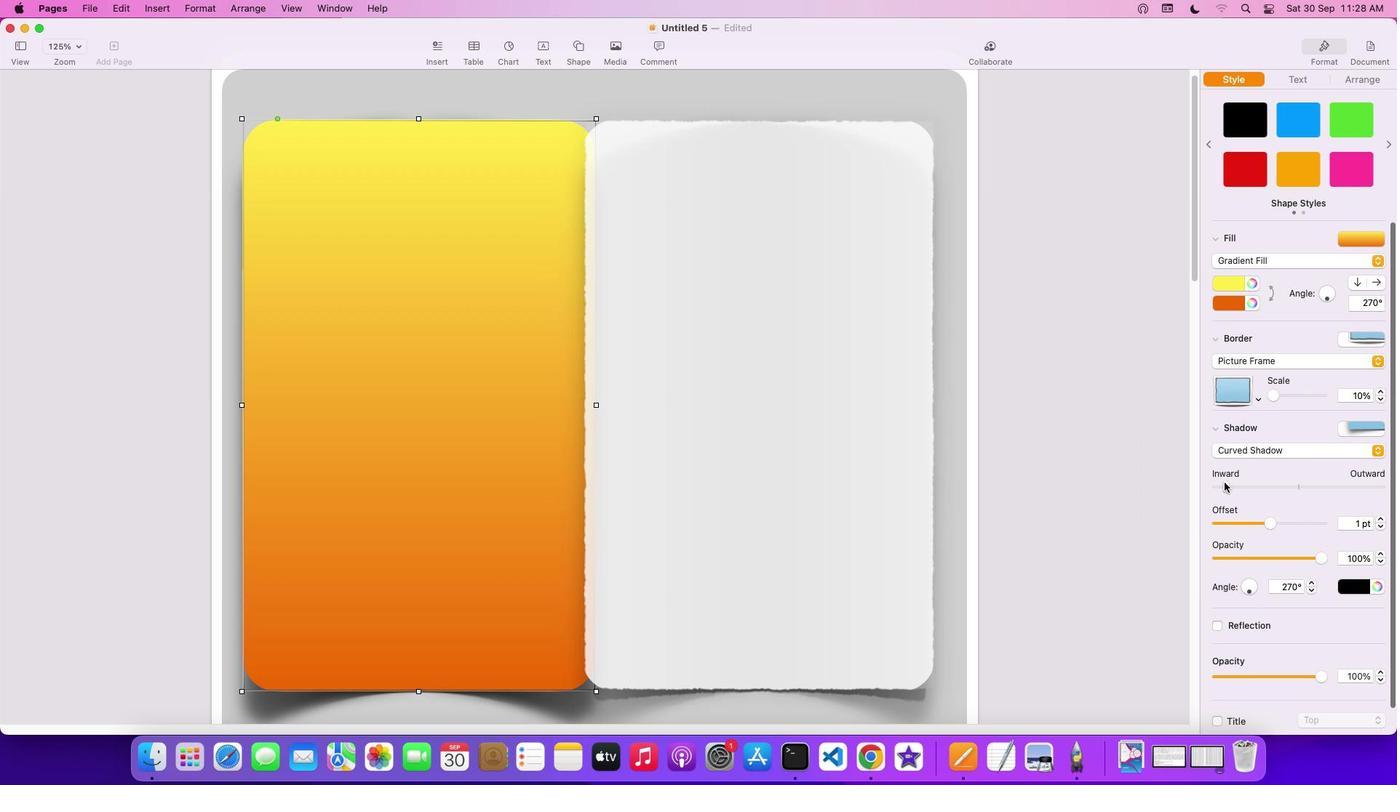 
Action: Mouse pressed left at (1224, 482)
Screenshot: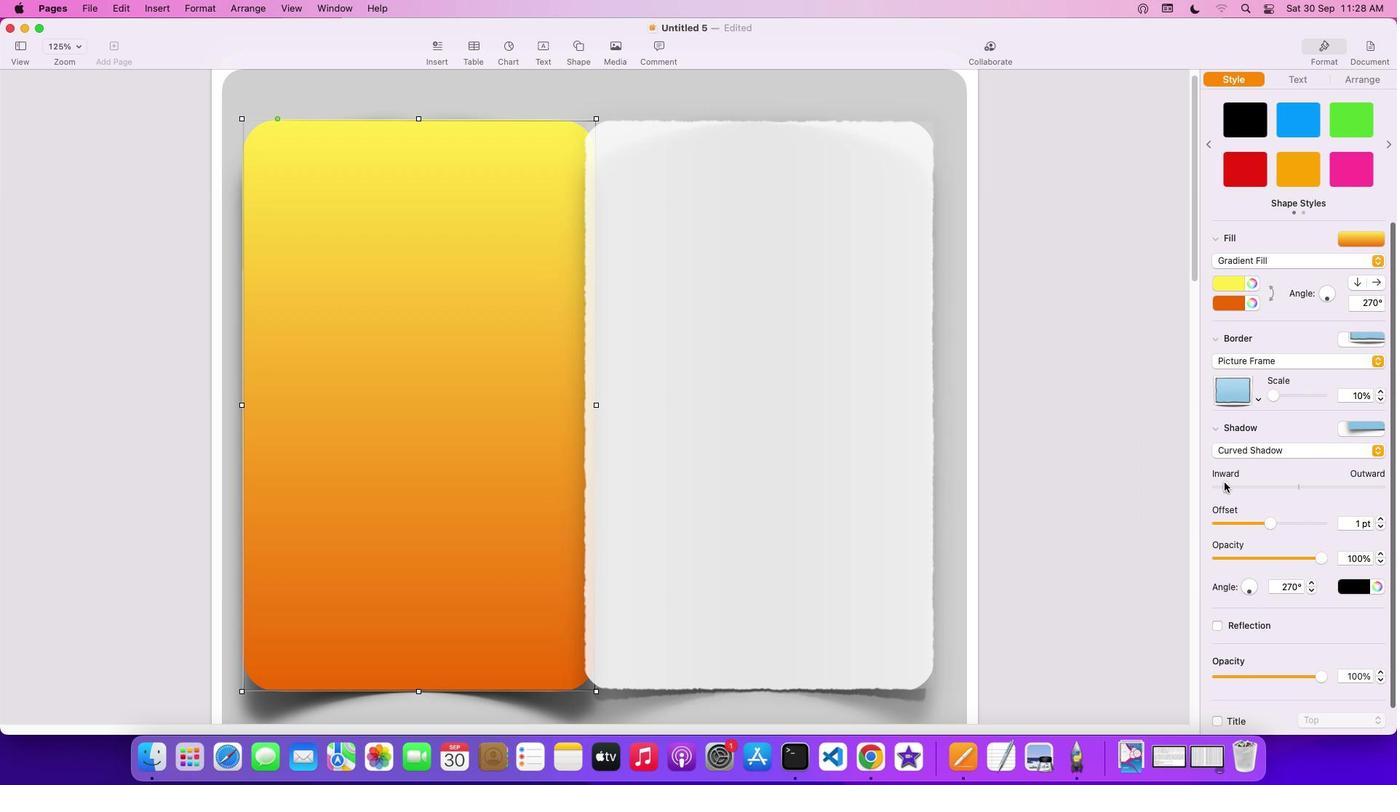 
Action: Mouse moved to (841, 543)
Screenshot: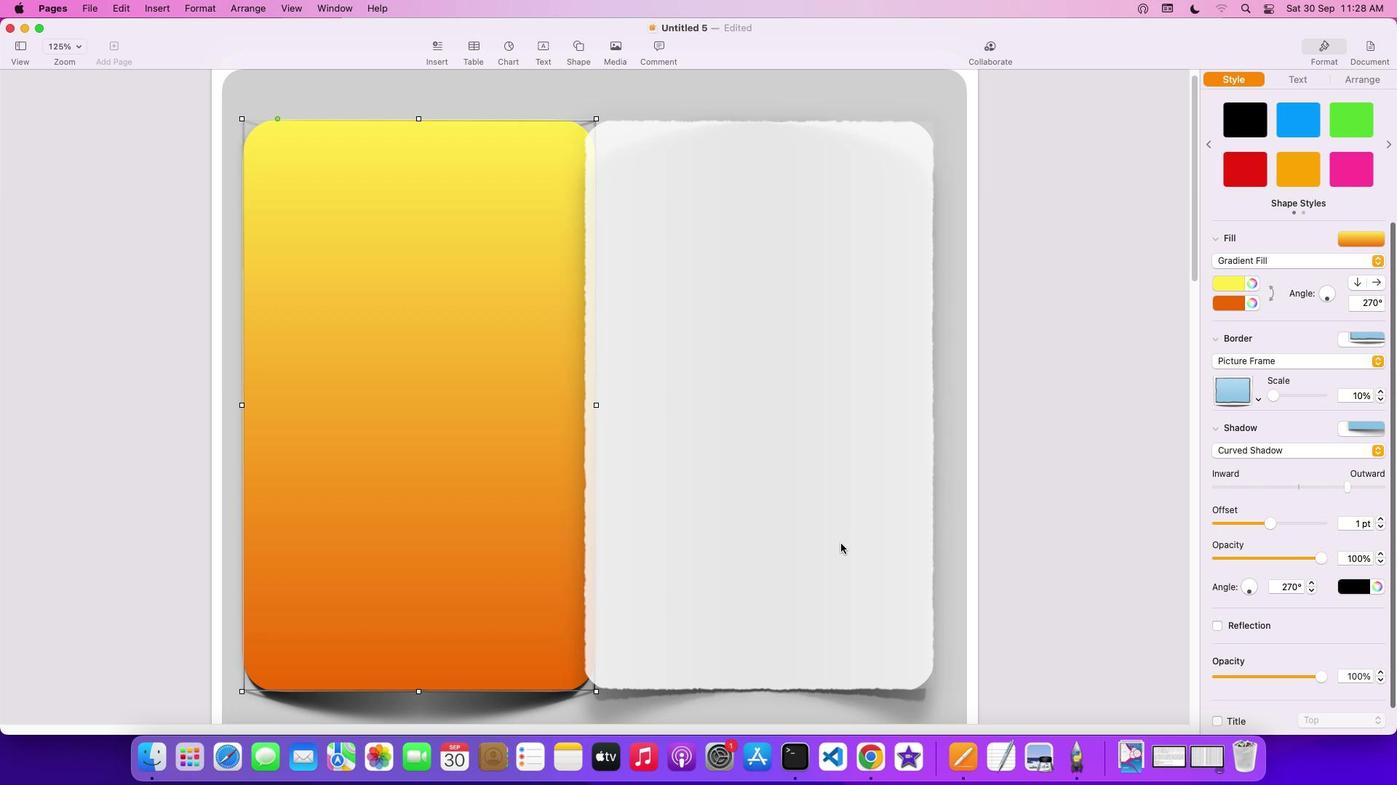
Action: Mouse pressed left at (841, 543)
Screenshot: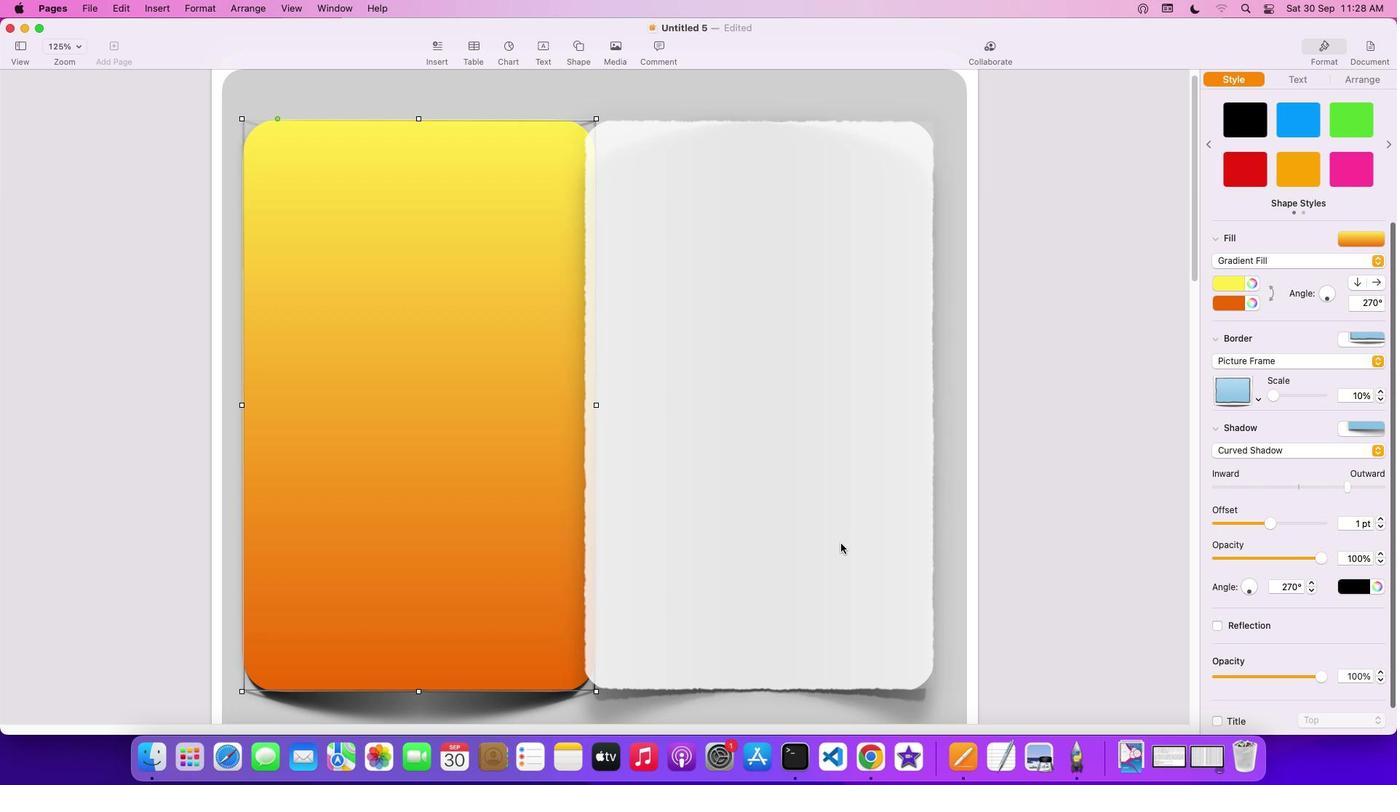 
Action: Mouse moved to (1215, 467)
Screenshot: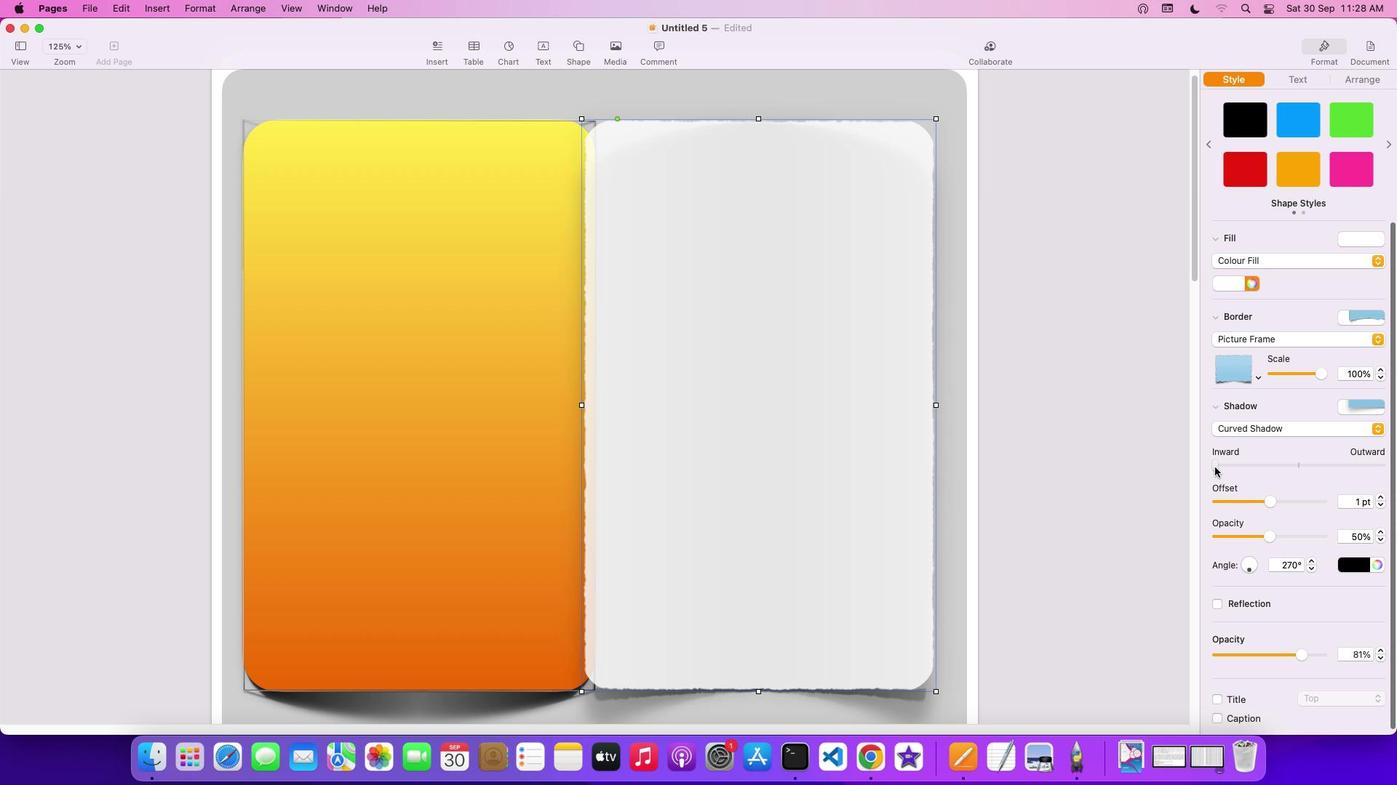 
Action: Mouse pressed left at (1215, 467)
Screenshot: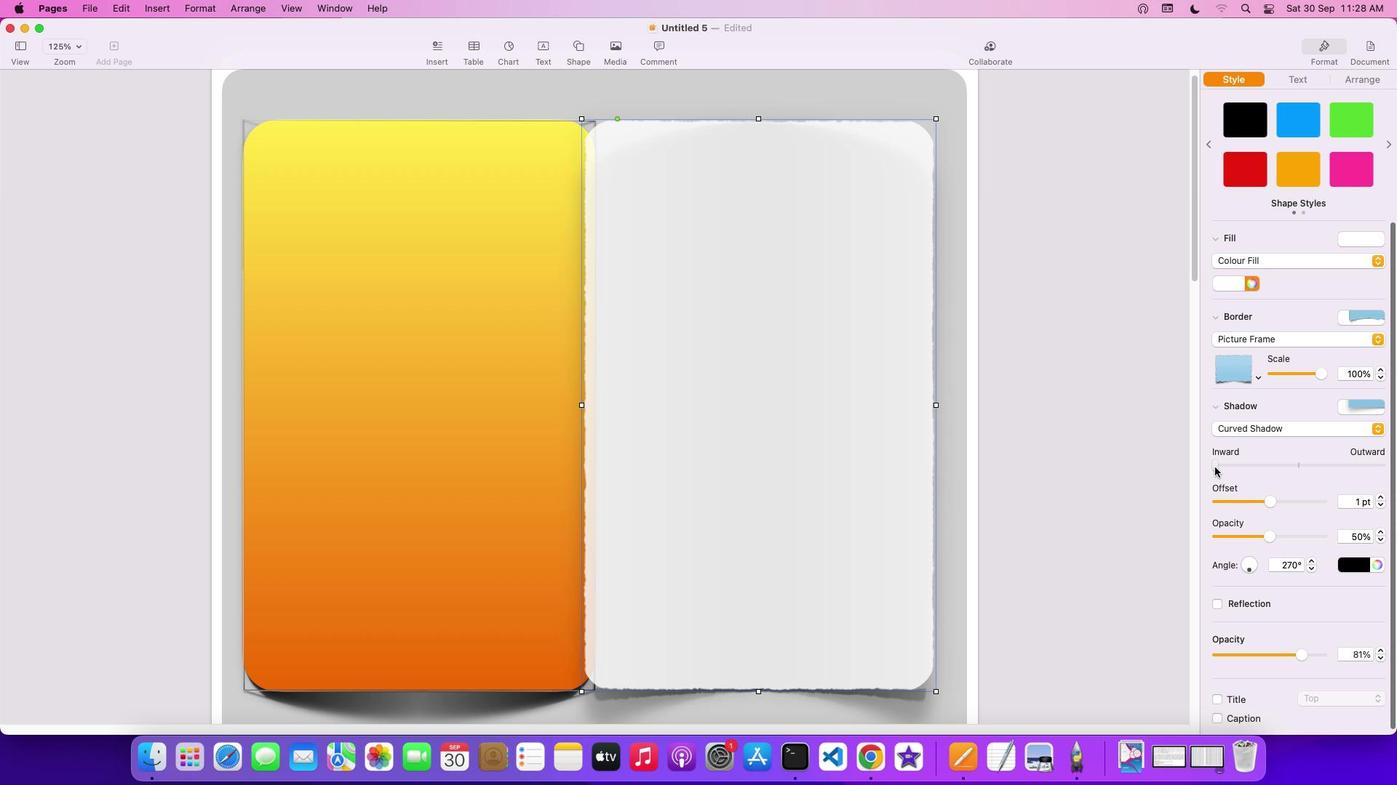 
Action: Mouse moved to (607, 430)
Screenshot: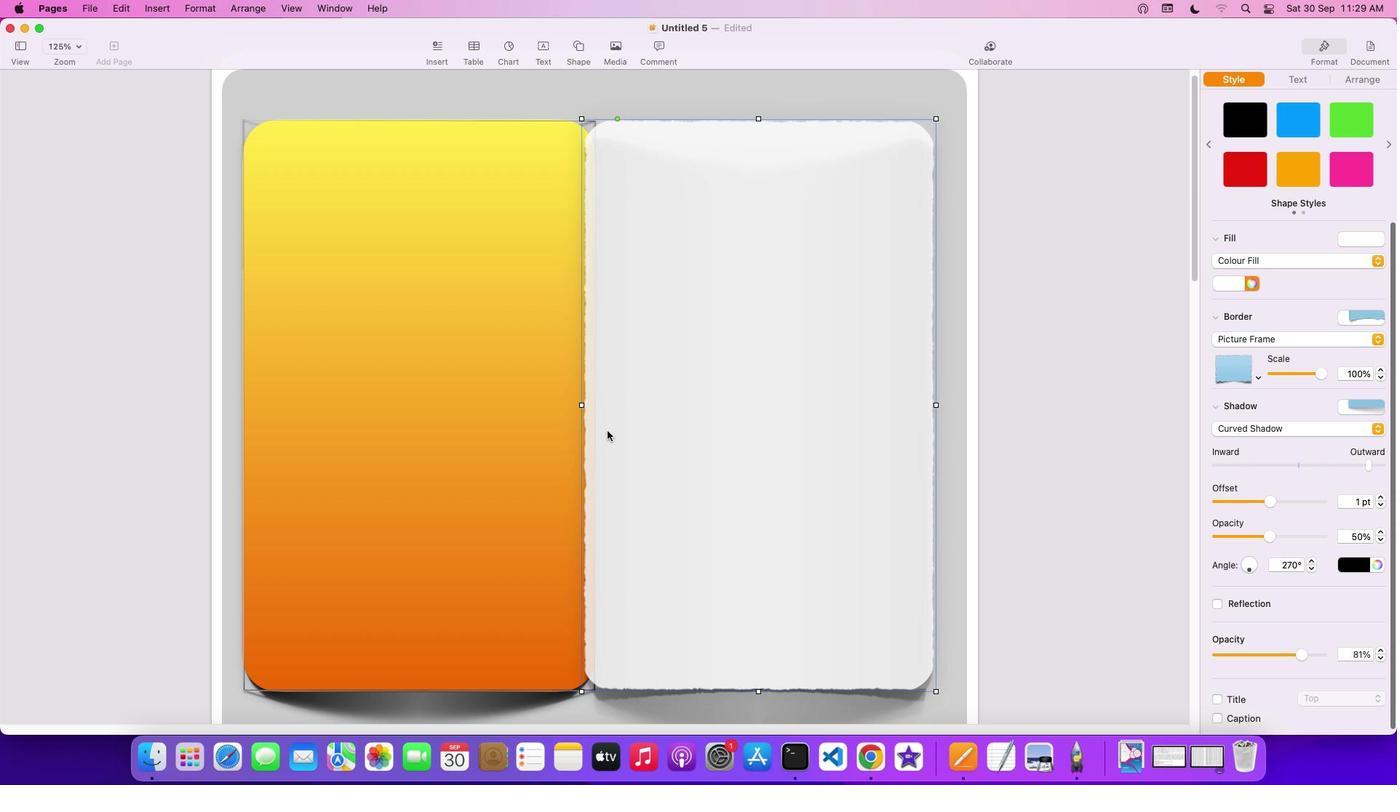 
Action: Mouse pressed left at (607, 430)
Screenshot: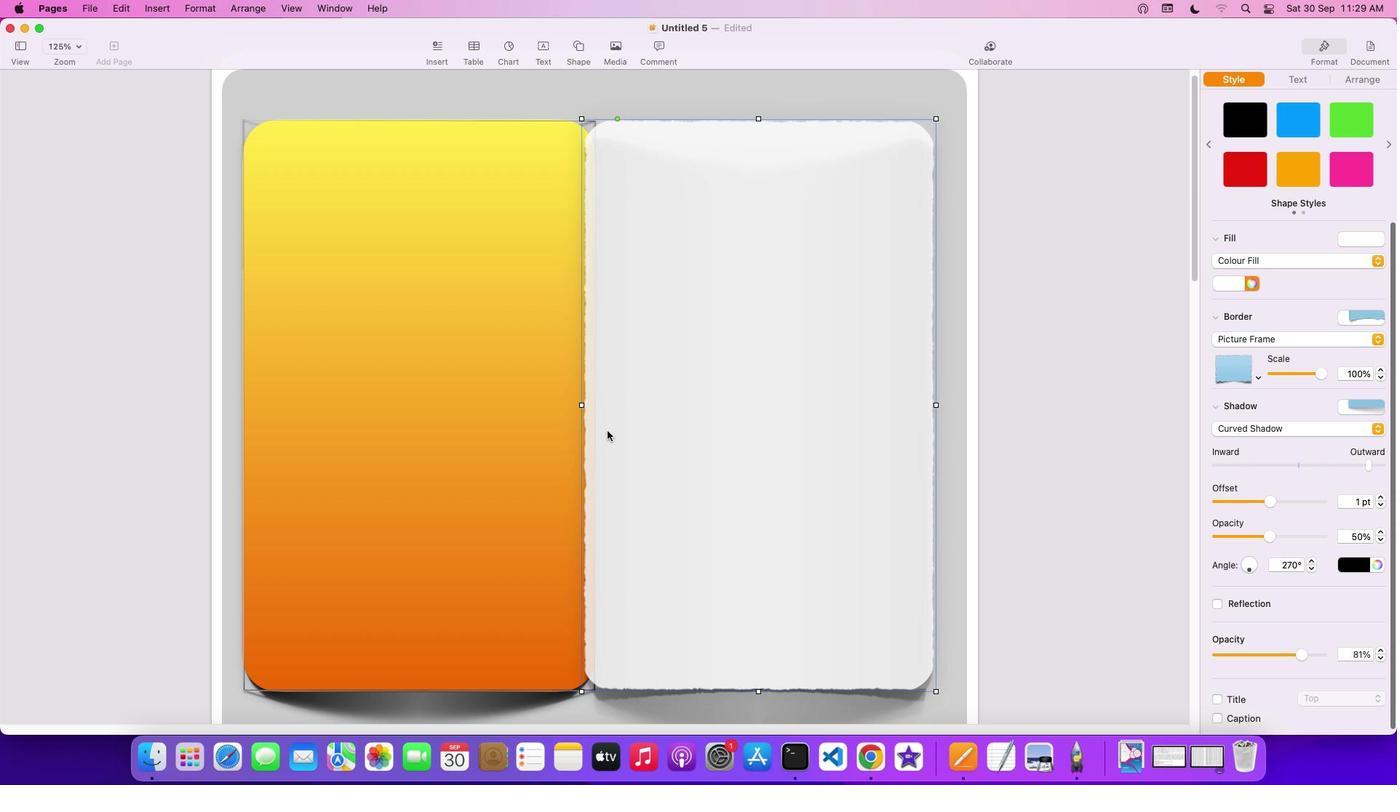 
Action: Mouse moved to (574, 46)
Screenshot: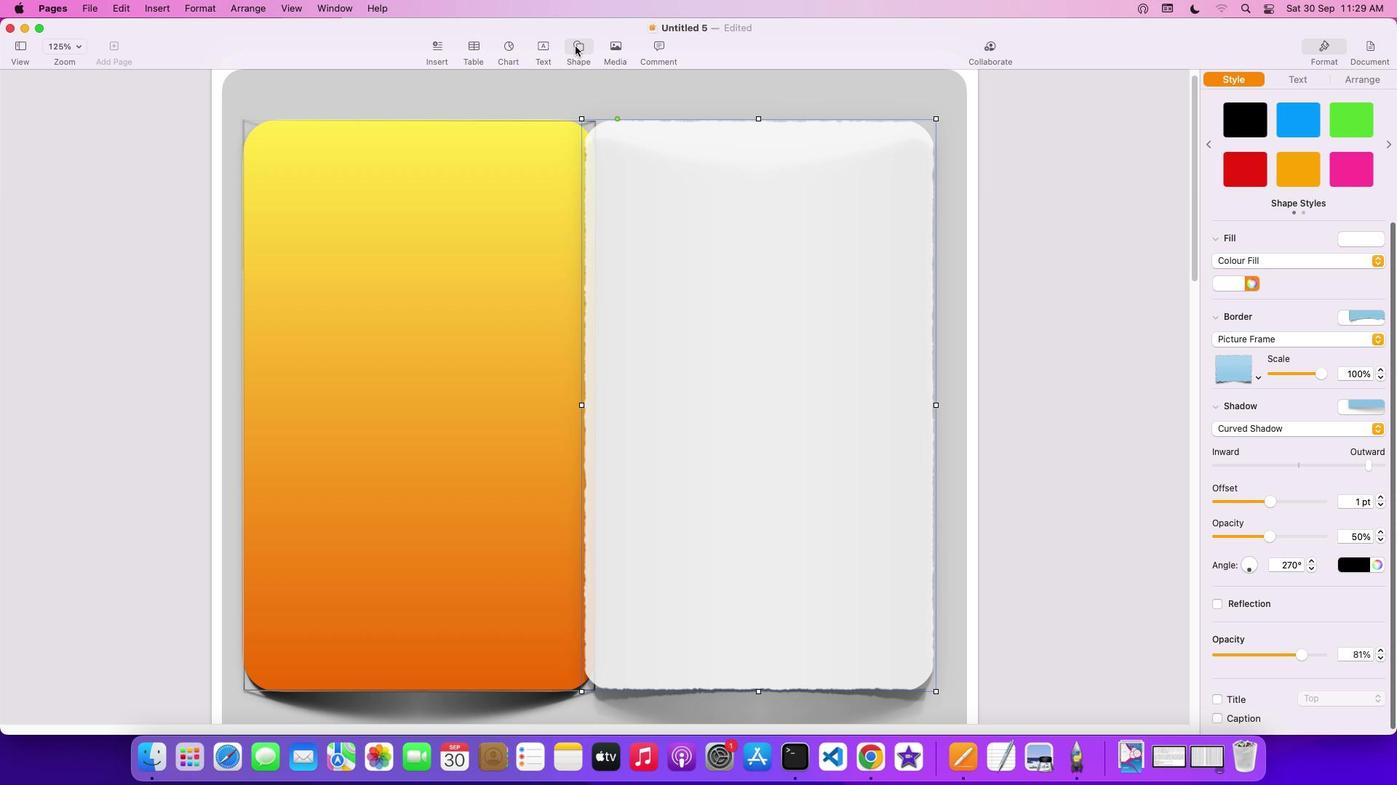 
Action: Mouse pressed left at (574, 46)
Screenshot: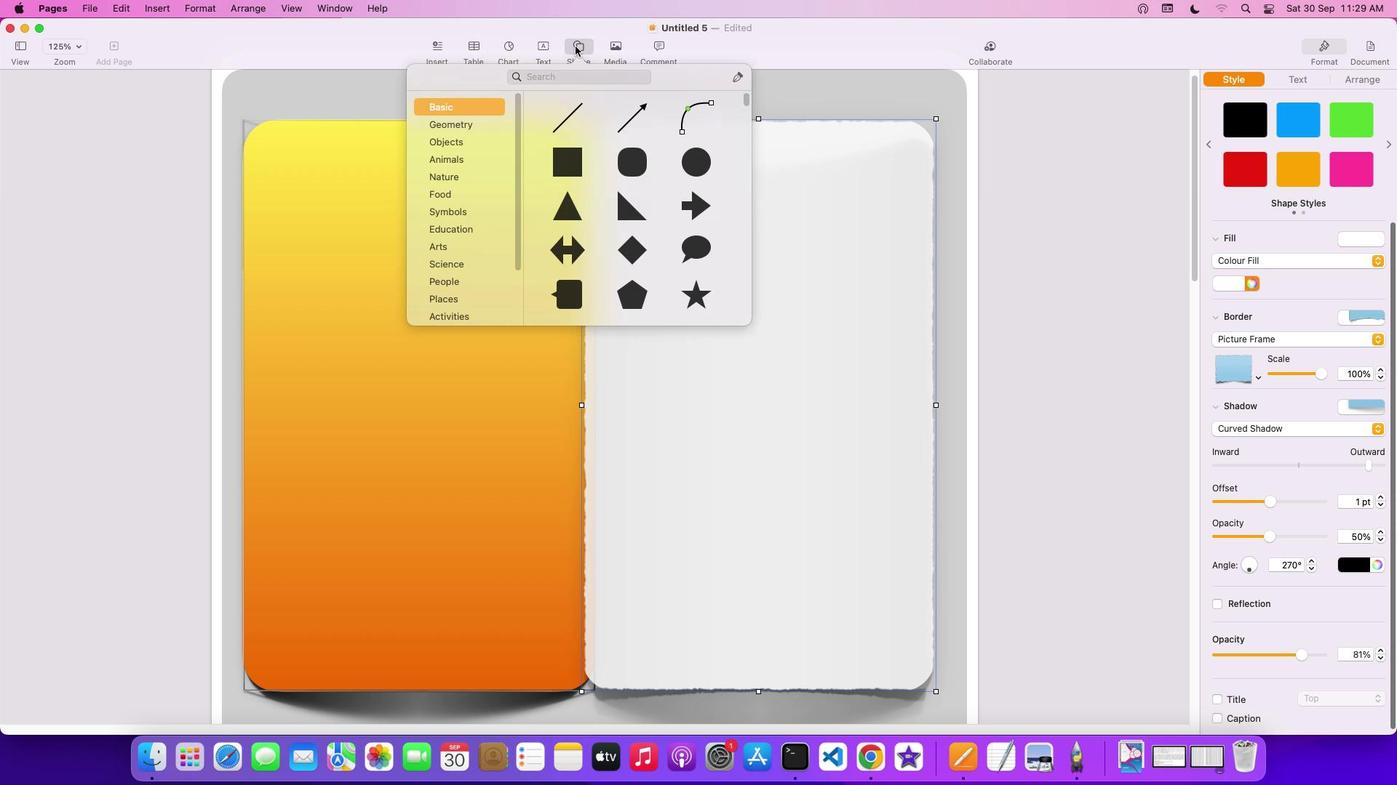 
Action: Mouse moved to (574, 158)
Screenshot: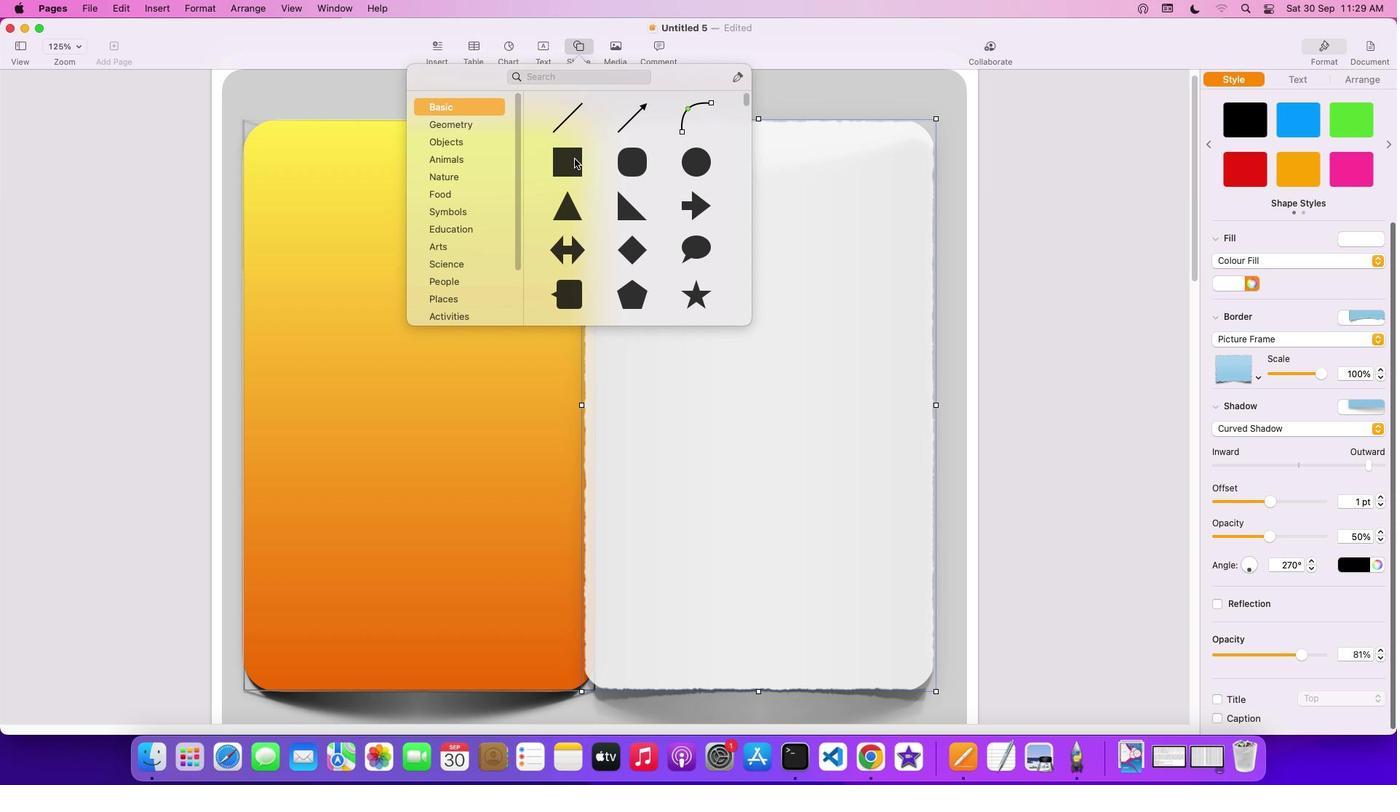 
Action: Mouse pressed left at (574, 158)
Screenshot: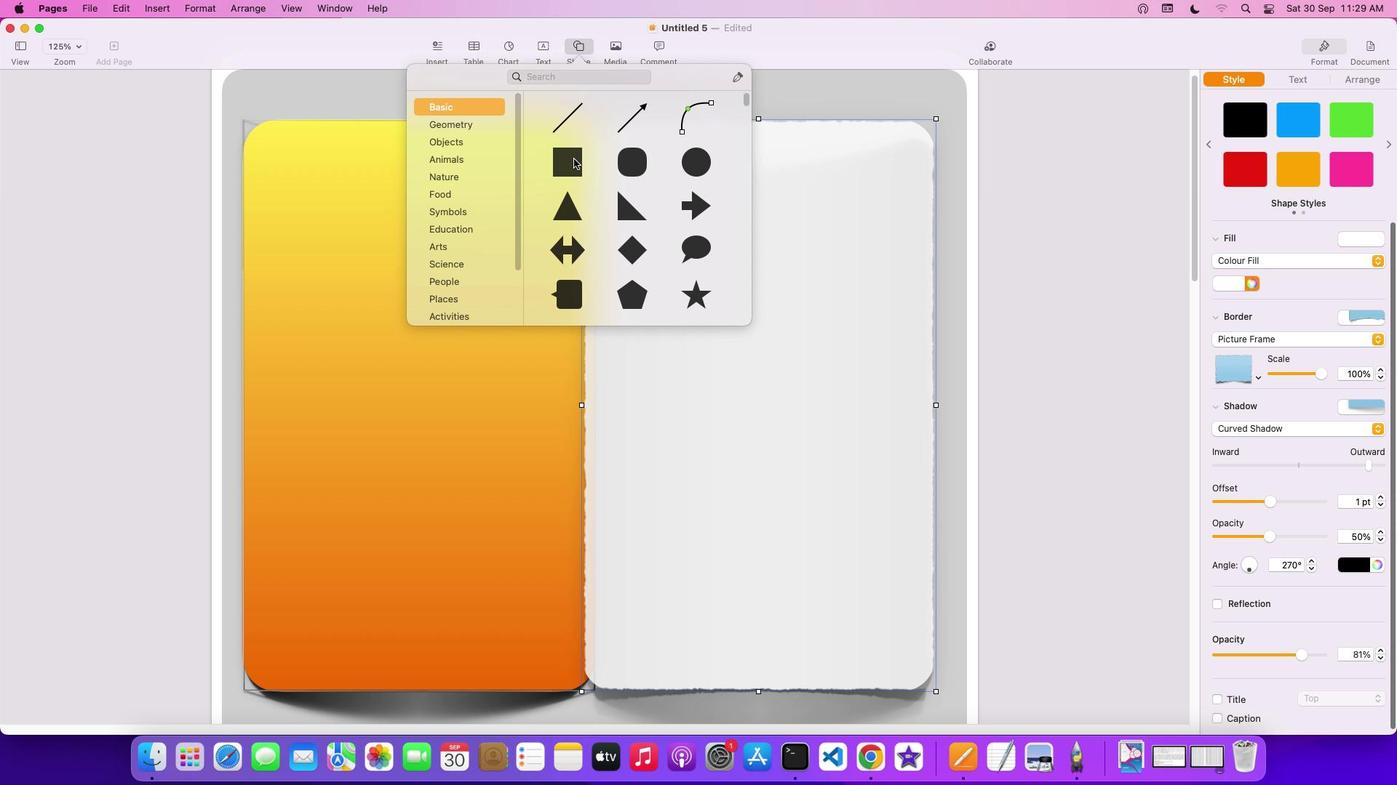 
Action: Mouse moved to (637, 398)
